 Task: Create a creative business letterhead.
Action: Mouse moved to (545, 46)
Screenshot: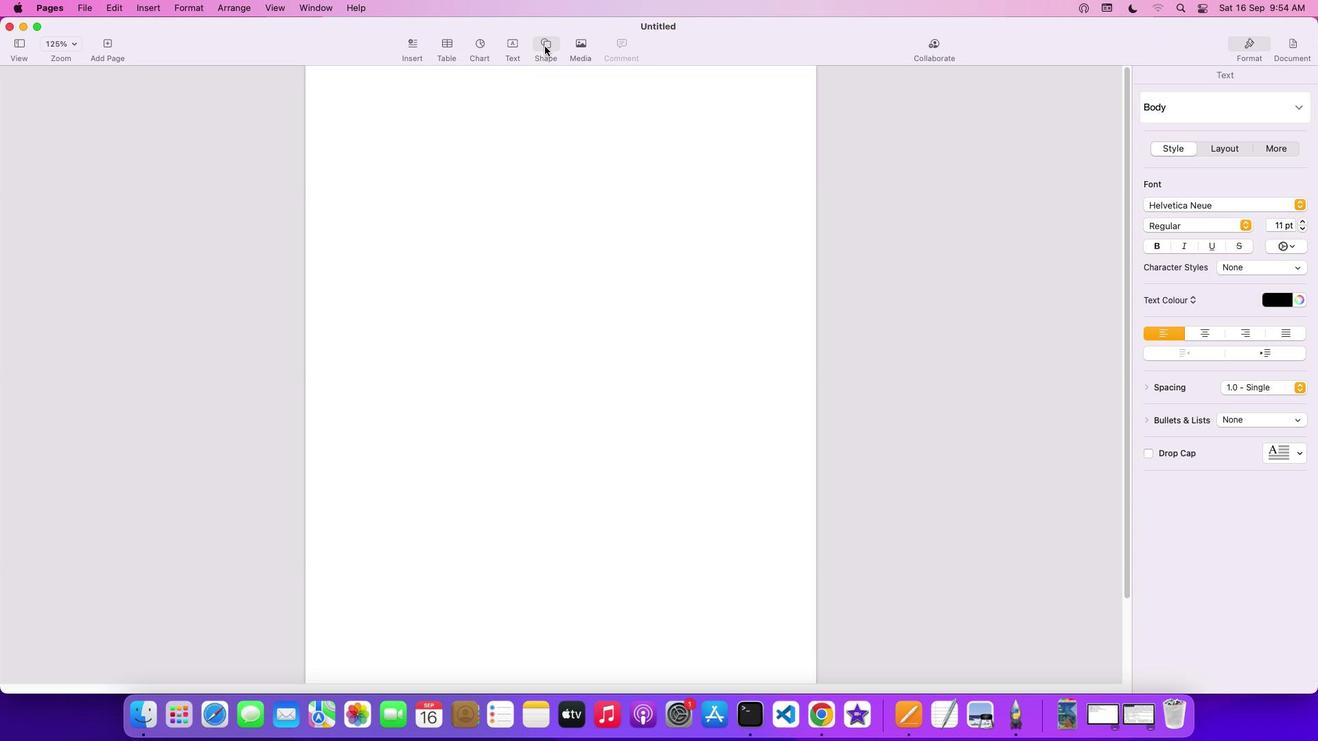 
Action: Mouse pressed left at (545, 46)
Screenshot: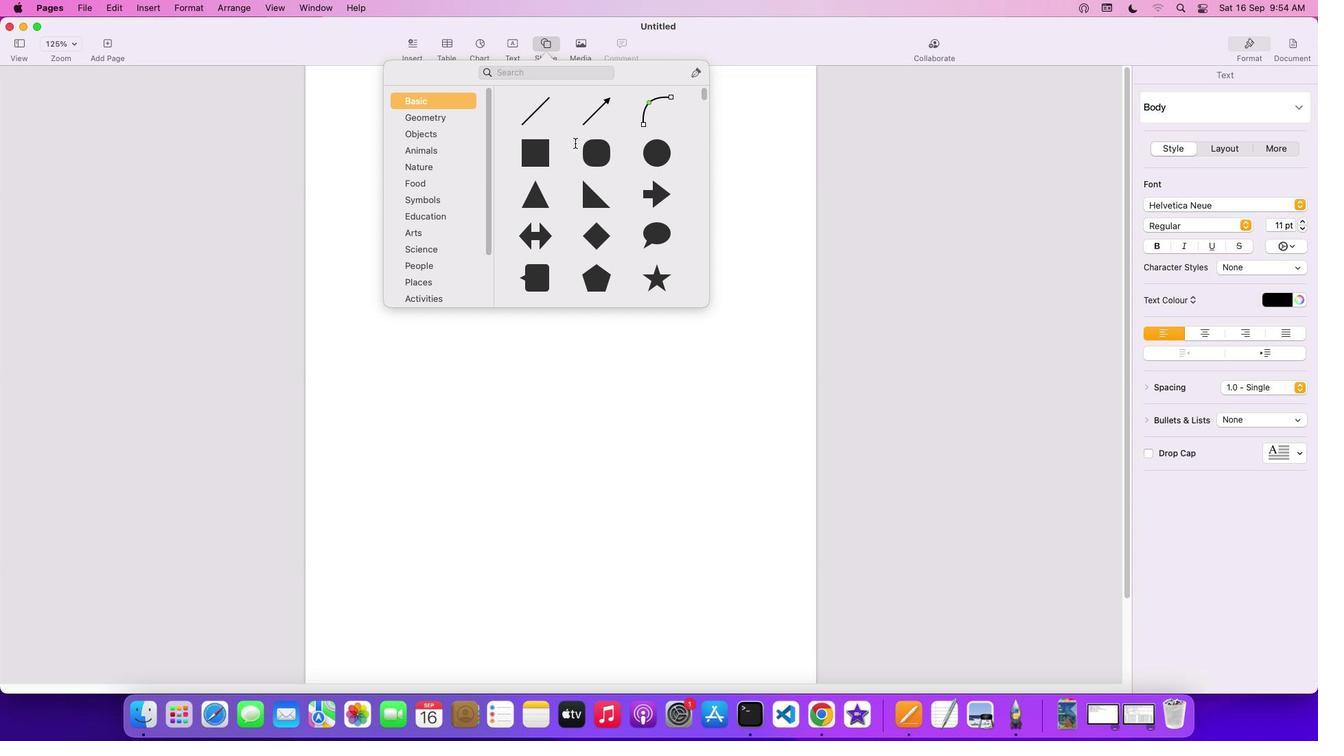 
Action: Mouse moved to (546, 156)
Screenshot: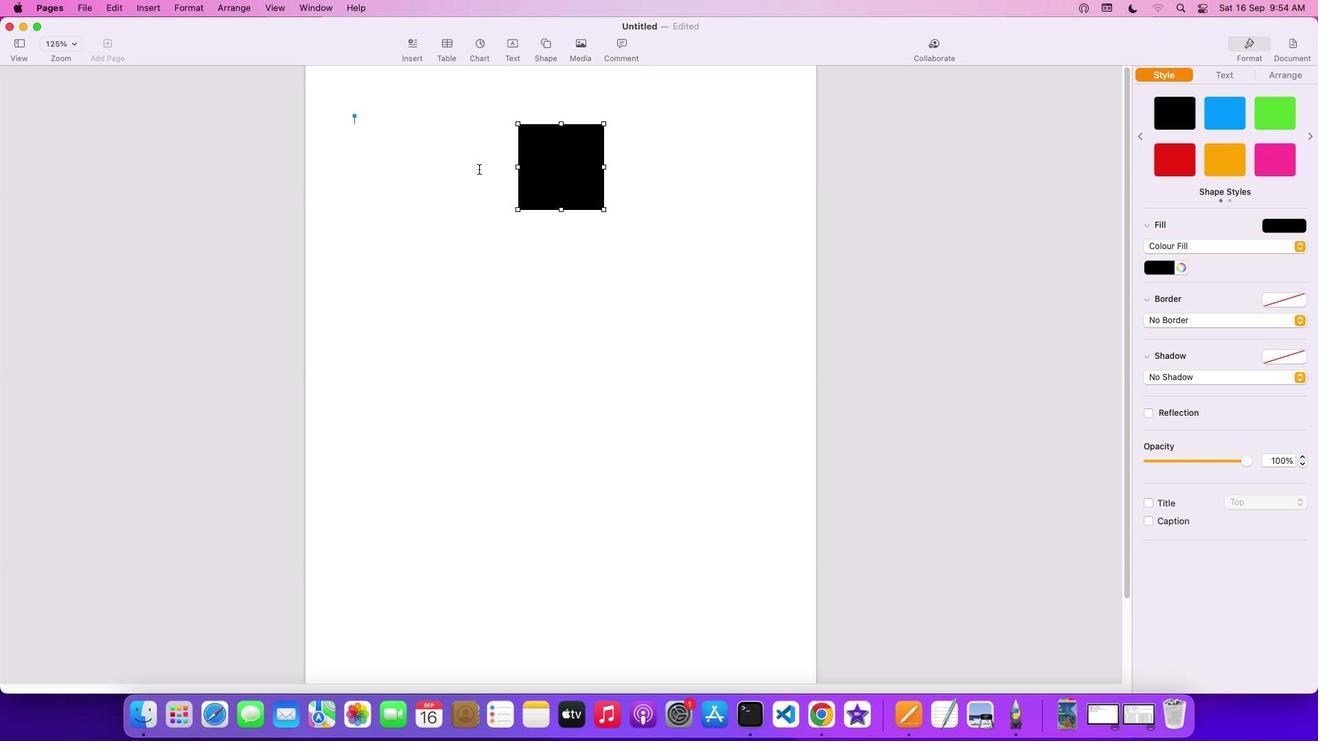 
Action: Mouse pressed left at (546, 156)
Screenshot: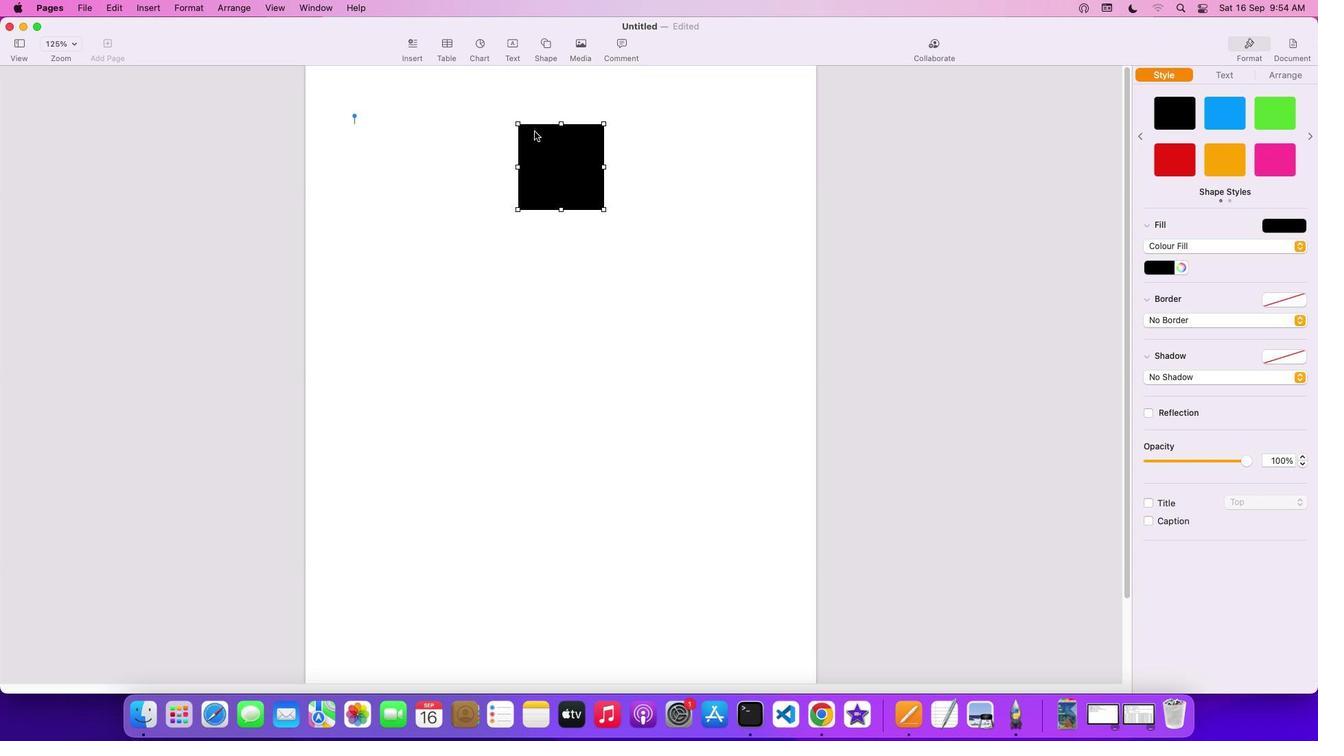 
Action: Mouse moved to (605, 125)
Screenshot: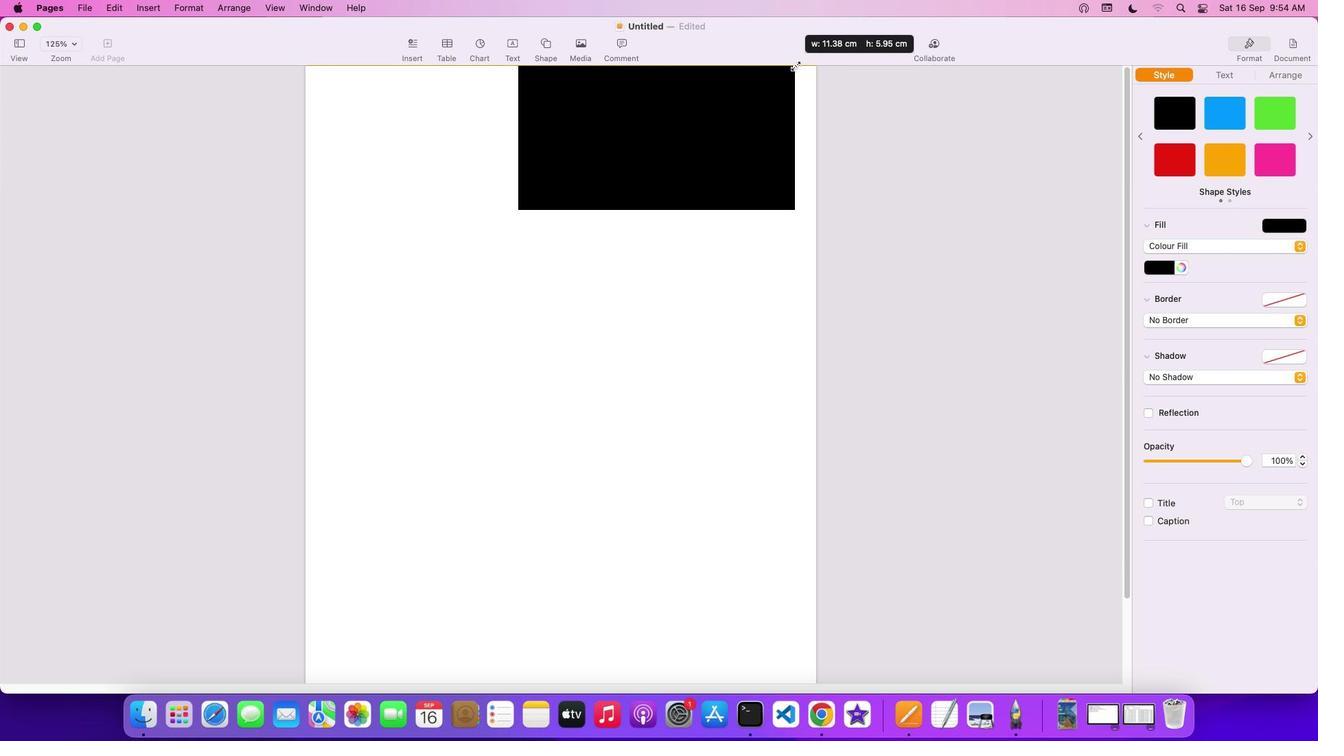 
Action: Mouse pressed left at (605, 125)
Screenshot: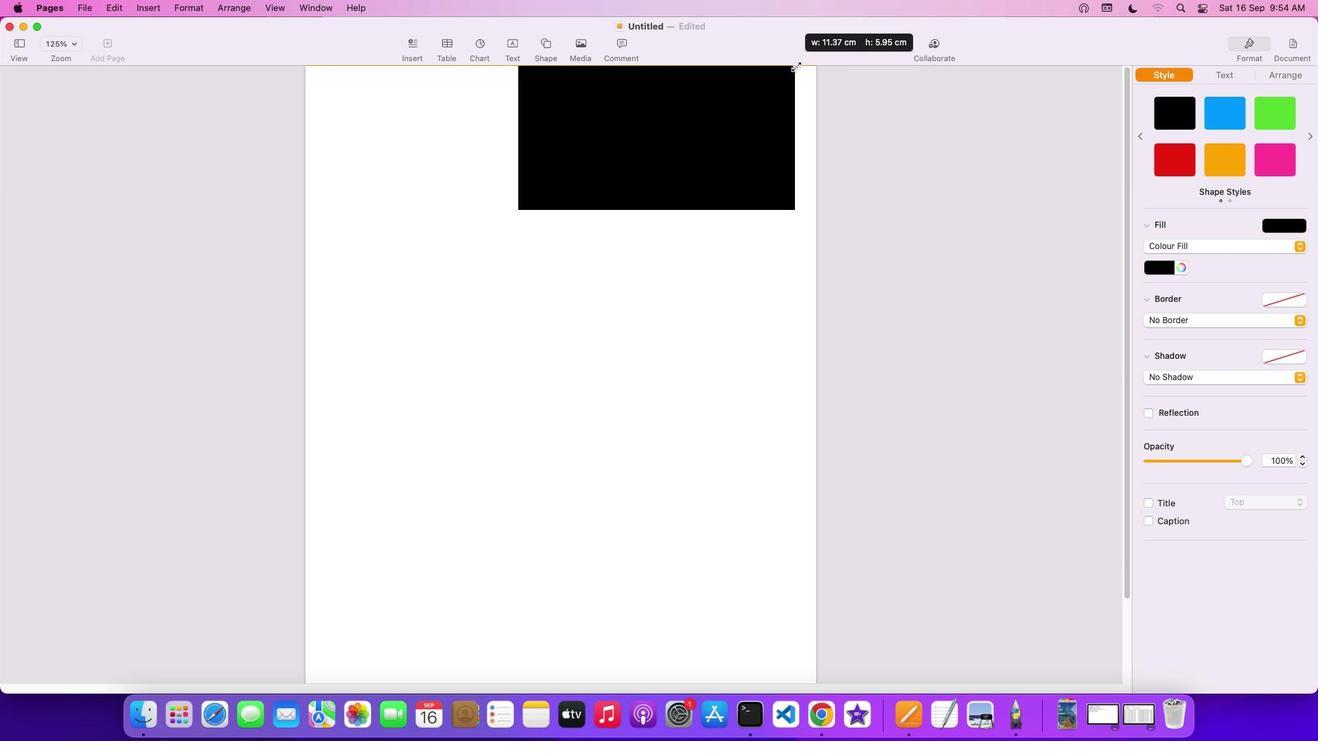 
Action: Mouse moved to (517, 72)
Screenshot: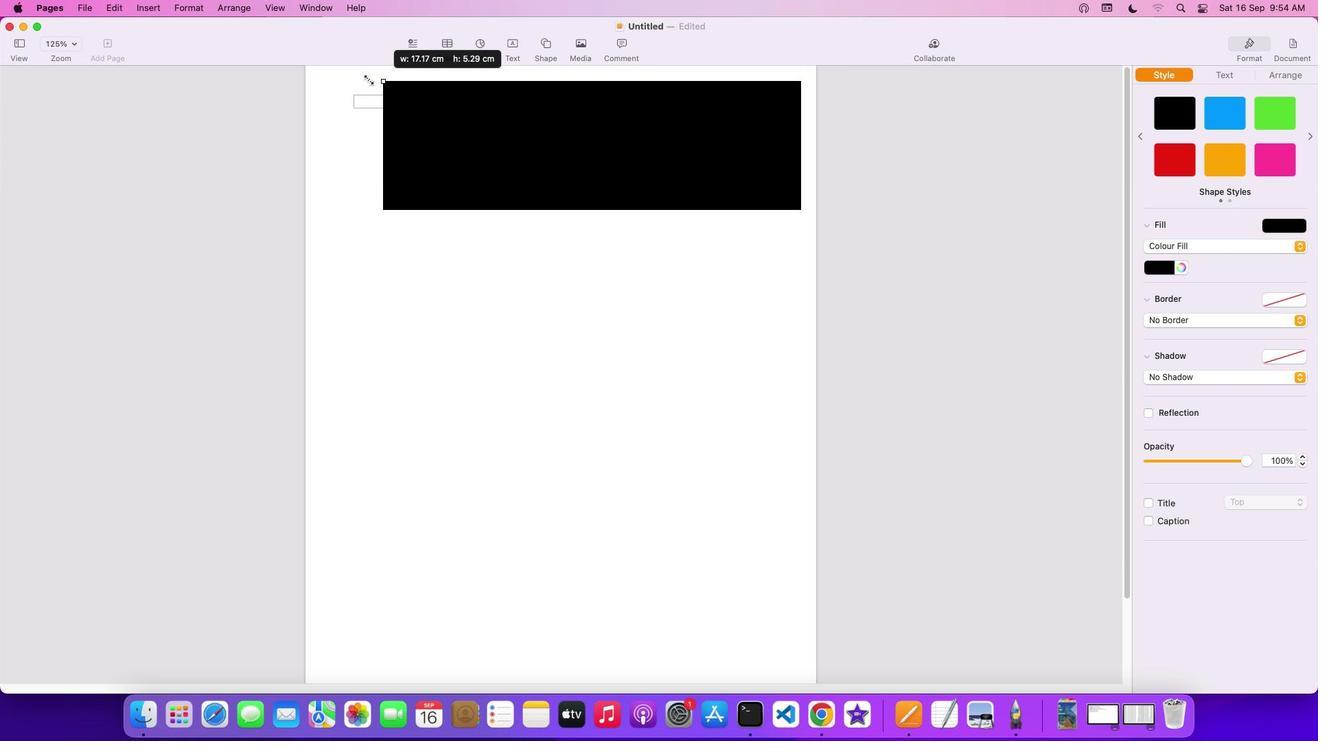 
Action: Mouse pressed left at (517, 72)
Screenshot: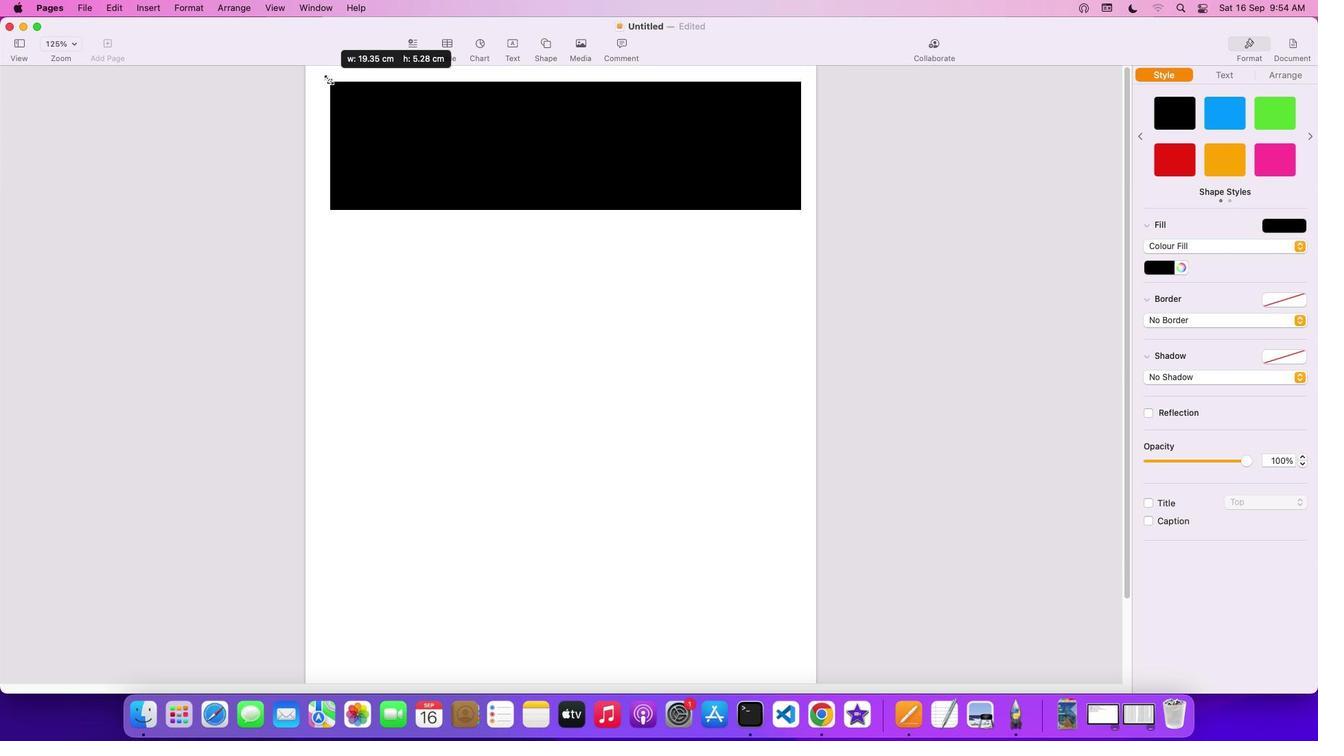 
Action: Mouse moved to (803, 209)
Screenshot: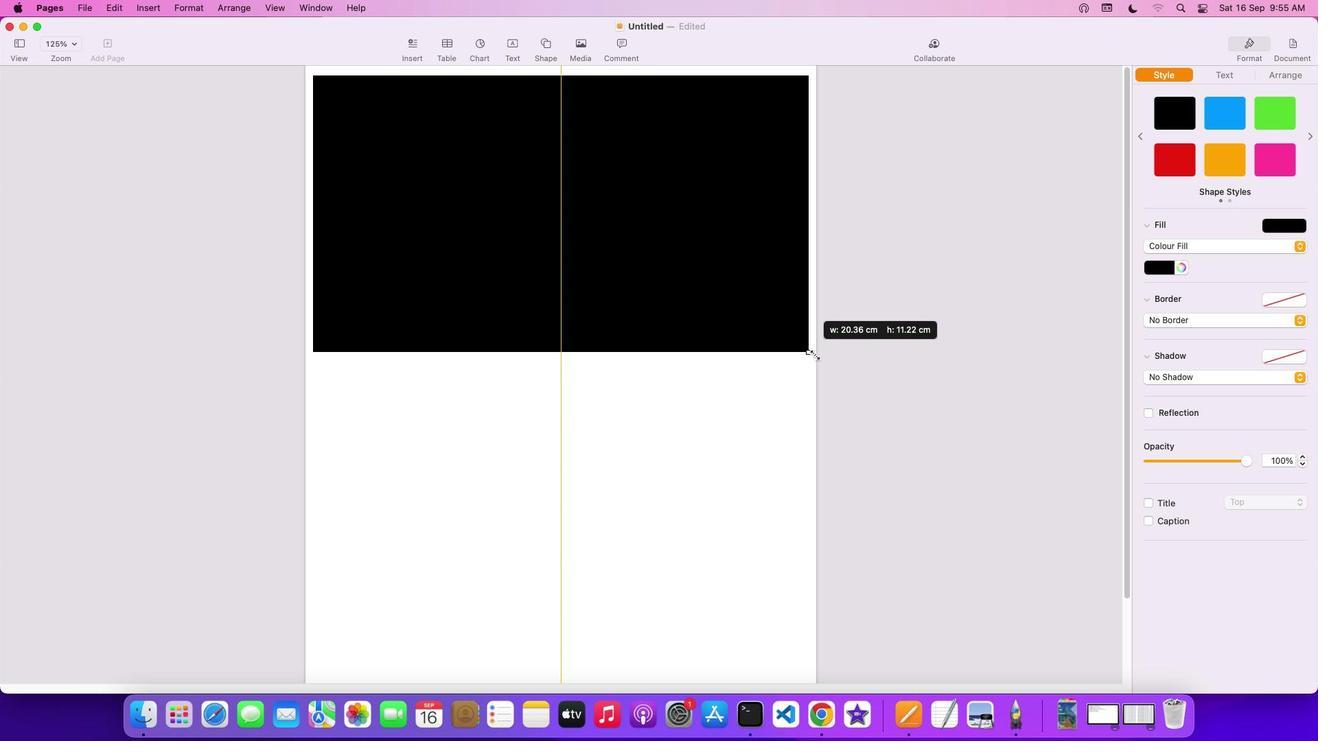 
Action: Mouse pressed left at (803, 209)
Screenshot: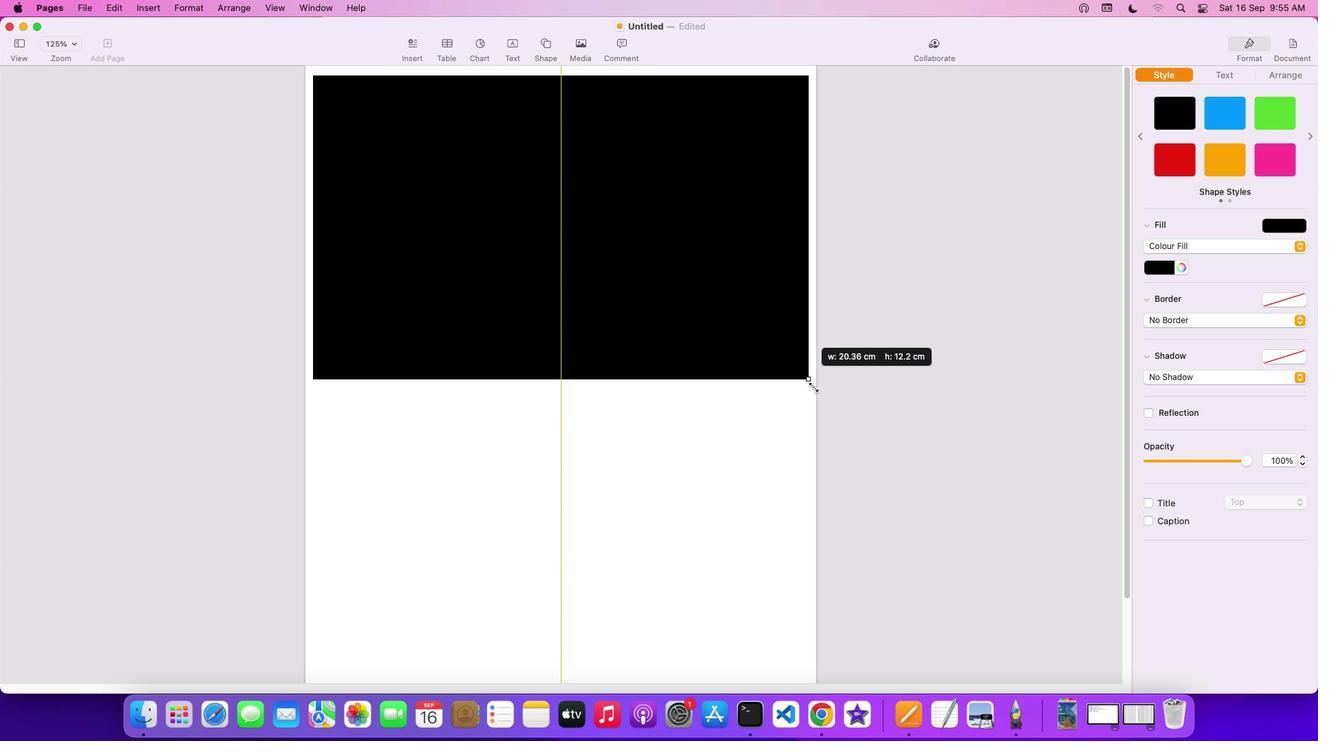 
Action: Mouse moved to (836, 256)
Screenshot: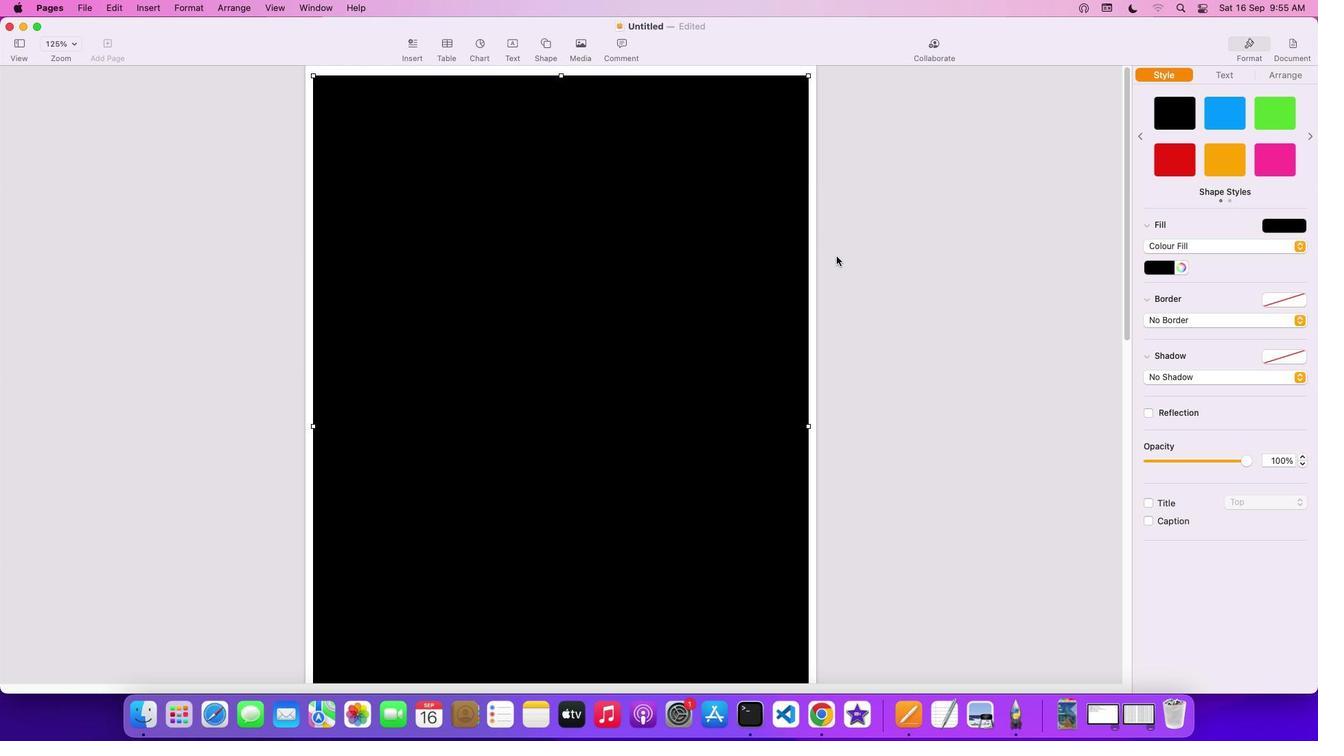 
Action: Mouse scrolled (836, 256) with delta (0, 0)
Screenshot: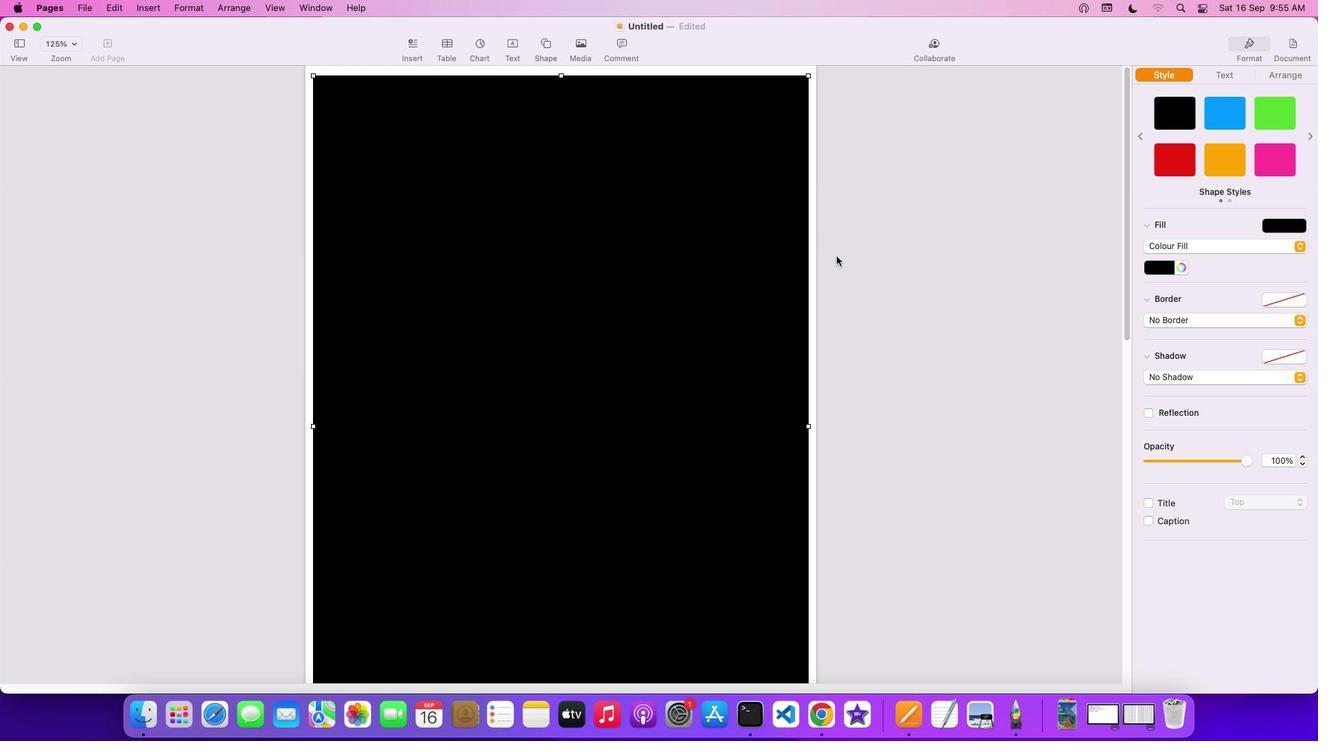 
Action: Mouse scrolled (836, 256) with delta (0, 0)
Screenshot: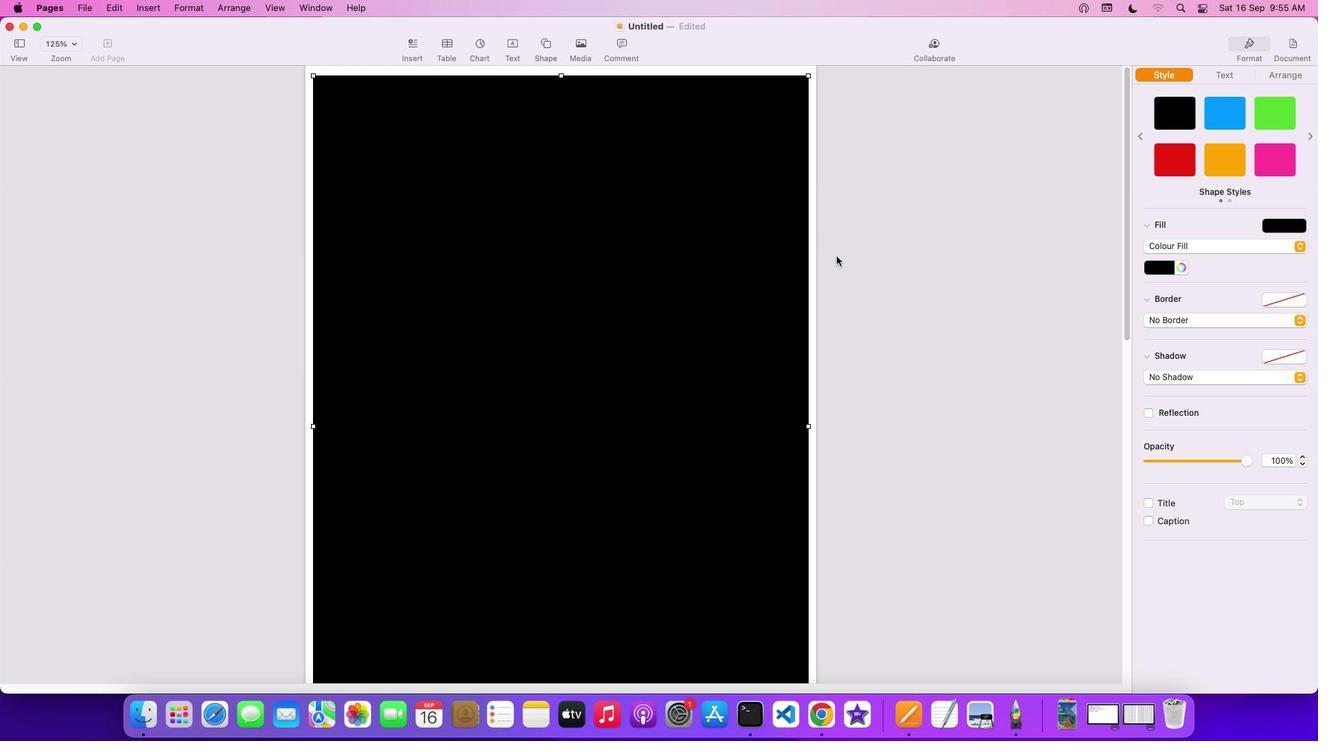 
Action: Mouse scrolled (836, 256) with delta (0, 2)
Screenshot: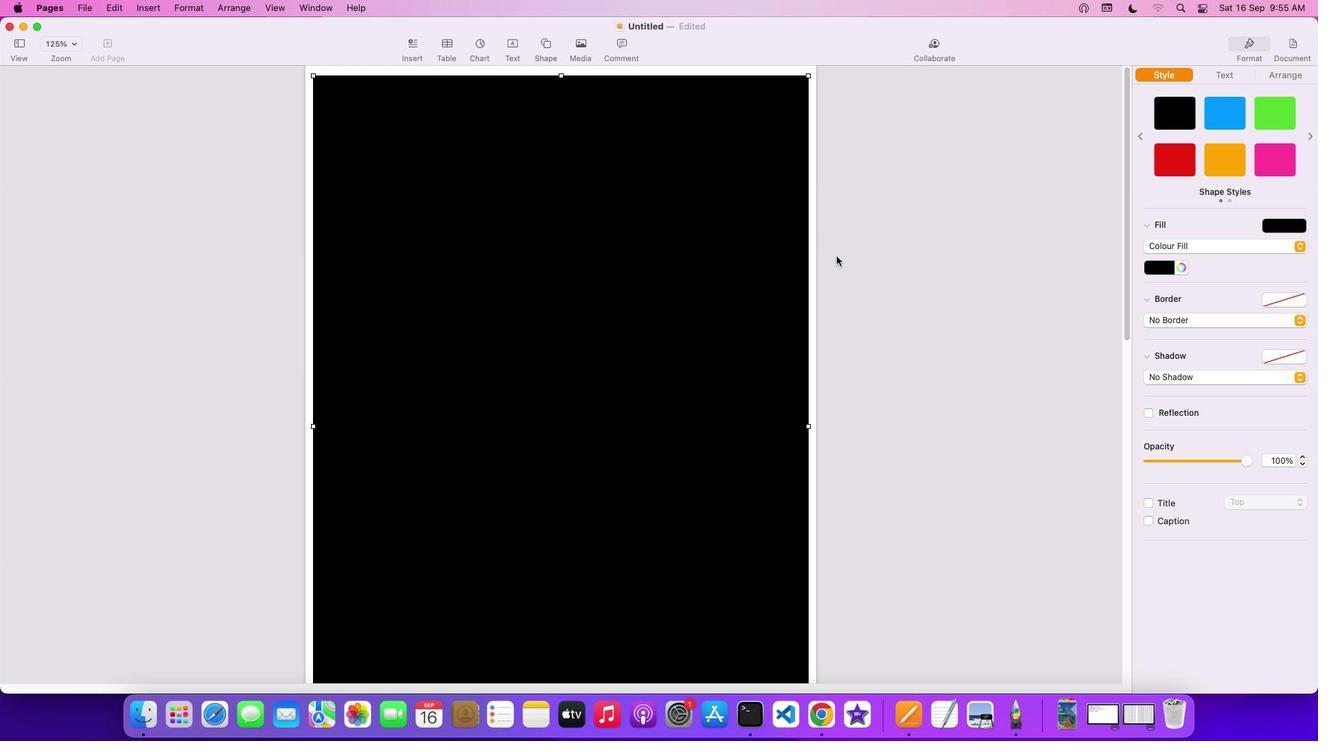 
Action: Mouse scrolled (836, 256) with delta (0, 3)
Screenshot: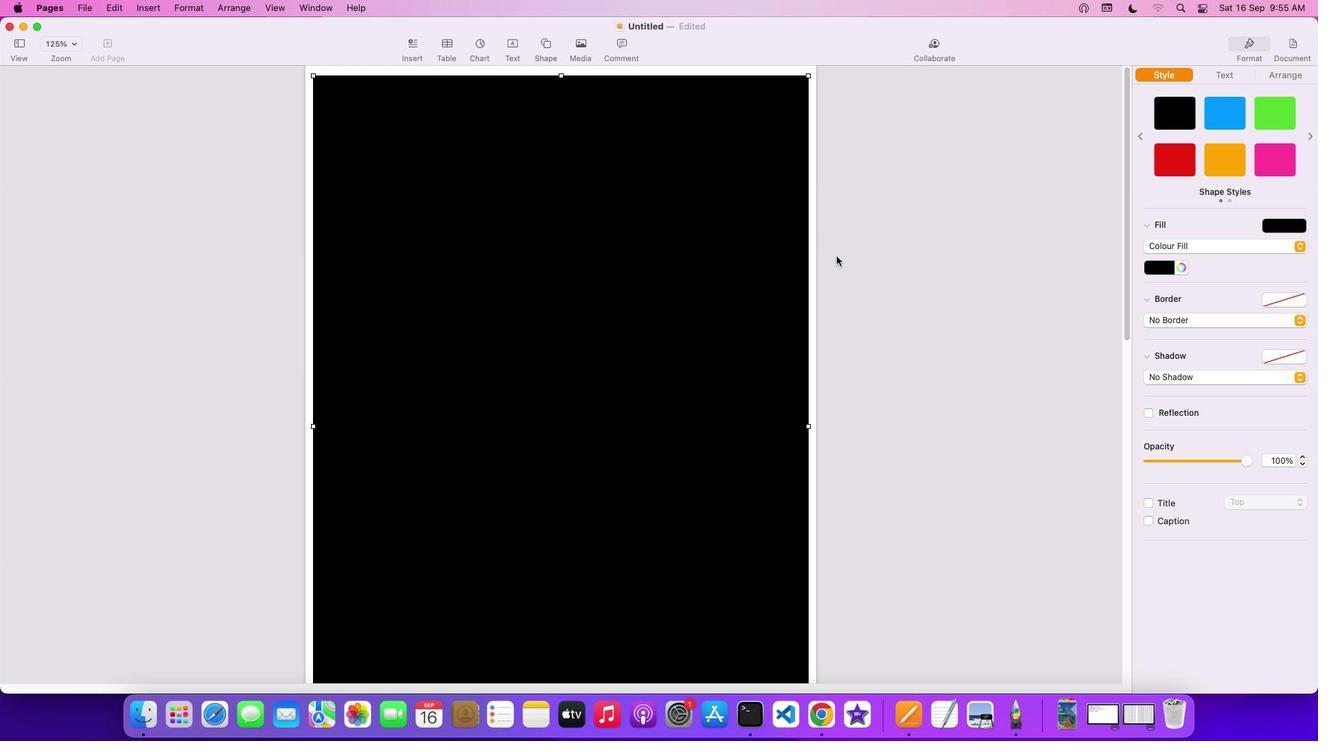 
Action: Mouse scrolled (836, 256) with delta (0, 4)
Screenshot: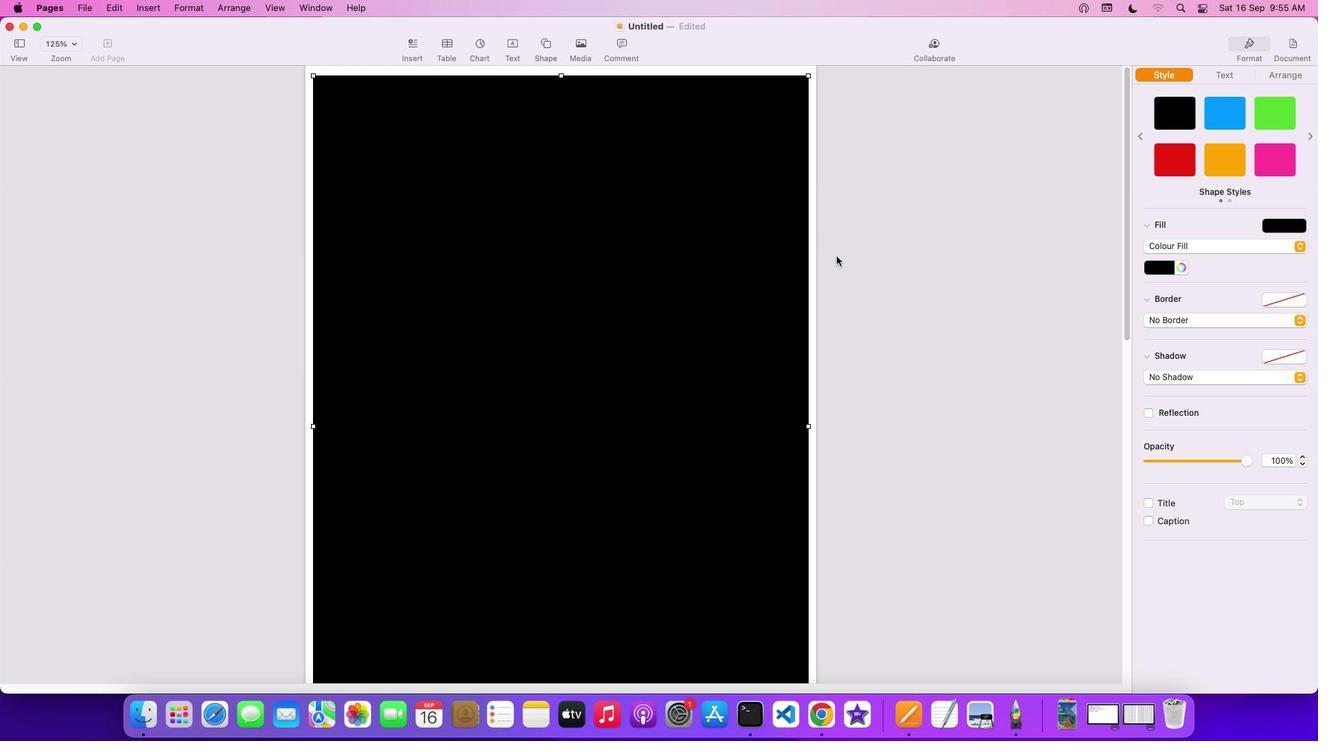 
Action: Mouse scrolled (836, 256) with delta (0, 0)
Screenshot: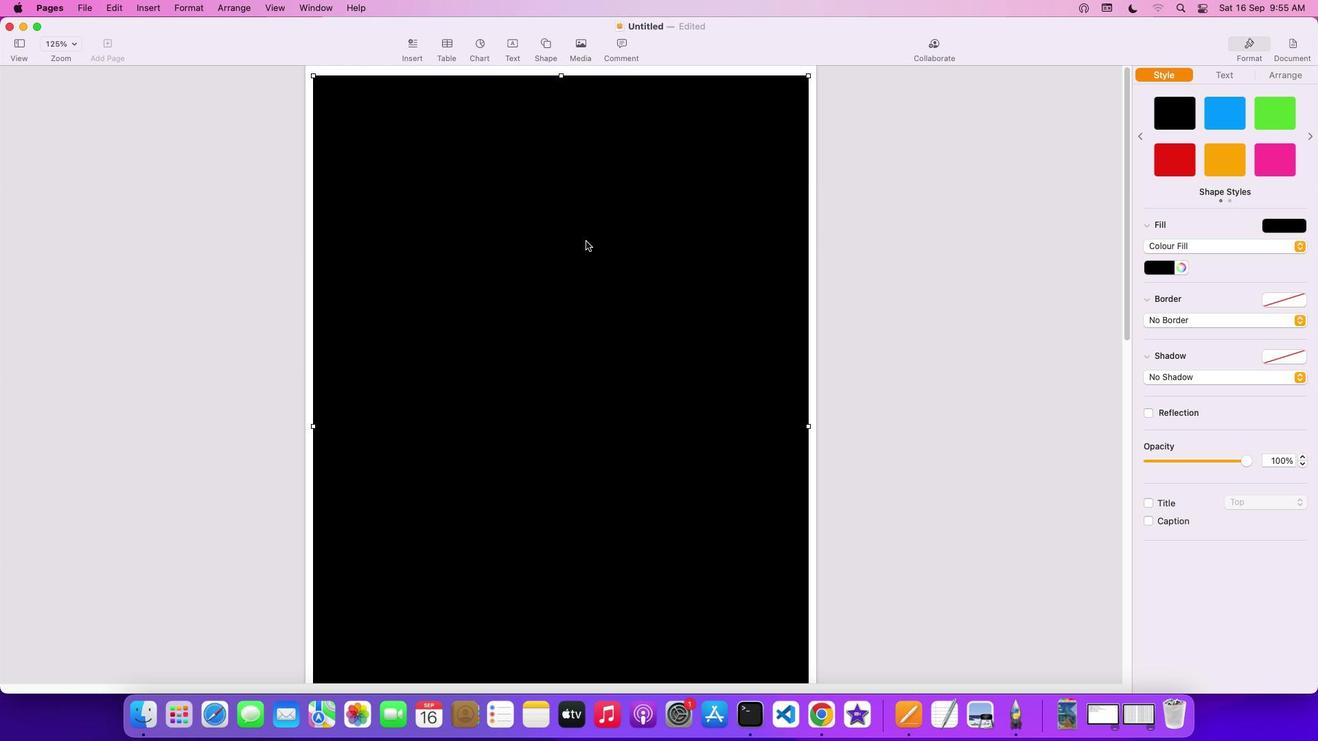 
Action: Mouse scrolled (836, 256) with delta (0, 0)
Screenshot: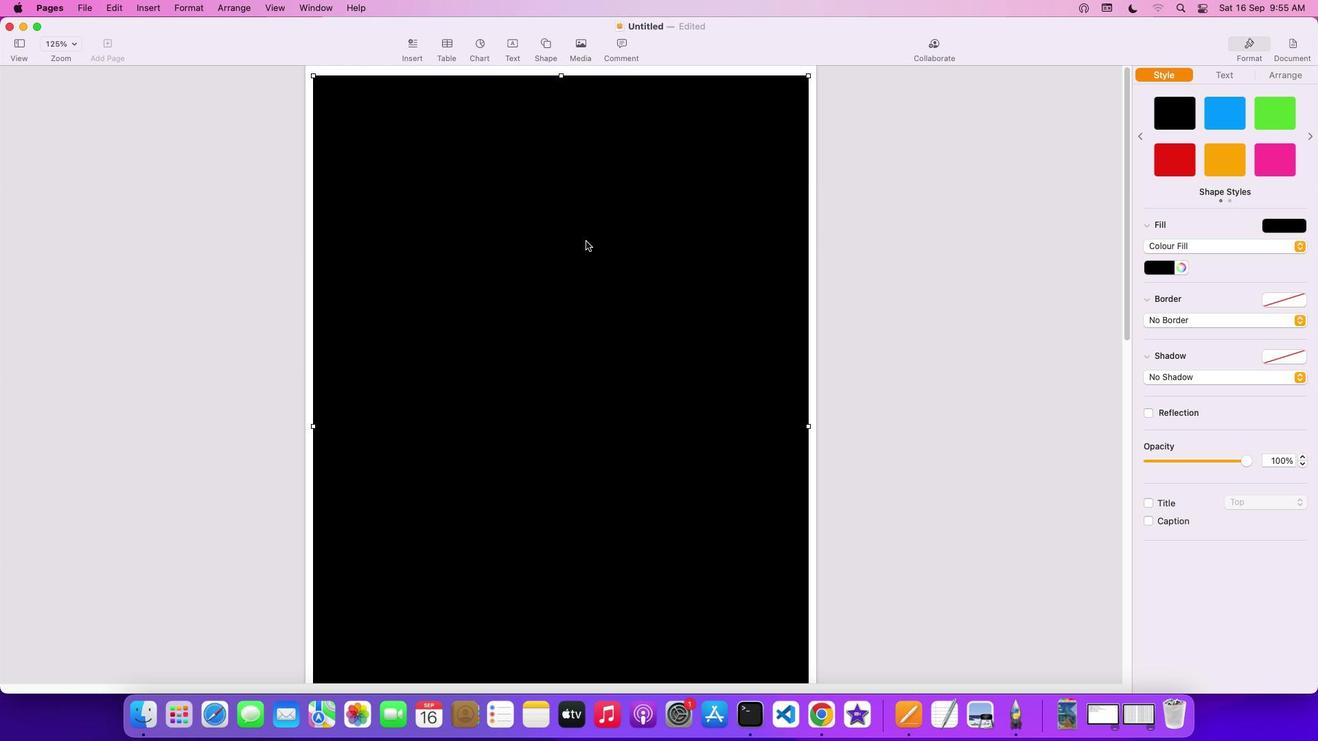 
Action: Mouse scrolled (836, 256) with delta (0, 2)
Screenshot: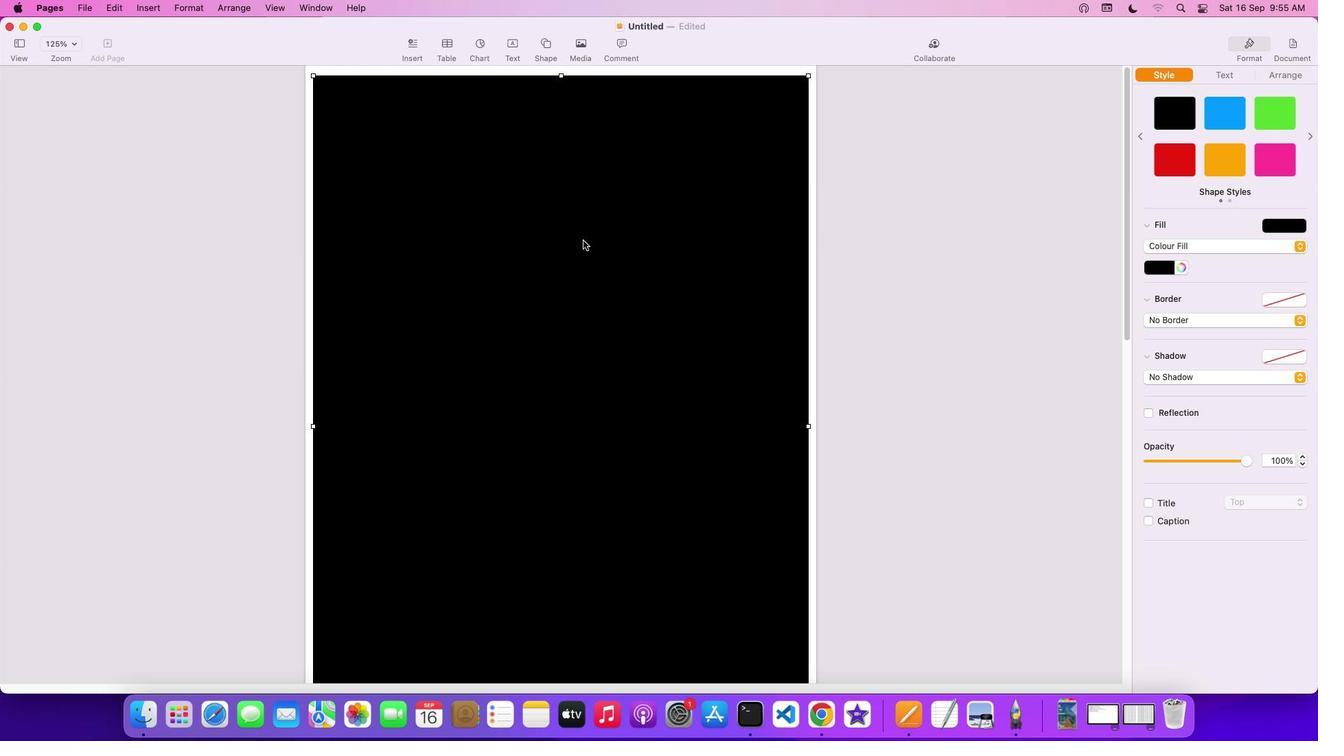 
Action: Mouse scrolled (836, 256) with delta (0, 3)
Screenshot: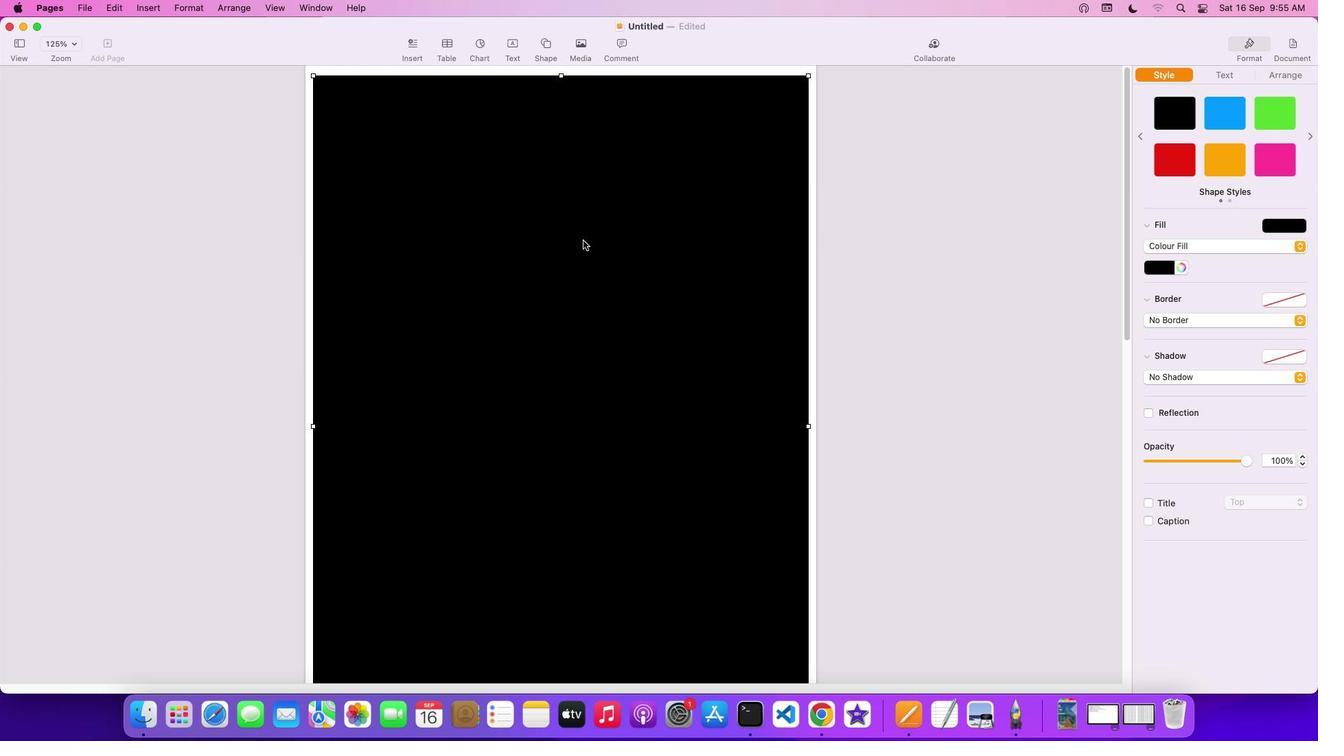 
Action: Mouse scrolled (836, 256) with delta (0, 4)
Screenshot: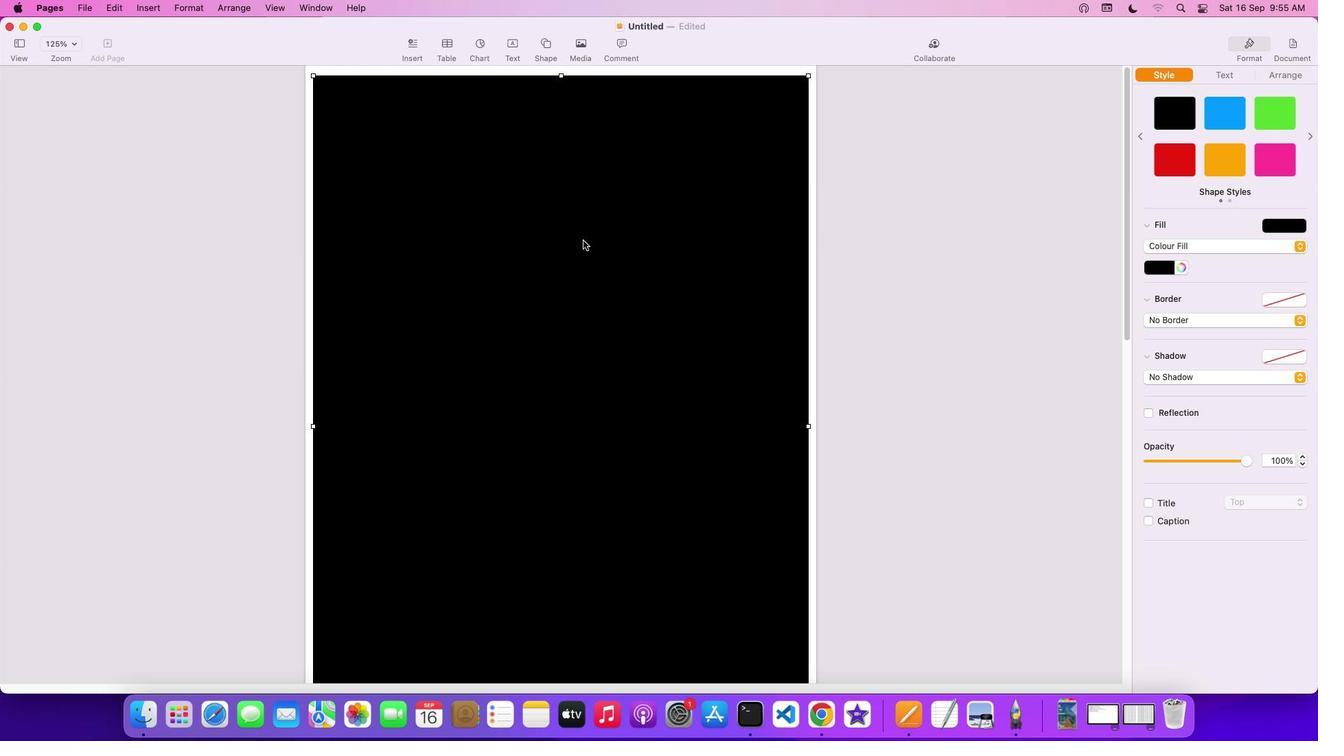 
Action: Mouse scrolled (836, 256) with delta (0, 4)
Screenshot: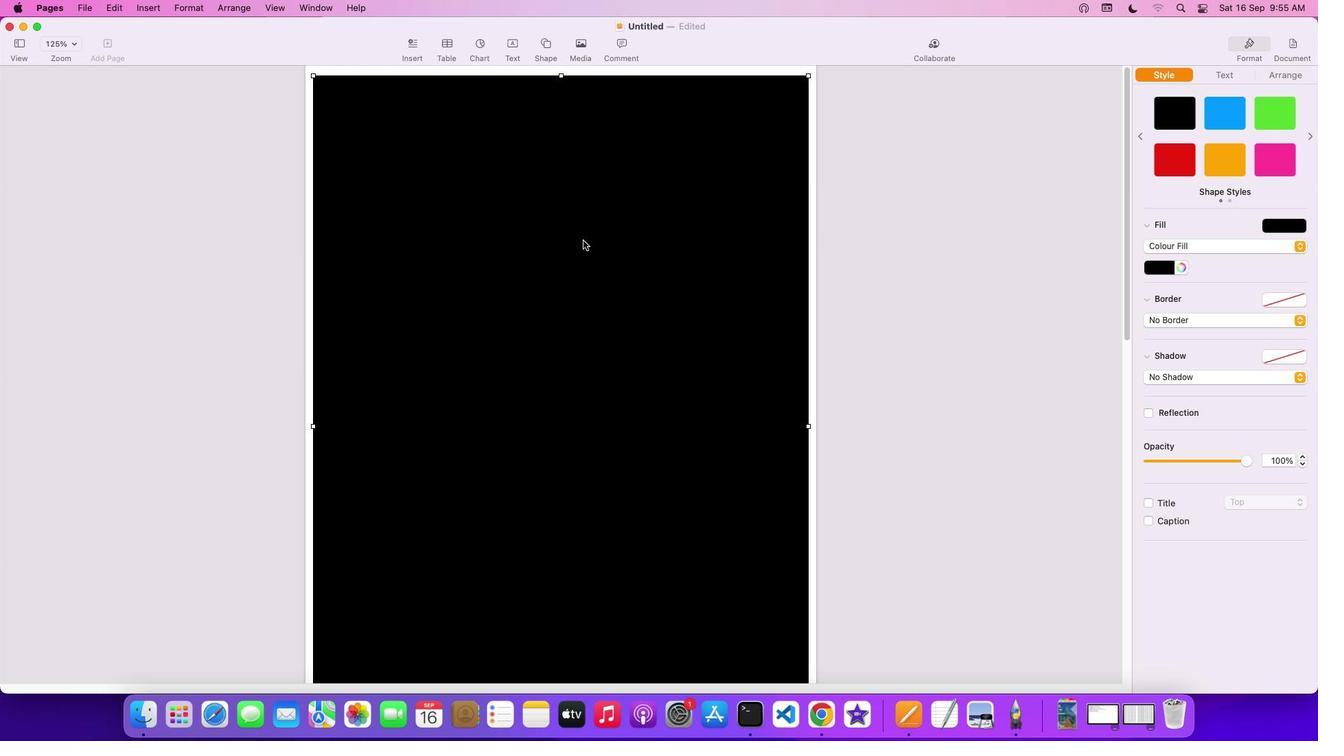 
Action: Mouse scrolled (836, 256) with delta (0, 0)
Screenshot: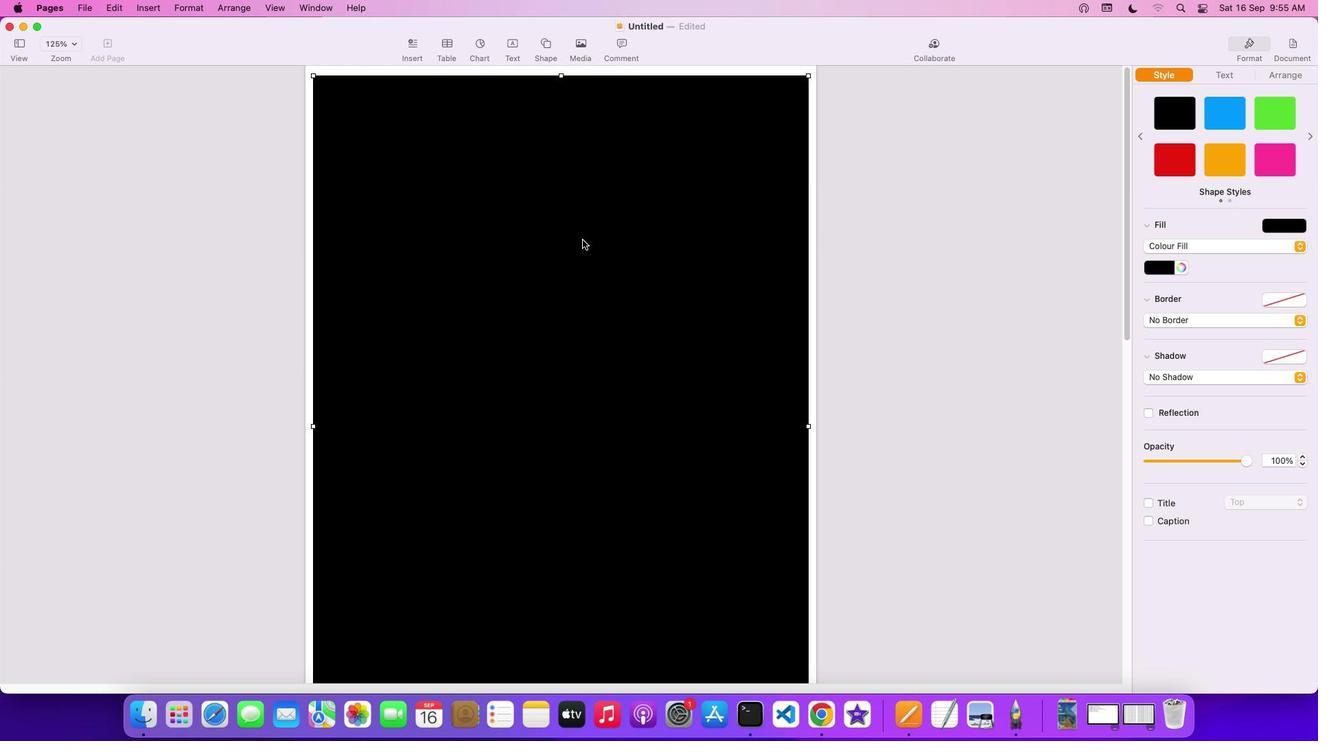 
Action: Mouse scrolled (836, 256) with delta (0, 0)
Screenshot: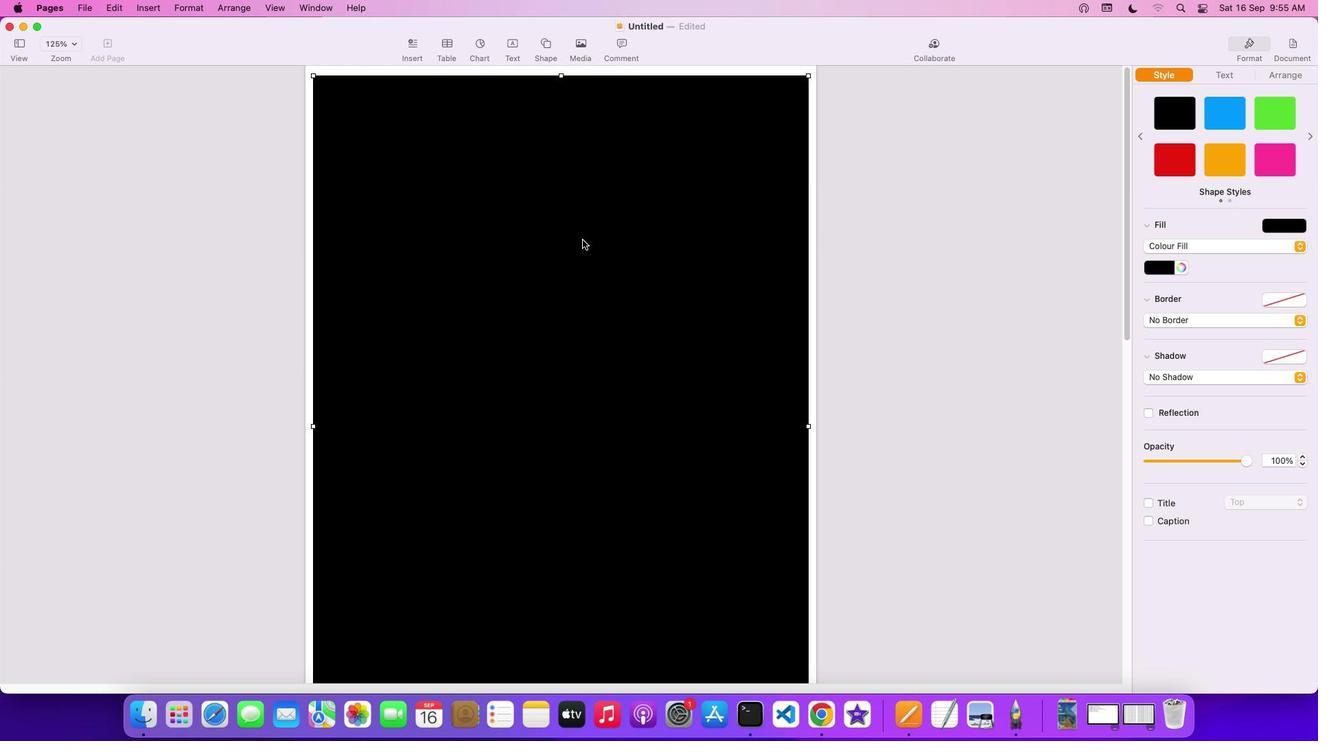 
Action: Mouse scrolled (836, 256) with delta (0, 2)
Screenshot: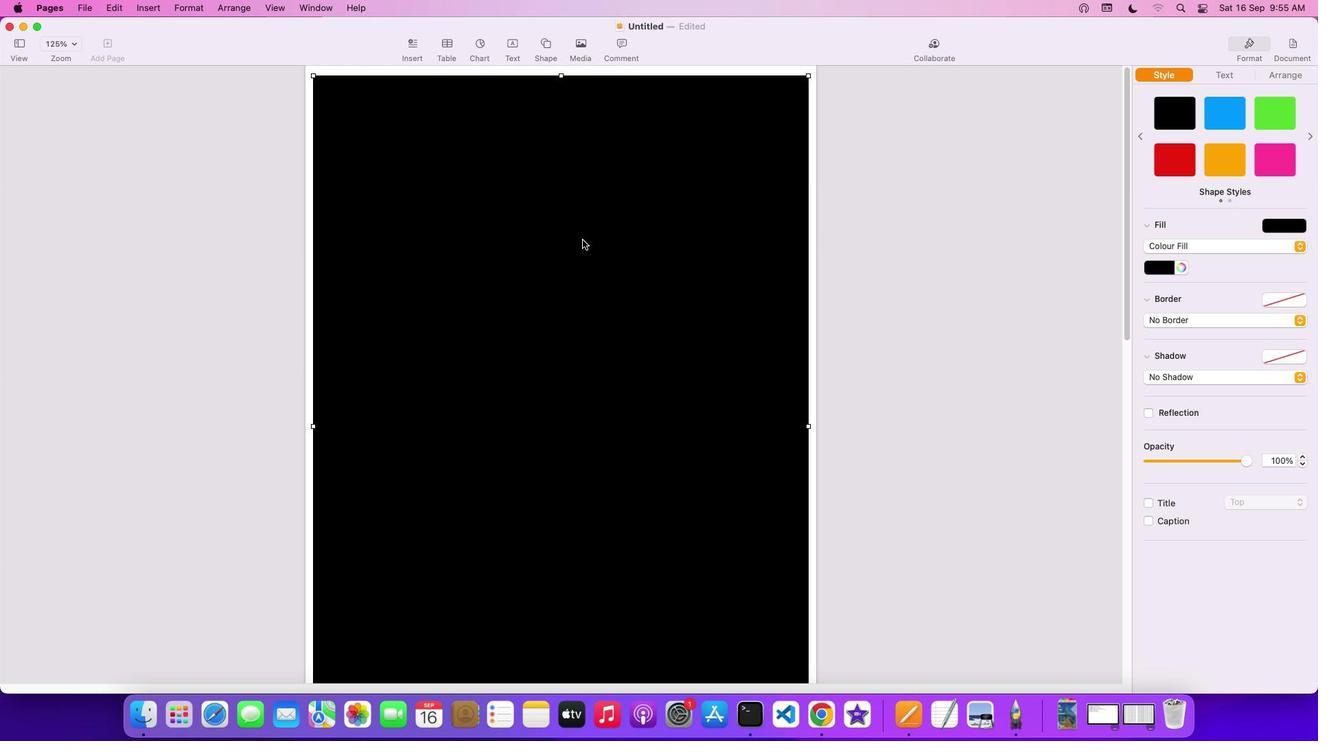 
Action: Mouse scrolled (836, 256) with delta (0, 3)
Screenshot: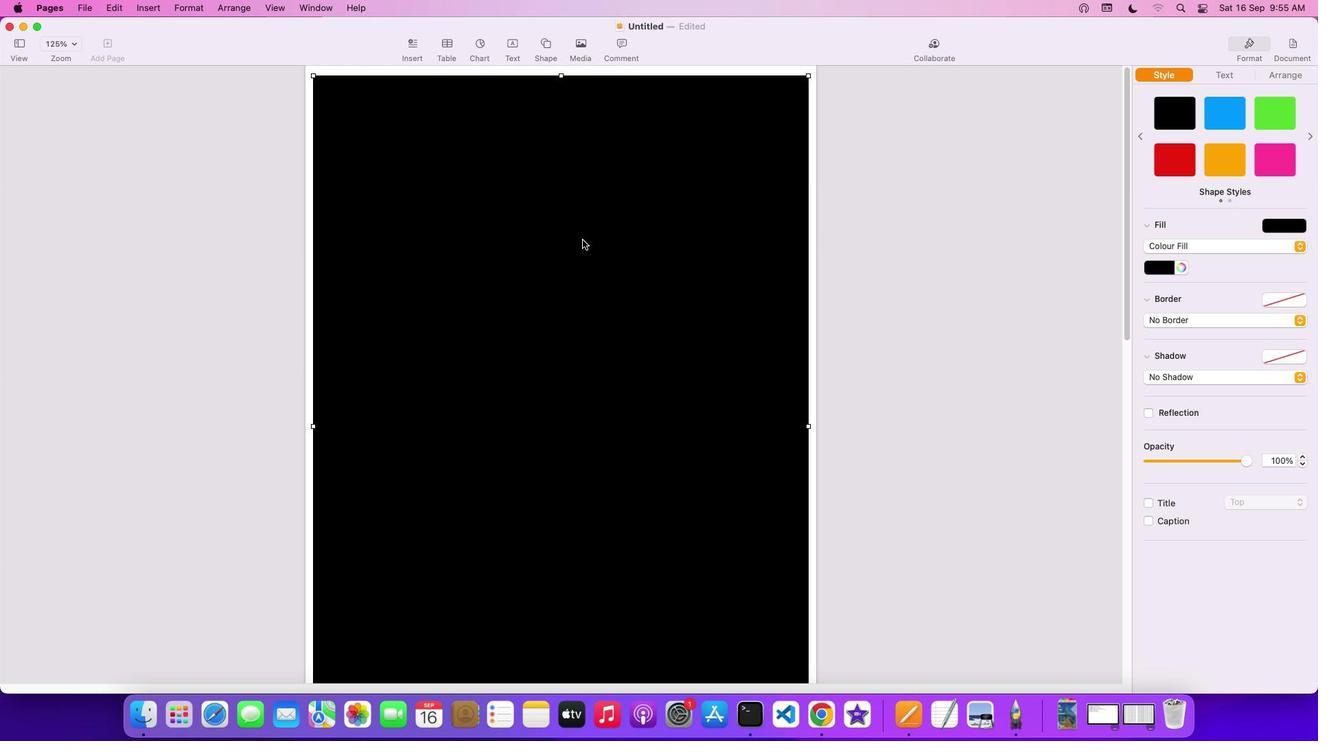 
Action: Mouse scrolled (836, 256) with delta (0, 4)
Screenshot: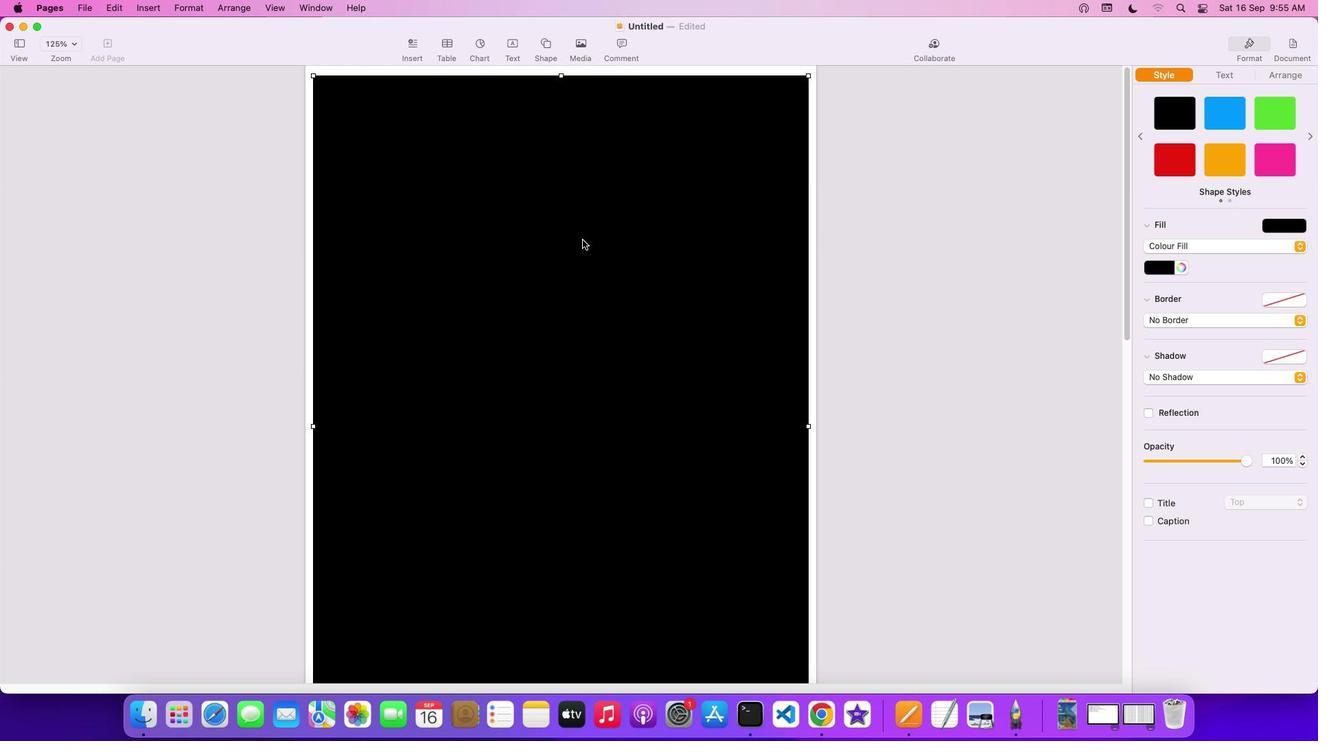 
Action: Mouse scrolled (836, 256) with delta (0, 4)
Screenshot: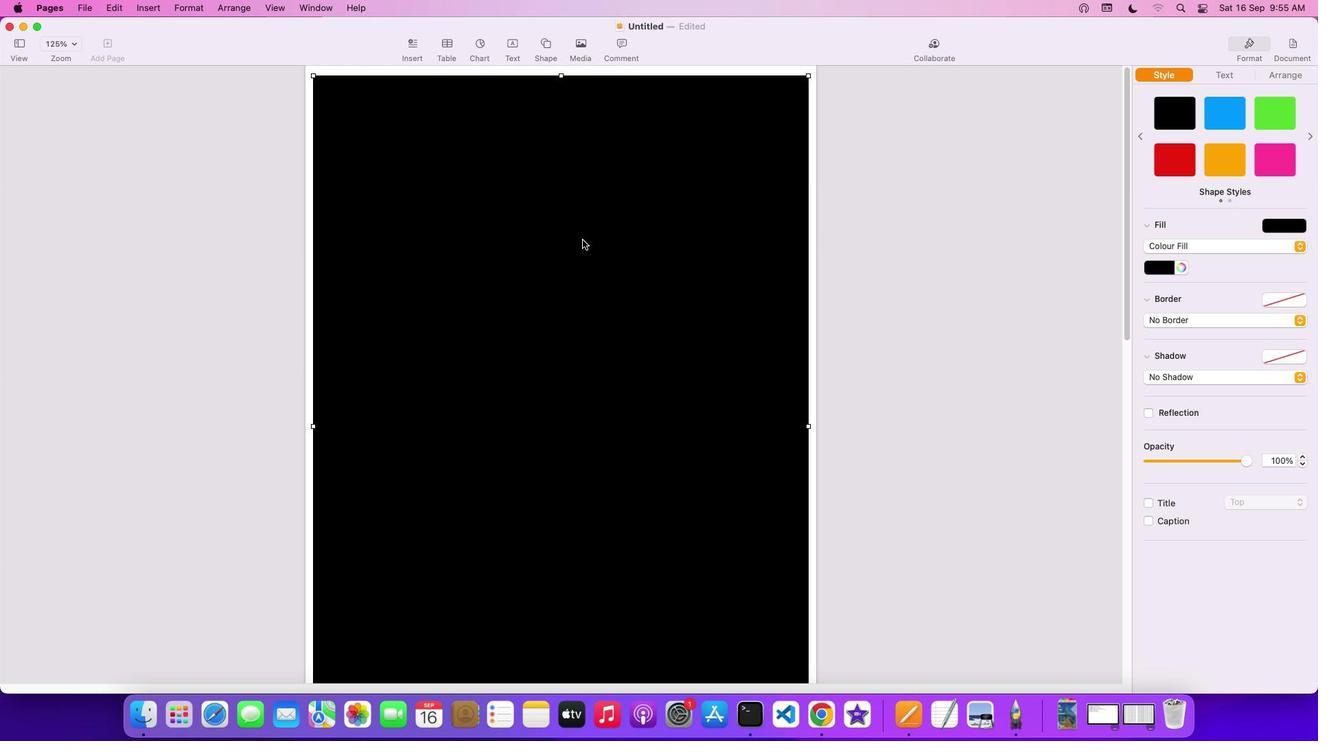 
Action: Mouse scrolled (836, 256) with delta (0, 0)
Screenshot: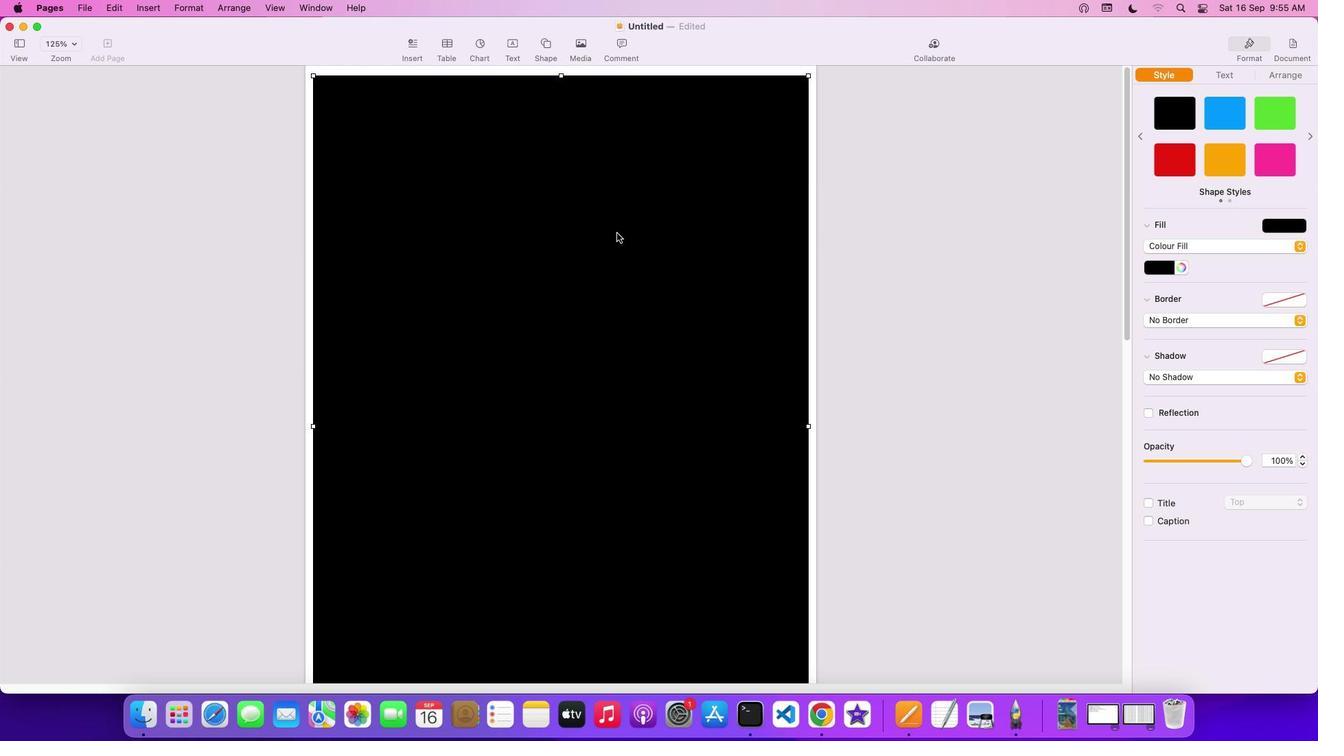 
Action: Mouse scrolled (836, 256) with delta (0, 0)
Screenshot: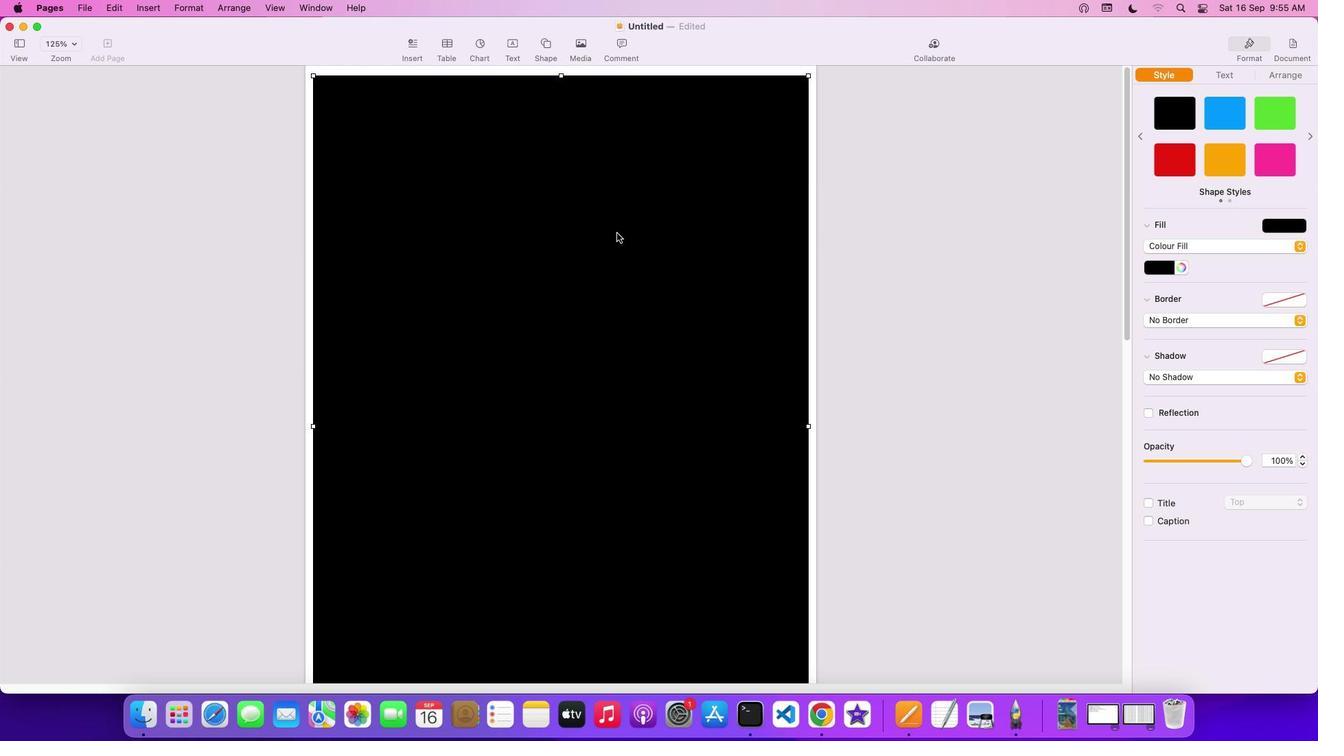 
Action: Mouse scrolled (836, 256) with delta (0, 2)
Screenshot: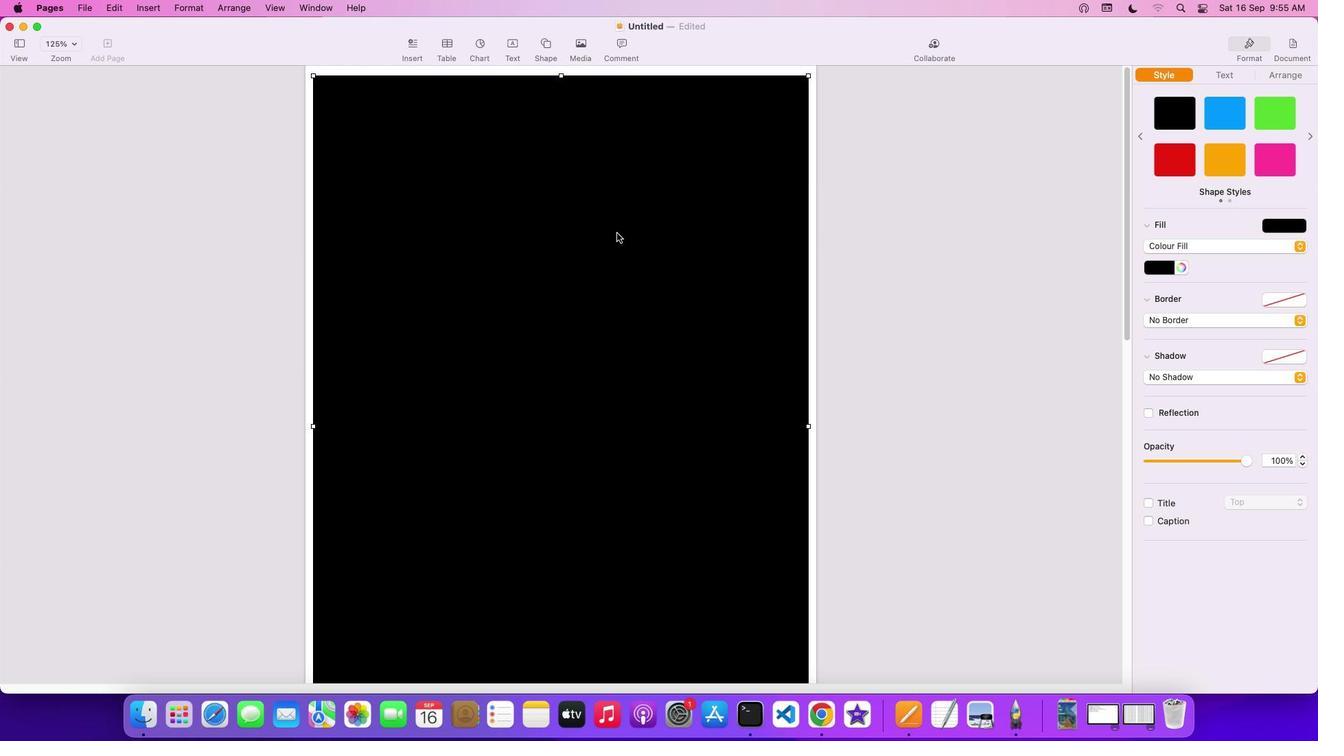 
Action: Mouse scrolled (836, 256) with delta (0, 3)
Screenshot: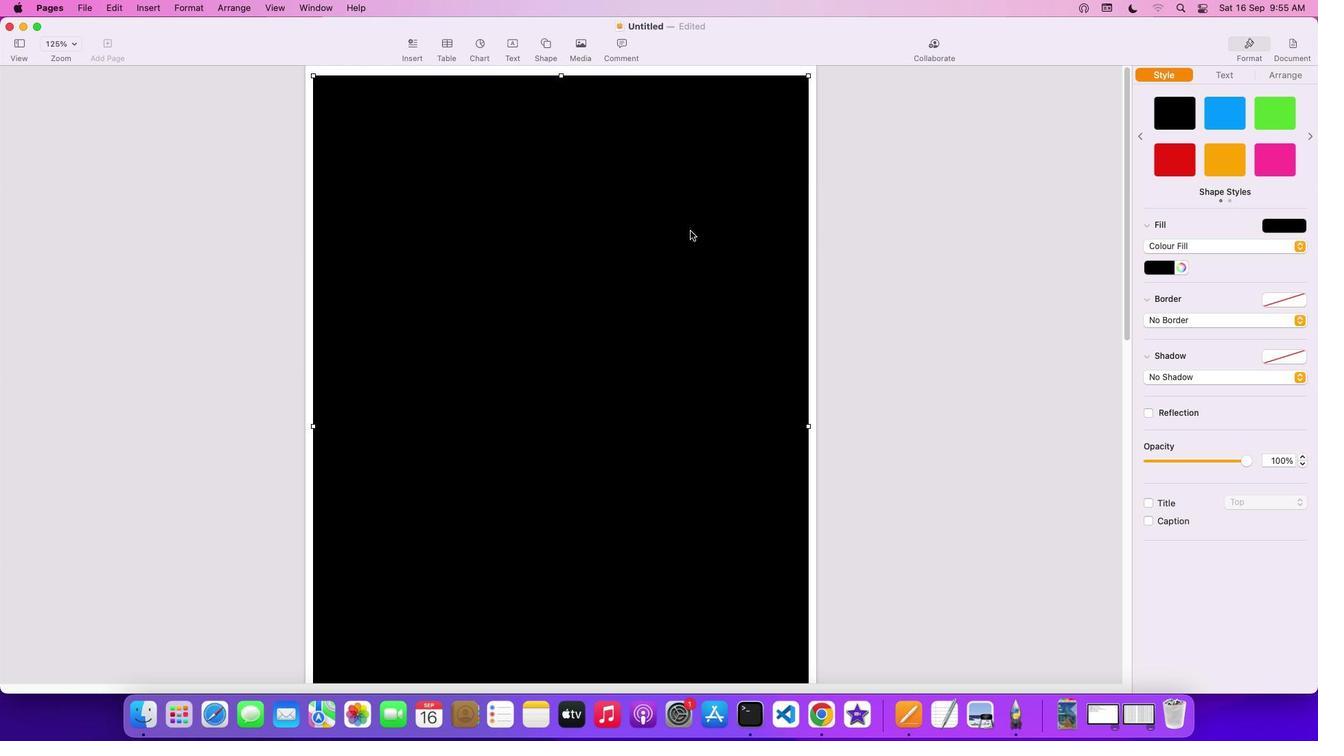 
Action: Mouse scrolled (836, 256) with delta (0, 4)
Screenshot: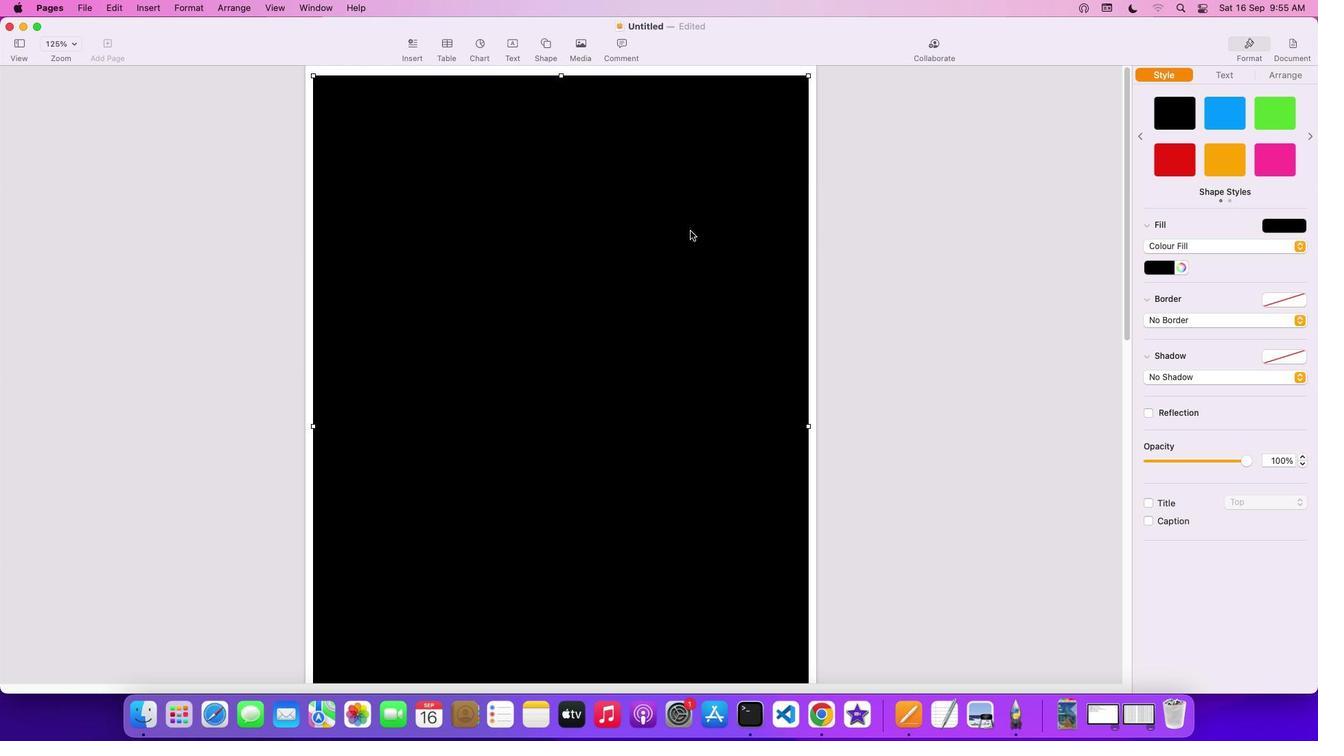 
Action: Mouse scrolled (836, 256) with delta (0, 4)
Screenshot: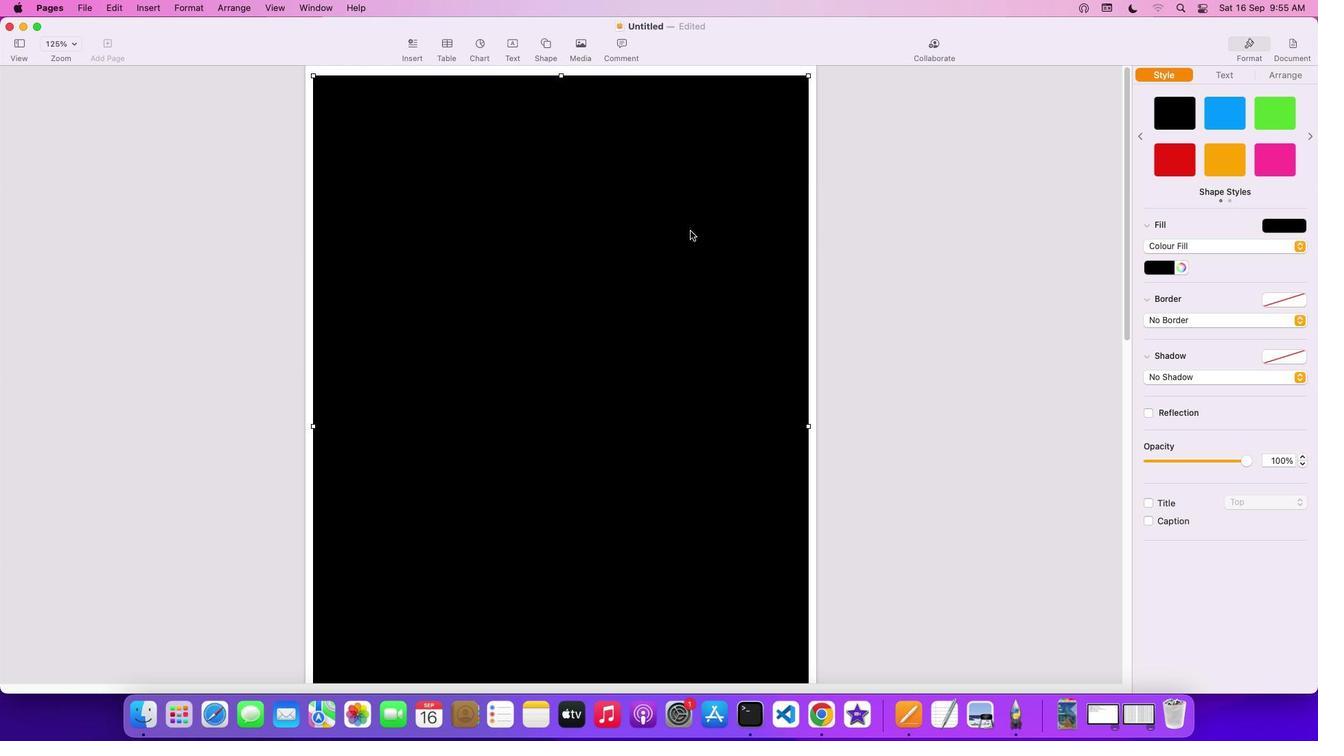 
Action: Mouse scrolled (836, 256) with delta (0, 5)
Screenshot: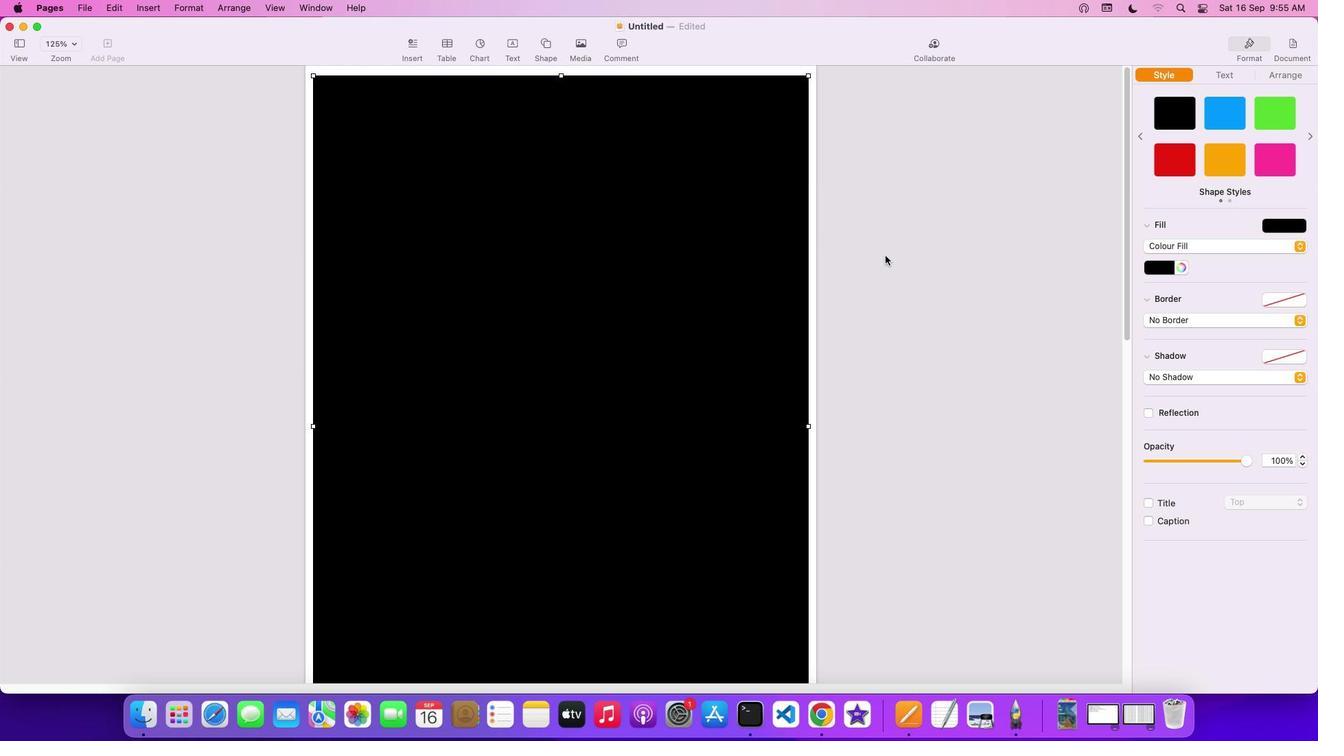 
Action: Mouse scrolled (836, 256) with delta (0, 0)
Screenshot: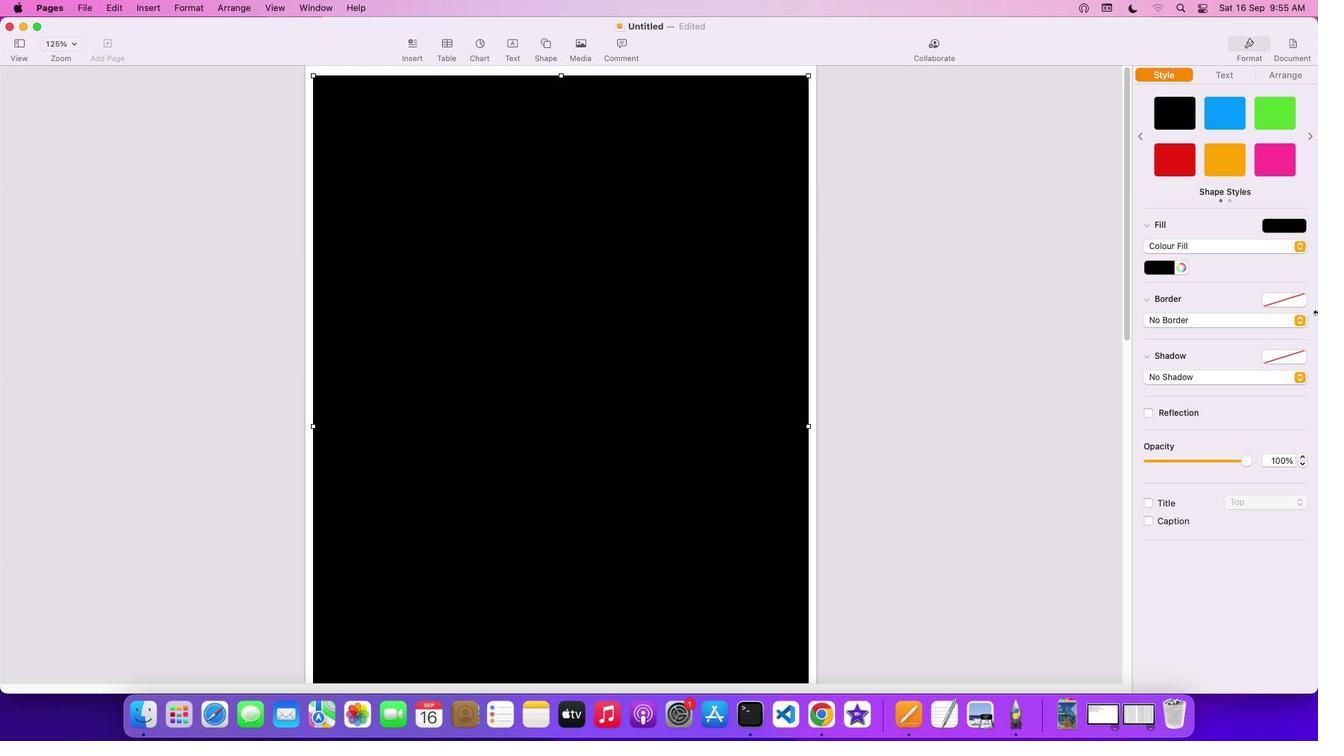 
Action: Mouse scrolled (836, 256) with delta (0, 0)
Screenshot: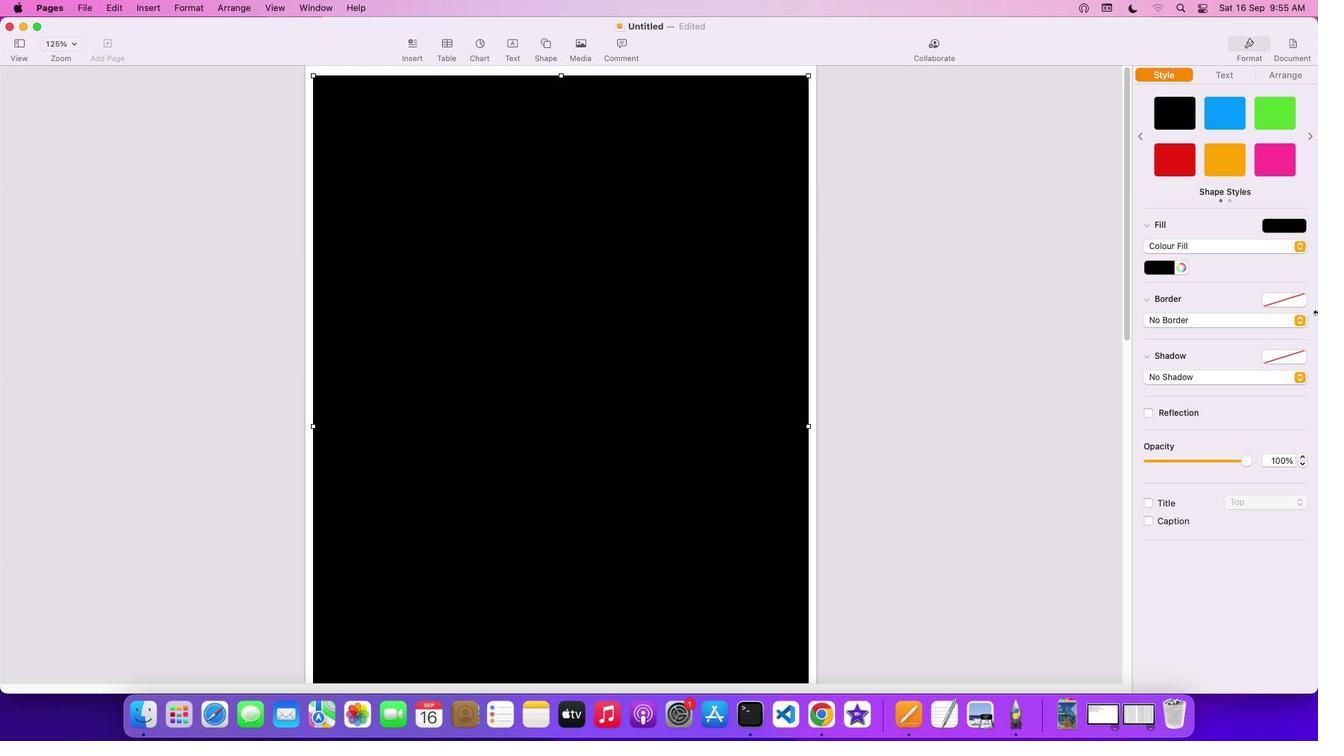 
Action: Mouse scrolled (836, 256) with delta (0, 2)
Screenshot: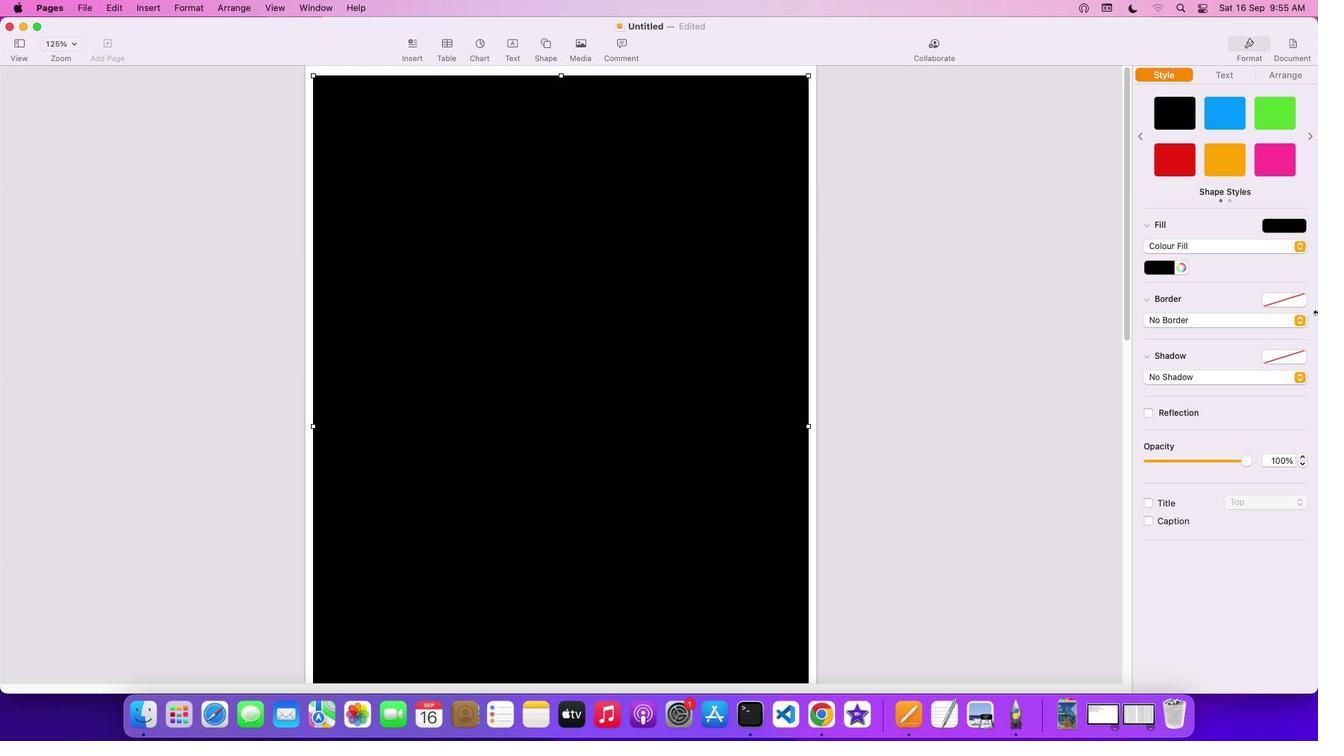 
Action: Mouse scrolled (836, 256) with delta (0, 3)
Screenshot: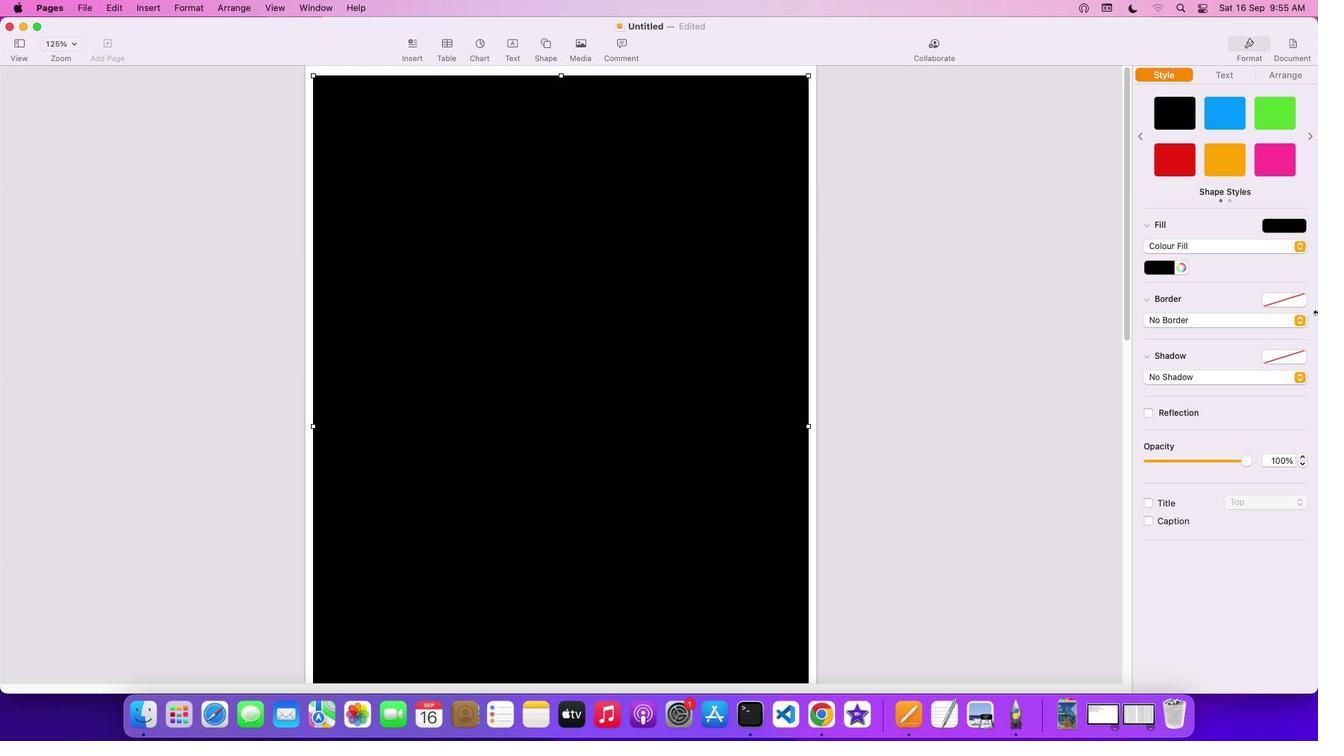 
Action: Mouse scrolled (836, 256) with delta (0, 4)
Screenshot: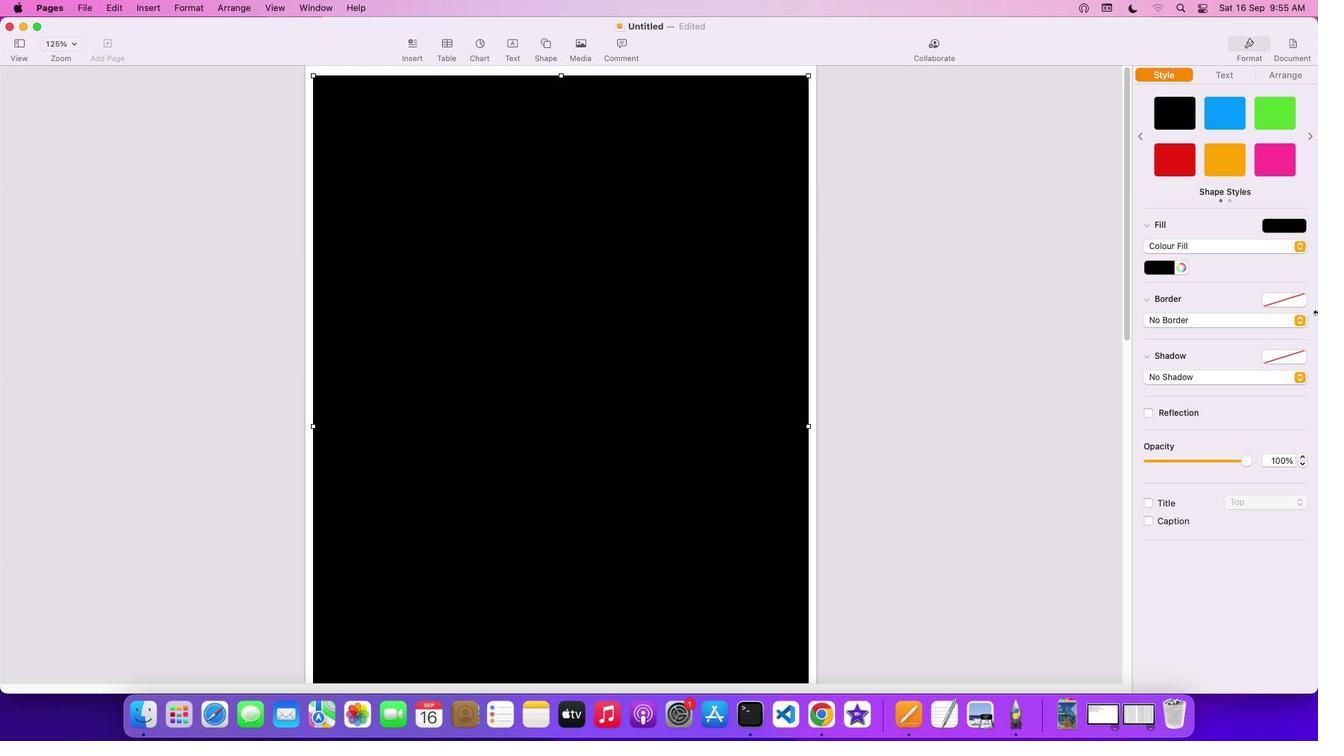 
Action: Mouse moved to (583, 240)
Screenshot: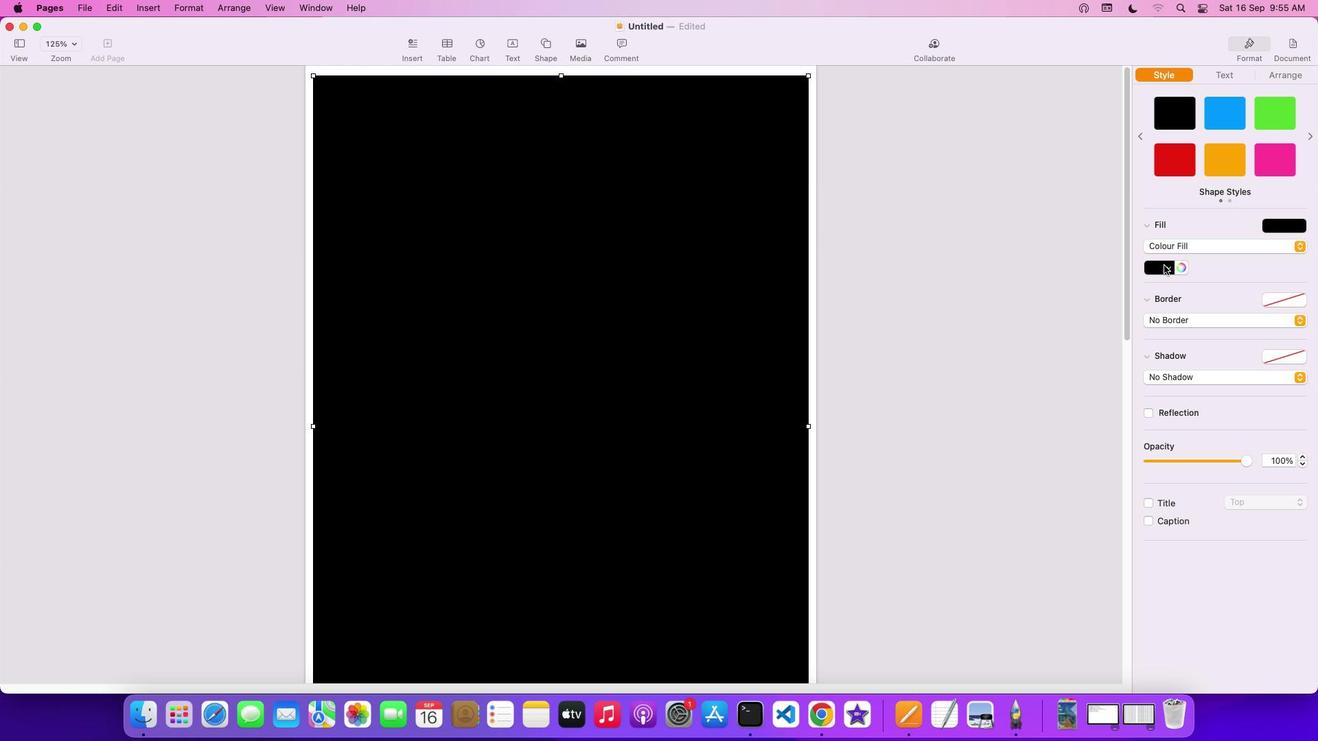 
Action: Mouse pressed left at (583, 240)
Screenshot: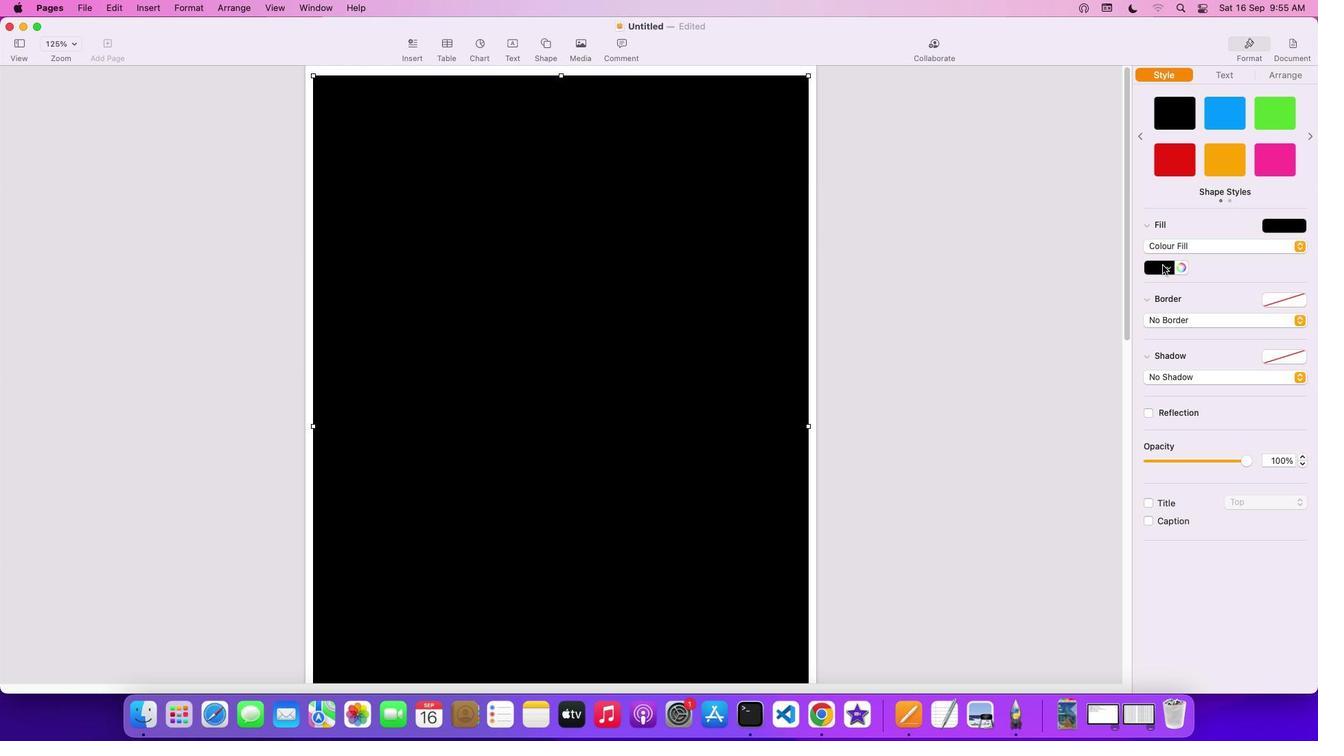 
Action: Mouse moved to (1163, 265)
Screenshot: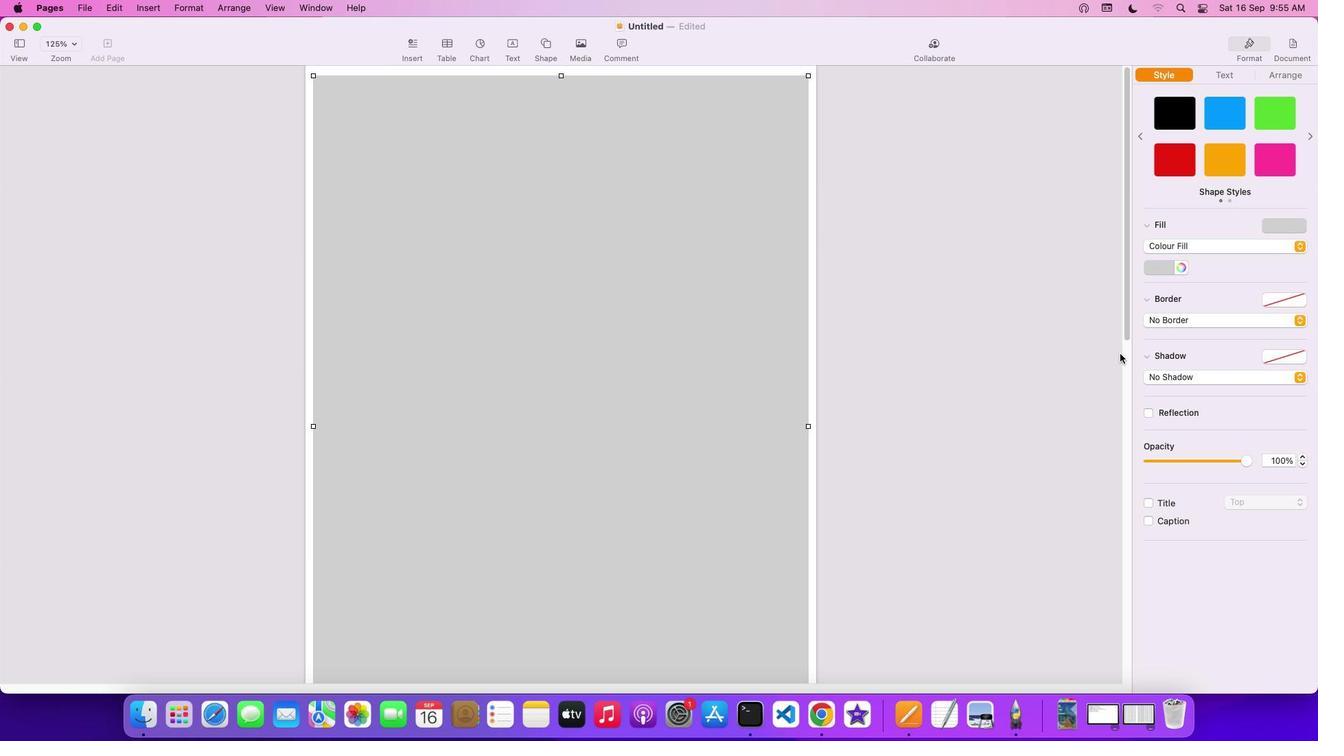 
Action: Mouse pressed left at (1163, 265)
Screenshot: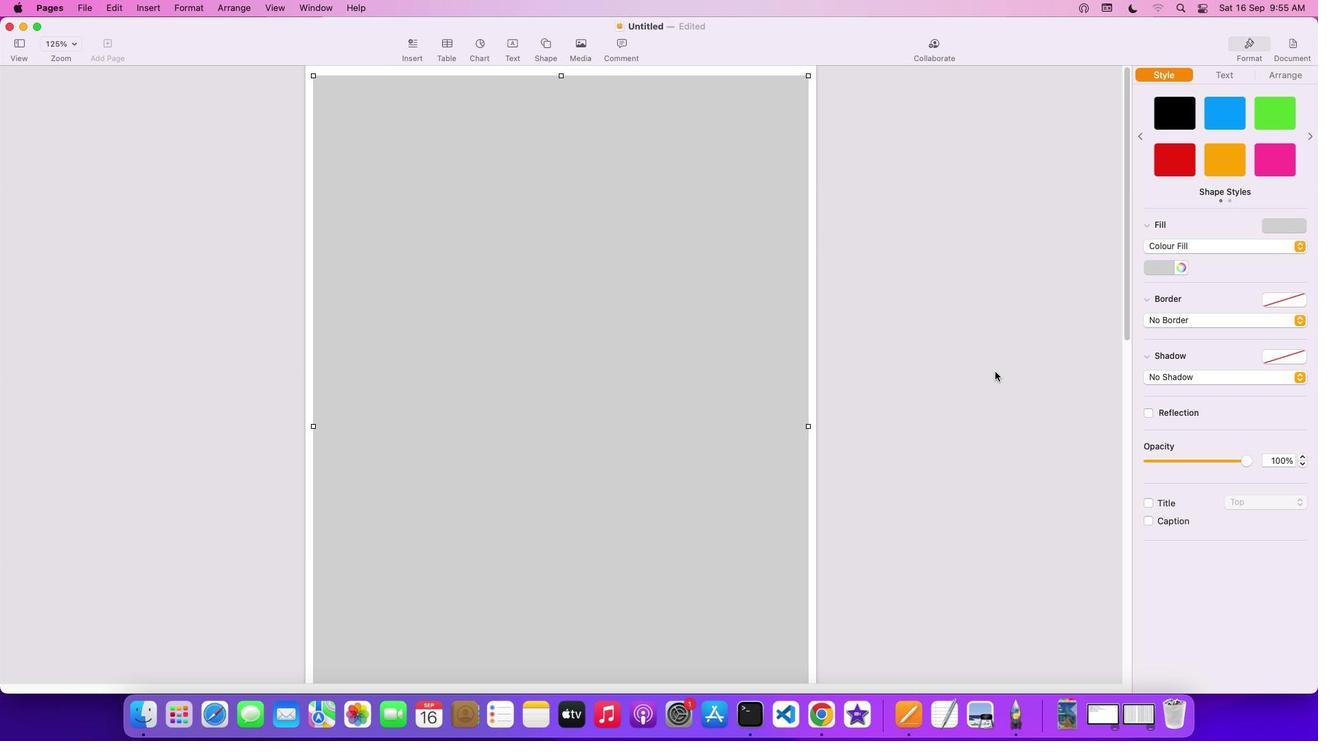 
Action: Mouse moved to (1121, 353)
Screenshot: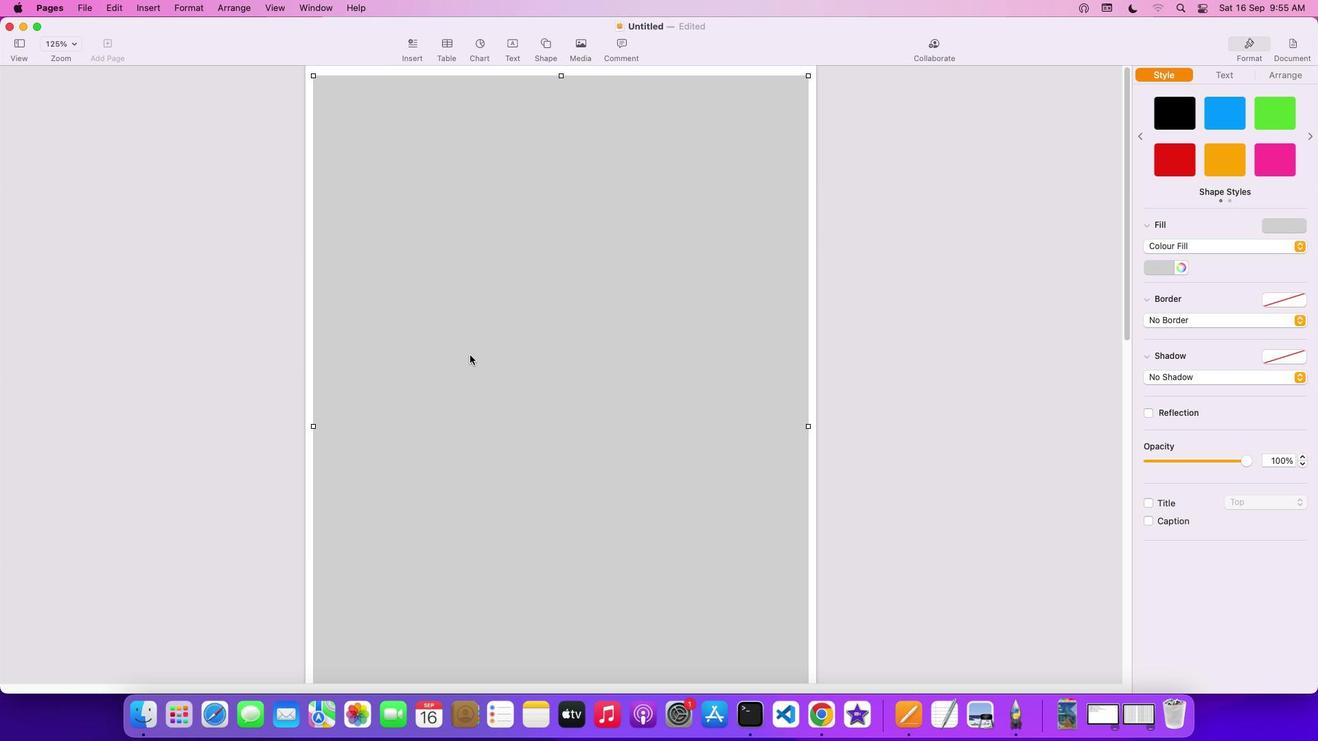 
Action: Mouse pressed left at (1121, 353)
Screenshot: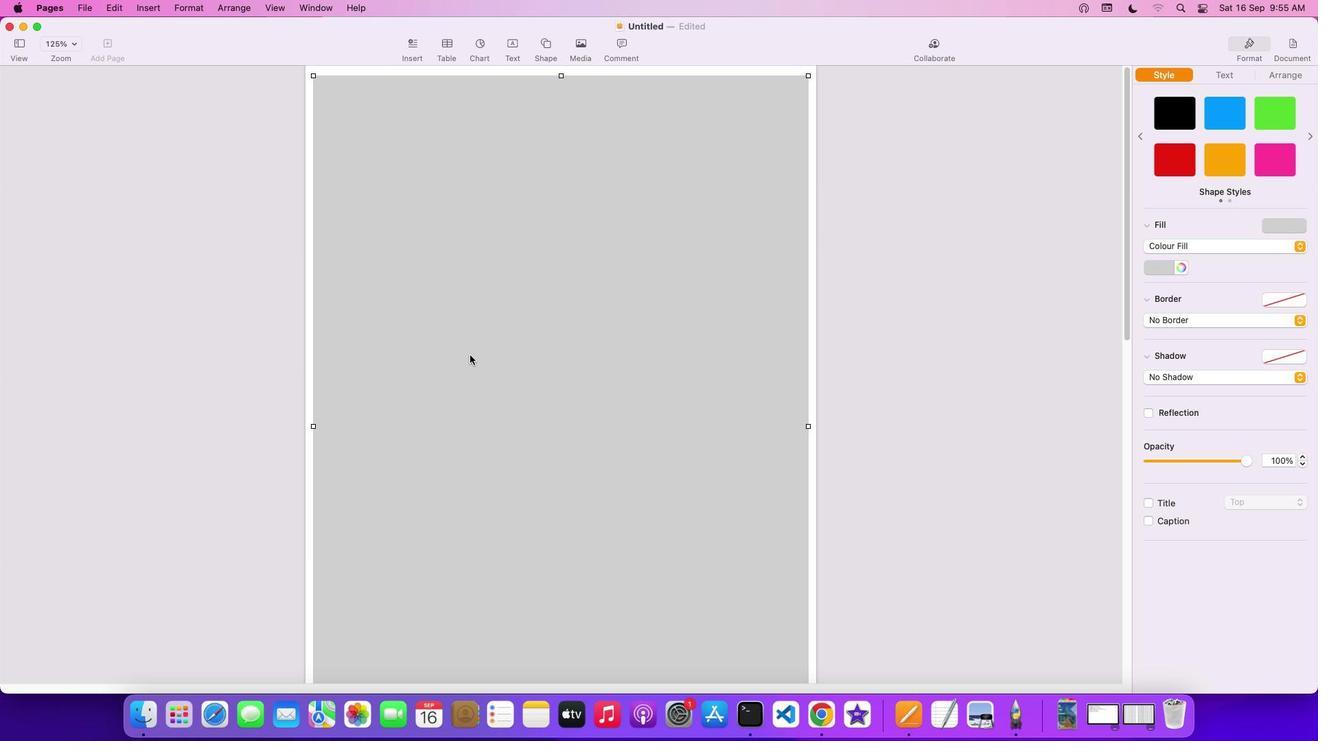 
Action: Mouse moved to (469, 355)
Screenshot: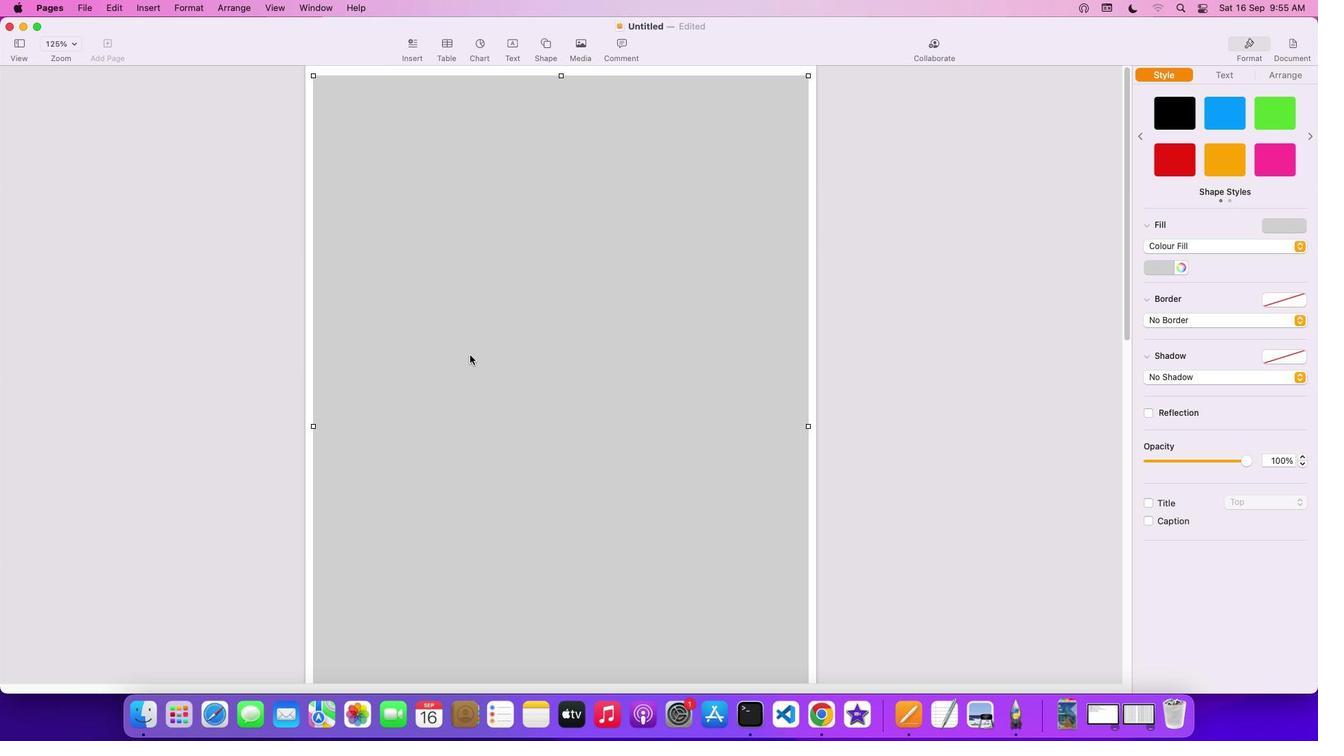 
Action: Mouse pressed left at (469, 355)
Screenshot: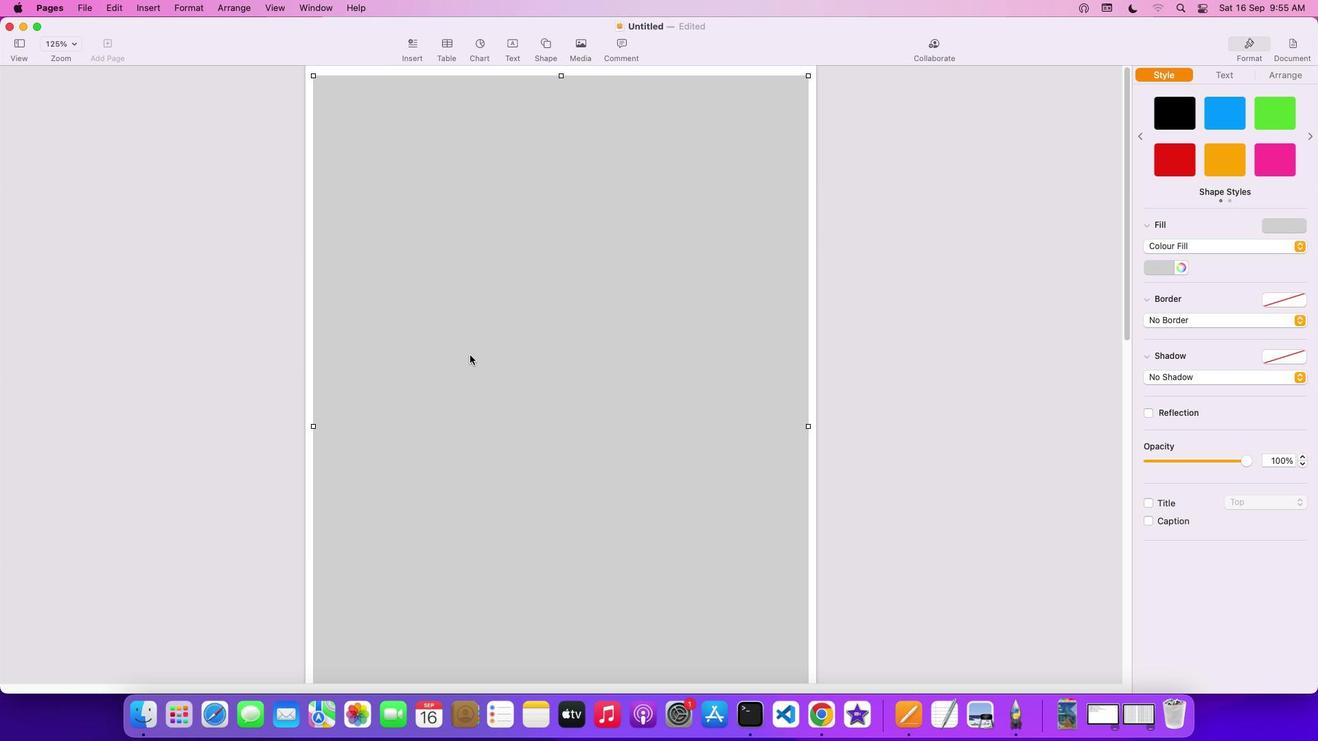 
Action: Mouse moved to (547, 41)
Screenshot: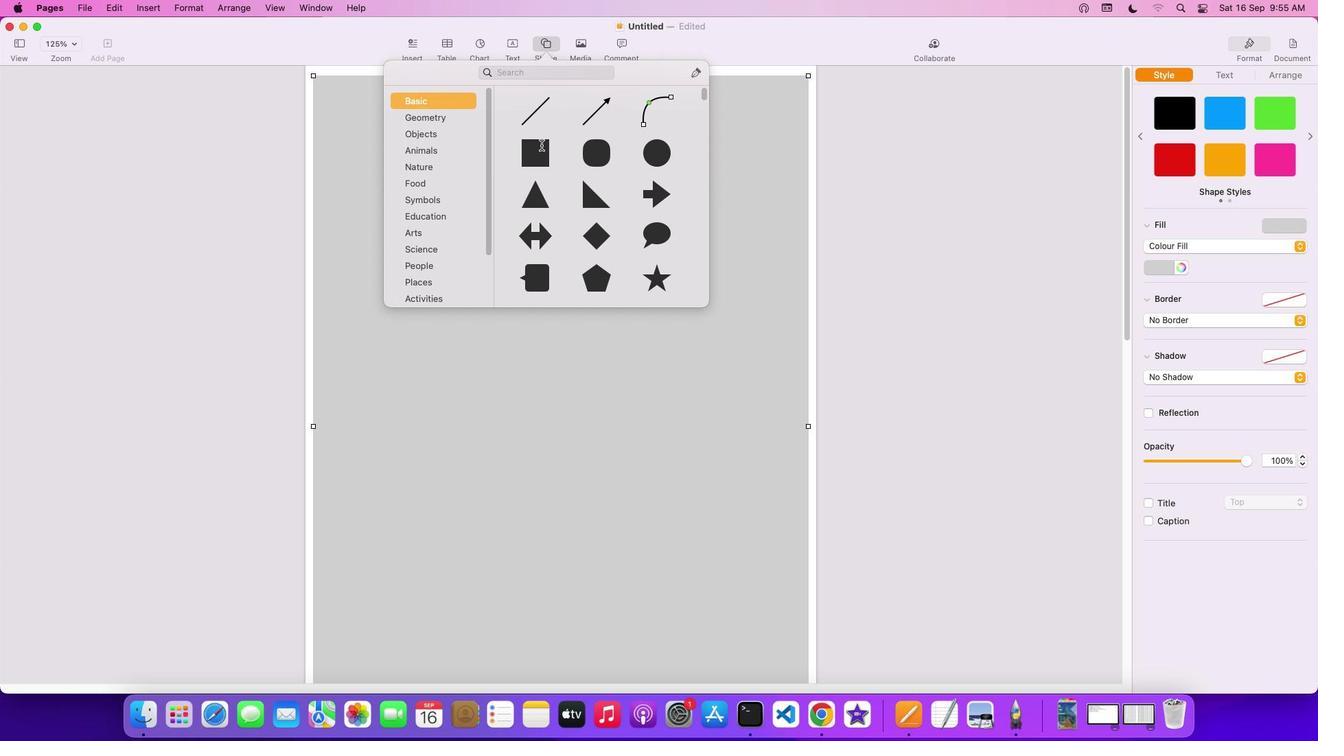 
Action: Mouse pressed left at (547, 41)
Screenshot: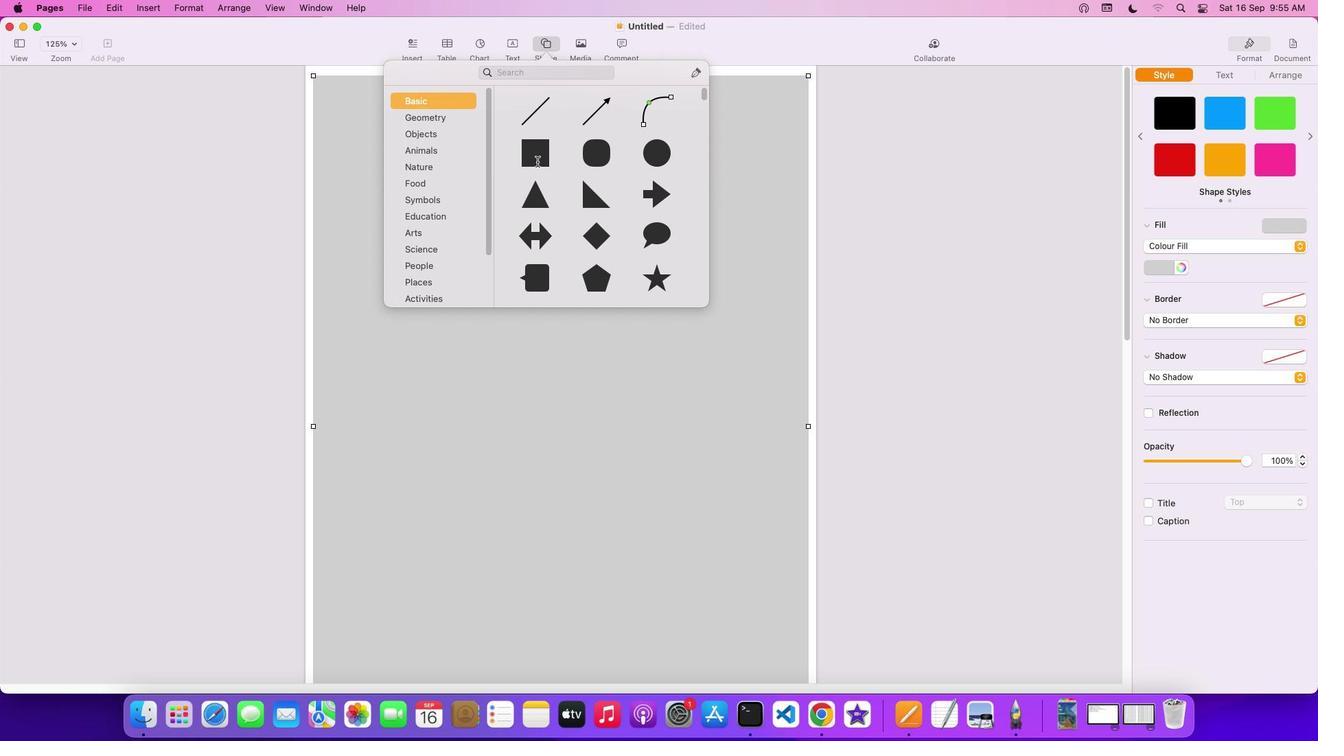 
Action: Mouse moved to (542, 155)
Screenshot: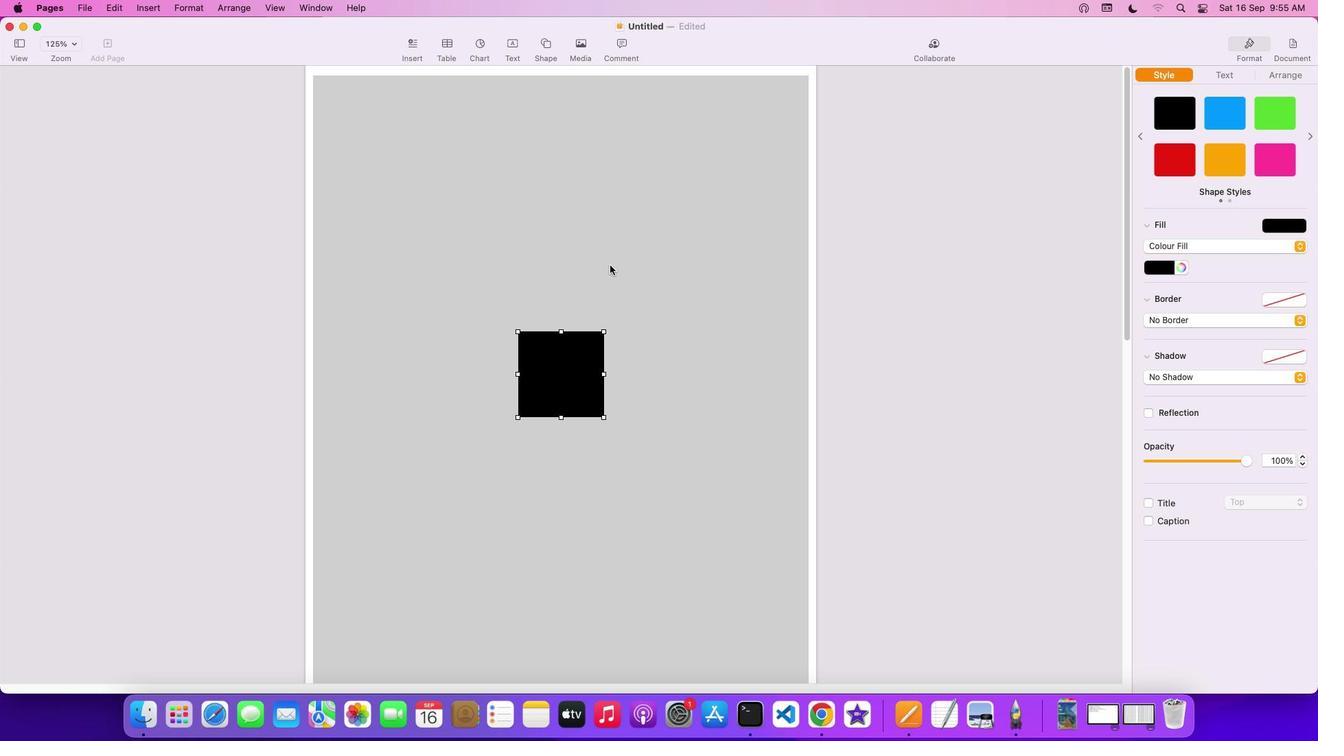
Action: Mouse pressed left at (542, 155)
Screenshot: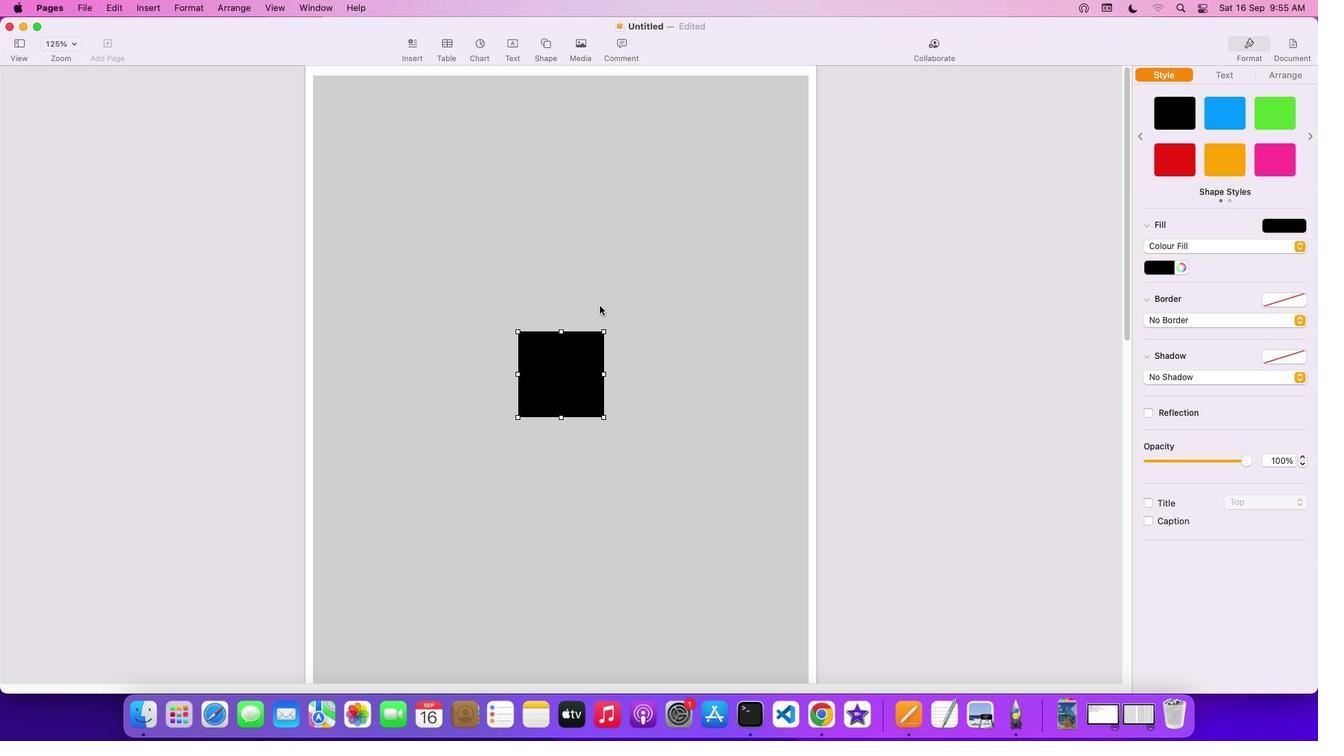 
Action: Mouse moved to (604, 374)
Screenshot: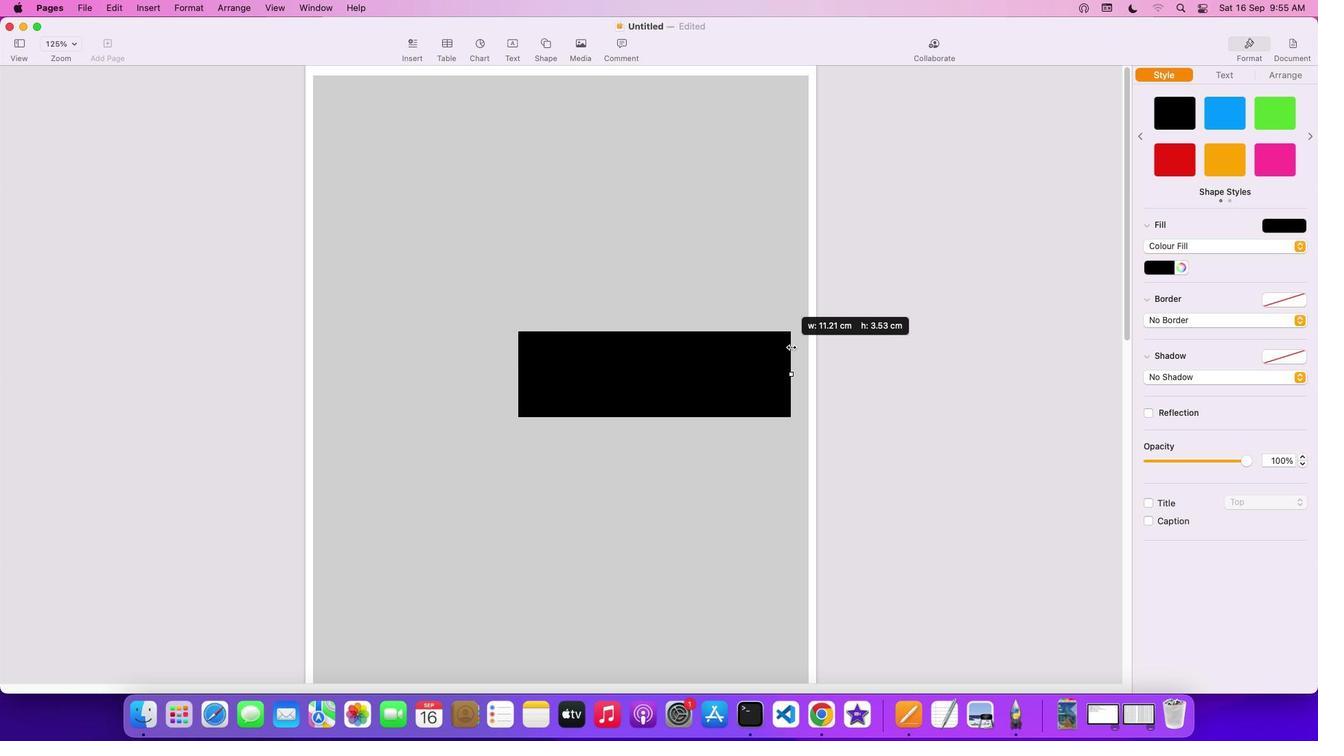 
Action: Mouse pressed left at (604, 374)
Screenshot: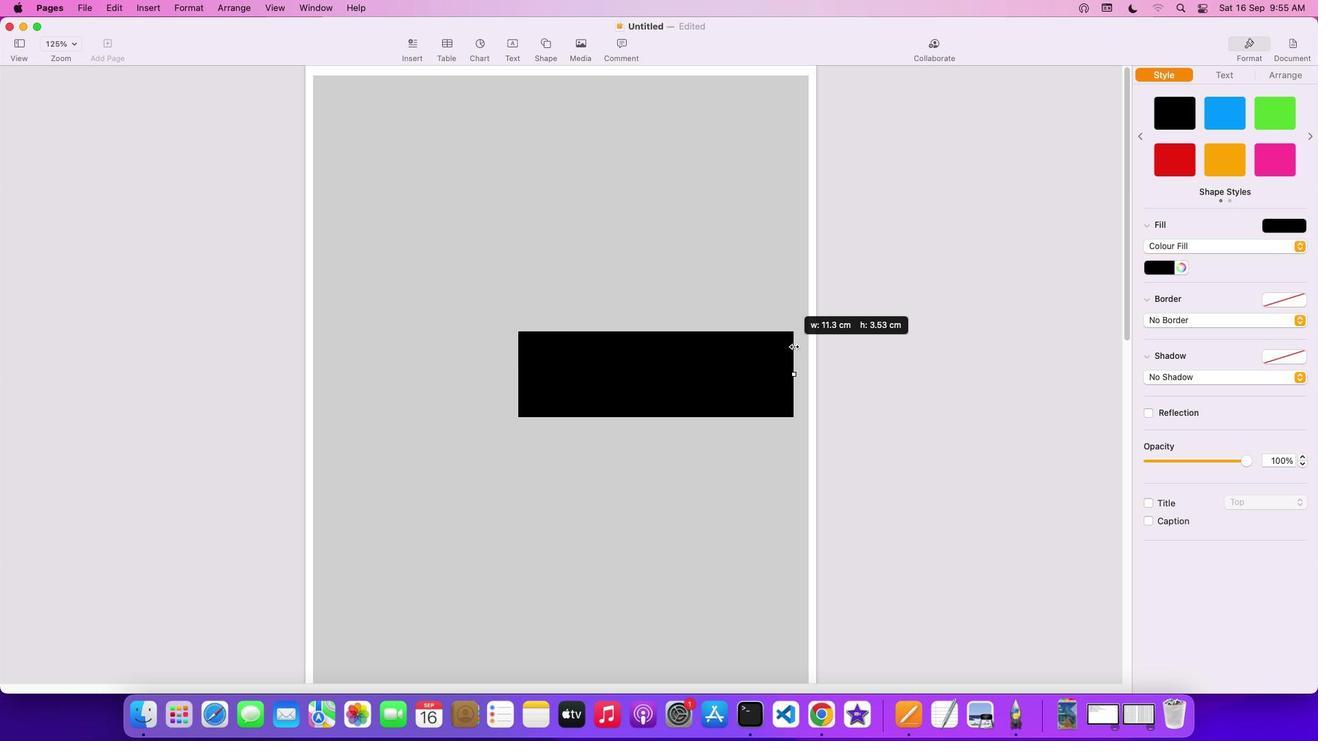 
Action: Mouse moved to (662, 416)
Screenshot: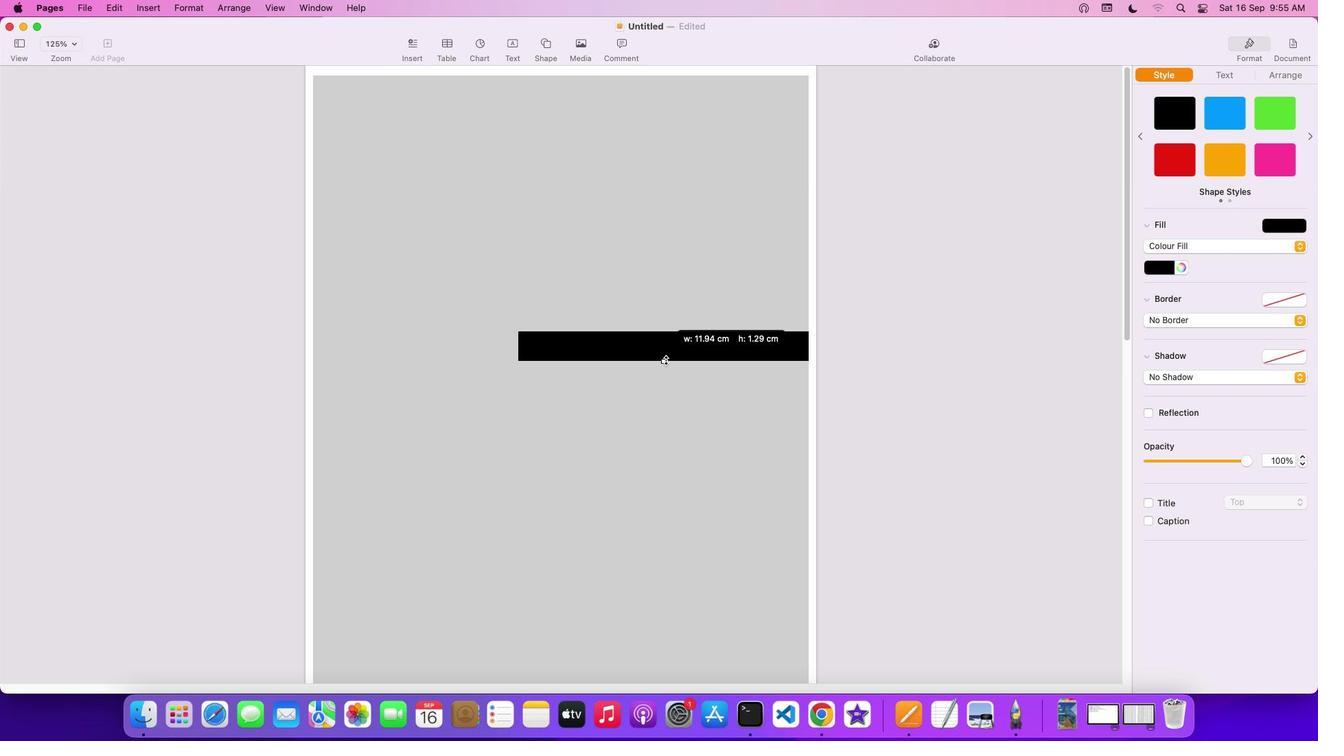 
Action: Mouse pressed left at (662, 416)
Screenshot: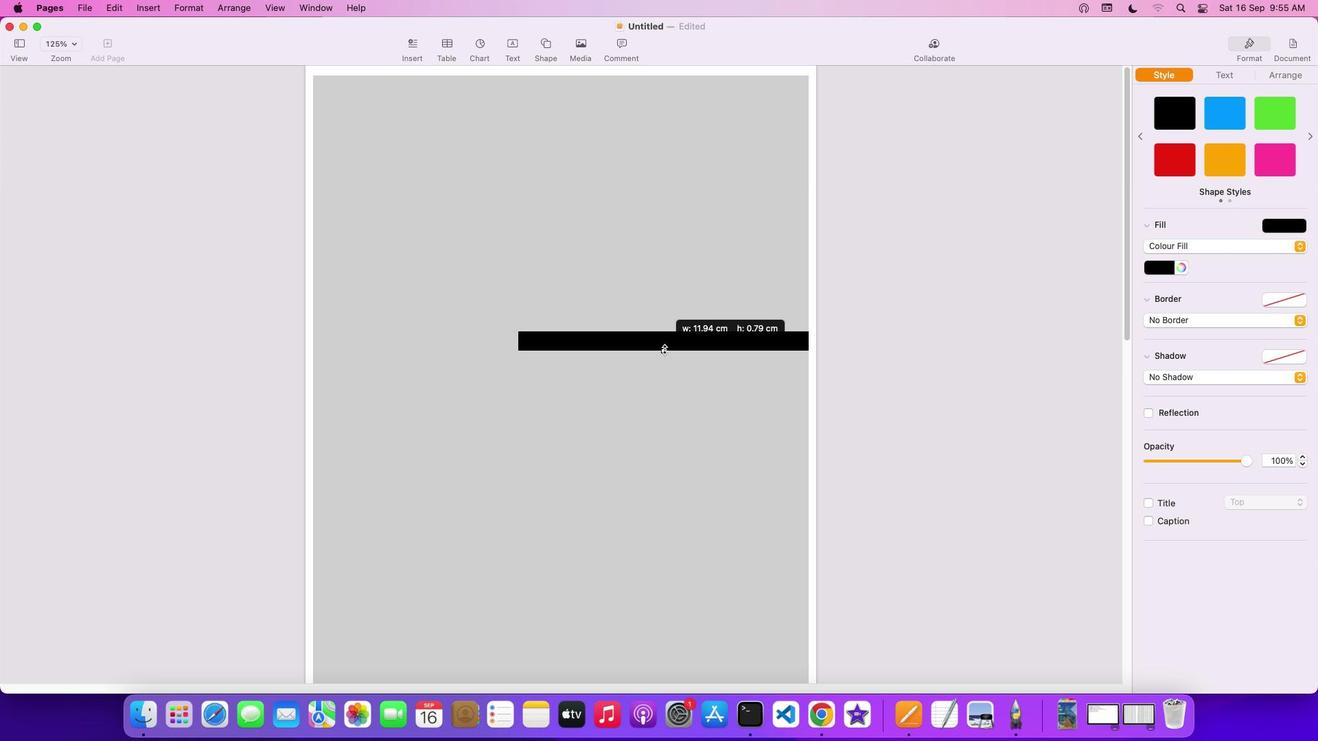 
Action: Mouse moved to (711, 334)
Screenshot: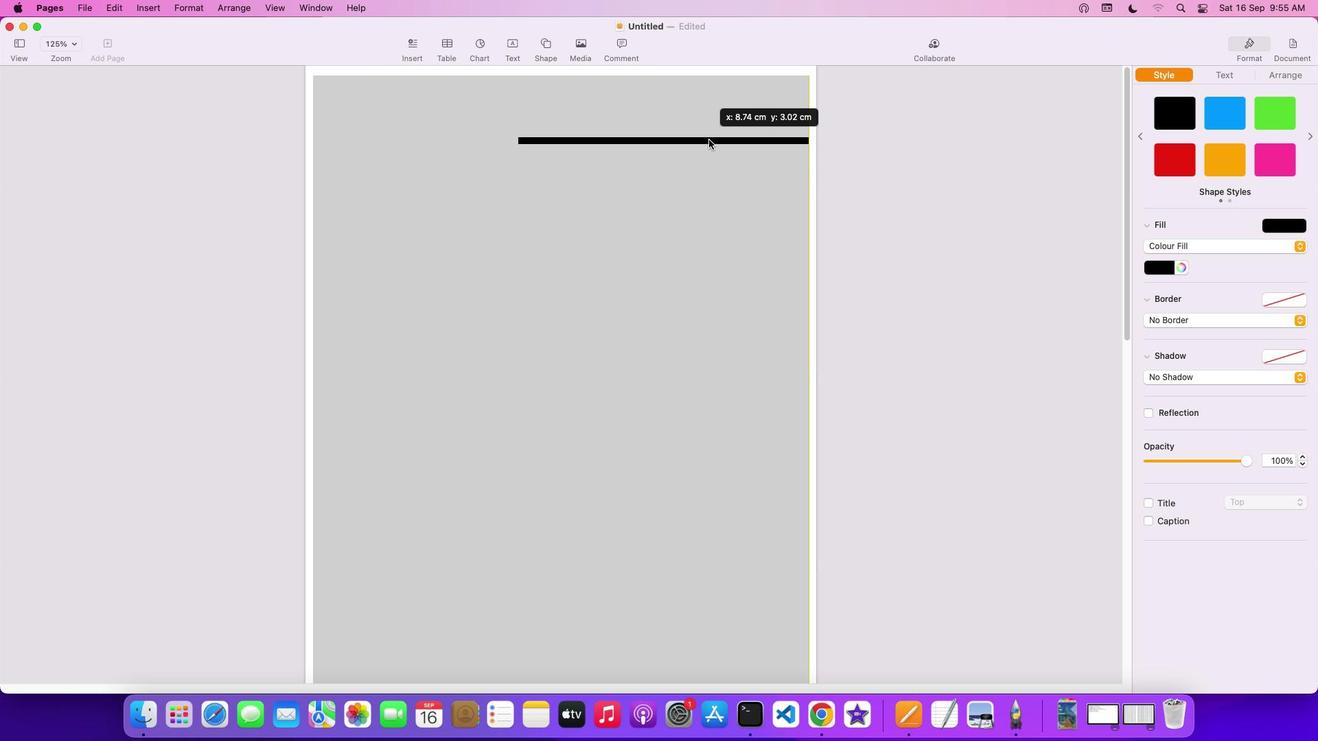 
Action: Mouse pressed left at (711, 334)
Screenshot: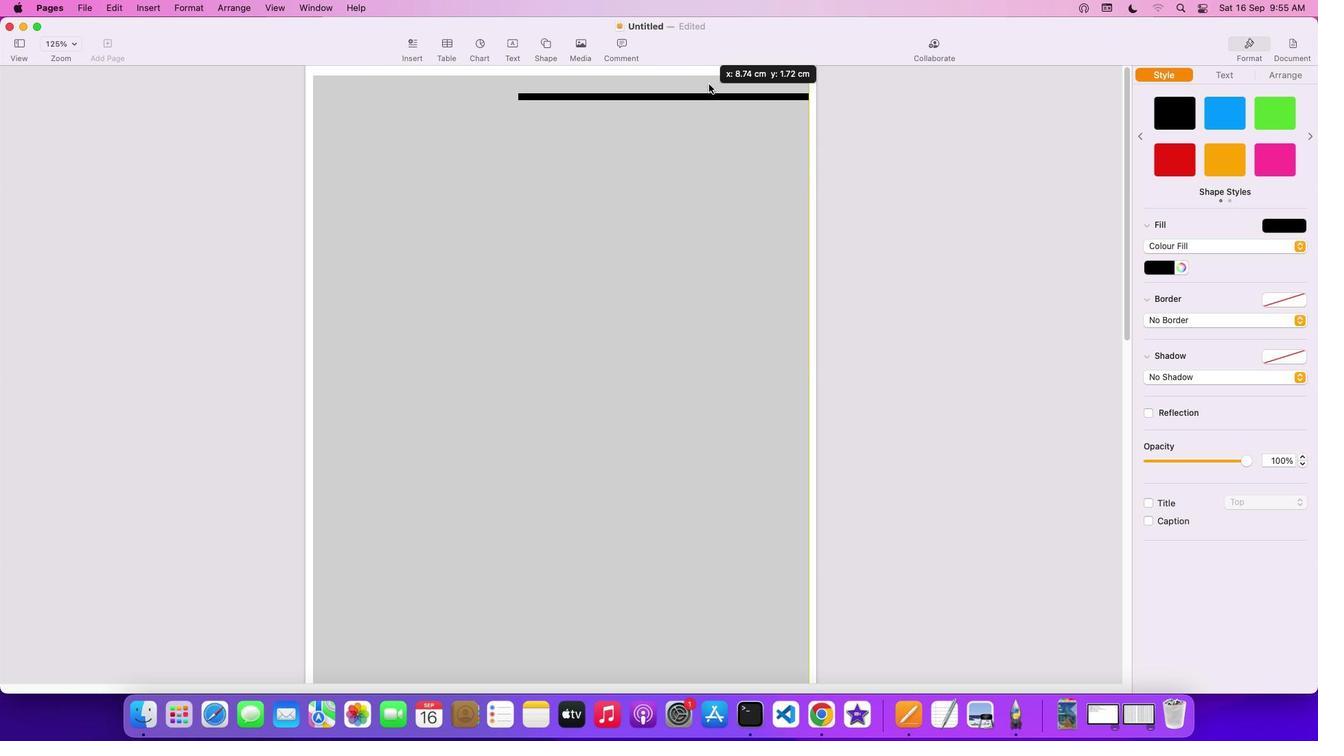 
Action: Mouse moved to (517, 82)
Screenshot: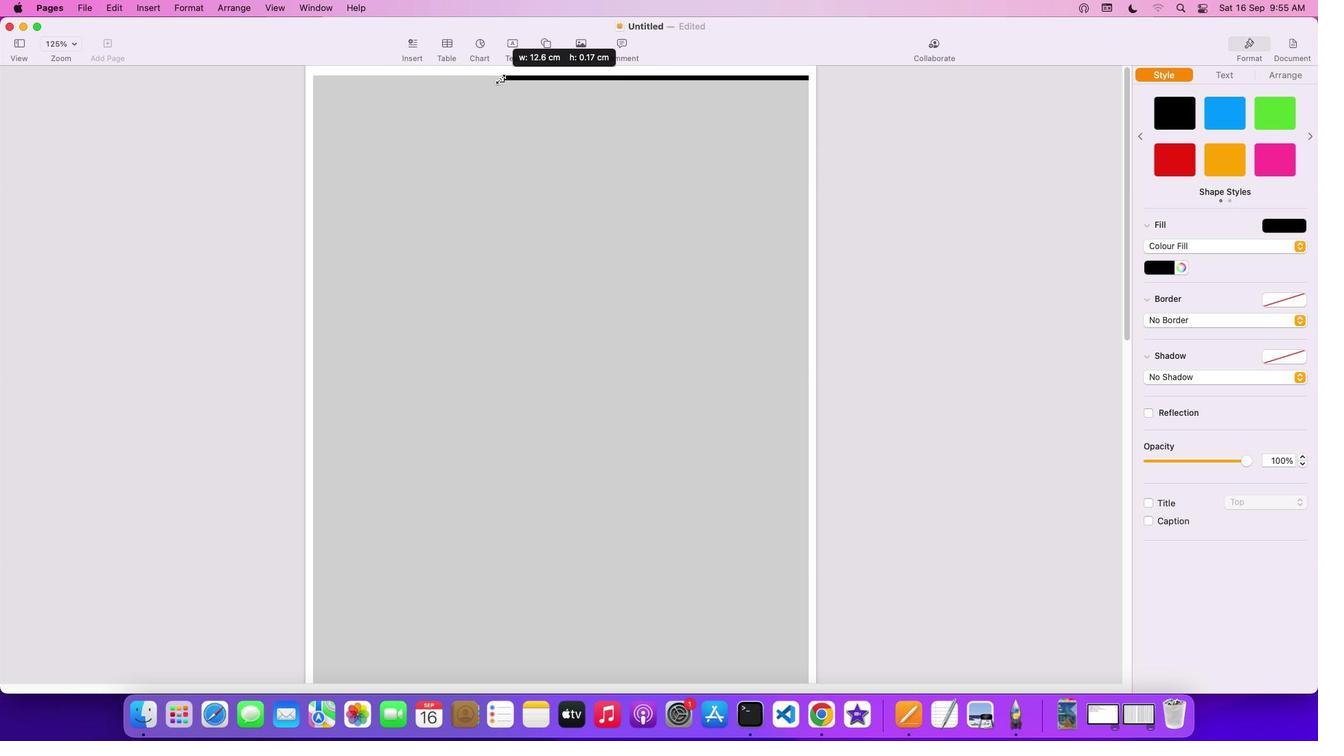 
Action: Mouse pressed left at (517, 82)
Screenshot: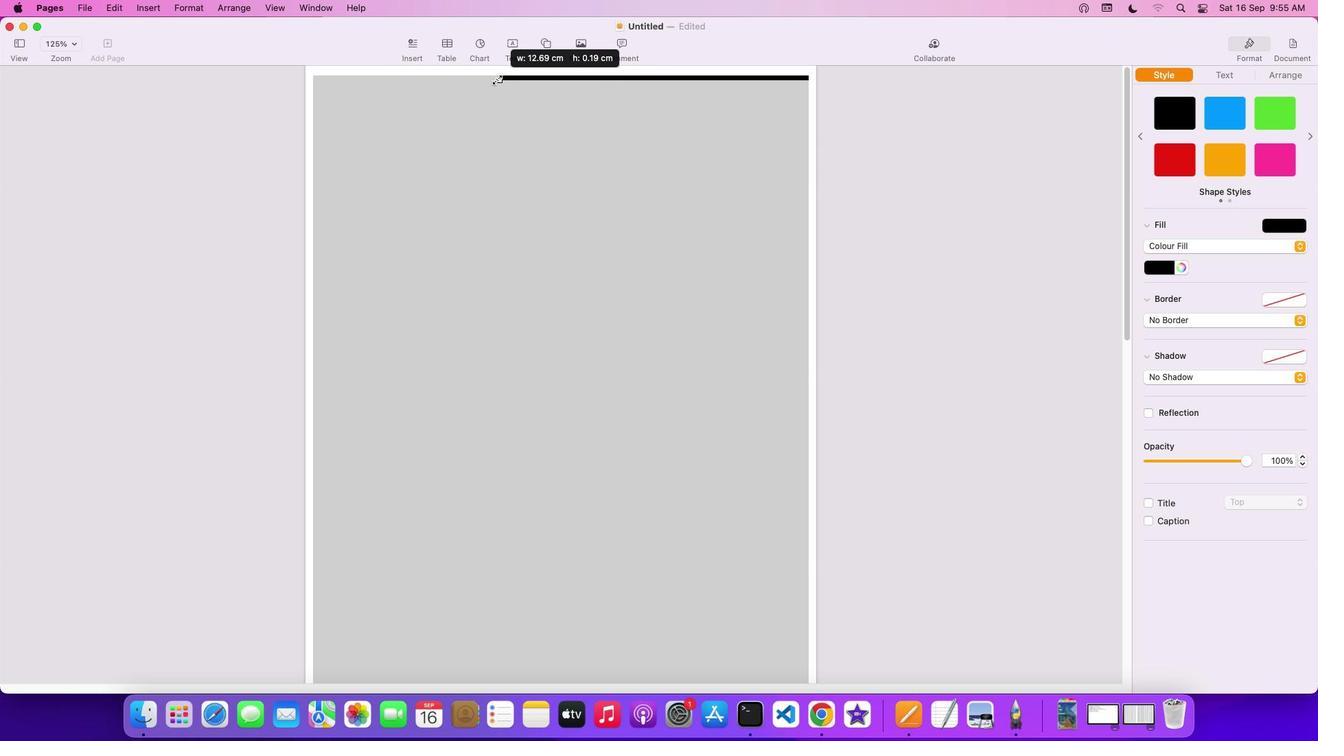 
Action: Mouse moved to (620, 116)
Screenshot: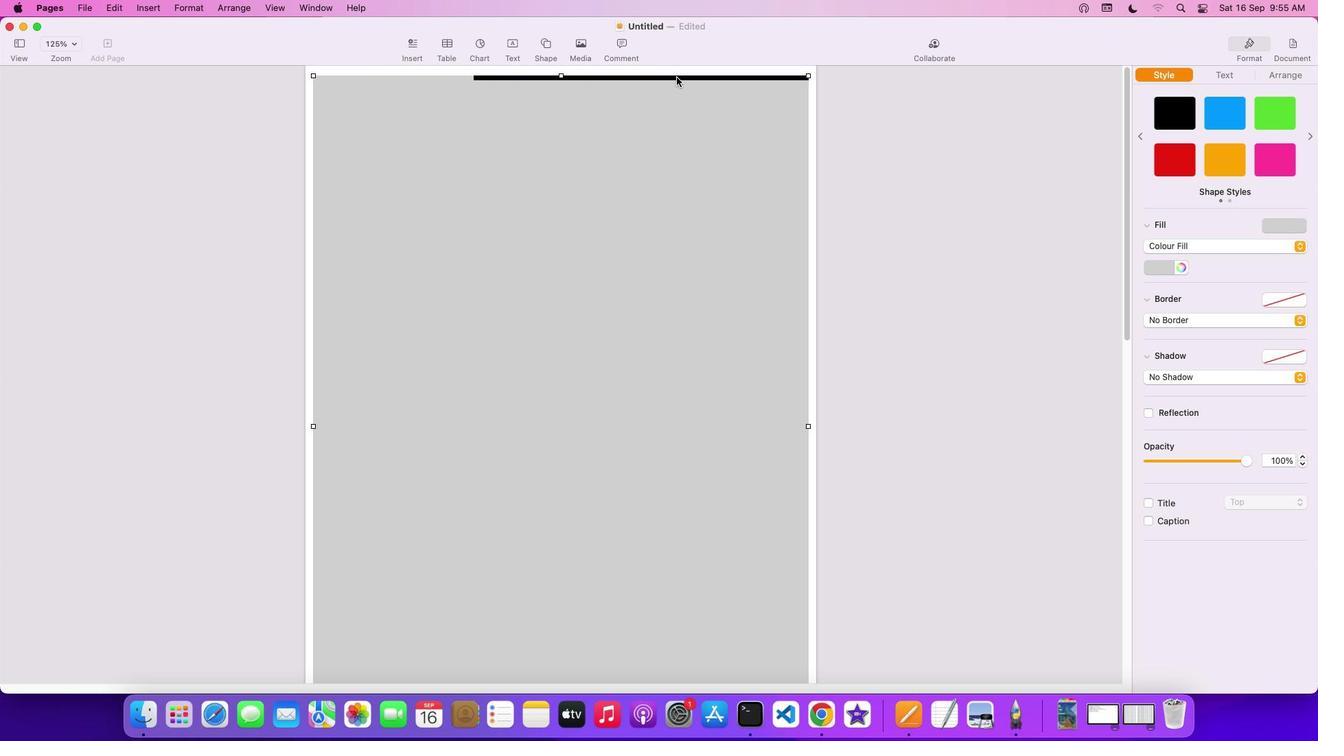
Action: Mouse pressed left at (620, 116)
Screenshot: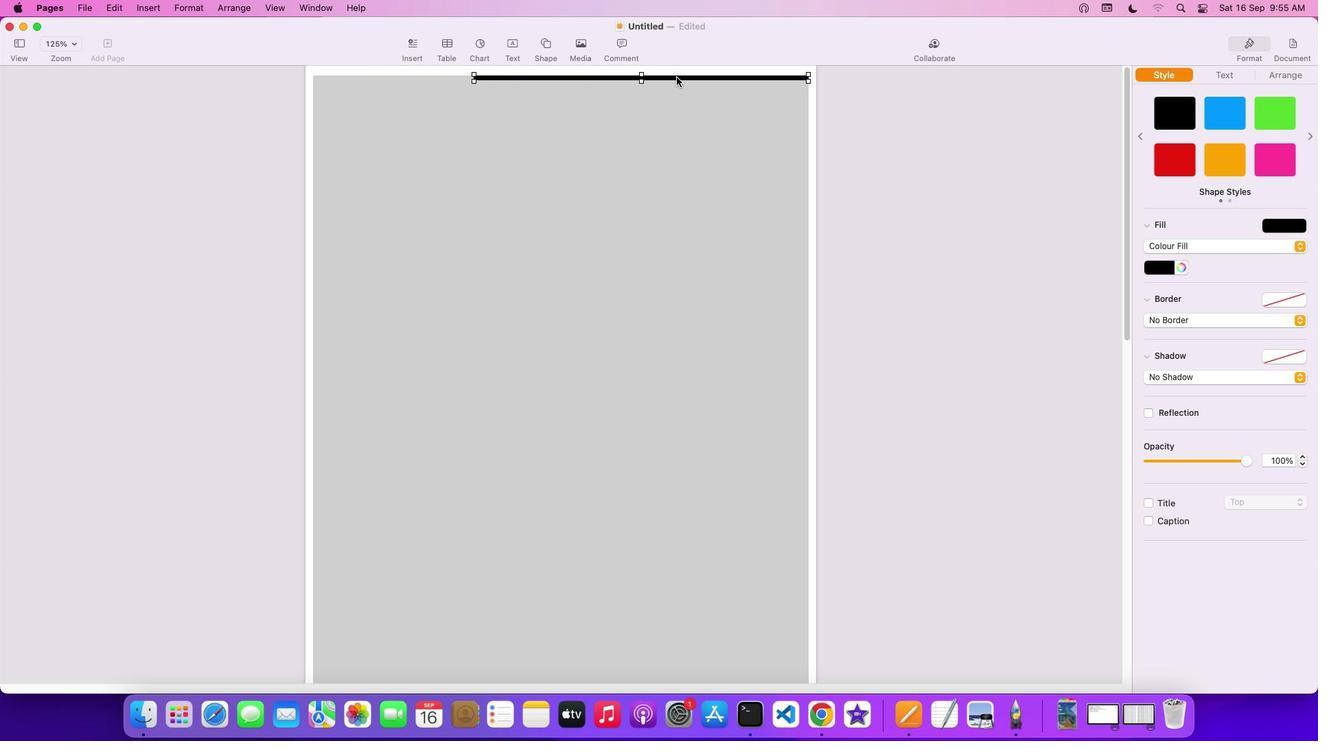 
Action: Mouse moved to (677, 77)
Screenshot: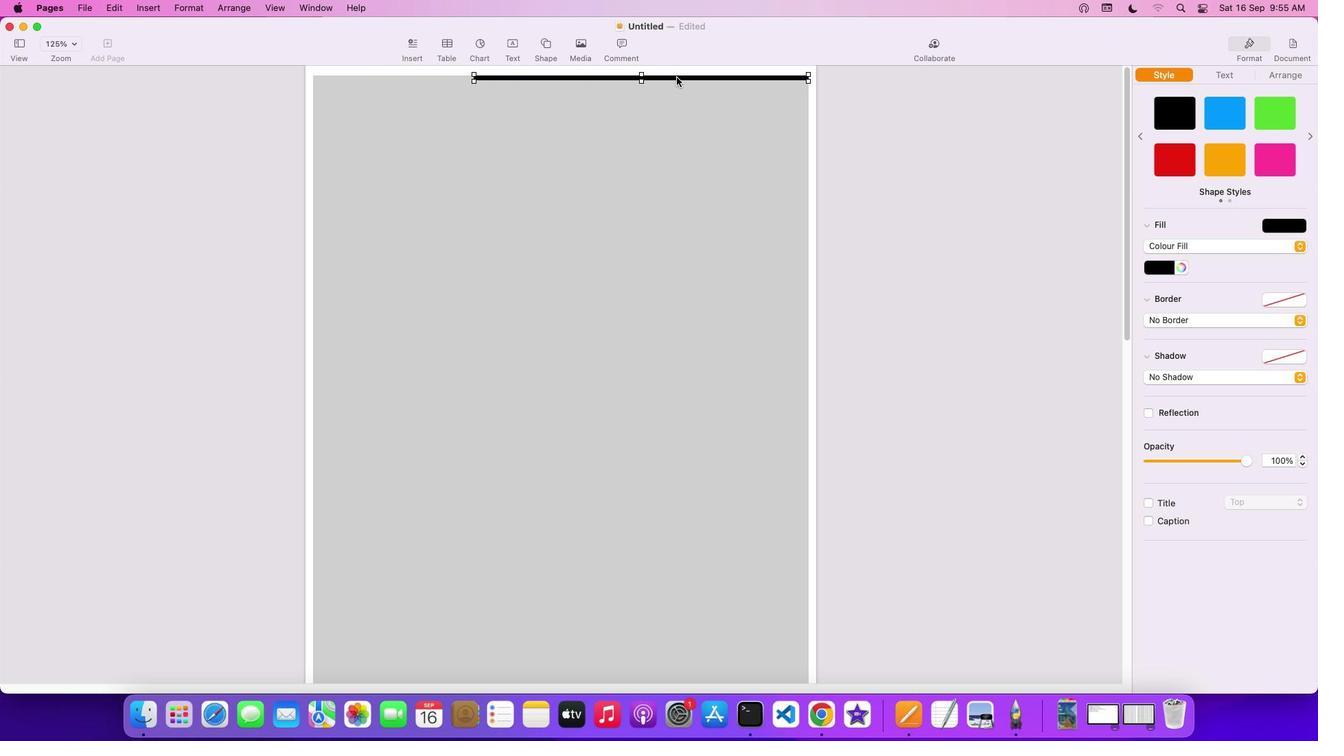 
Action: Mouse pressed left at (677, 77)
Screenshot: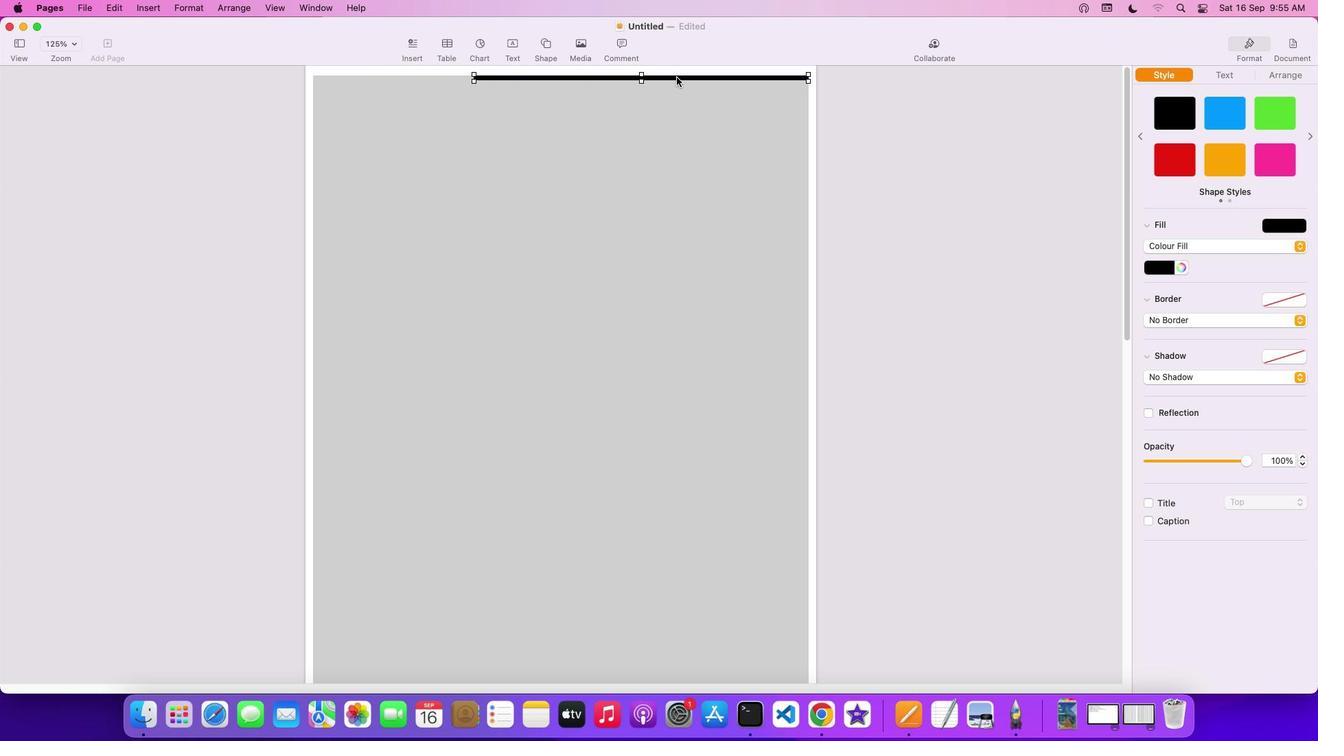 
Action: Key pressed Key.cmd
Screenshot: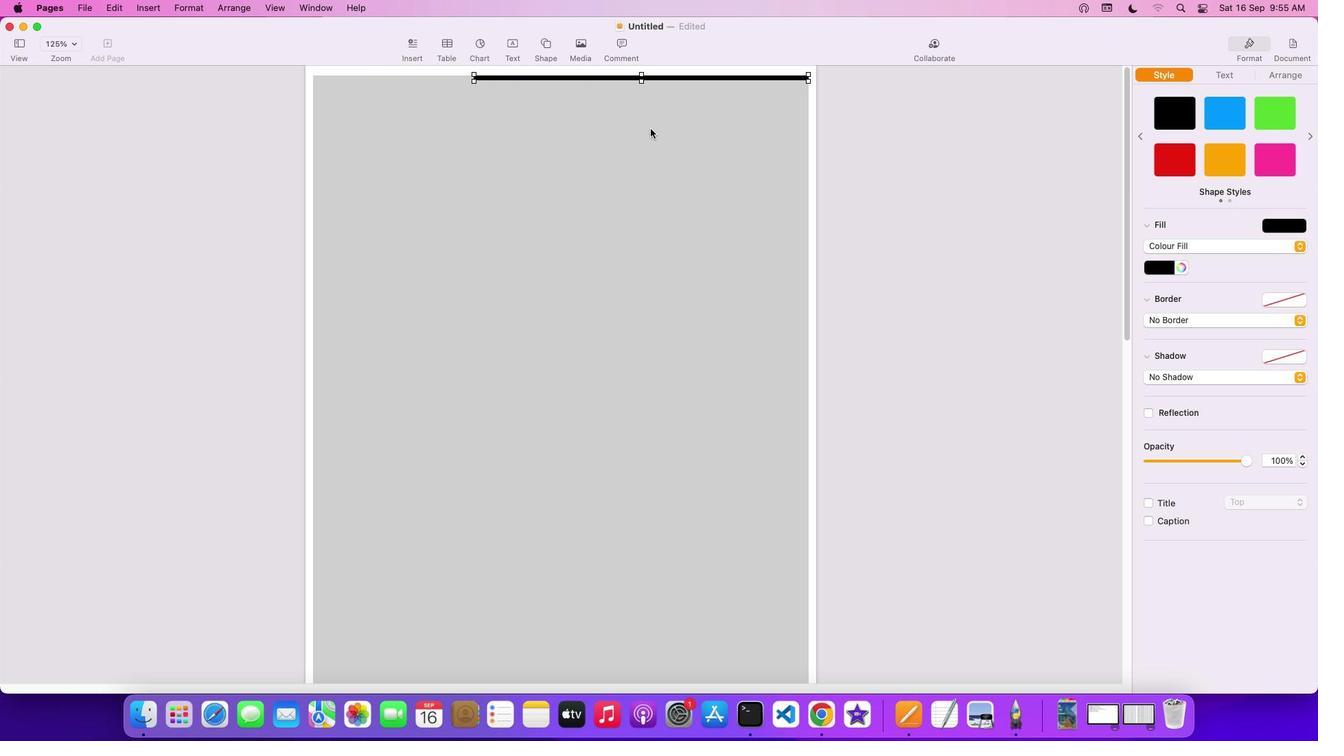 
Action: Mouse moved to (676, 77)
Screenshot: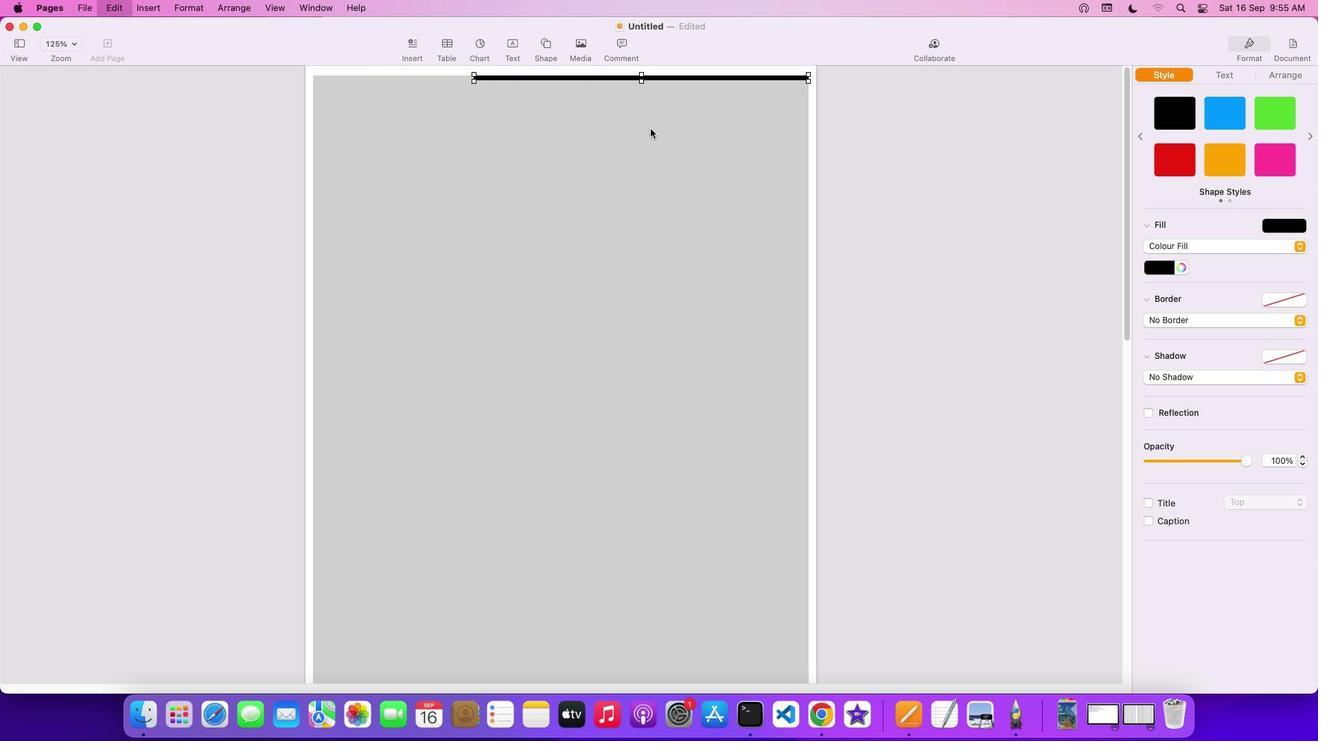 
Action: Key pressed 'c'
Screenshot: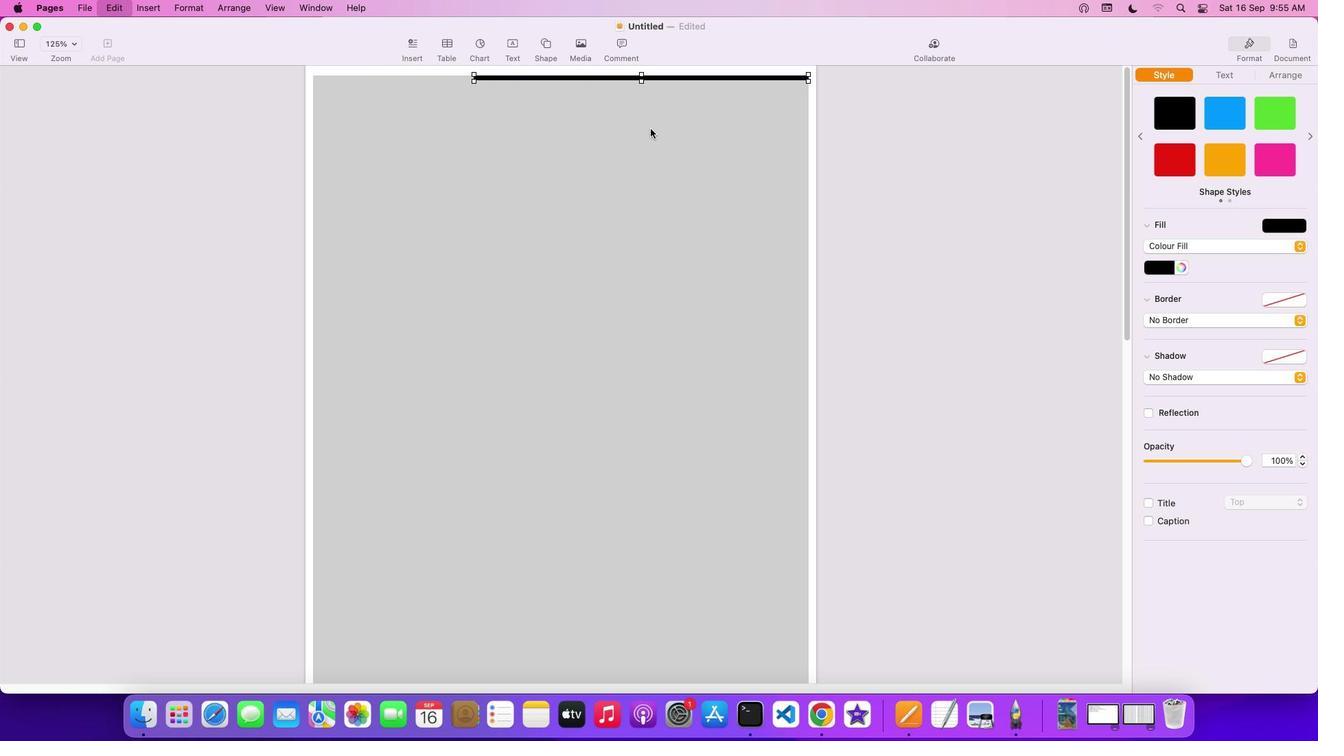 
Action: Mouse moved to (650, 129)
Screenshot: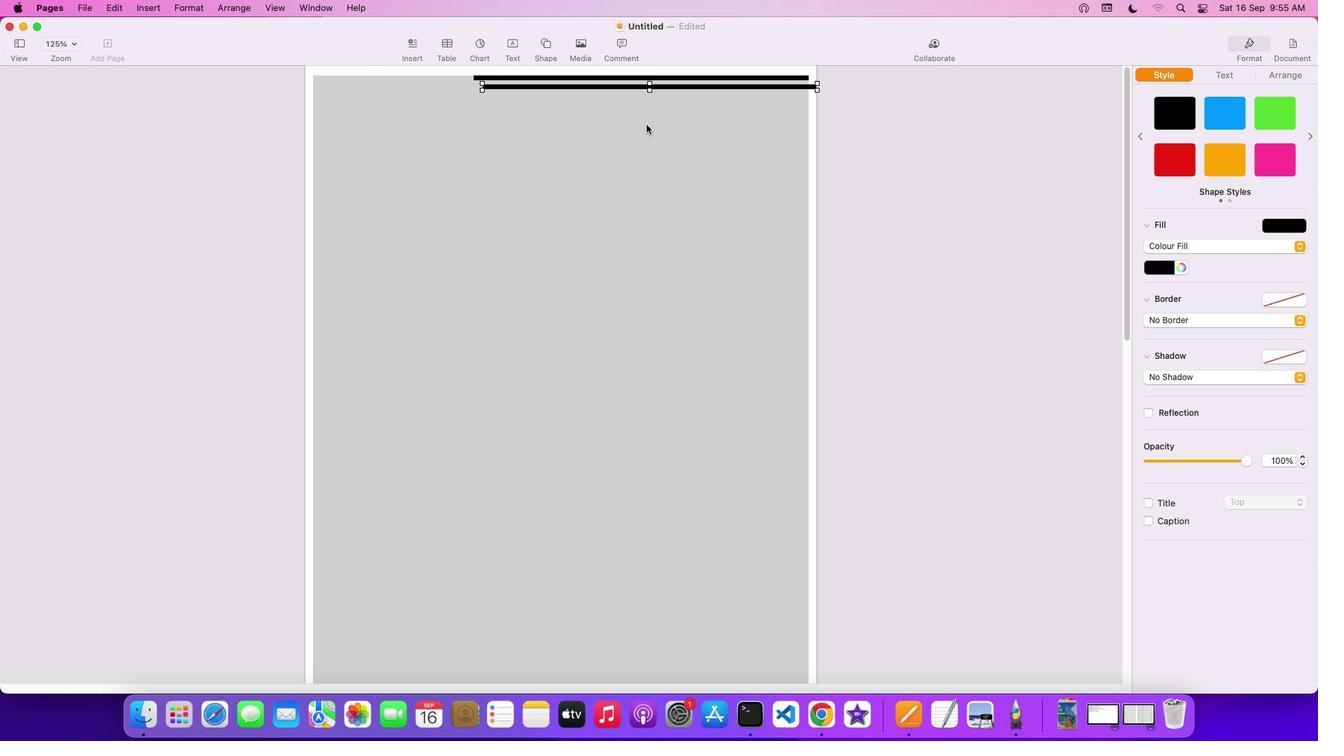 
Action: Key pressed Key.cmd'v'
Screenshot: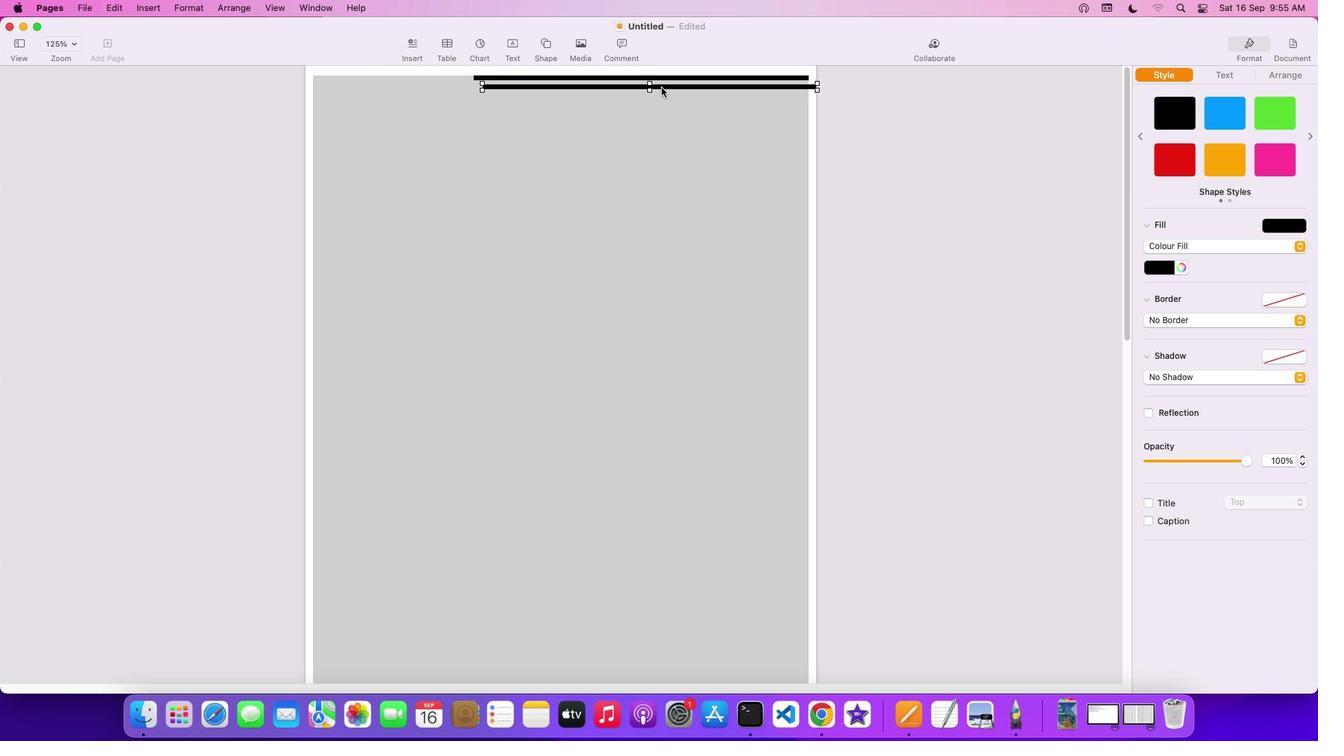 
Action: Mouse moved to (677, 88)
Screenshot: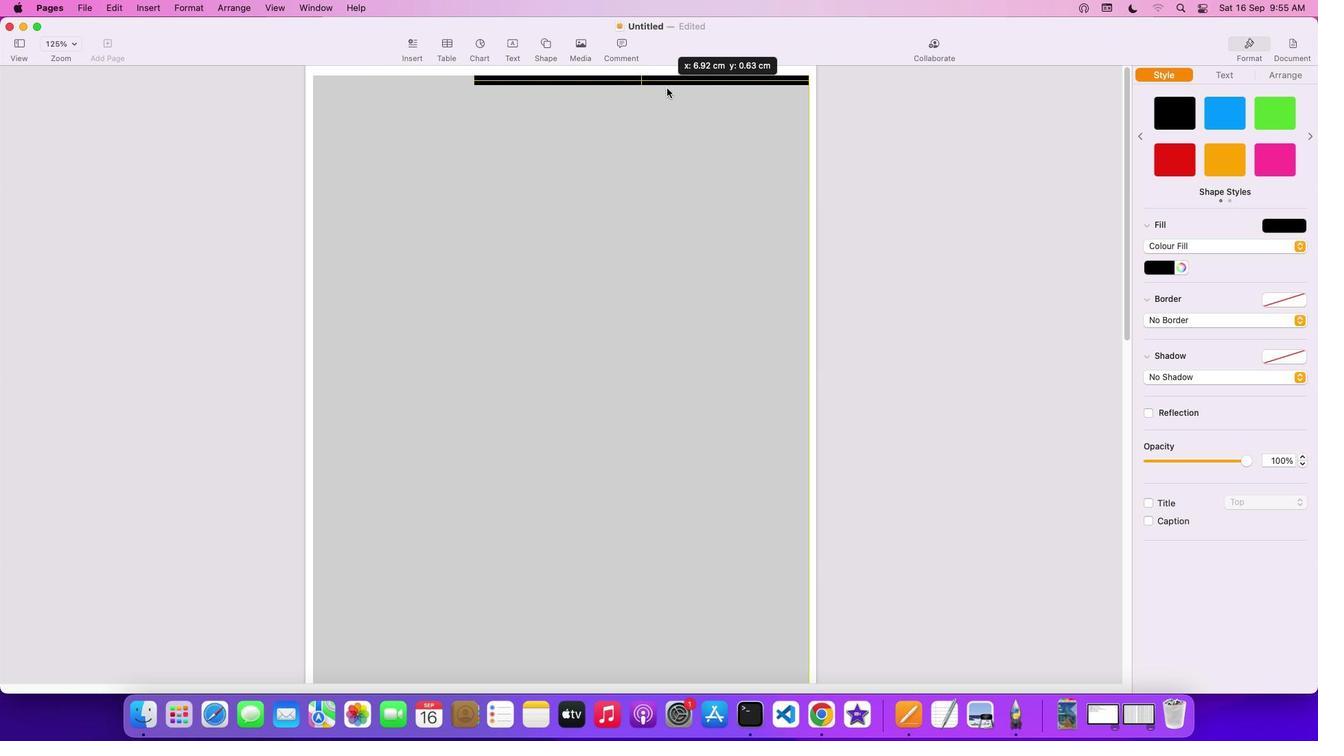 
Action: Mouse pressed left at (677, 88)
Screenshot: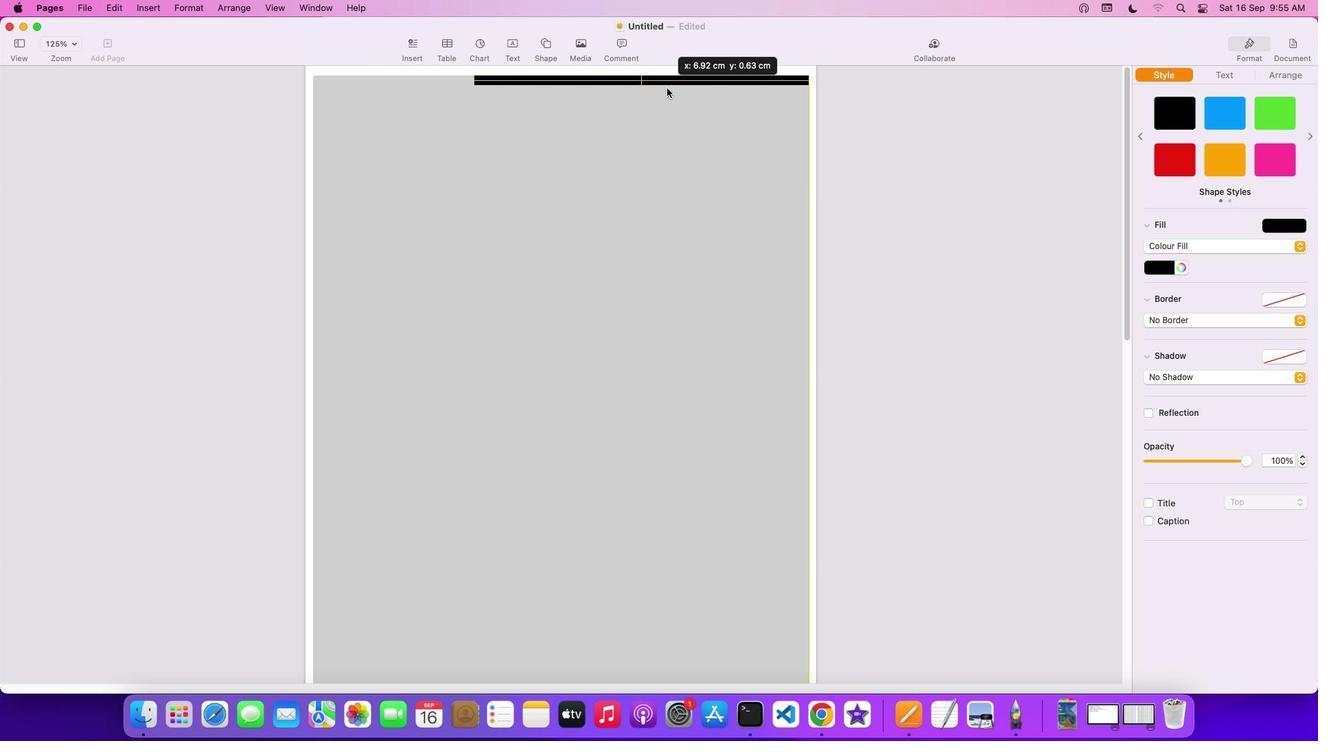 
Action: Mouse moved to (1173, 267)
Screenshot: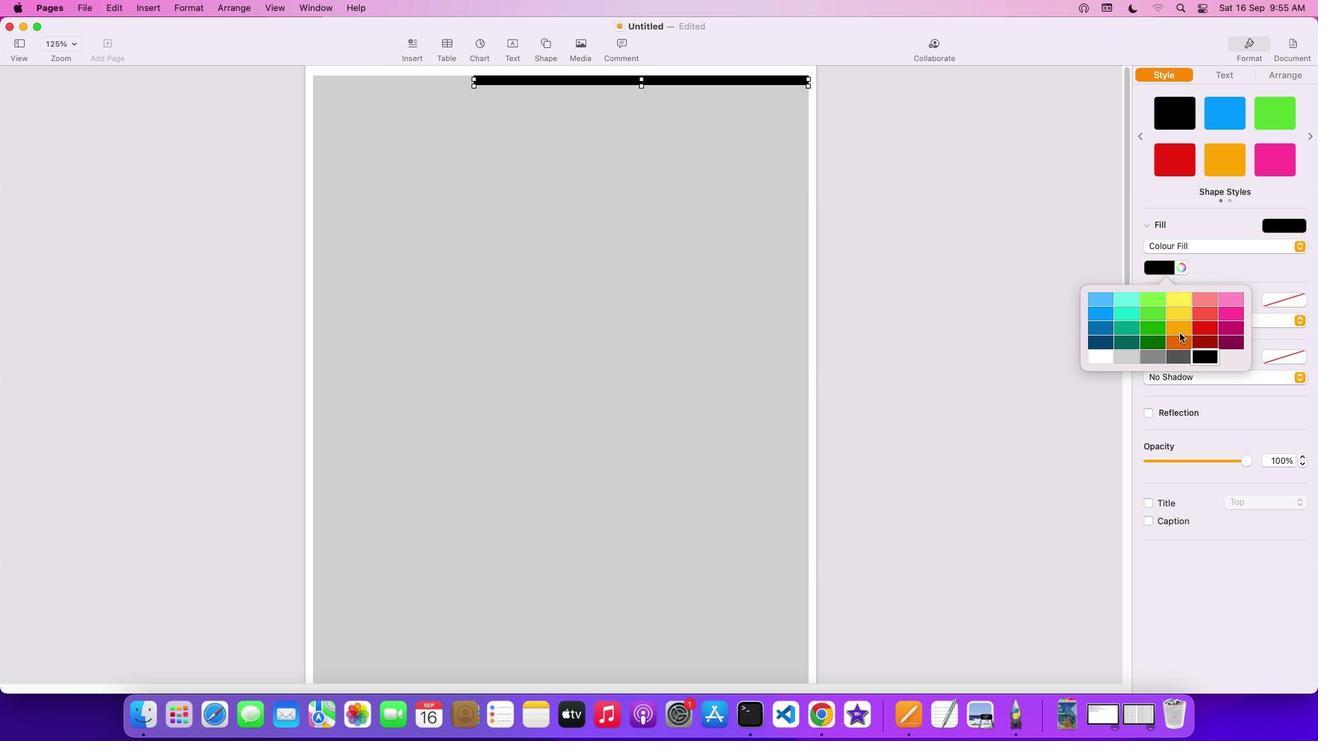 
Action: Mouse pressed left at (1173, 267)
Screenshot: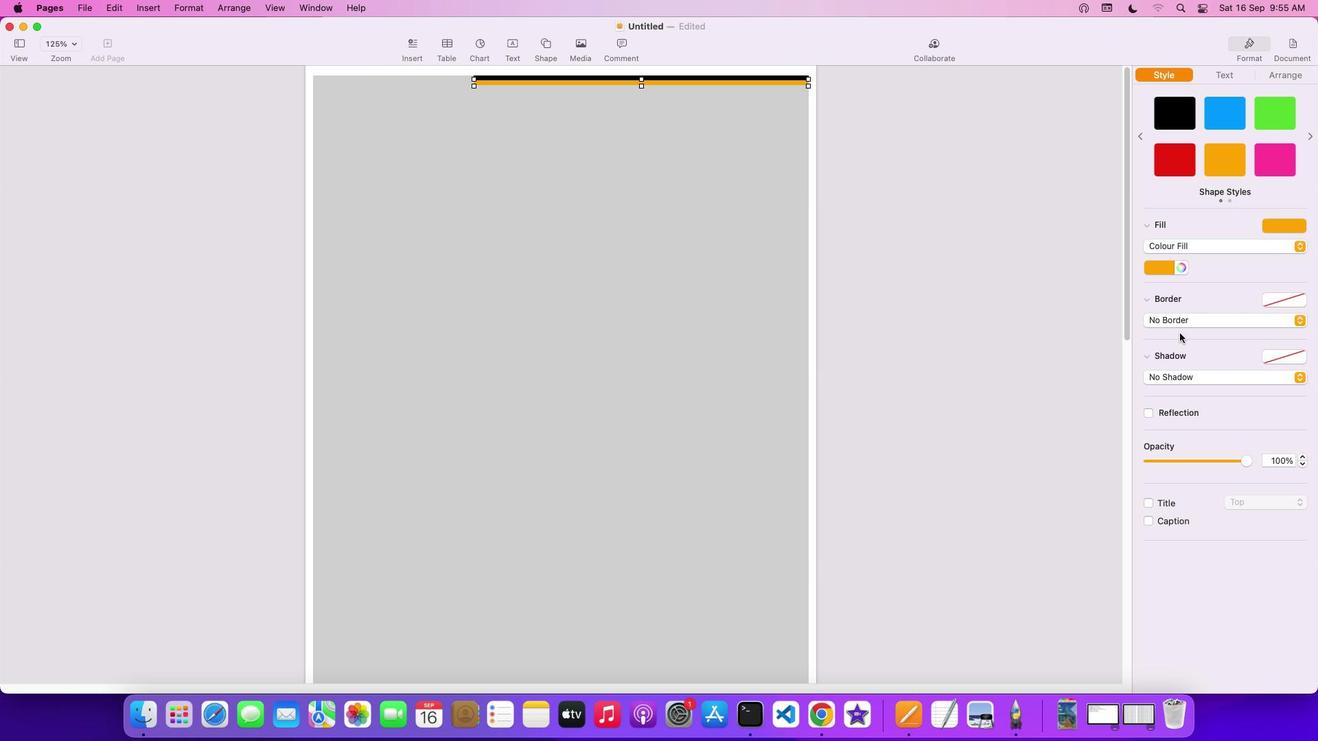
Action: Mouse moved to (1180, 333)
Screenshot: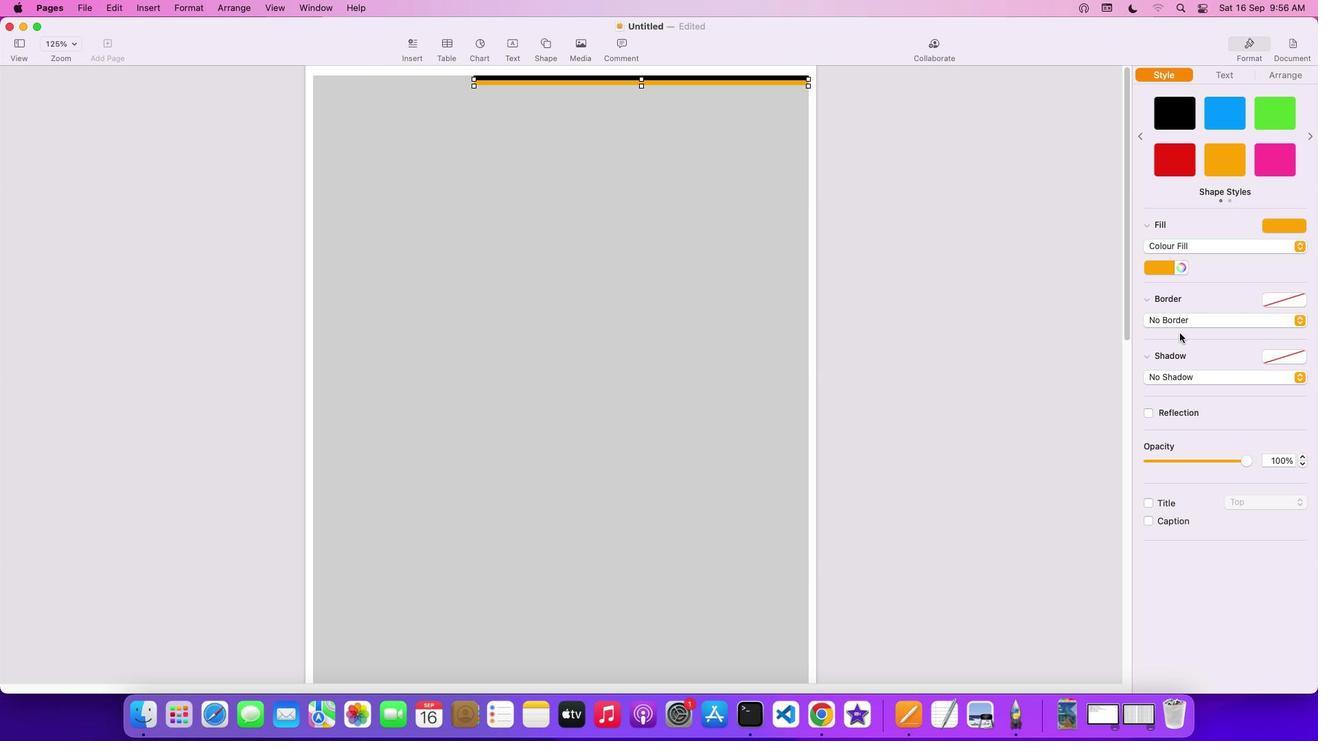 
Action: Mouse pressed left at (1180, 333)
Screenshot: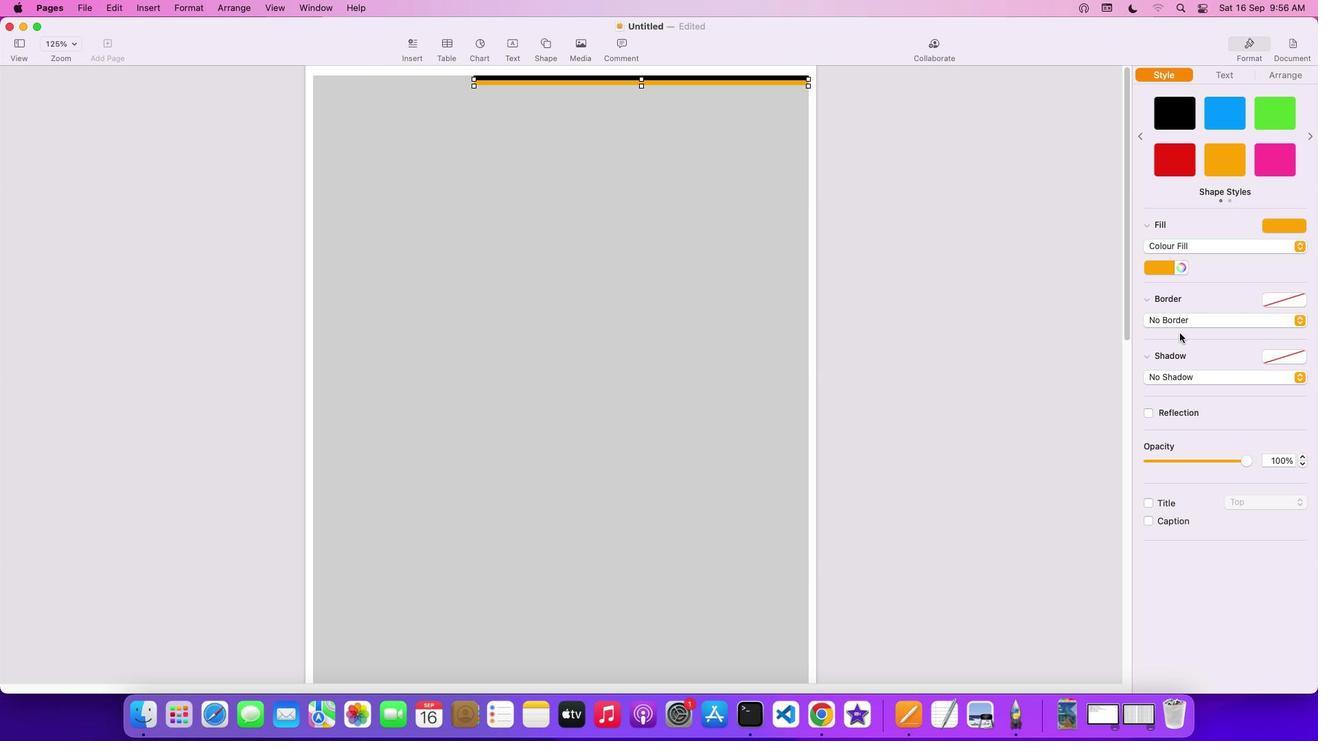 
Action: Mouse moved to (1165, 270)
Screenshot: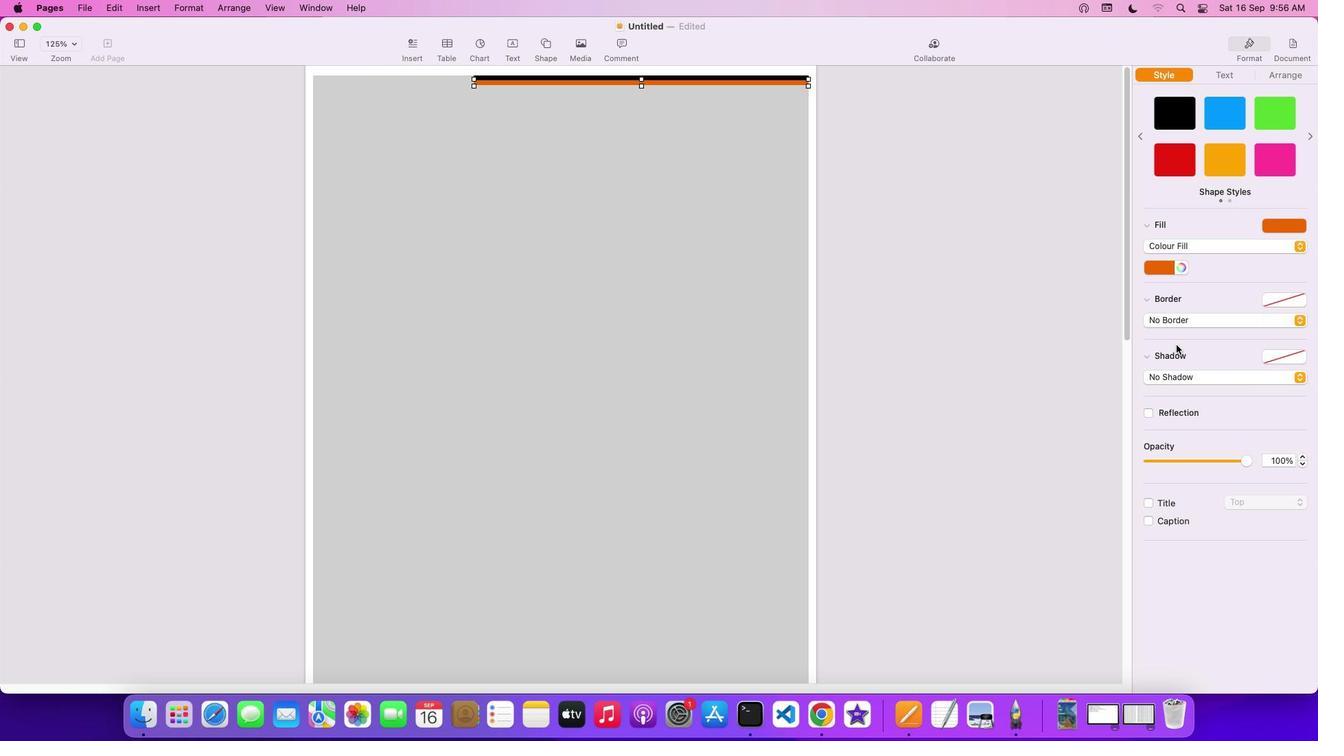 
Action: Mouse pressed left at (1165, 270)
Screenshot: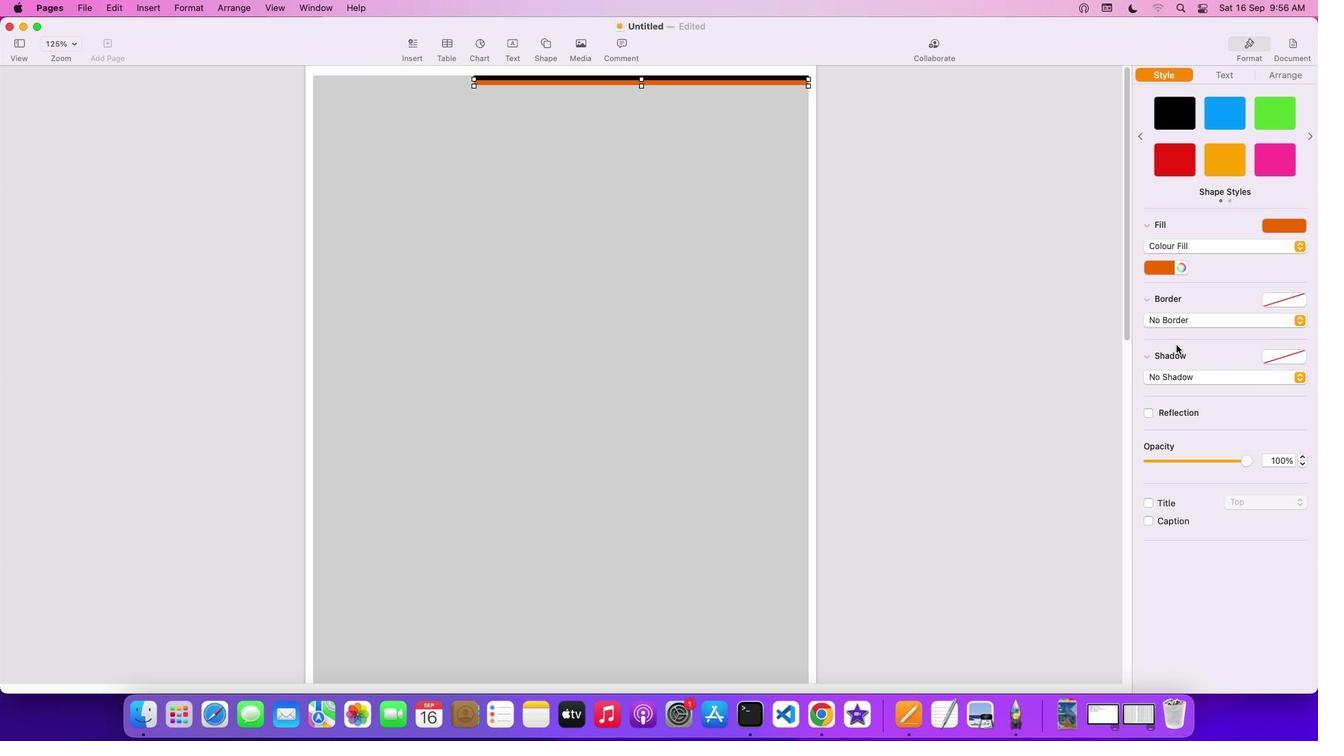 
Action: Mouse moved to (1176, 344)
Screenshot: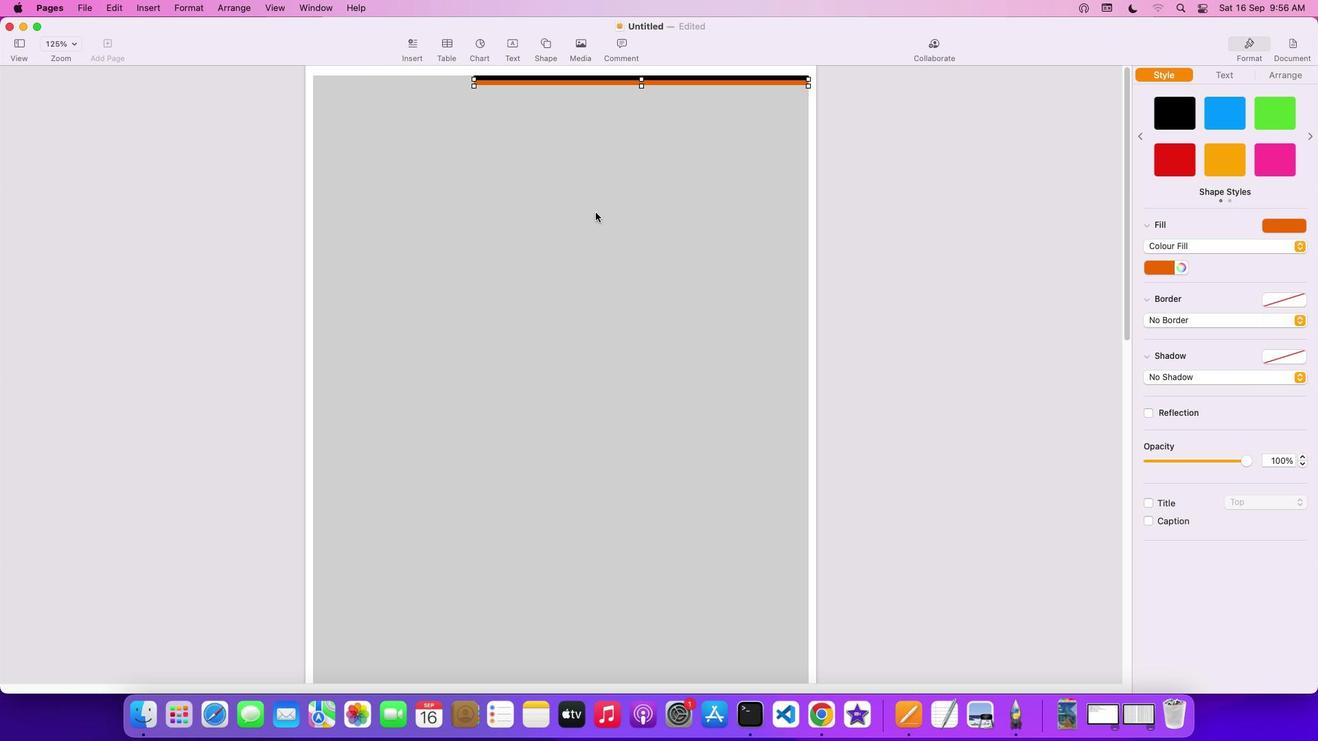 
Action: Mouse pressed left at (1176, 344)
Screenshot: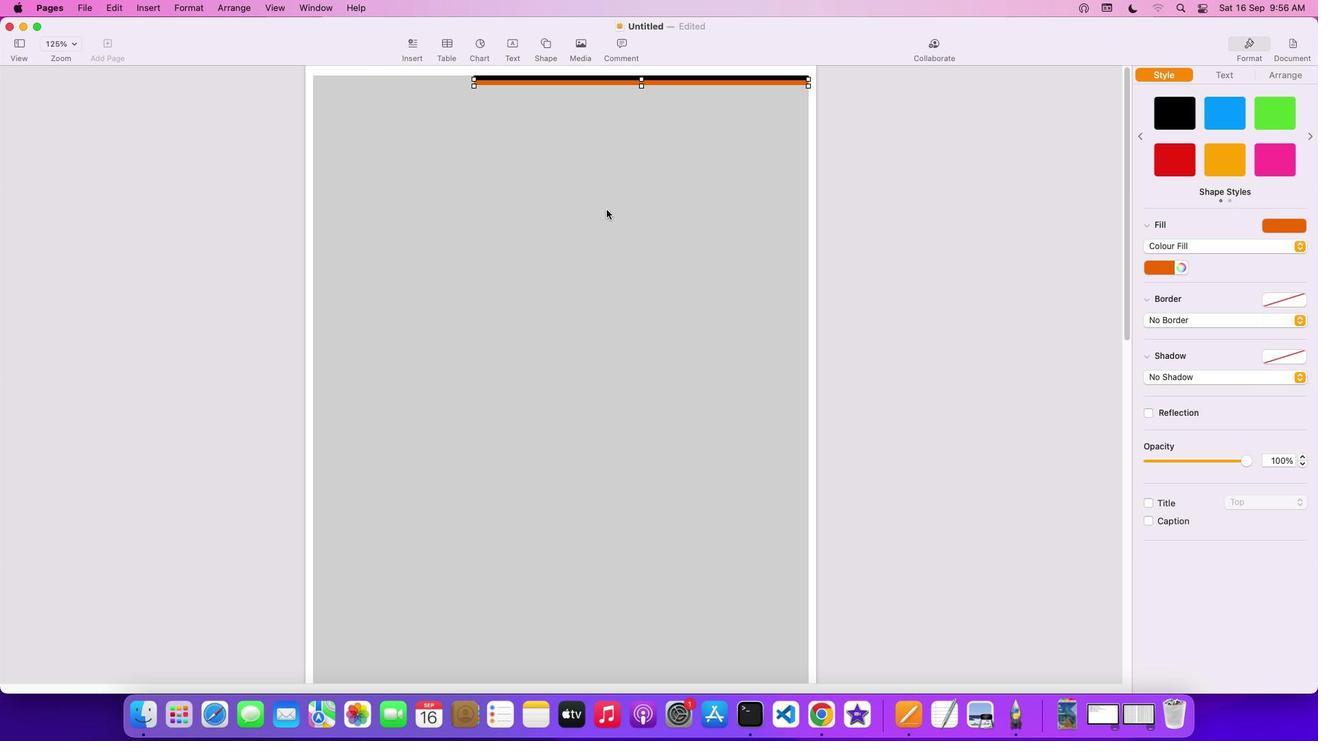 
Action: Mouse moved to (625, 206)
Screenshot: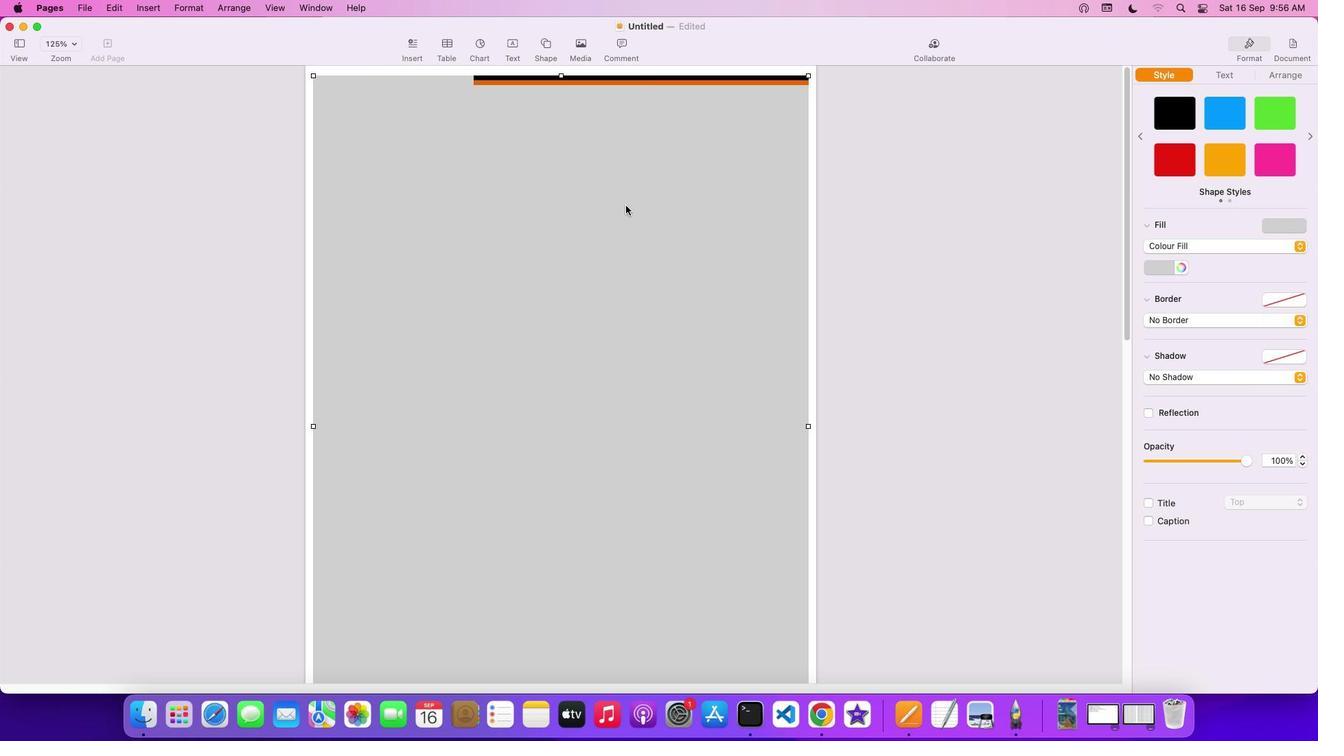 
Action: Mouse pressed left at (625, 206)
Screenshot: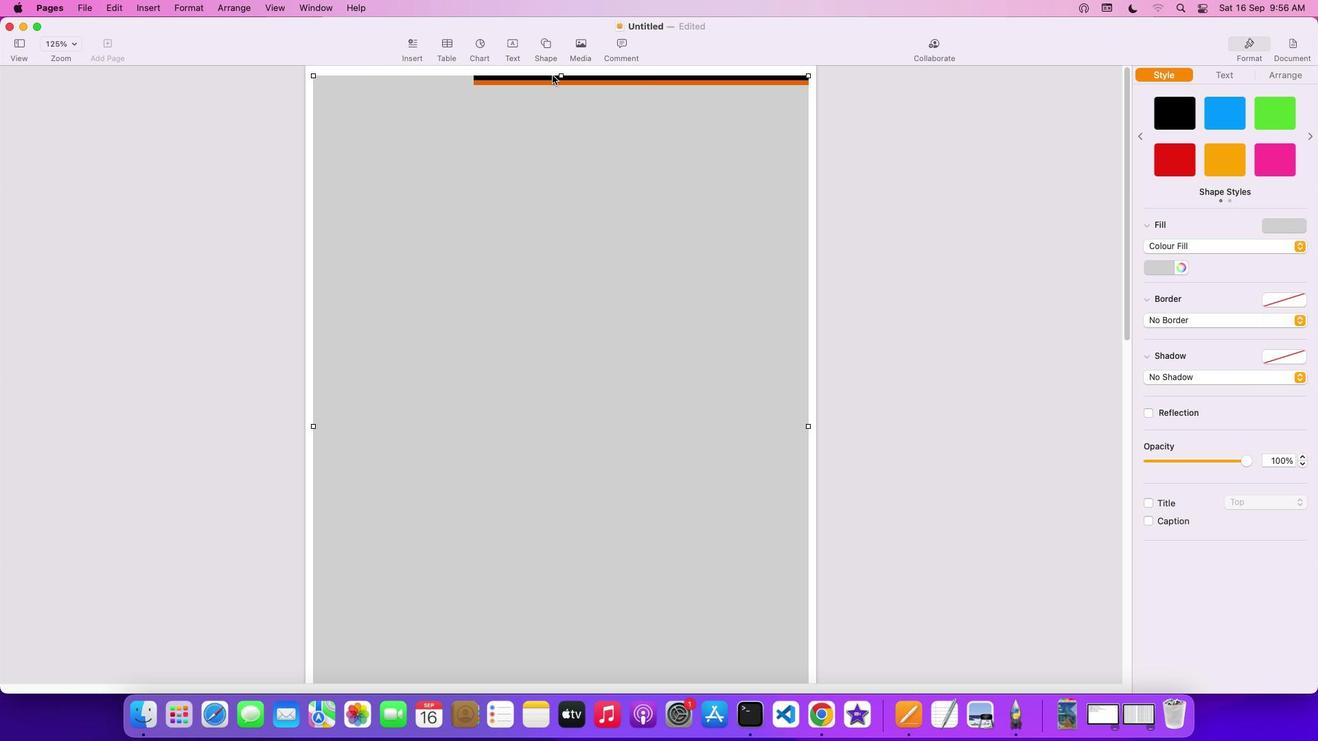 
Action: Mouse moved to (702, 82)
Screenshot: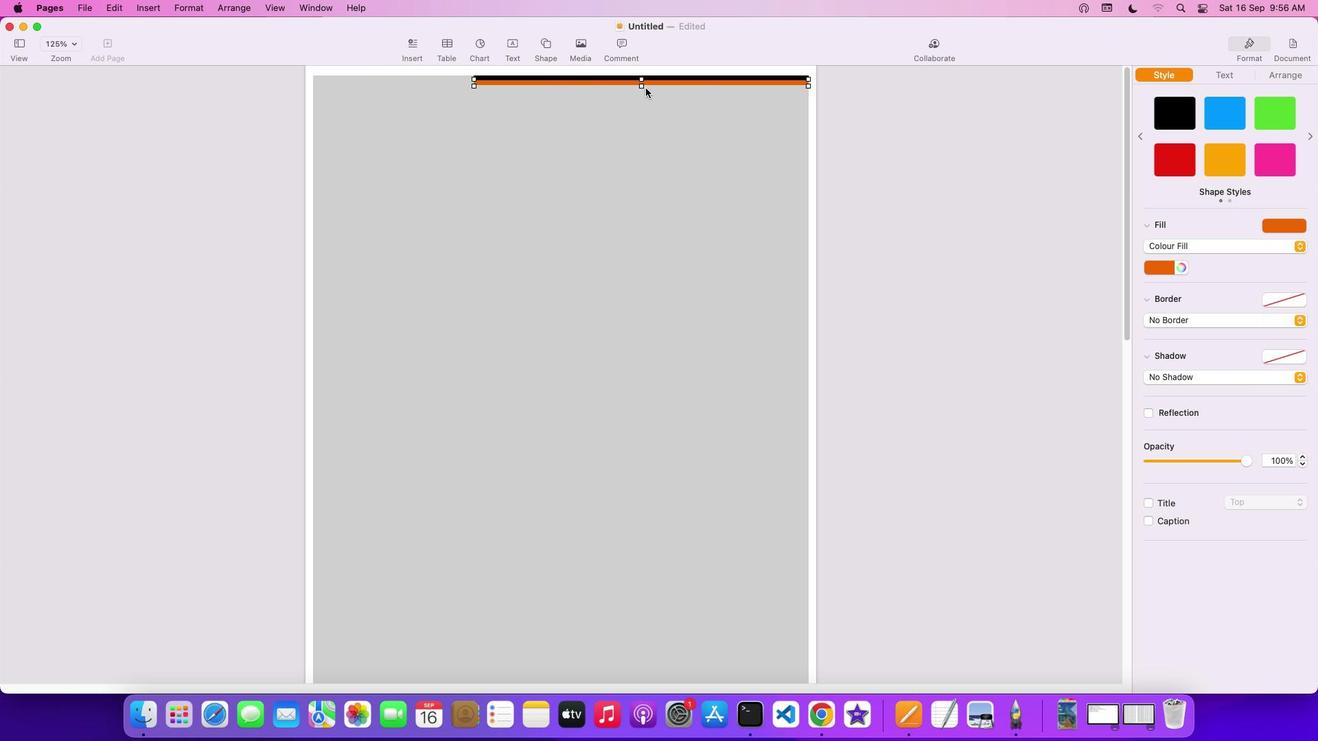 
Action: Mouse pressed left at (702, 82)
Screenshot: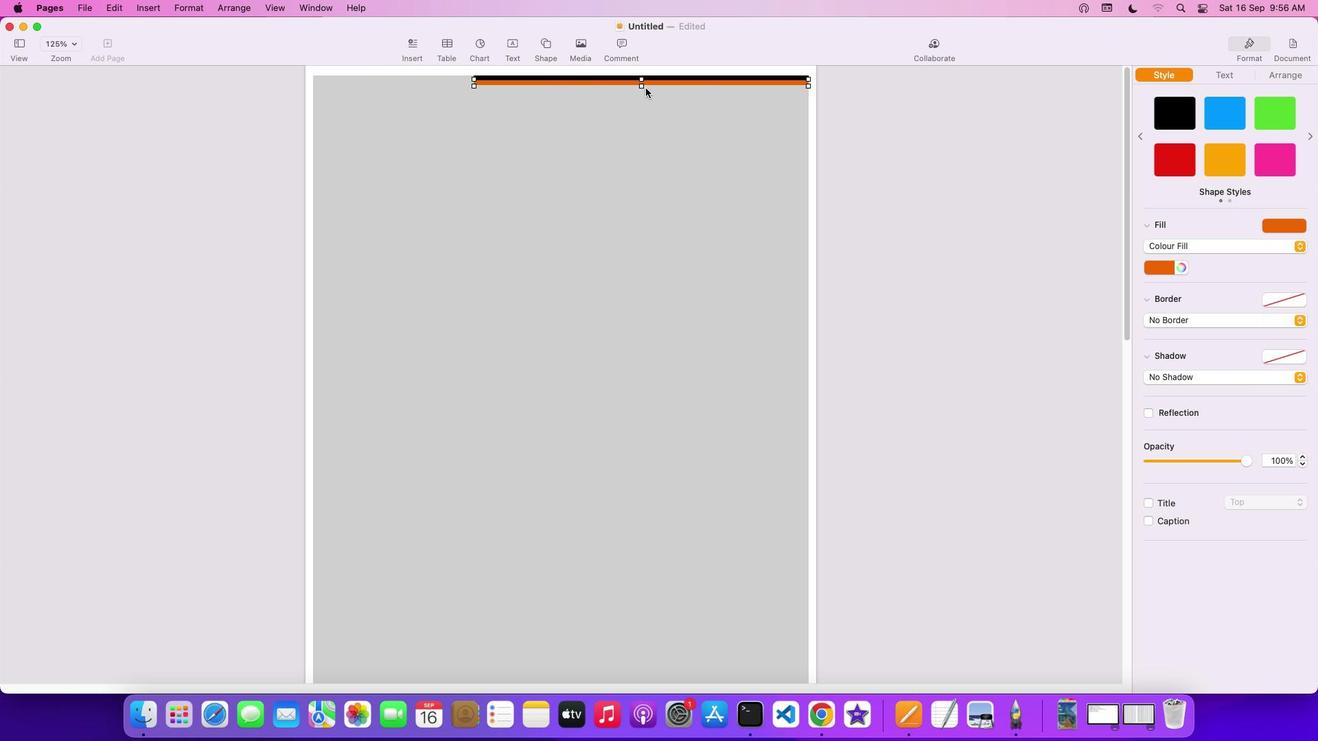
Action: Mouse moved to (669, 83)
Screenshot: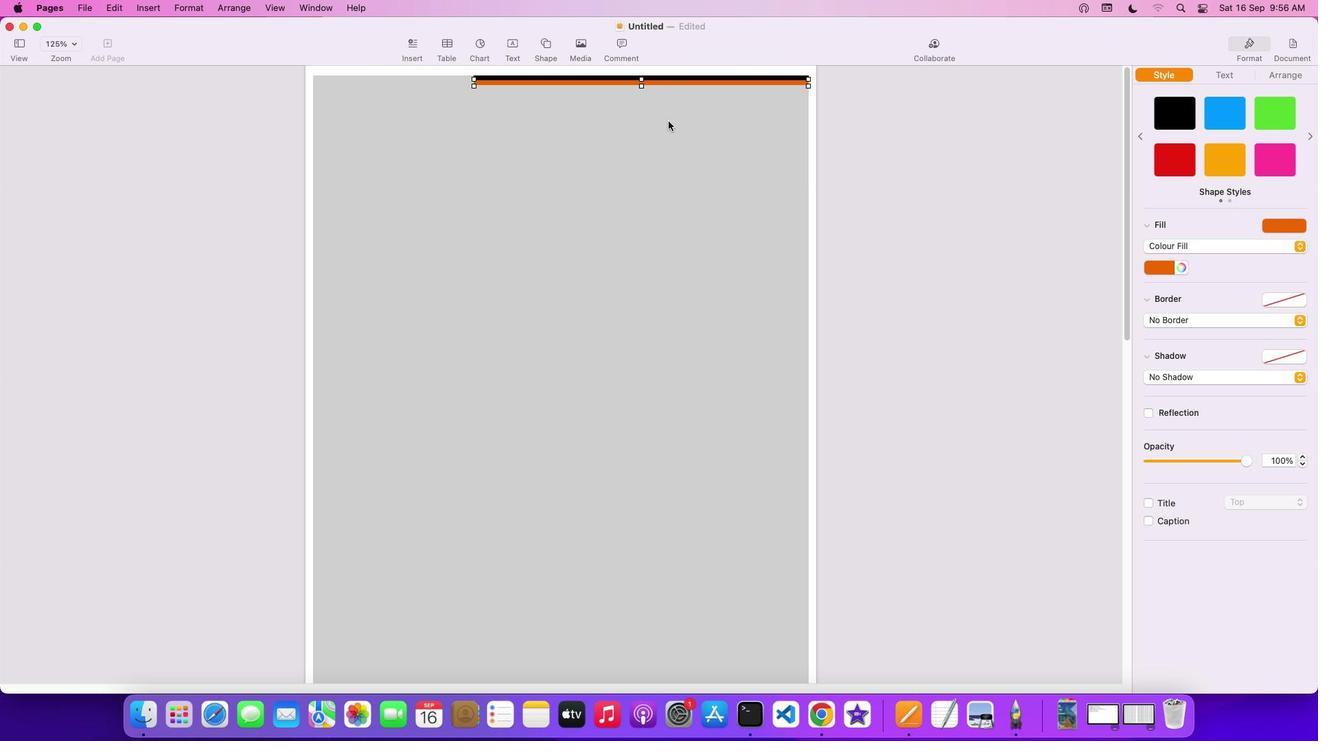 
Action: Mouse pressed left at (669, 83)
Screenshot: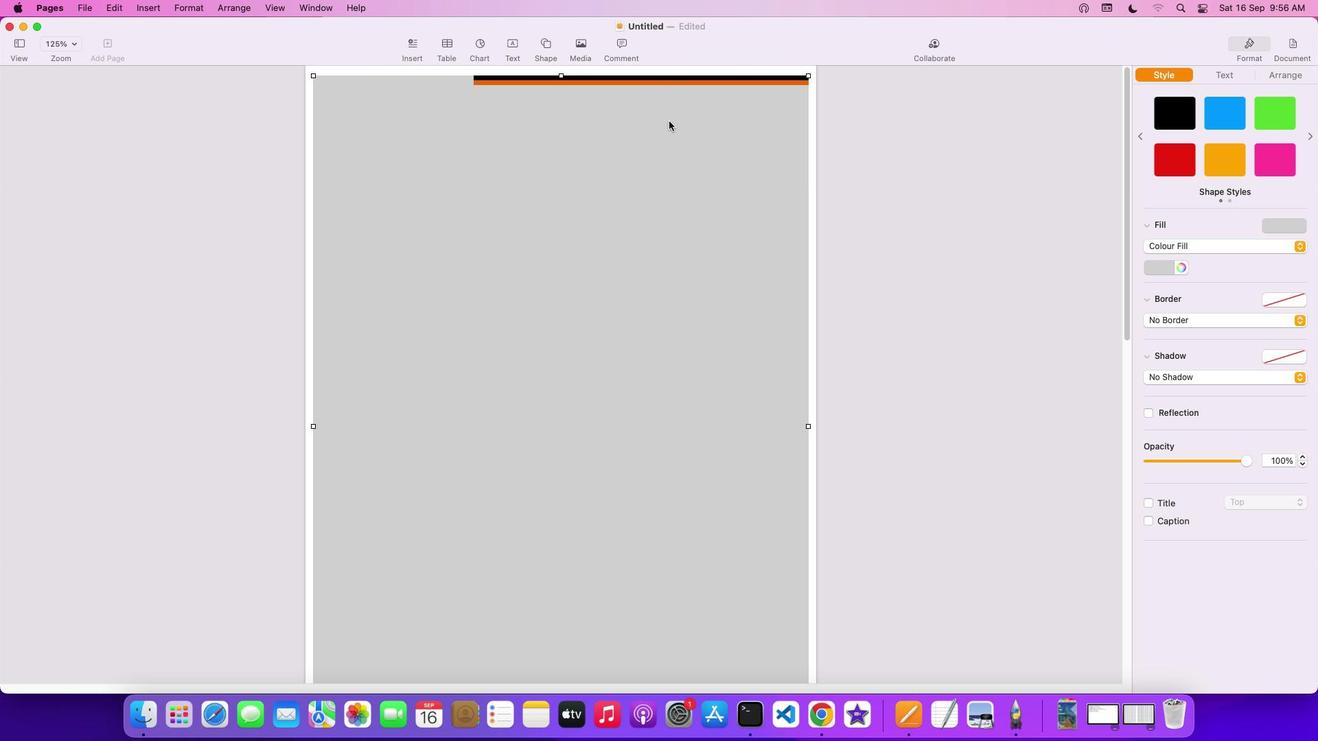 
Action: Mouse moved to (669, 121)
Screenshot: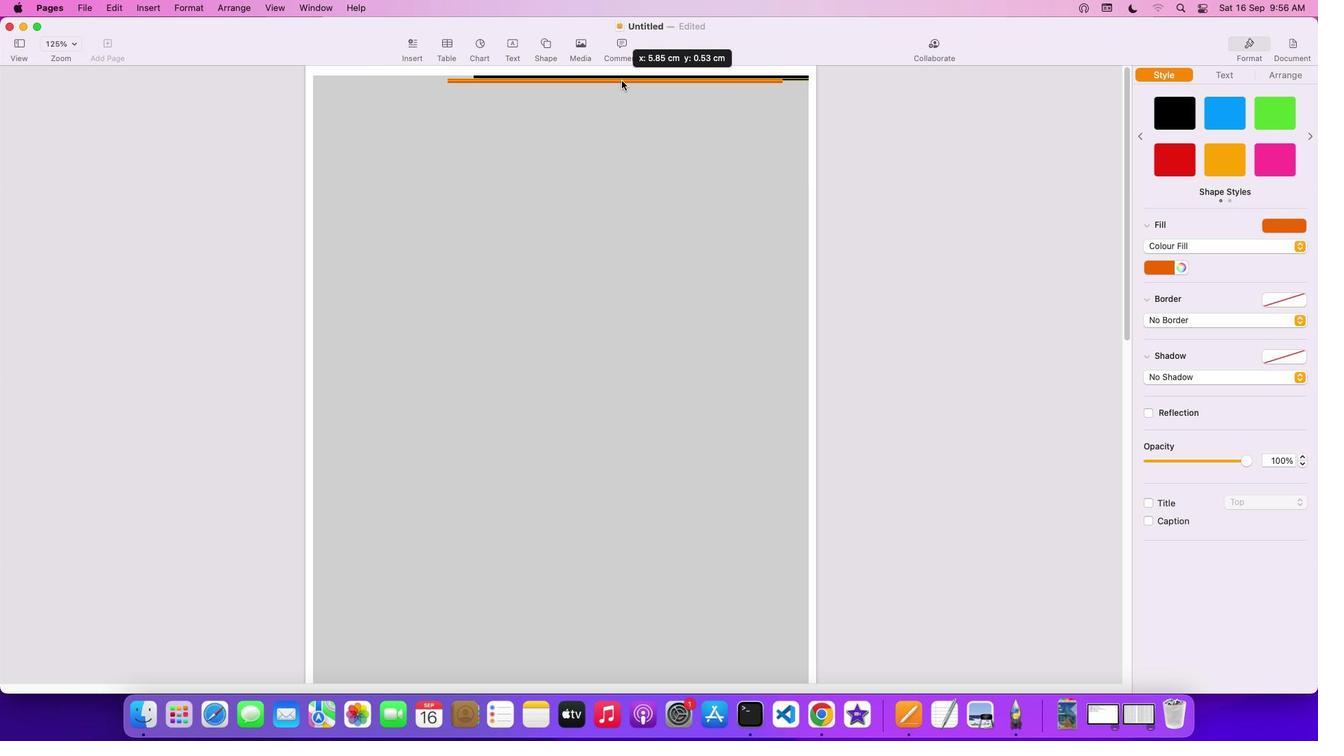 
Action: Mouse pressed left at (669, 121)
Screenshot: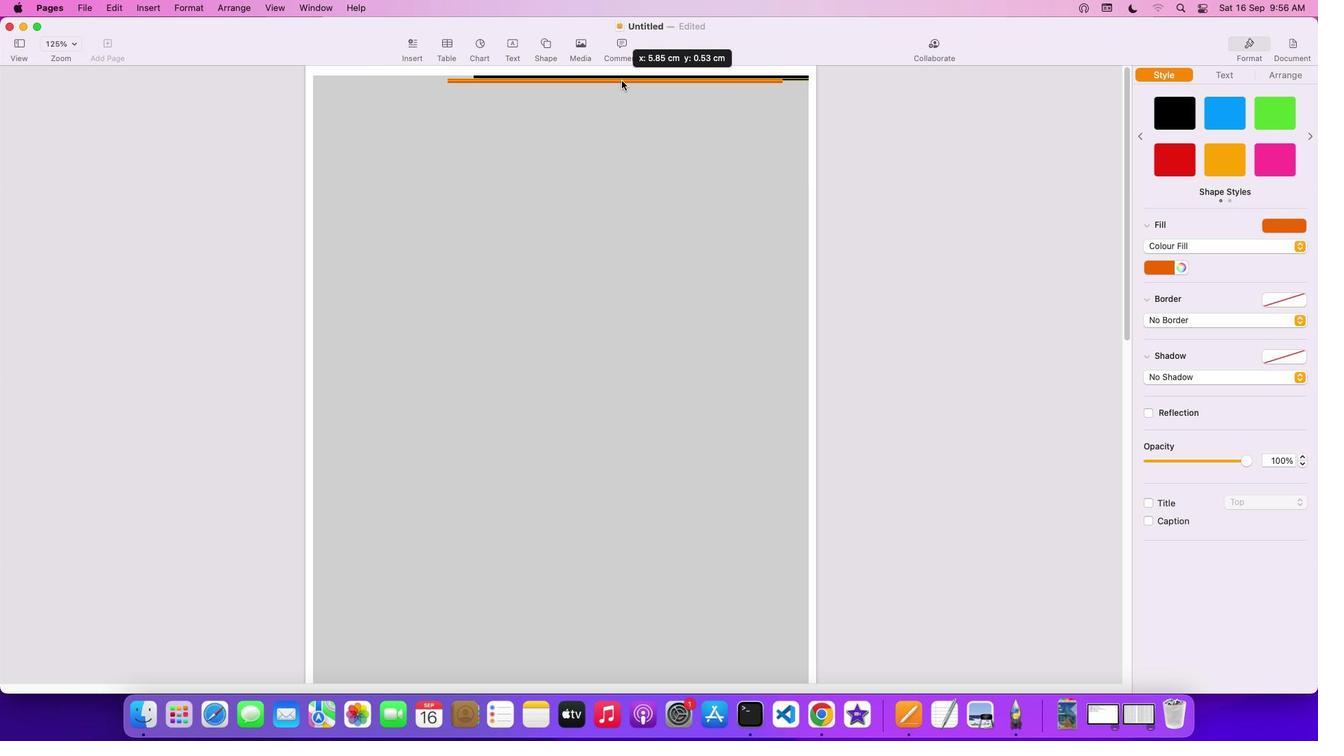 
Action: Mouse moved to (647, 82)
Screenshot: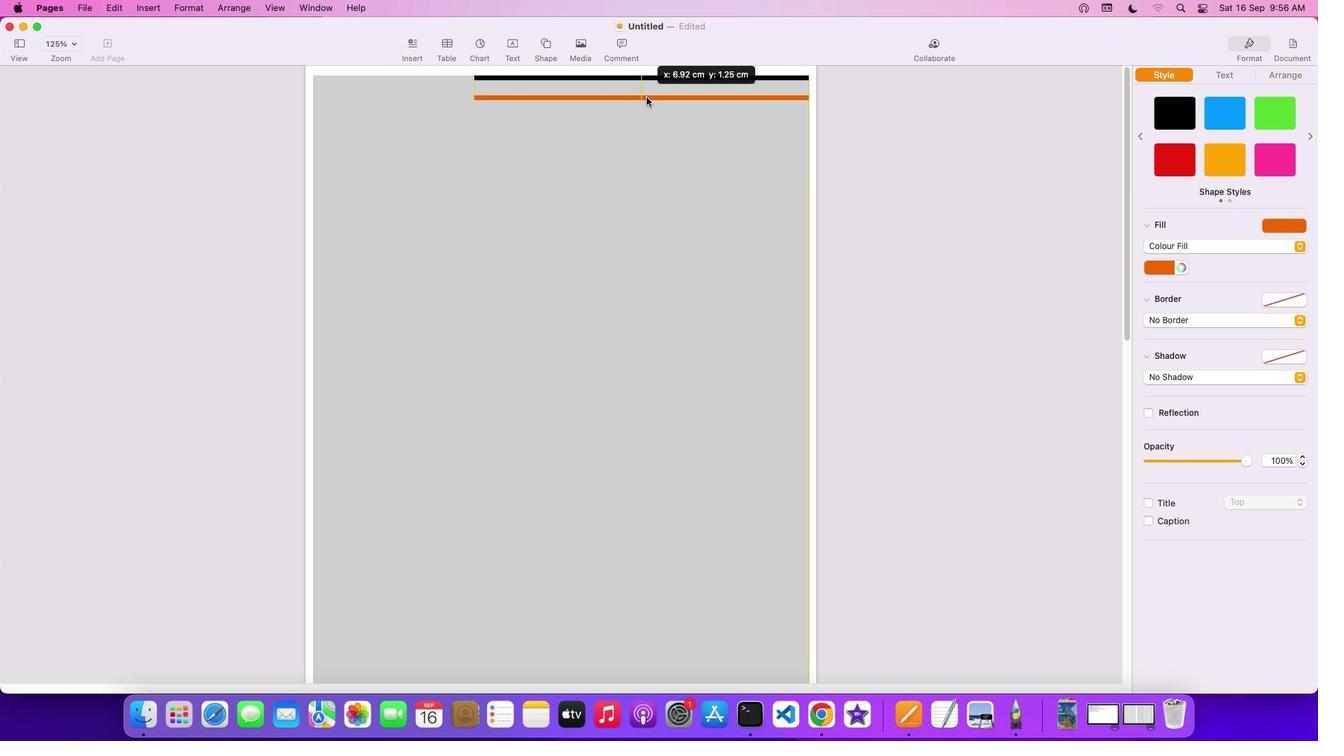 
Action: Mouse pressed left at (647, 82)
Screenshot: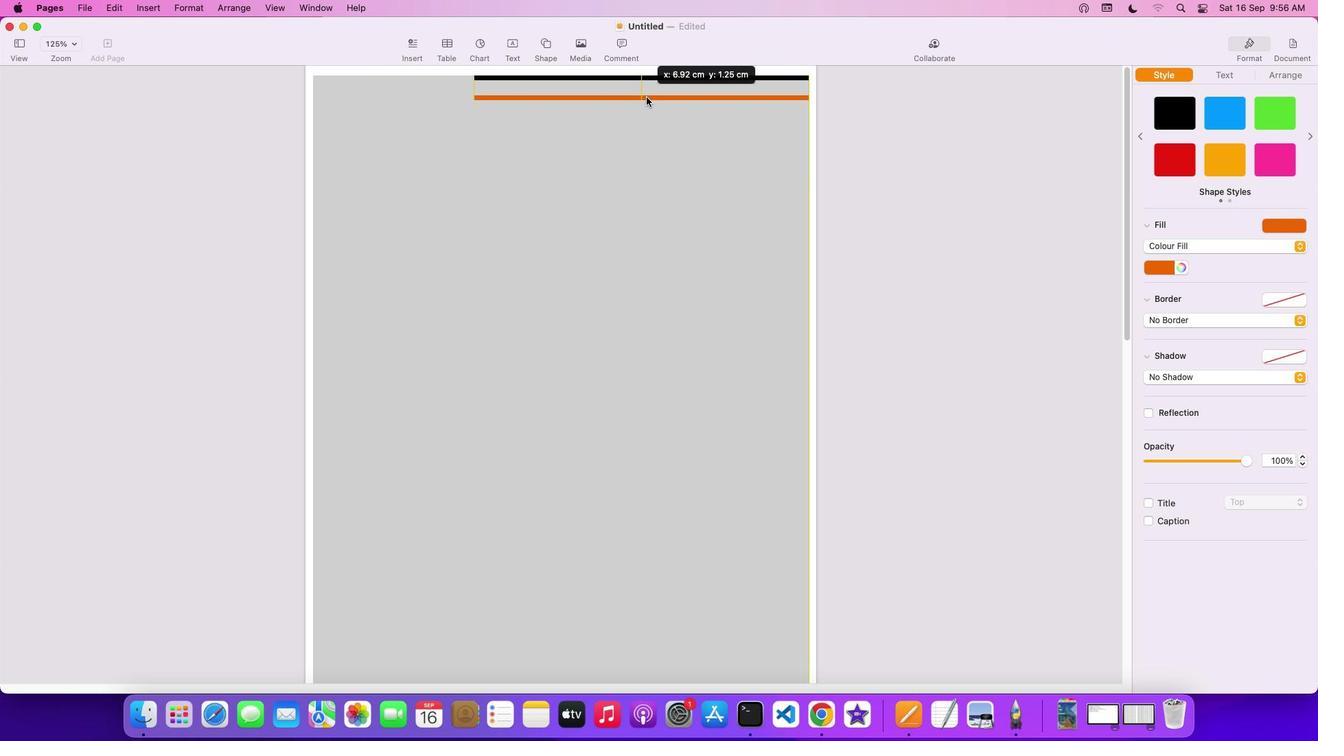 
Action: Mouse moved to (656, 78)
Screenshot: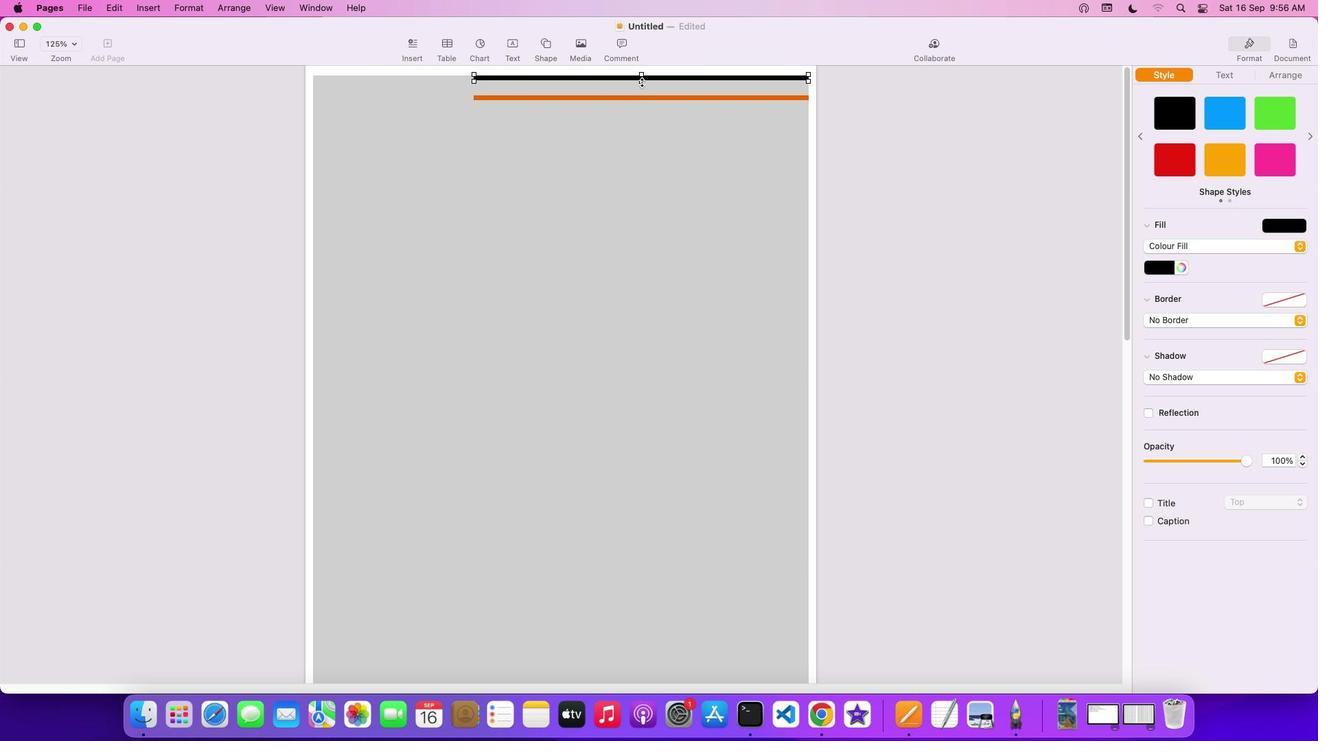 
Action: Mouse pressed left at (656, 78)
Screenshot: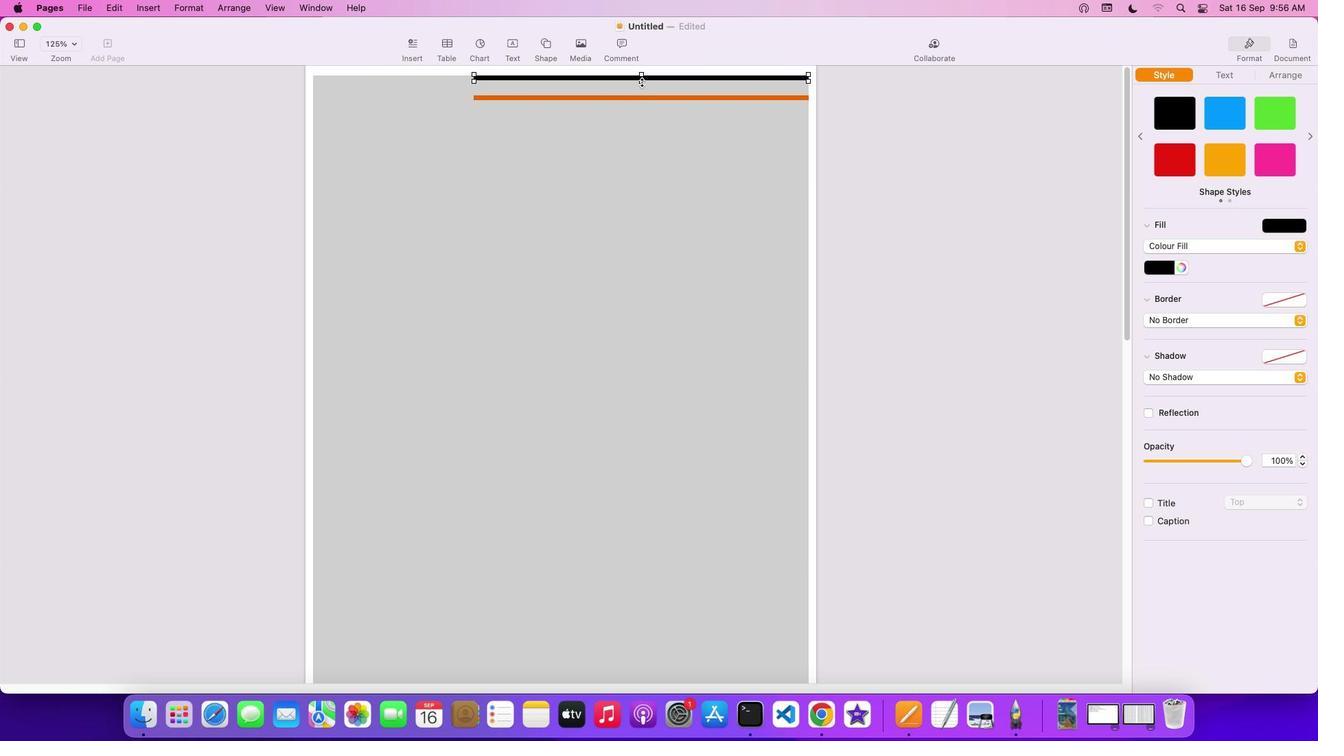 
Action: Mouse moved to (643, 82)
Screenshot: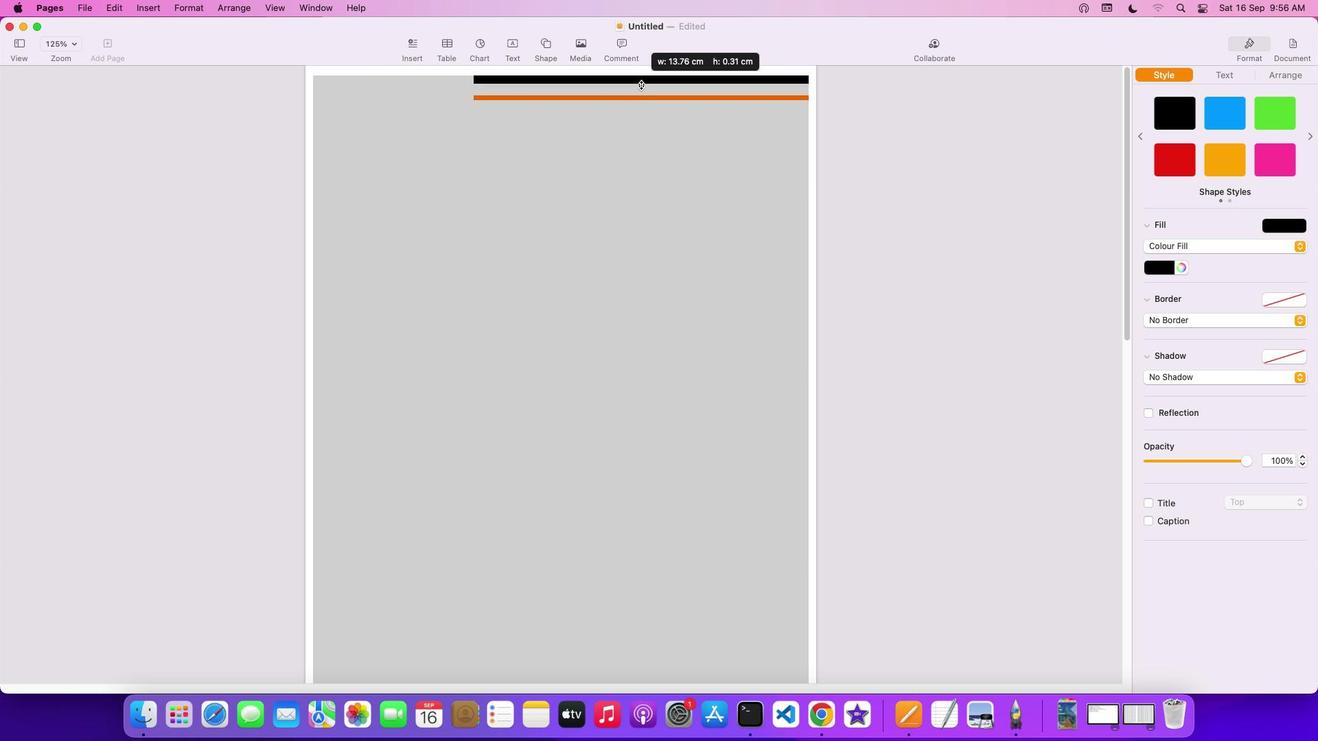 
Action: Mouse pressed left at (643, 82)
Screenshot: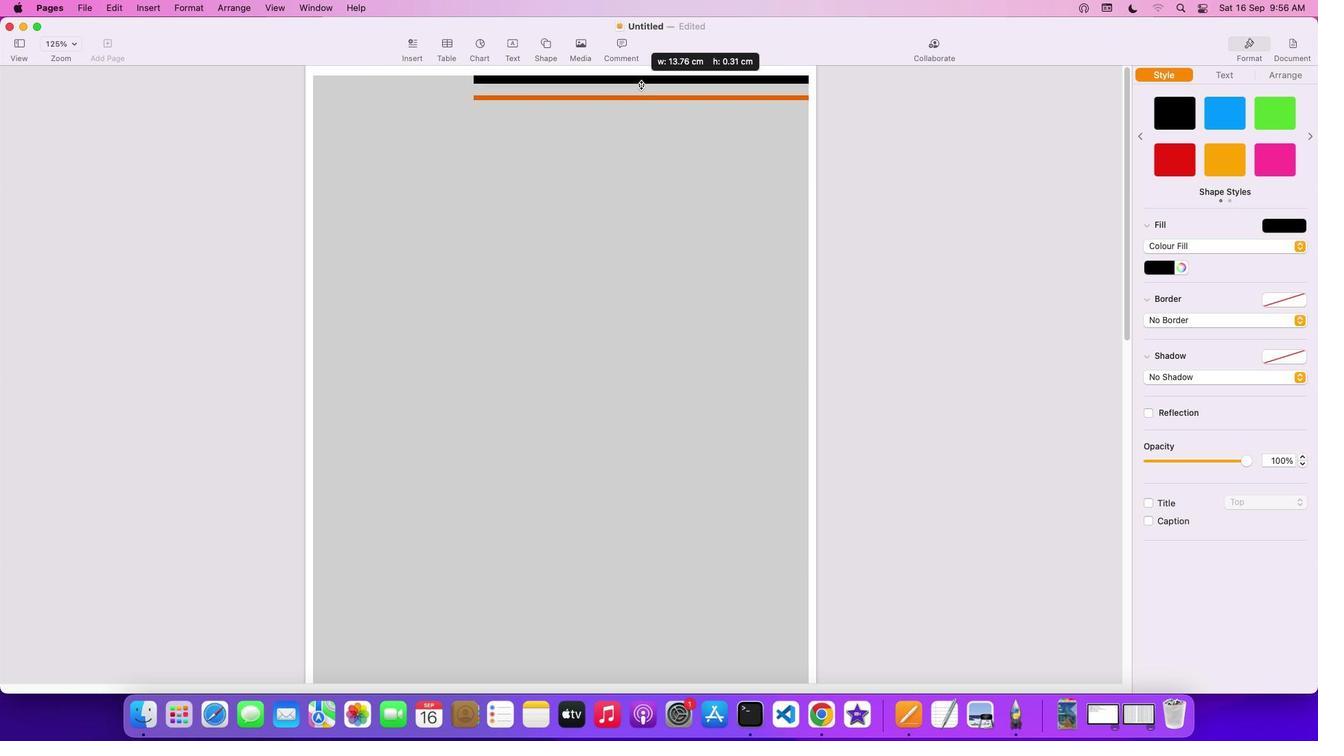 
Action: Mouse moved to (632, 96)
Screenshot: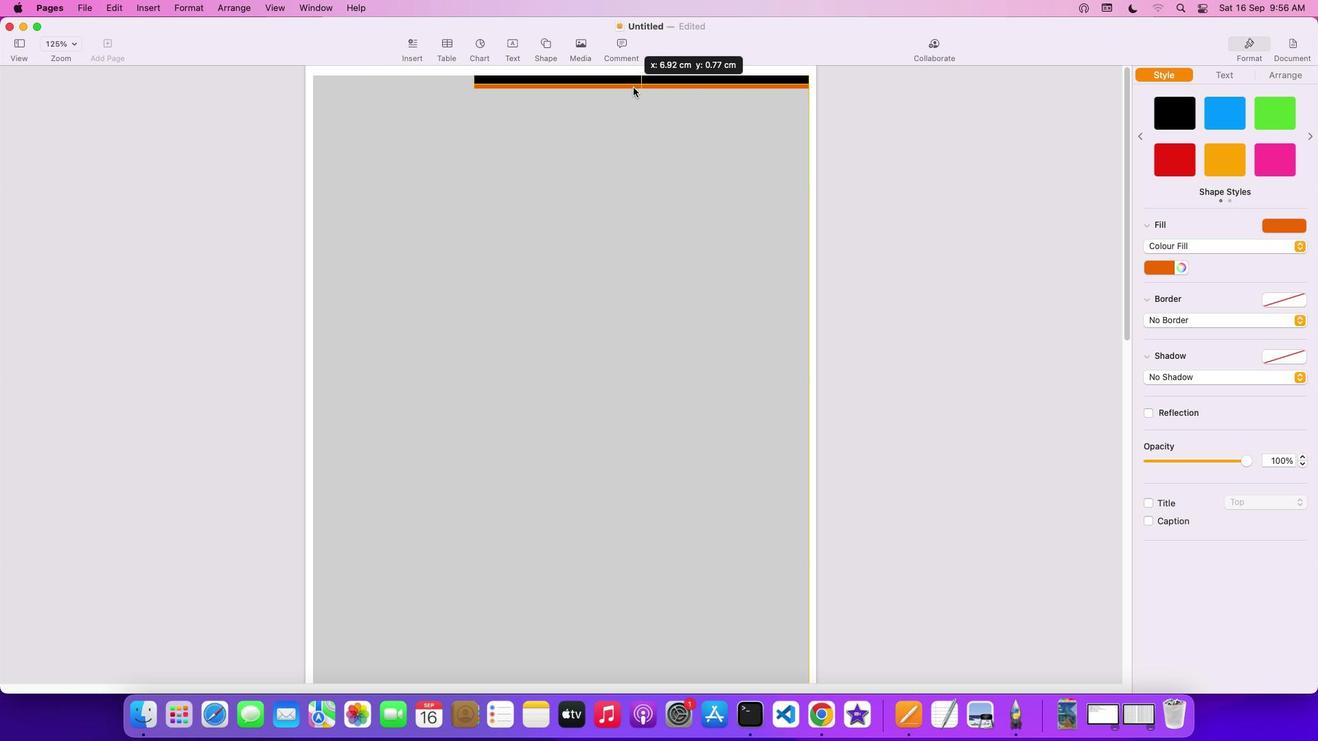 
Action: Mouse pressed left at (632, 96)
Screenshot: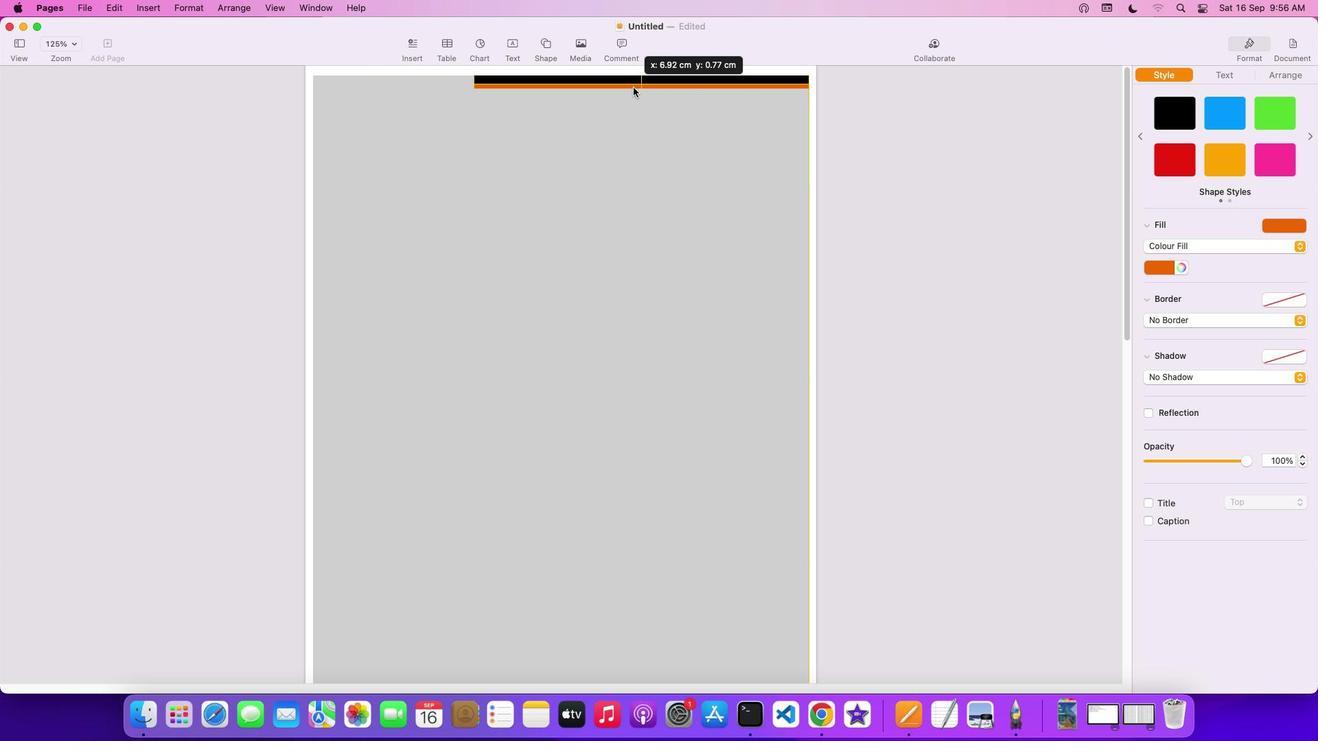 
Action: Mouse moved to (642, 88)
Screenshot: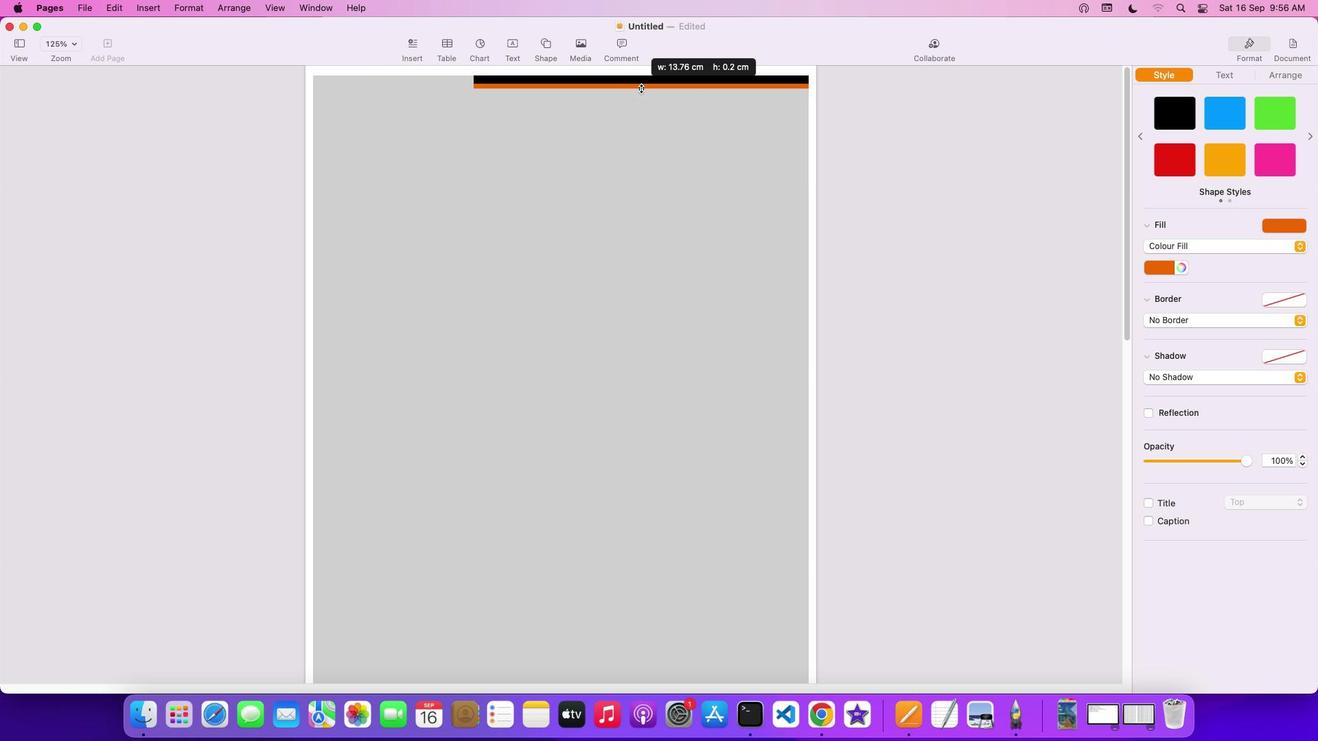 
Action: Mouse pressed left at (642, 88)
Screenshot: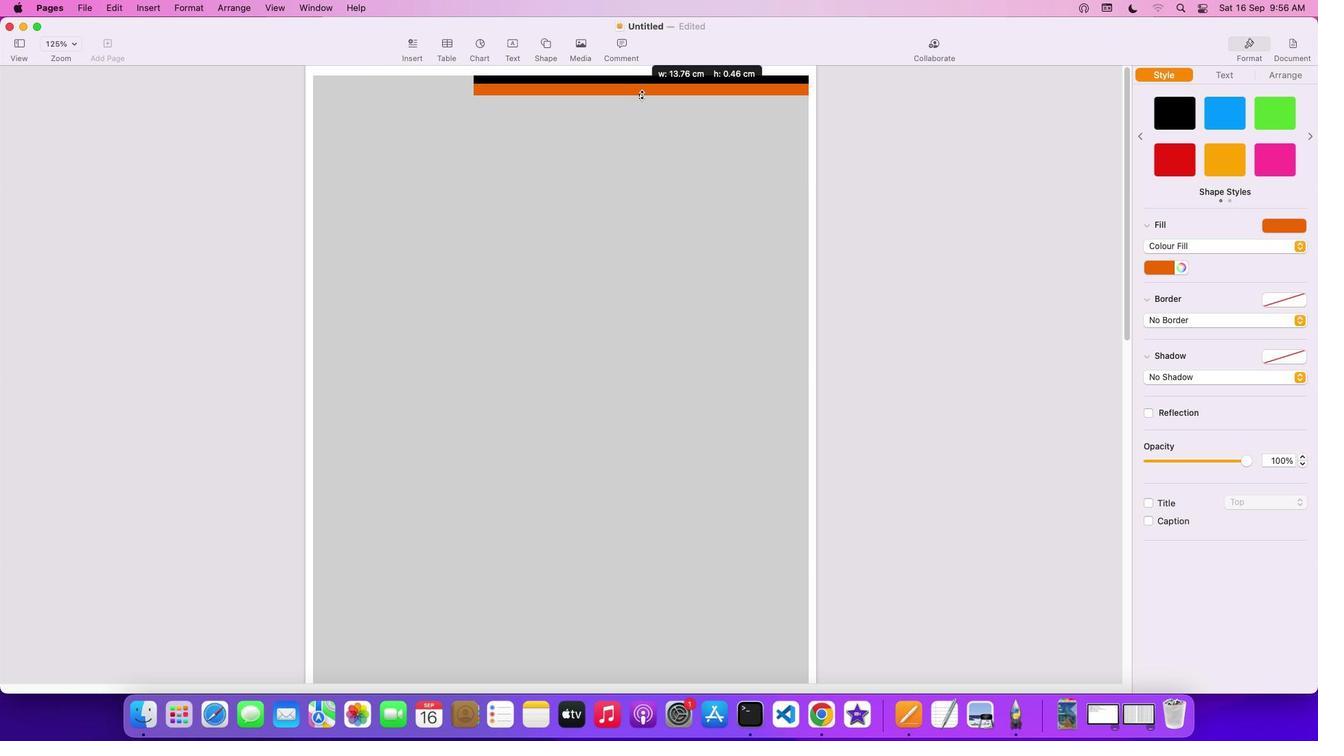 
Action: Mouse moved to (641, 94)
Screenshot: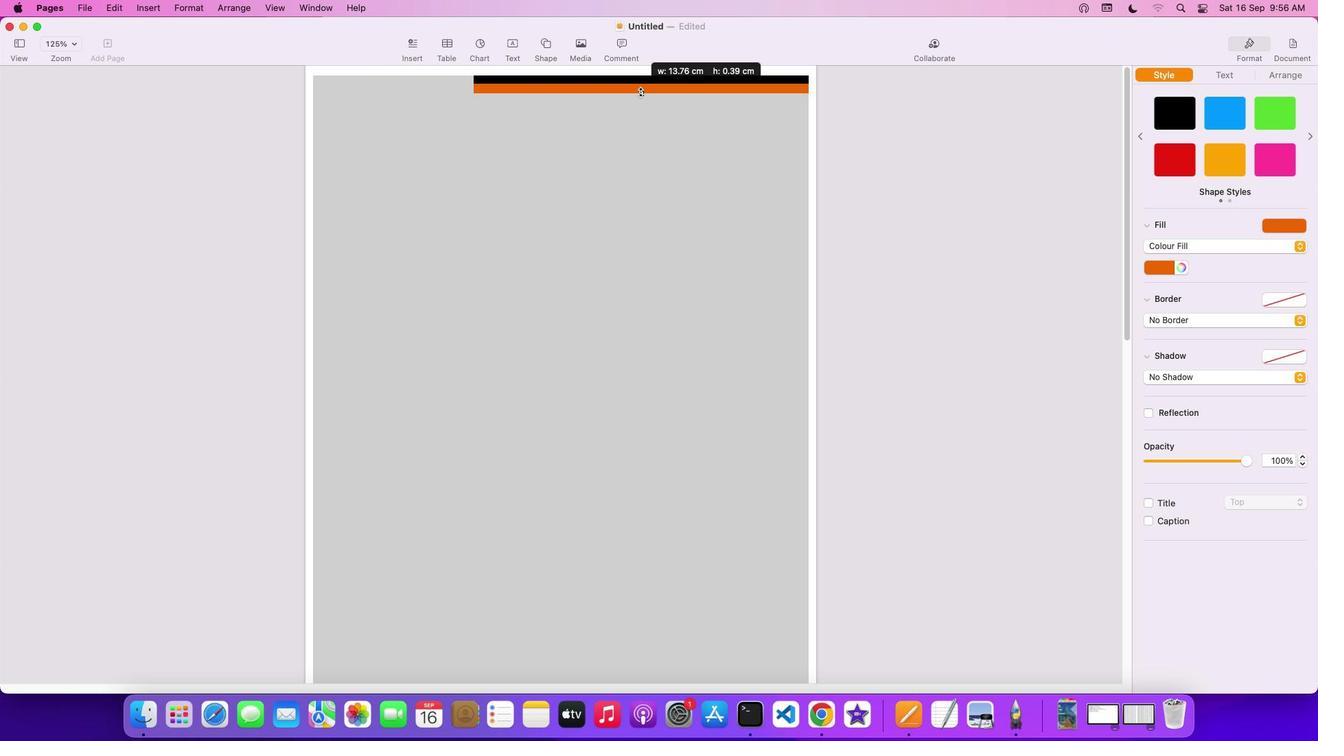 
Action: Mouse pressed left at (641, 94)
Screenshot: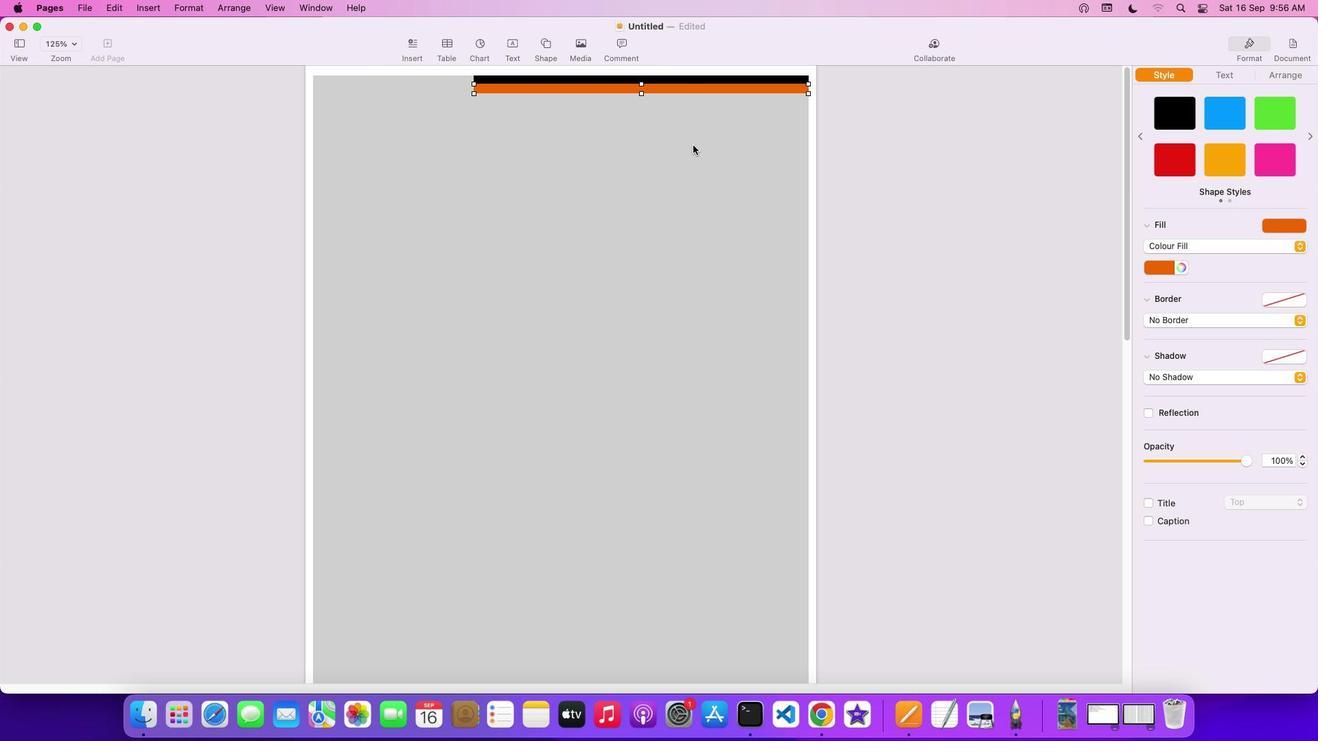 
Action: Mouse moved to (693, 145)
Screenshot: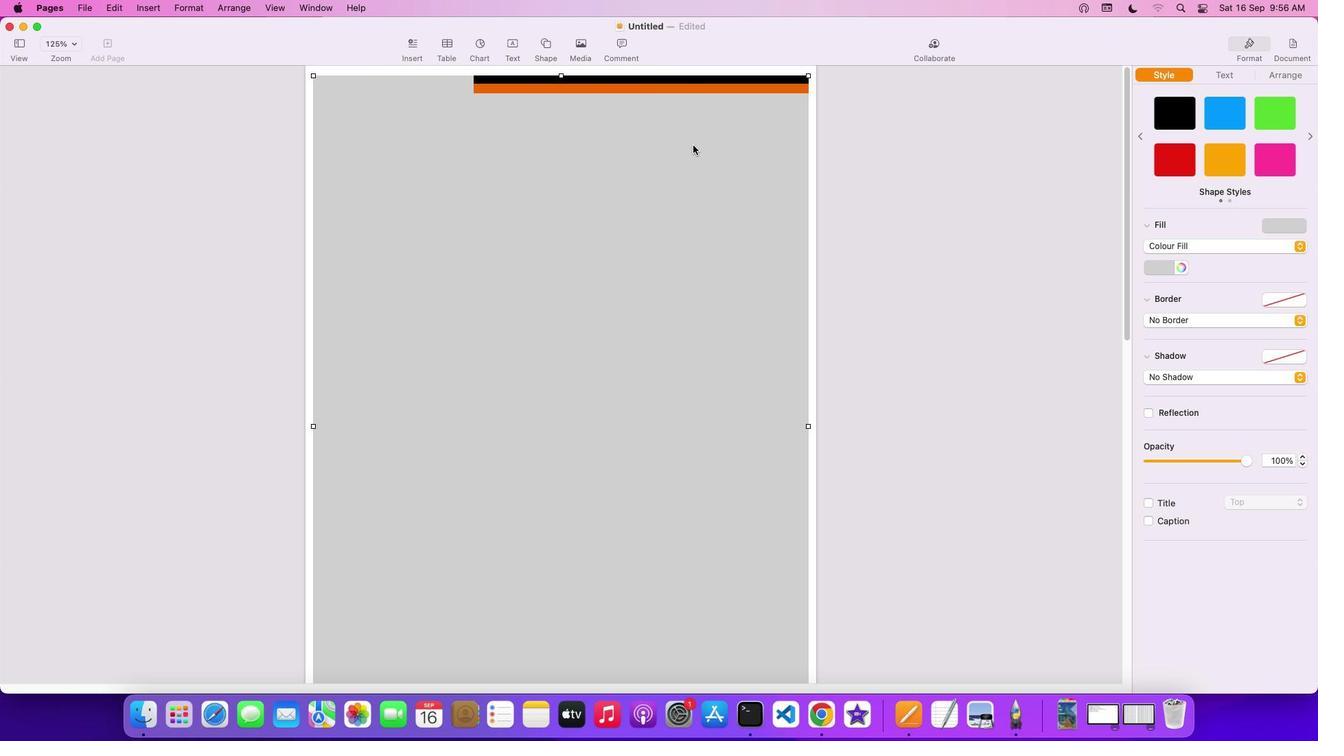 
Action: Mouse pressed left at (693, 145)
Screenshot: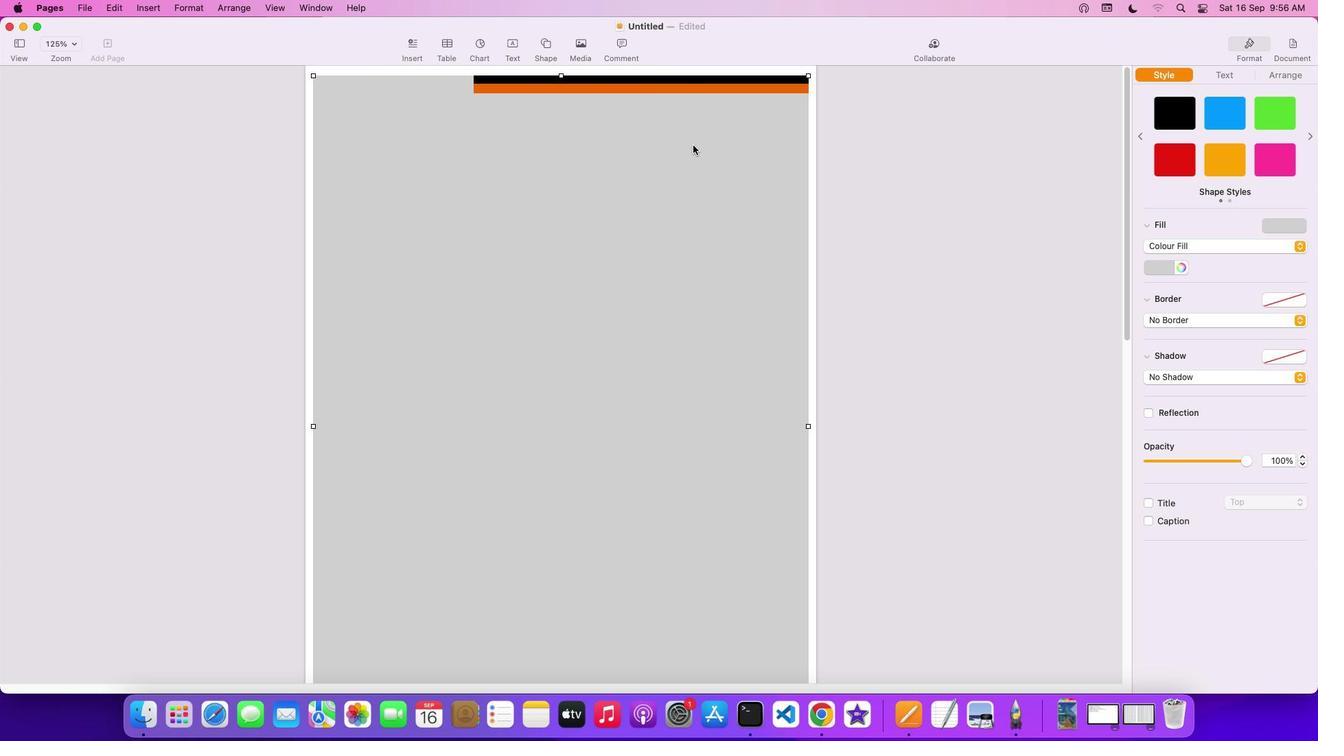 
Action: Mouse moved to (510, 45)
Screenshot: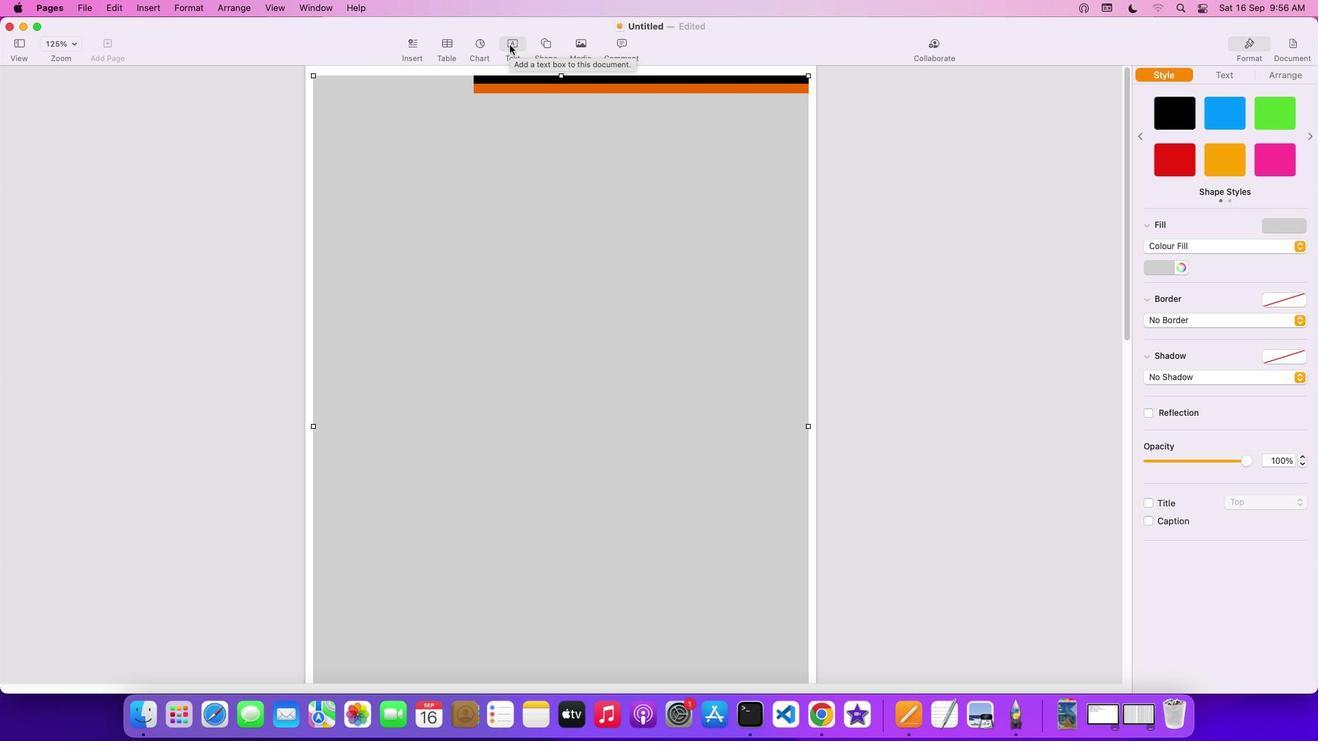 
Action: Mouse pressed left at (510, 45)
Screenshot: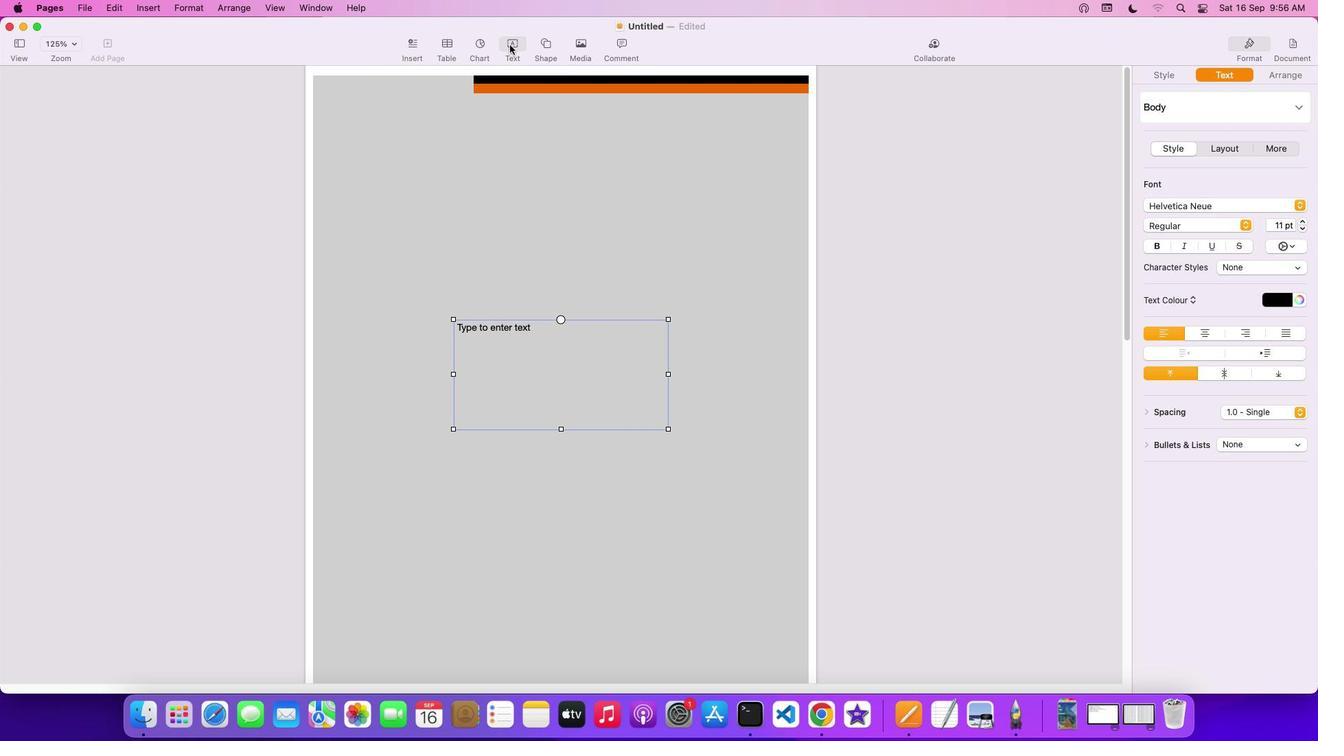 
Action: Mouse moved to (561, 321)
Screenshot: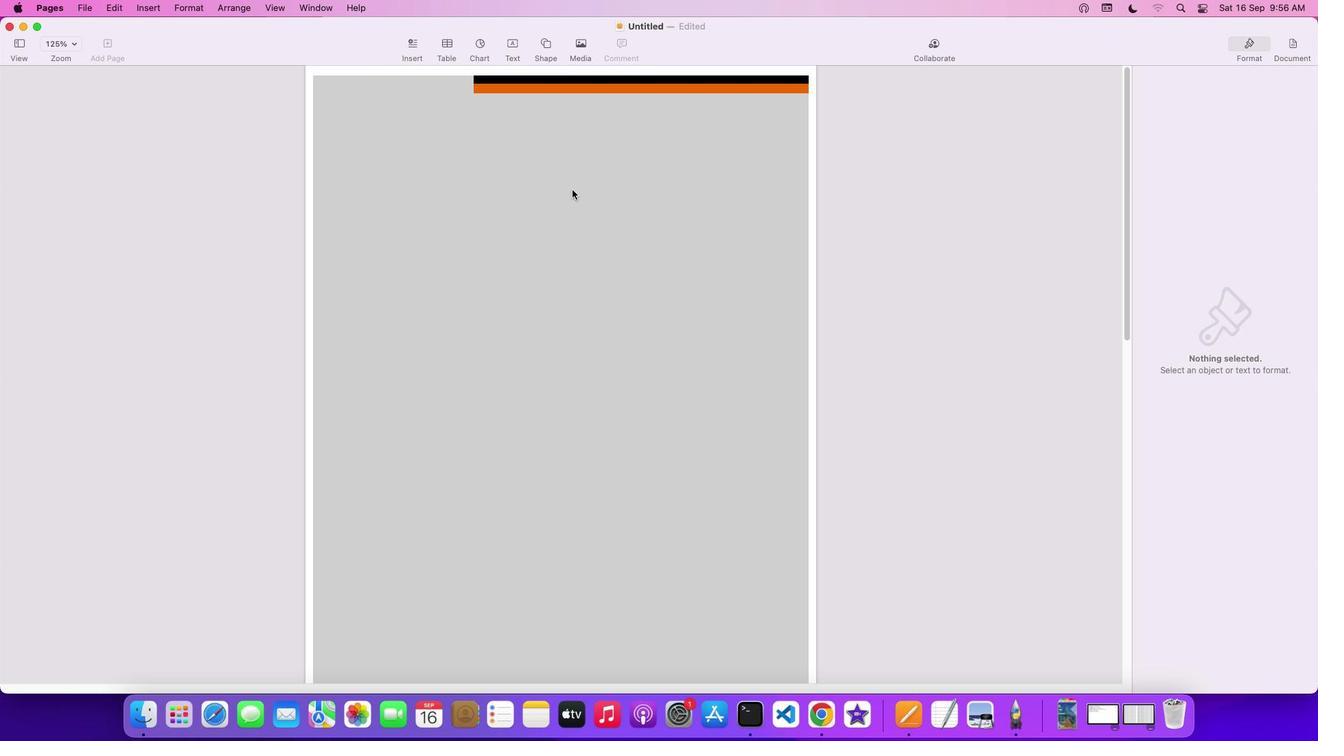 
Action: Key pressed Key.backspace
Screenshot: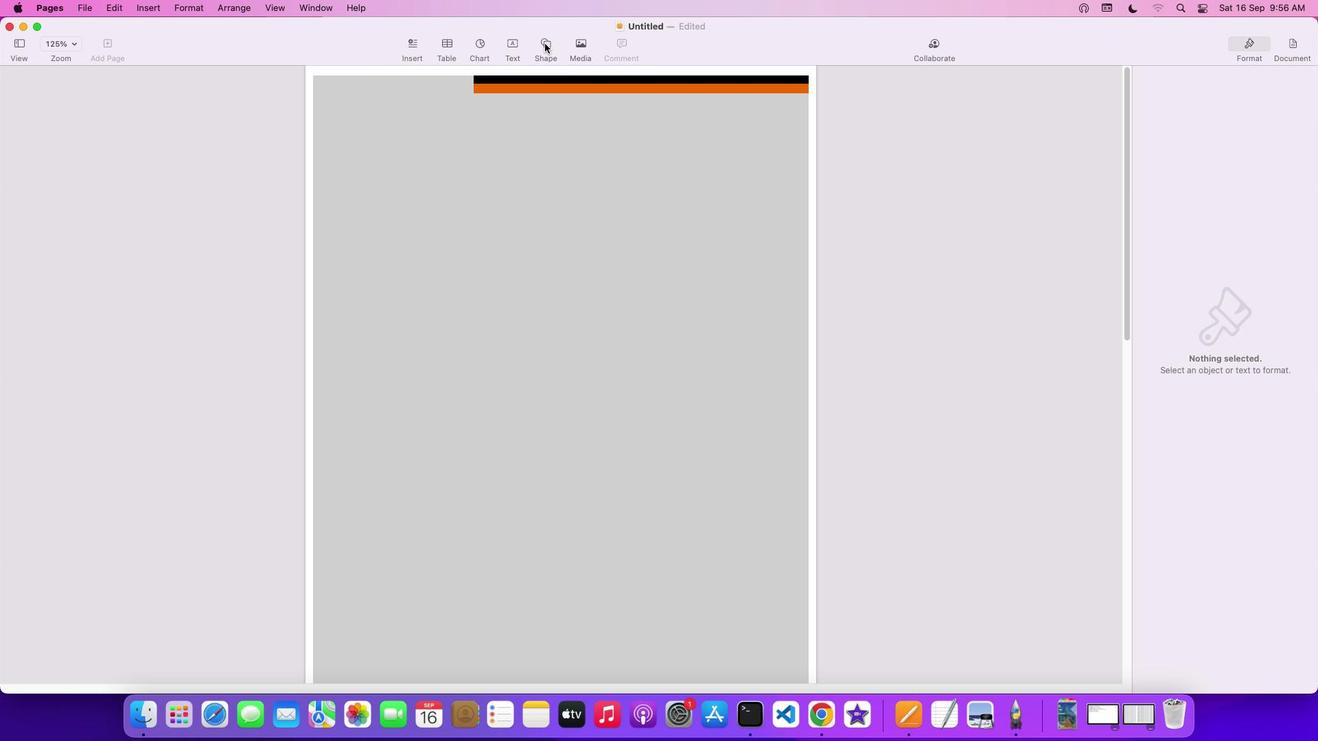 
Action: Mouse moved to (544, 43)
Screenshot: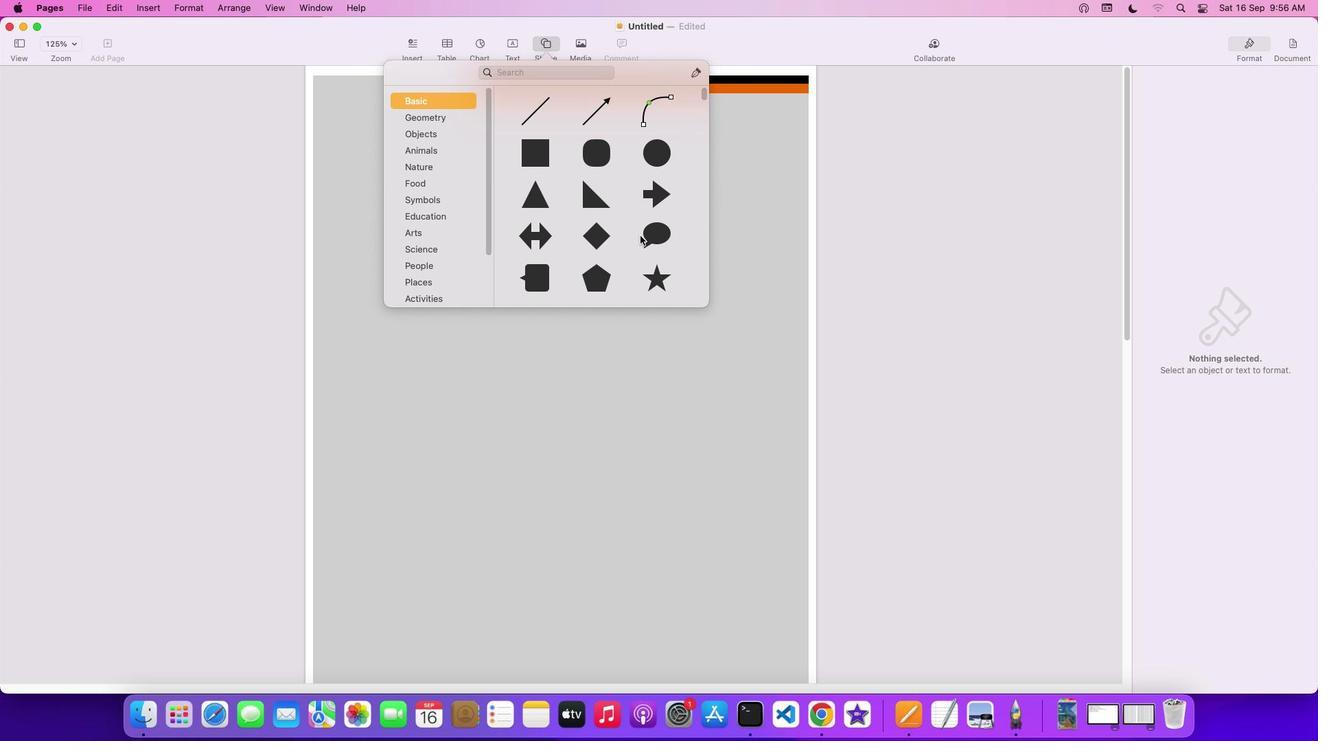 
Action: Mouse pressed left at (544, 43)
Screenshot: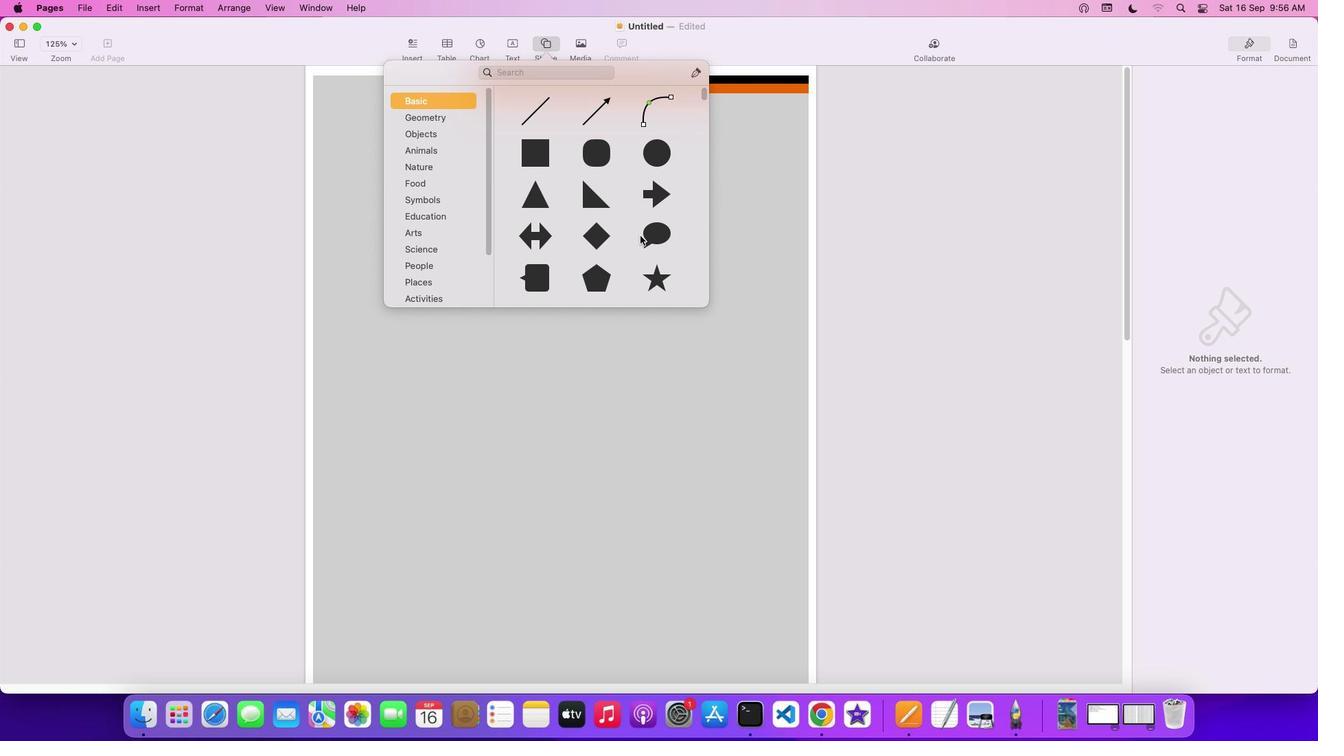 
Action: Mouse moved to (640, 236)
Screenshot: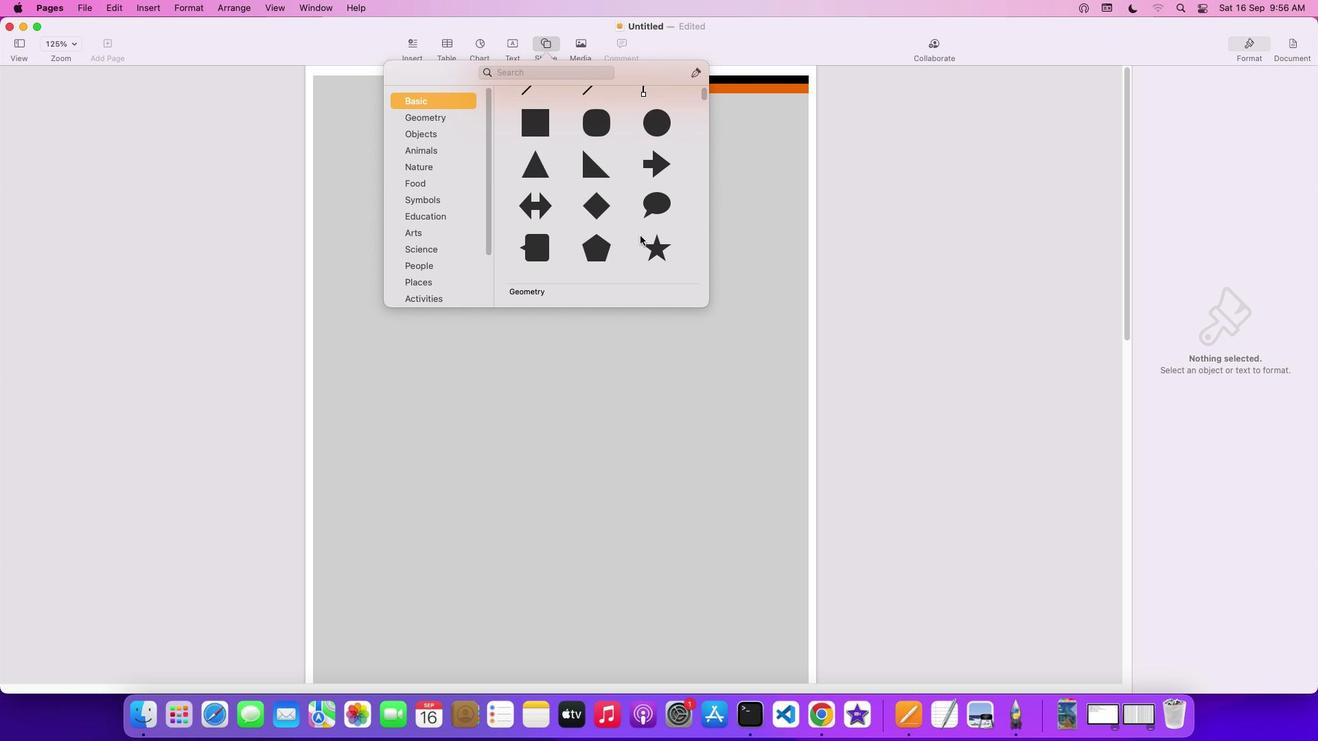 
Action: Mouse scrolled (640, 236) with delta (0, 0)
Screenshot: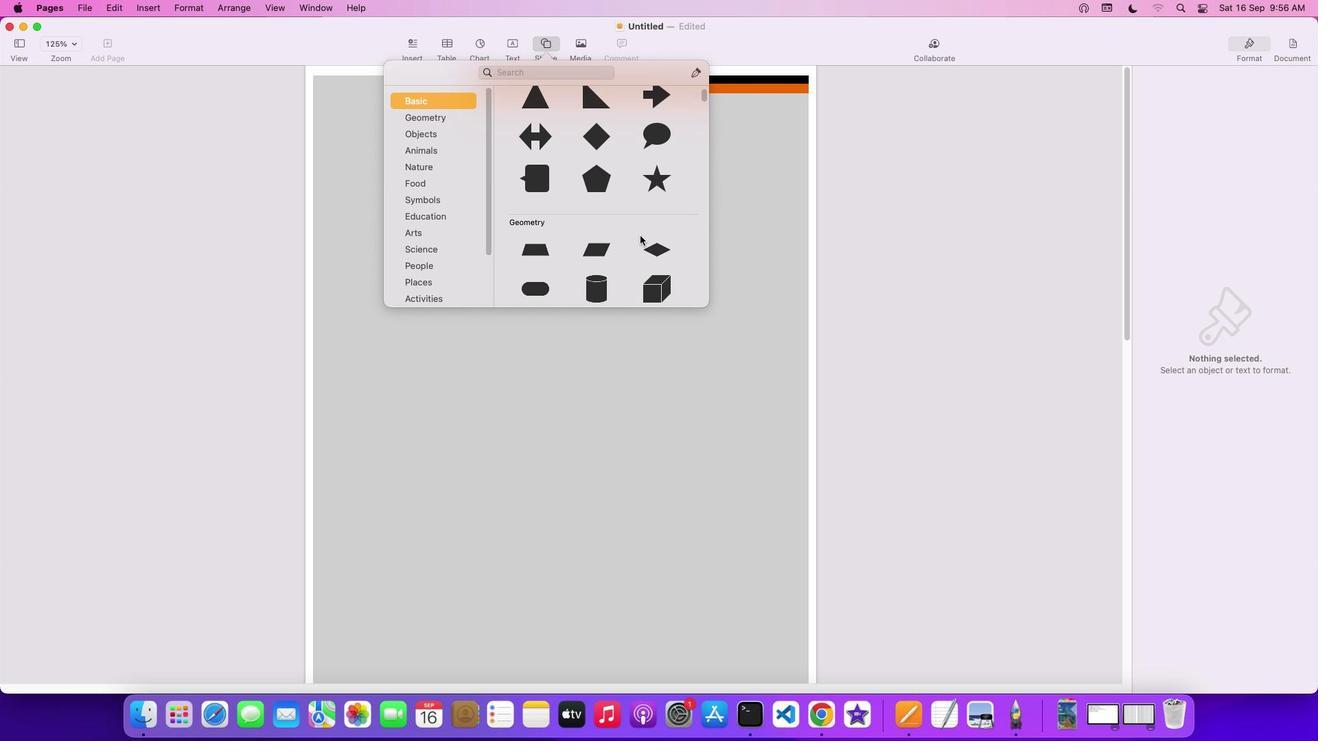 
Action: Mouse scrolled (640, 236) with delta (0, 0)
Screenshot: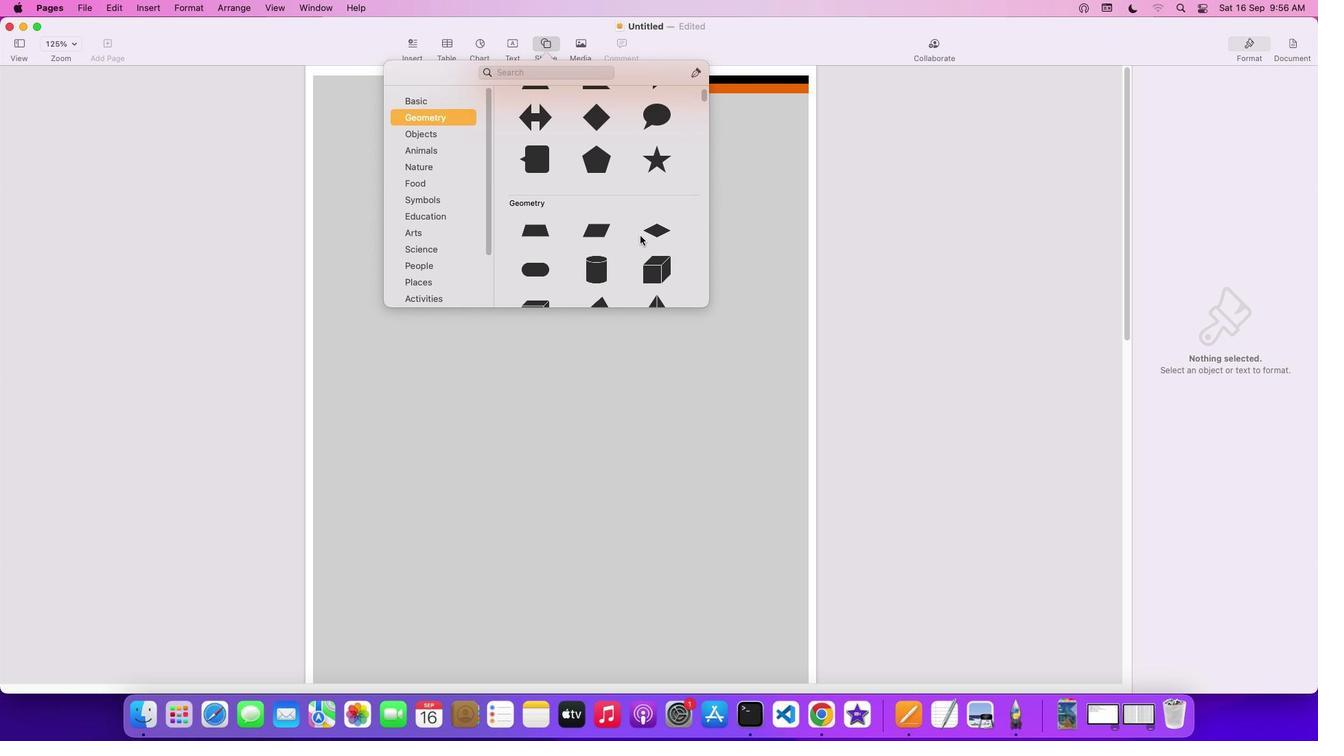 
Action: Mouse scrolled (640, 236) with delta (0, 0)
Screenshot: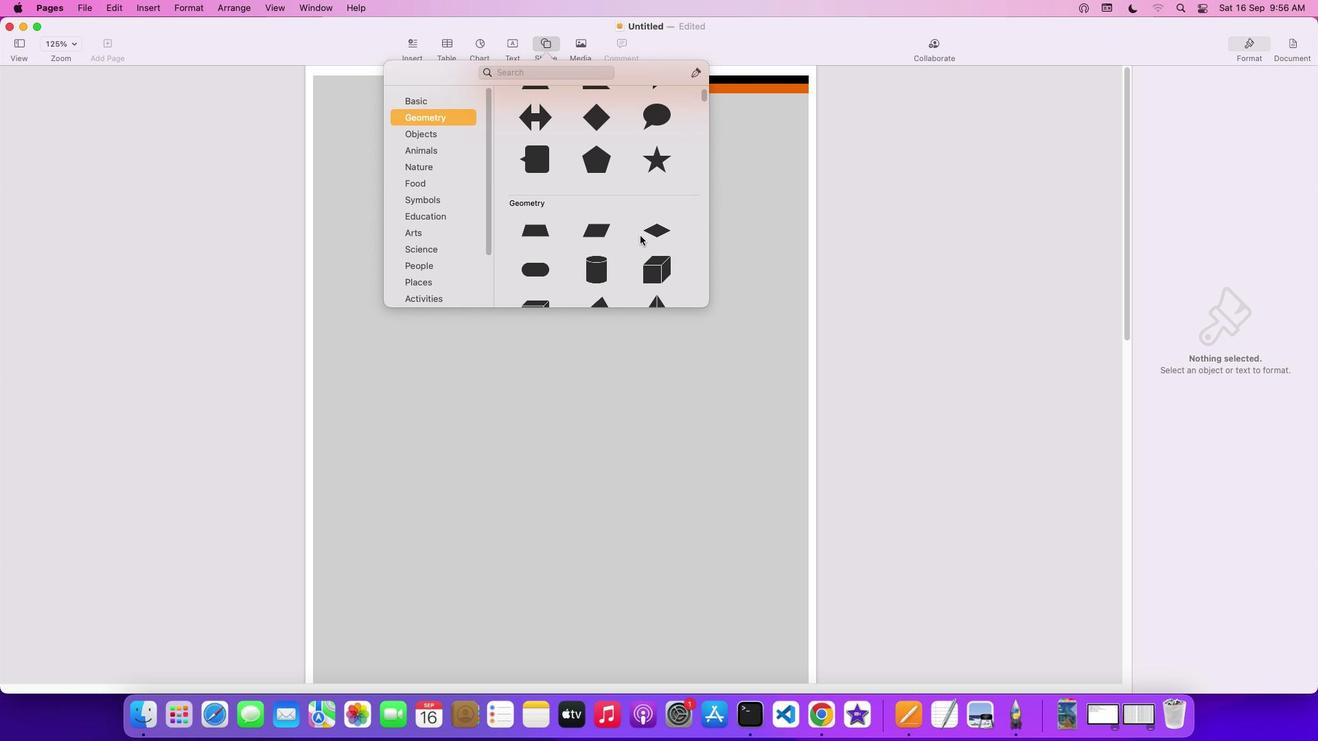 
Action: Mouse scrolled (640, 236) with delta (0, 0)
Screenshot: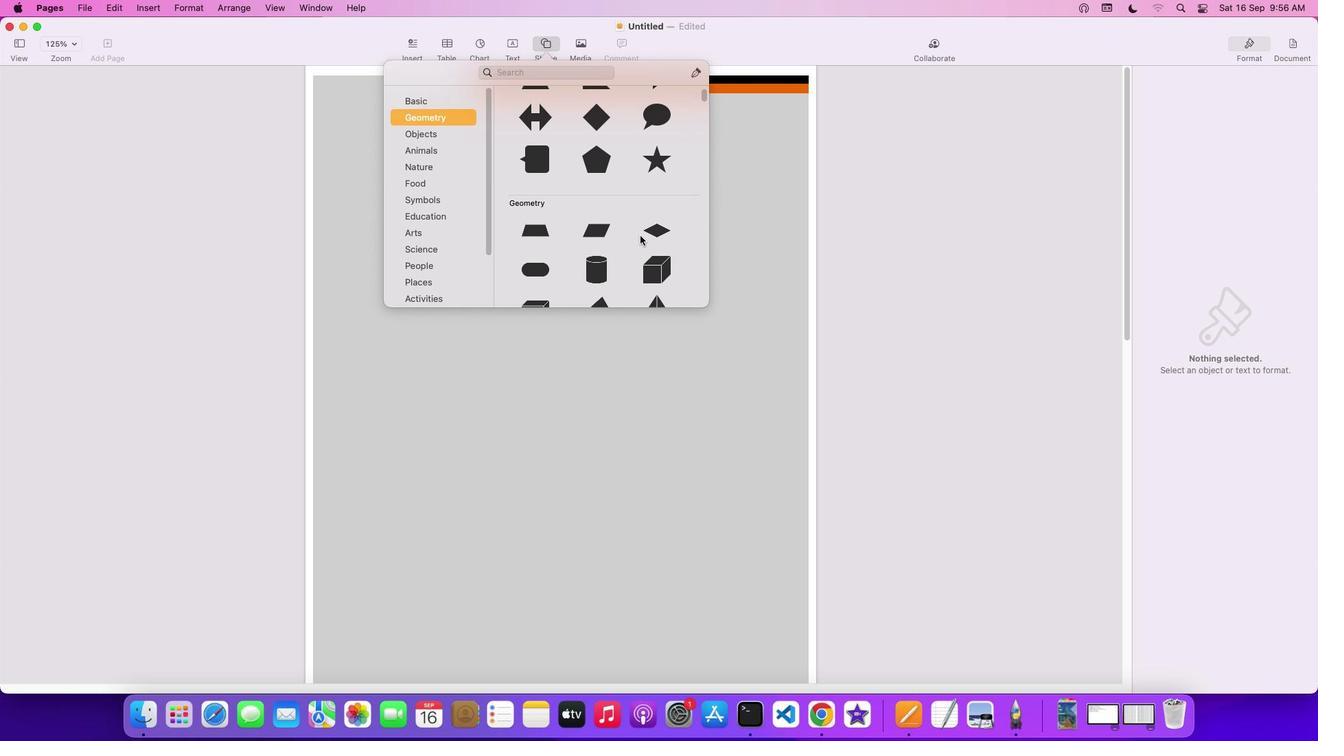 
Action: Mouse scrolled (640, 236) with delta (0, 0)
Screenshot: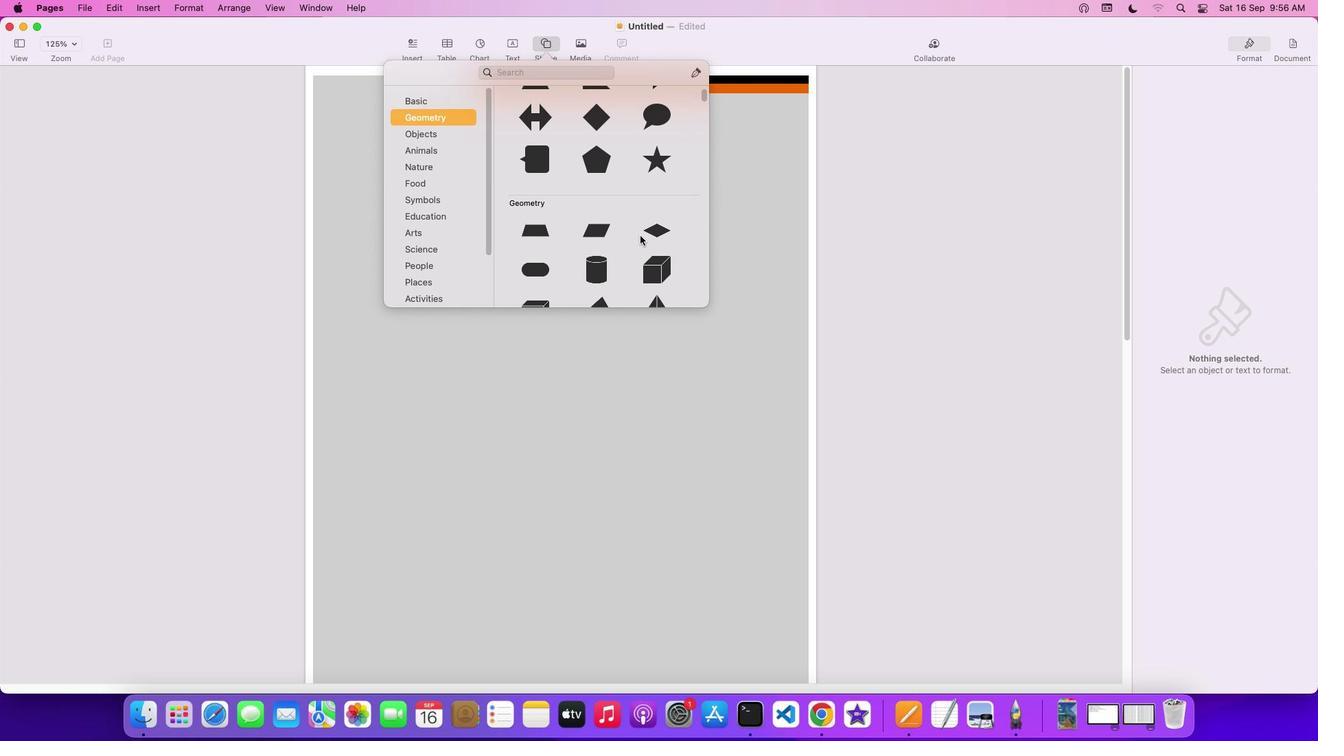 
Action: Mouse scrolled (640, 236) with delta (0, 0)
Screenshot: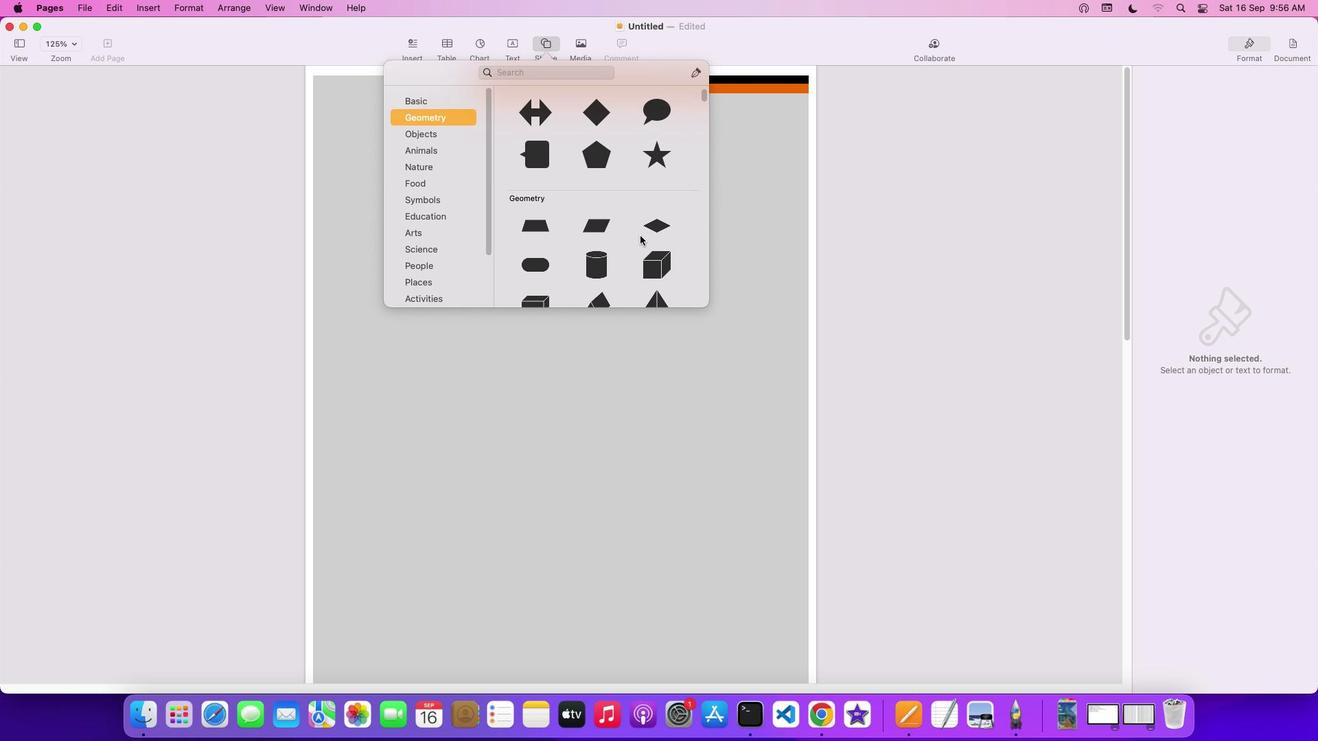 
Action: Mouse scrolled (640, 236) with delta (0, 0)
Screenshot: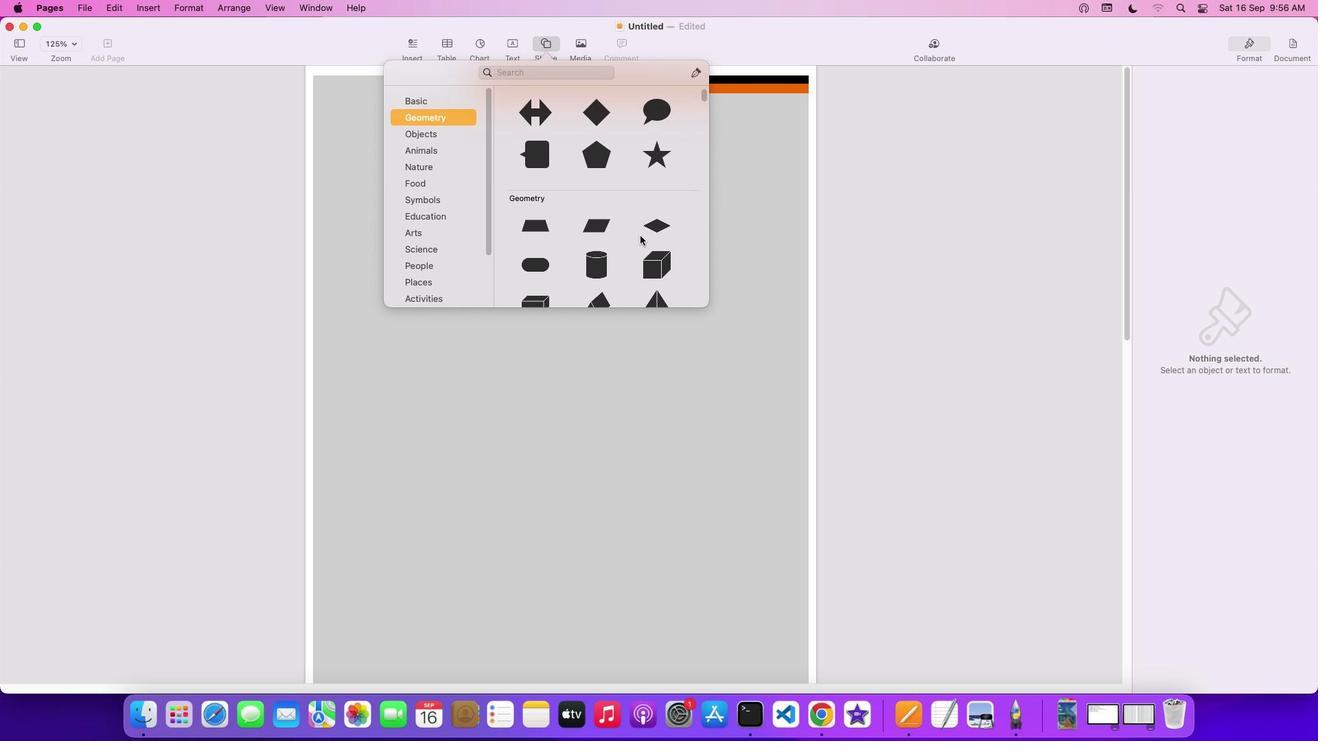 
Action: Mouse scrolled (640, 236) with delta (0, -2)
Screenshot: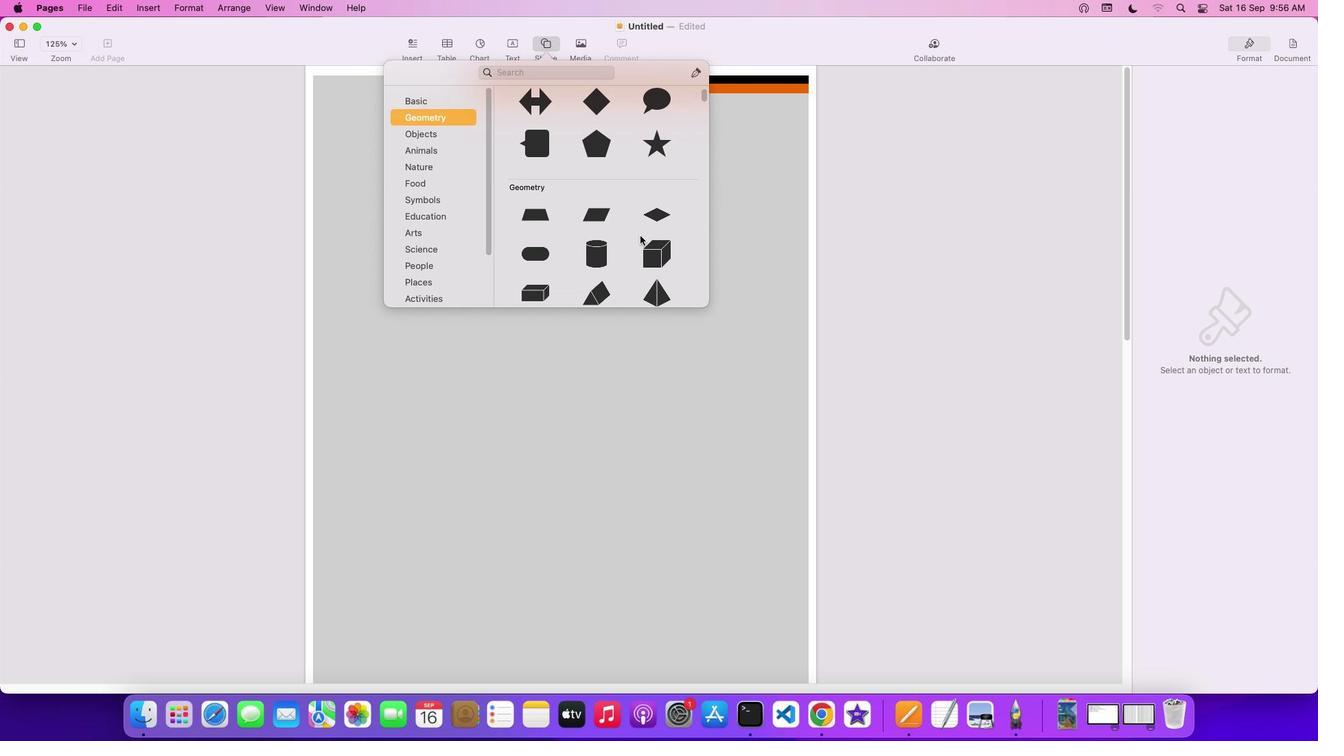 
Action: Mouse scrolled (640, 236) with delta (0, -2)
Screenshot: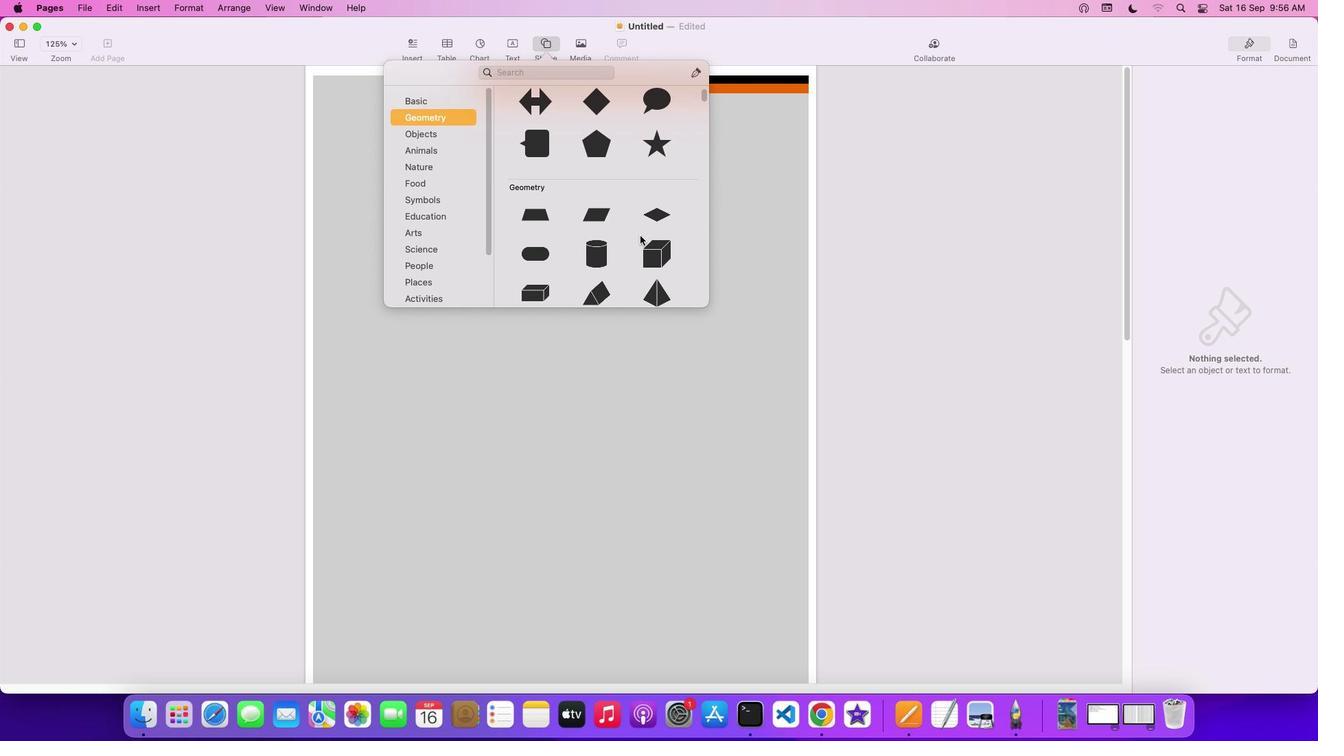 
Action: Mouse scrolled (640, 236) with delta (0, 0)
Screenshot: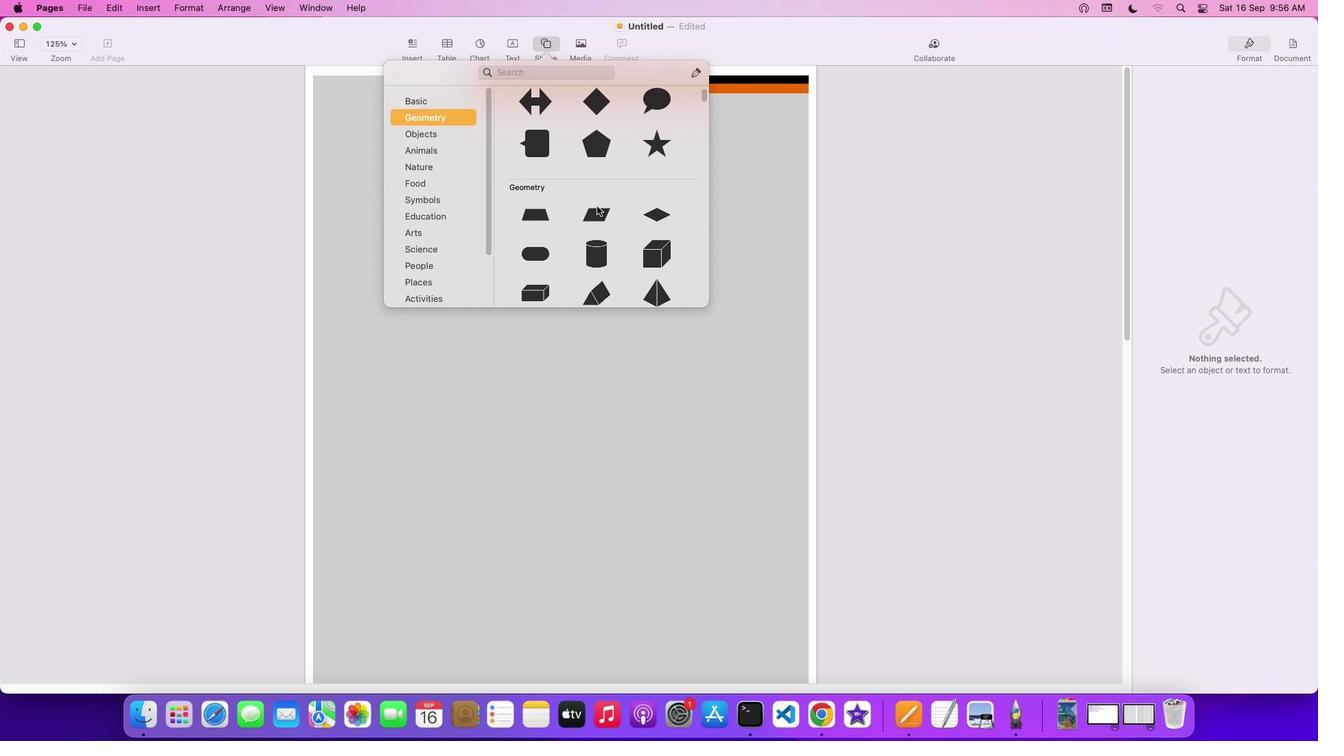 
Action: Mouse scrolled (640, 236) with delta (0, 0)
Screenshot: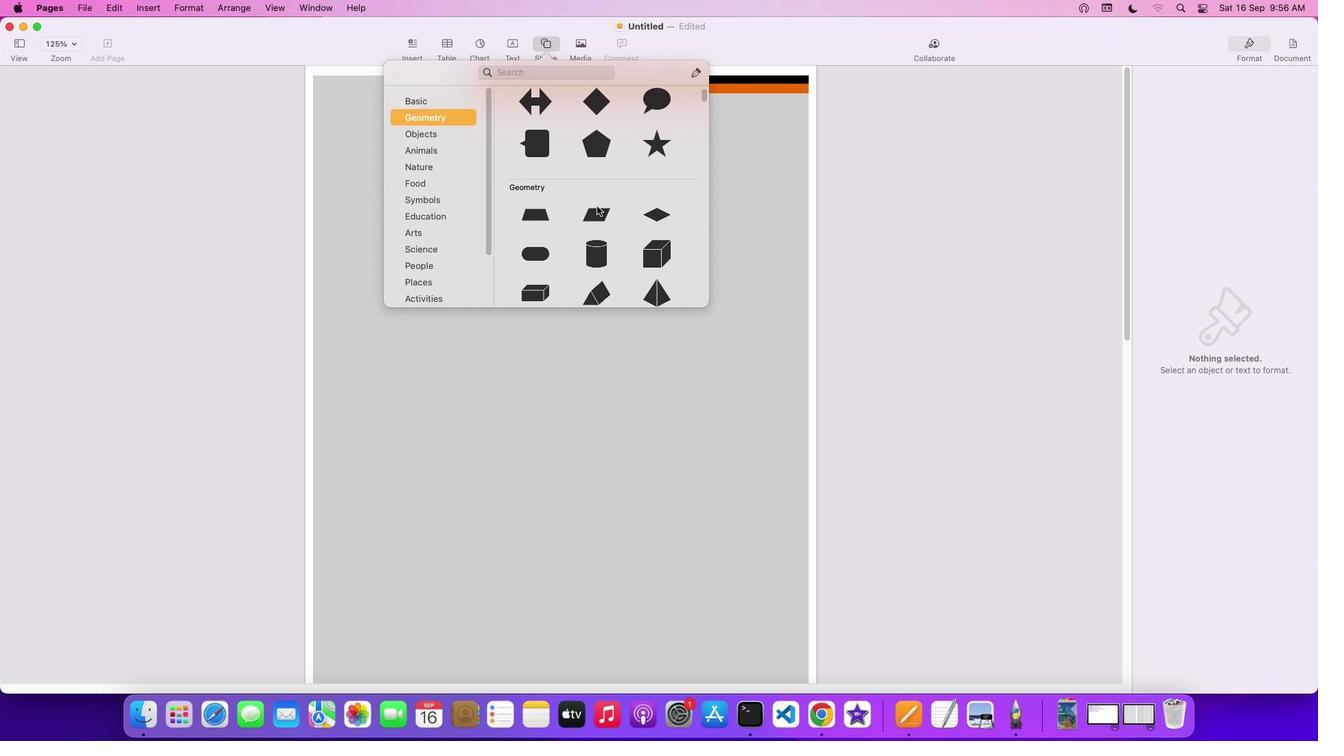 
Action: Mouse scrolled (640, 236) with delta (0, -1)
Screenshot: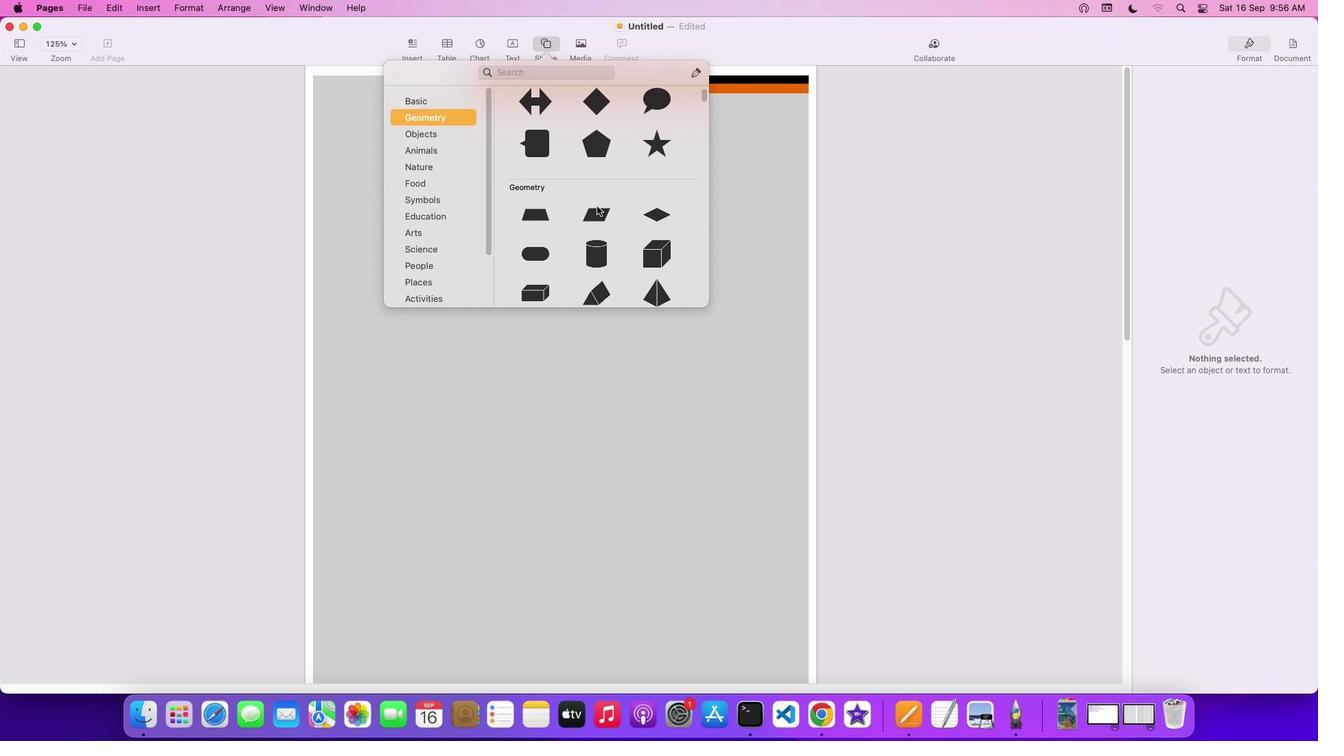 
Action: Mouse scrolled (640, 236) with delta (0, 0)
Screenshot: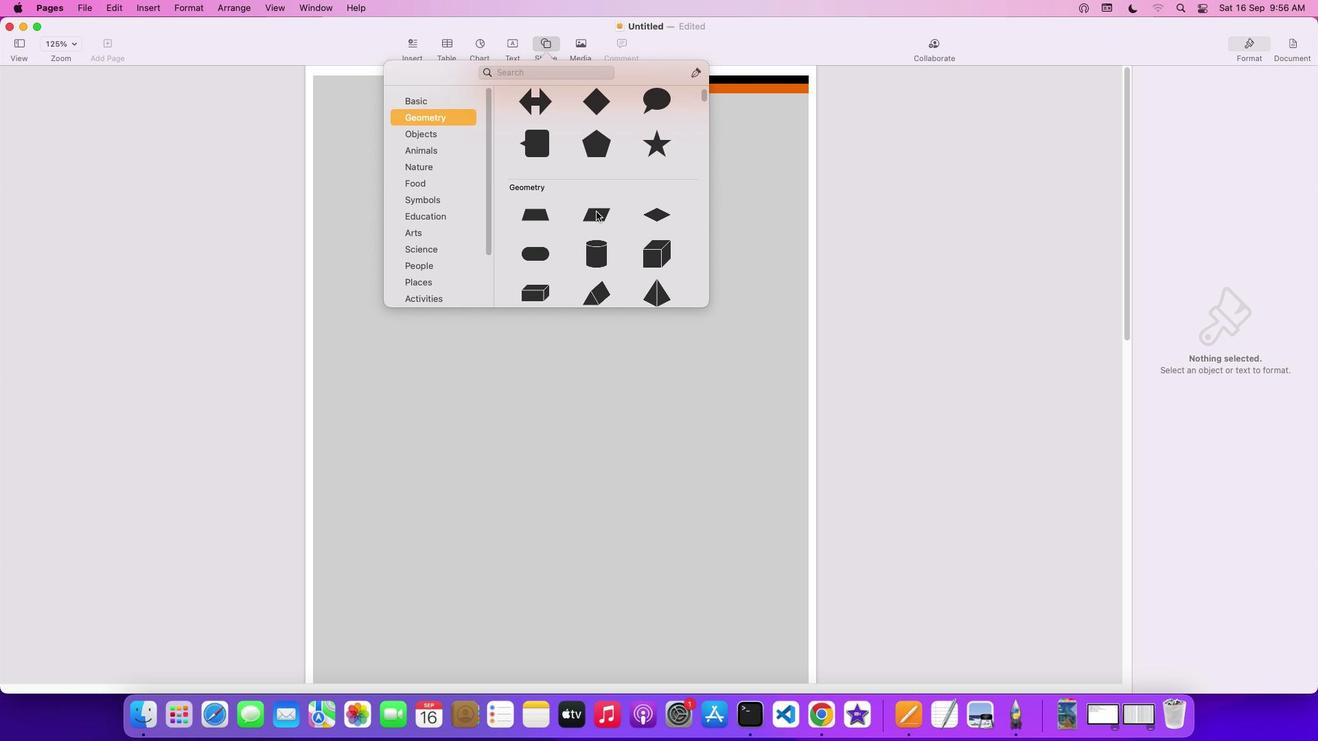 
Action: Mouse scrolled (640, 236) with delta (0, 0)
Screenshot: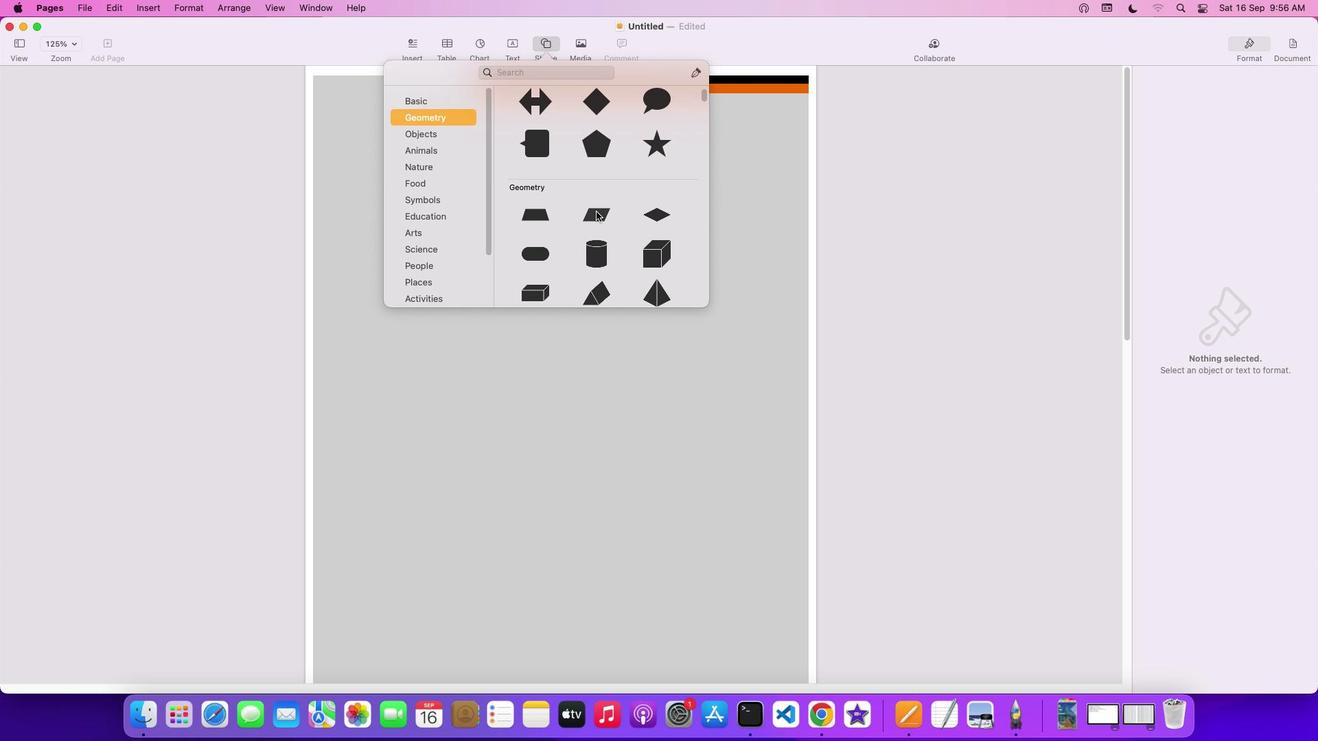 
Action: Mouse scrolled (640, 236) with delta (0, 0)
Screenshot: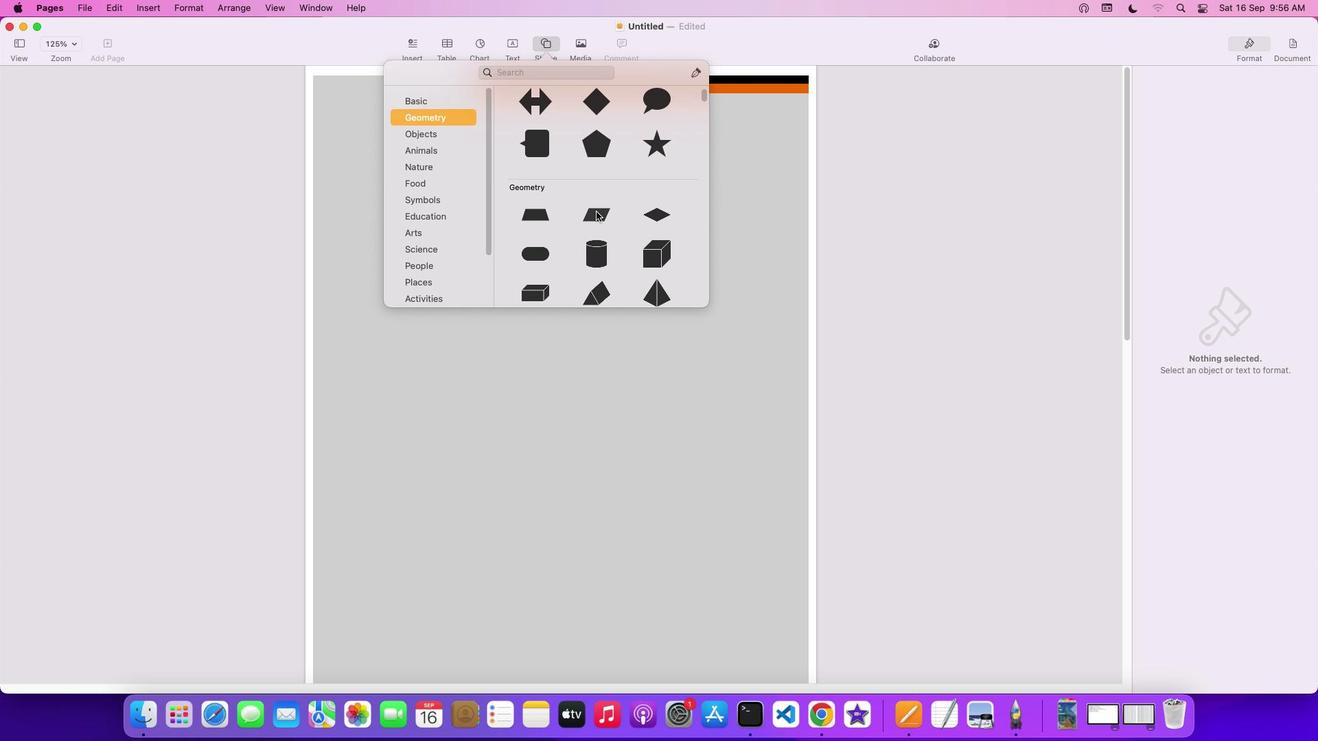 
Action: Mouse moved to (596, 212)
Screenshot: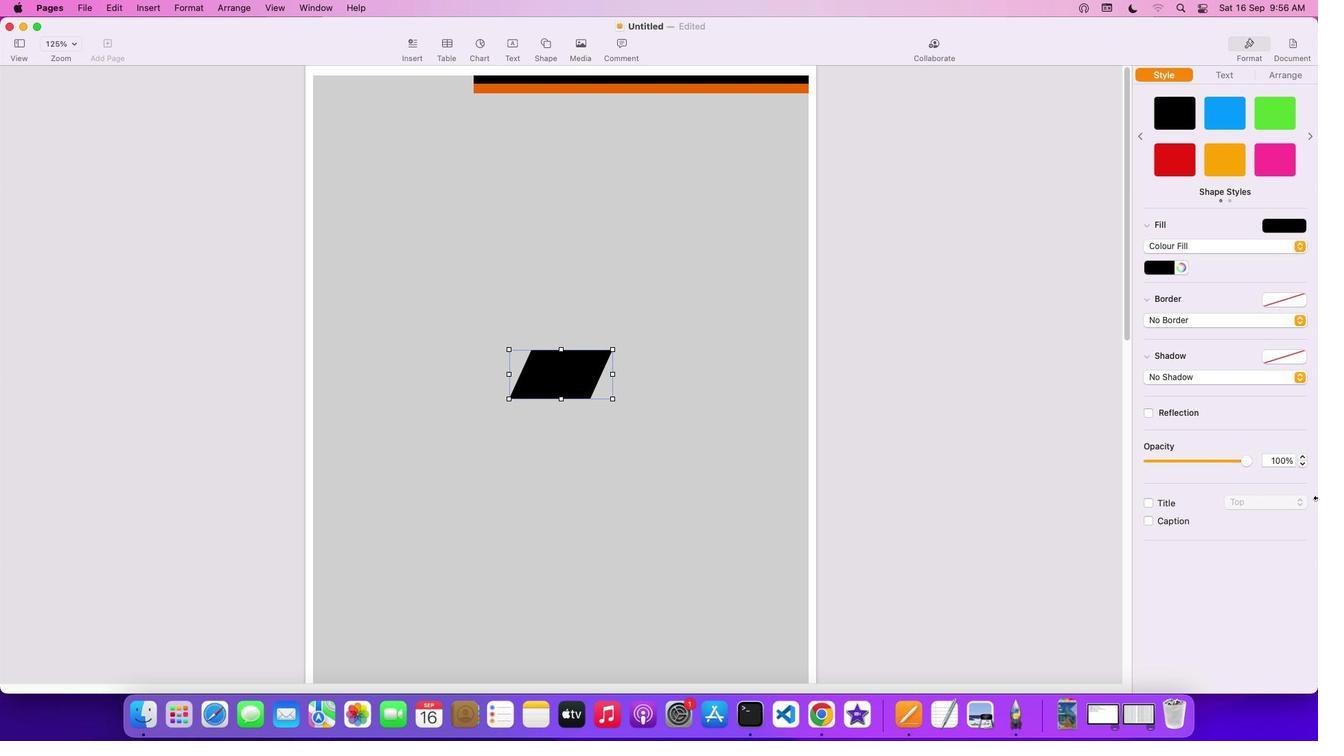 
Action: Mouse pressed left at (596, 212)
Screenshot: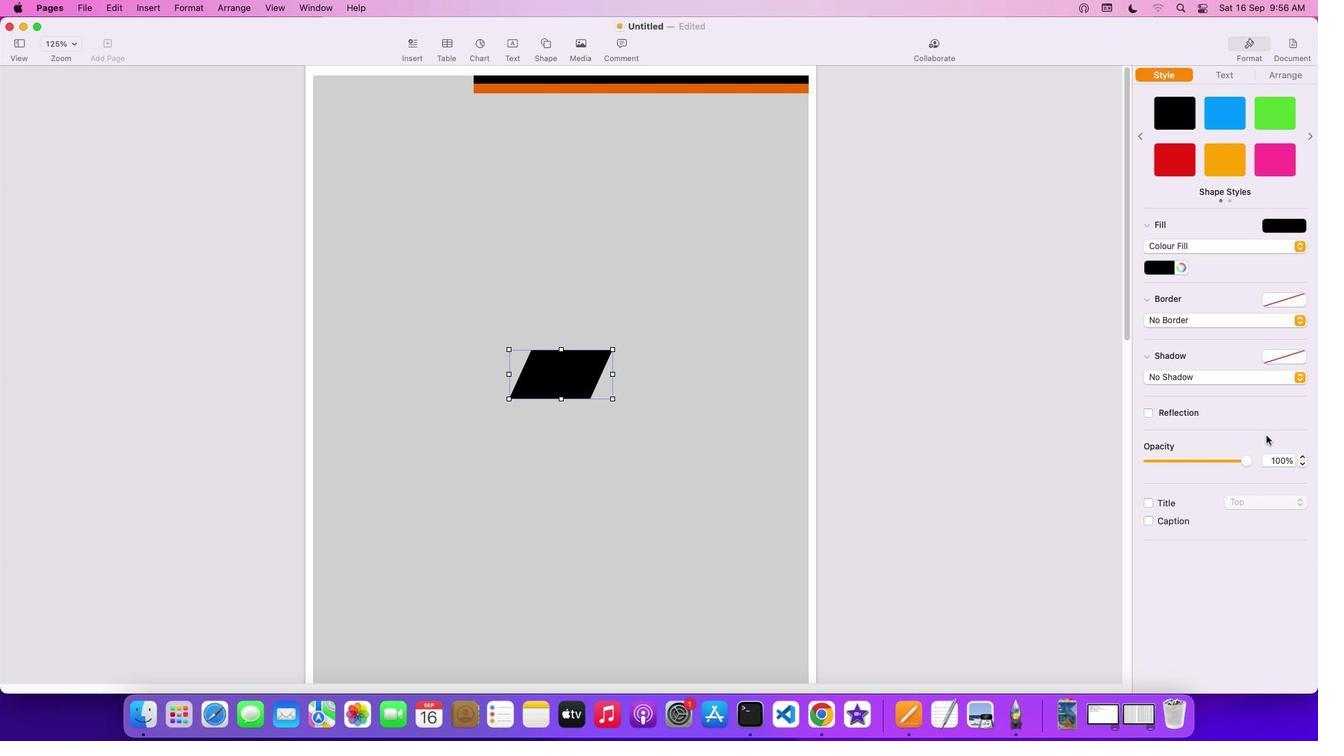 
Action: Mouse moved to (1288, 74)
Screenshot: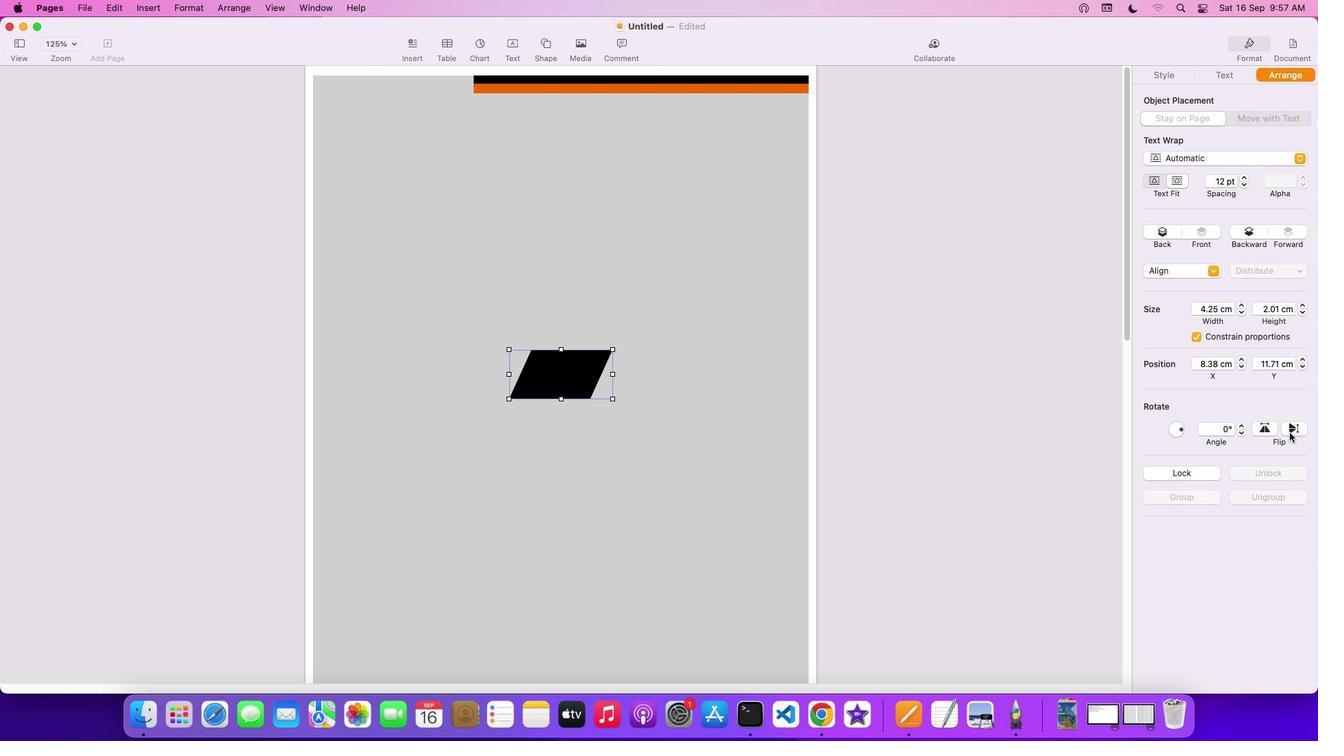 
Action: Mouse pressed left at (1288, 74)
Screenshot: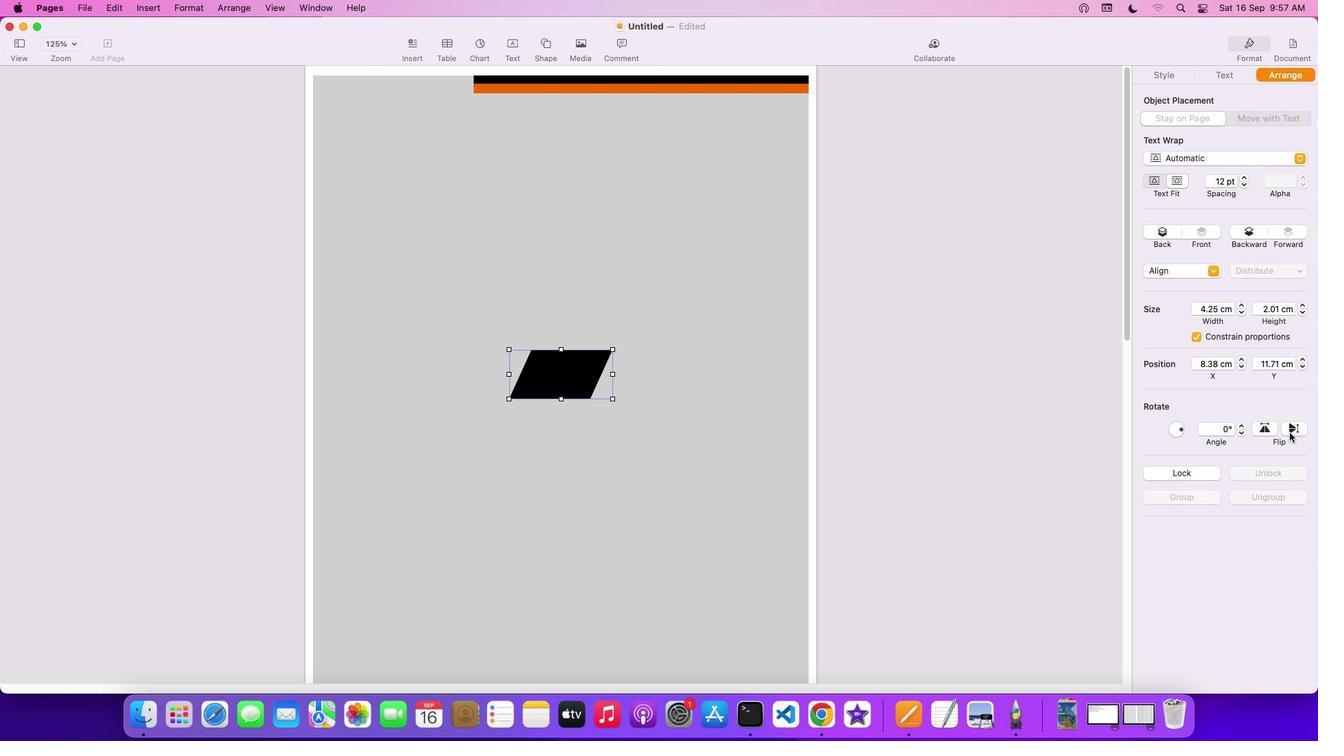 
Action: Mouse moved to (1270, 427)
Screenshot: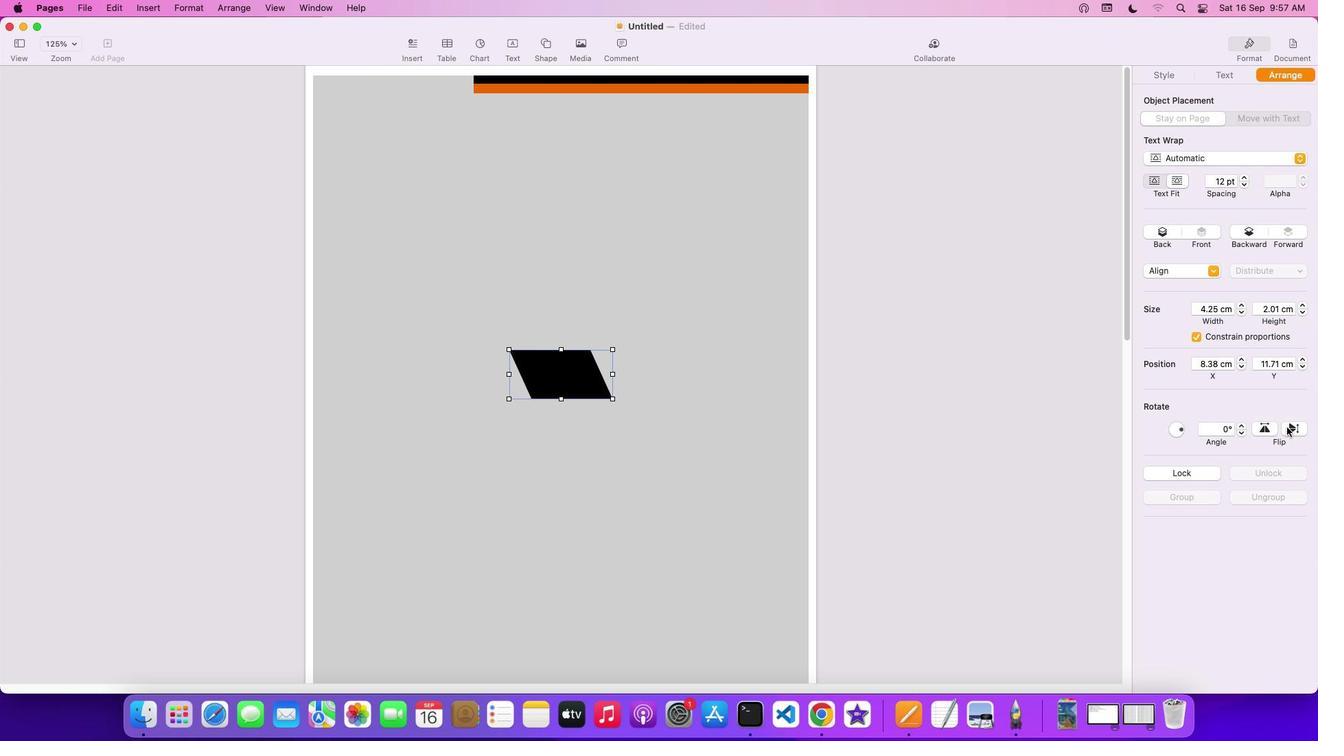 
Action: Mouse pressed left at (1270, 427)
Screenshot: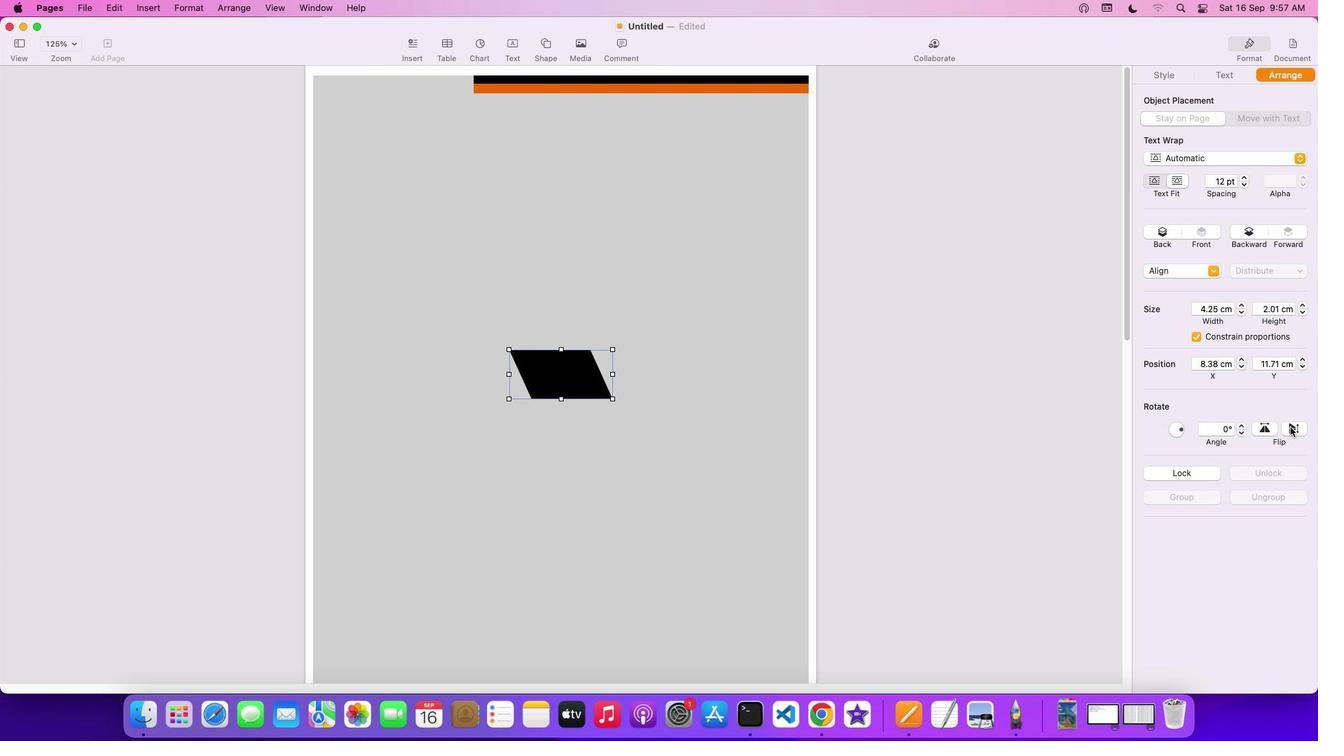 
Action: Mouse moved to (1297, 427)
Screenshot: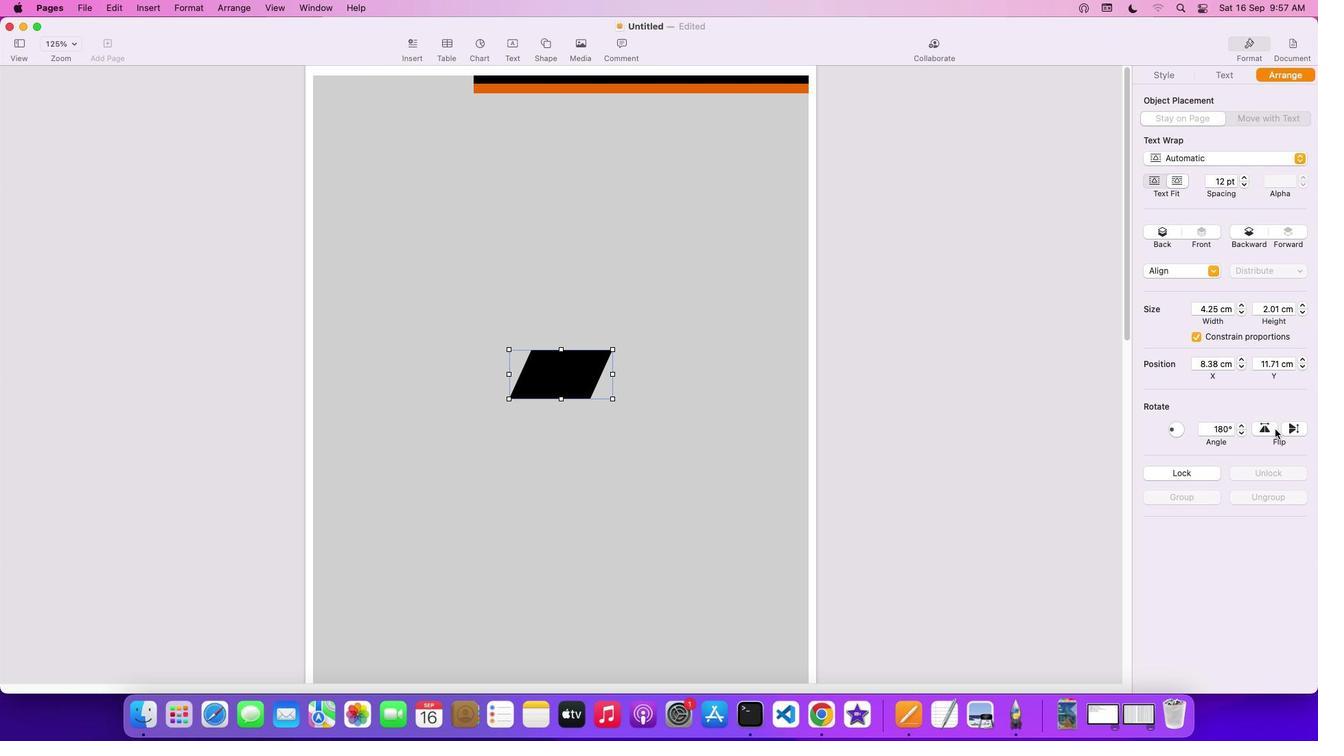 
Action: Mouse pressed left at (1297, 427)
Screenshot: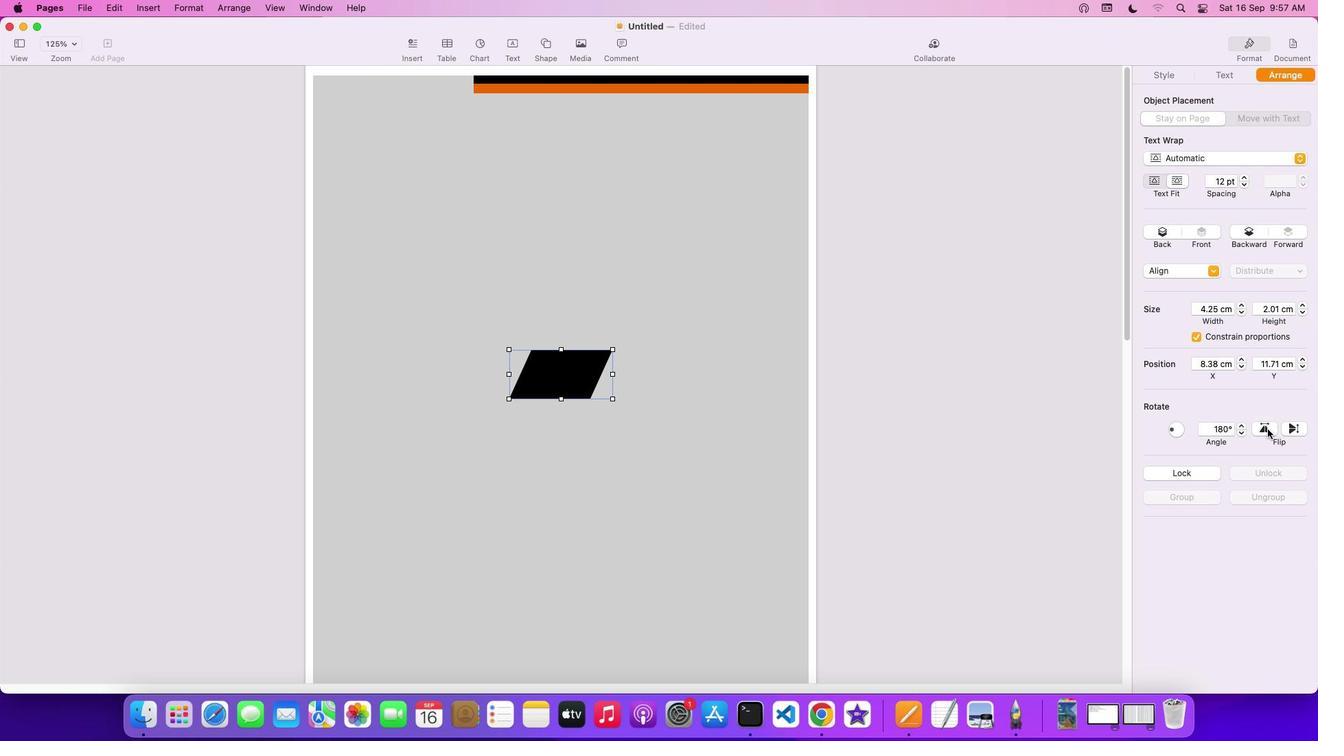 
Action: Mouse moved to (1268, 430)
Screenshot: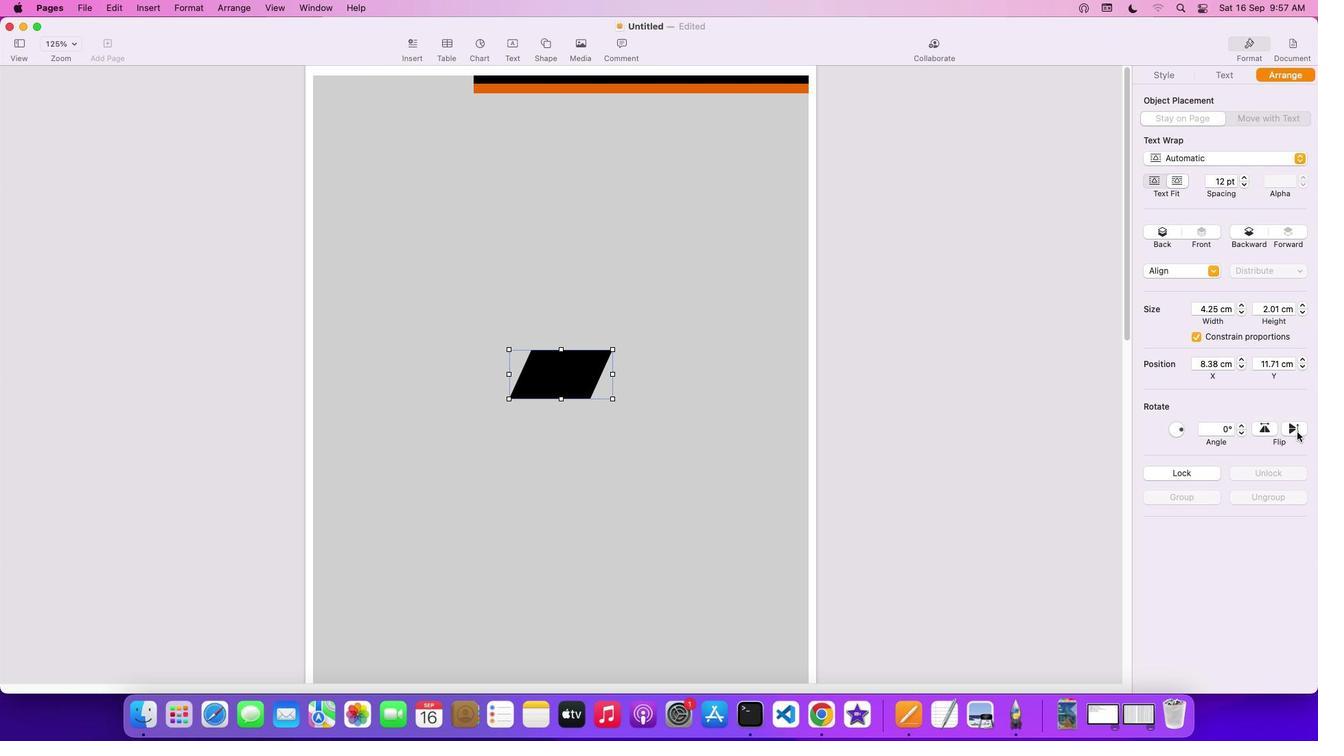 
Action: Mouse pressed left at (1268, 430)
Screenshot: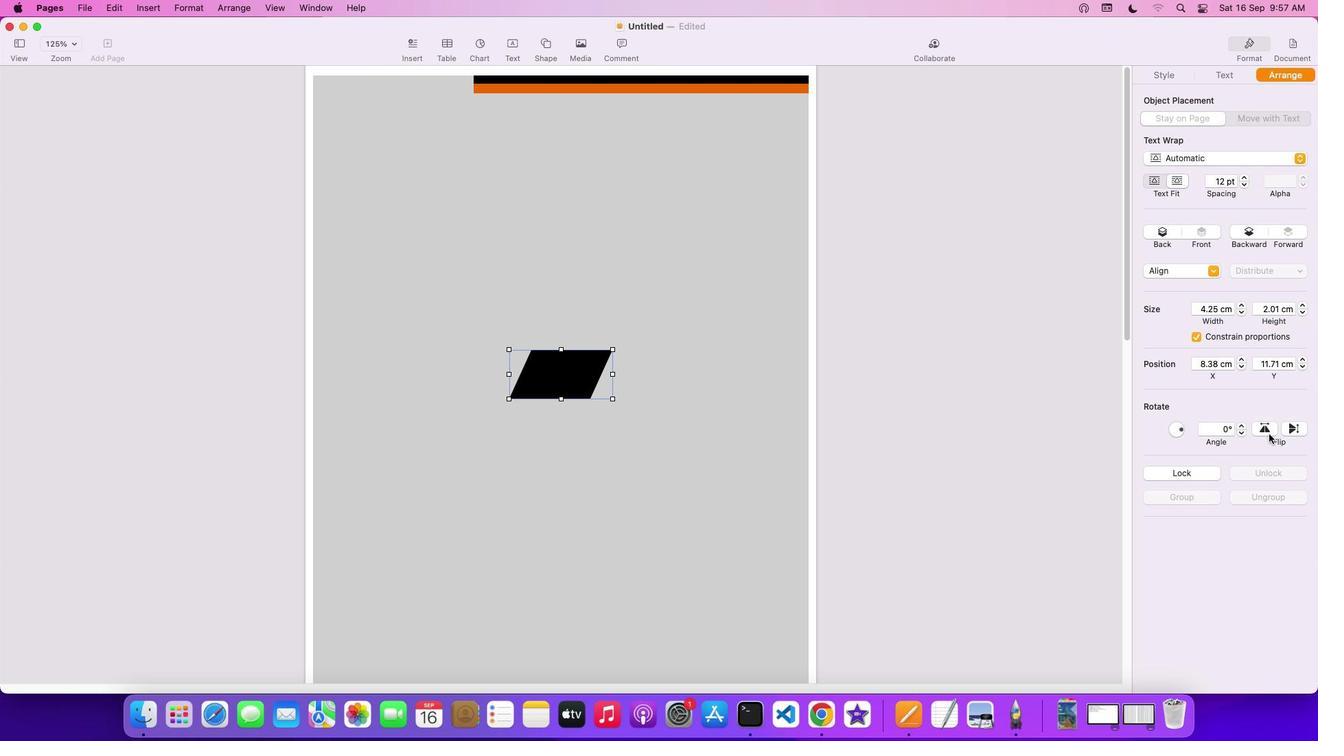 
Action: Mouse moved to (1297, 432)
Screenshot: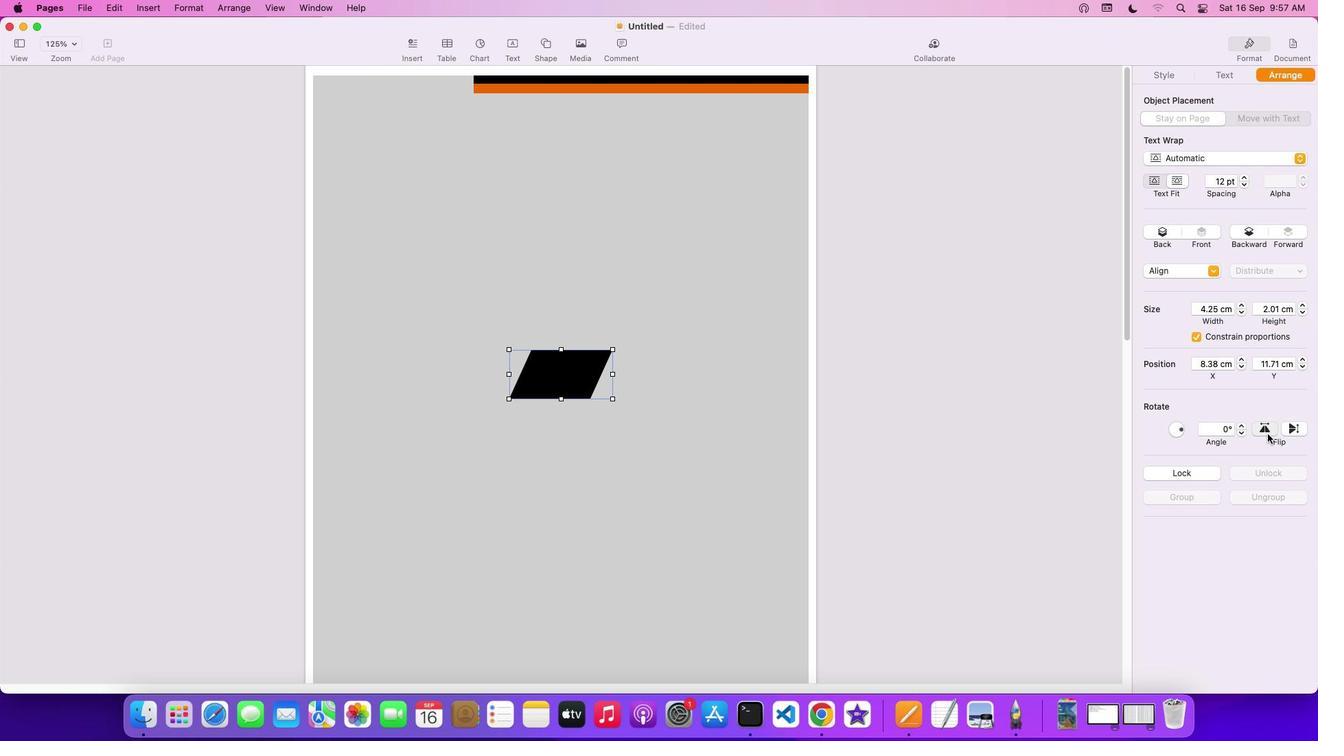 
Action: Mouse pressed left at (1297, 432)
Screenshot: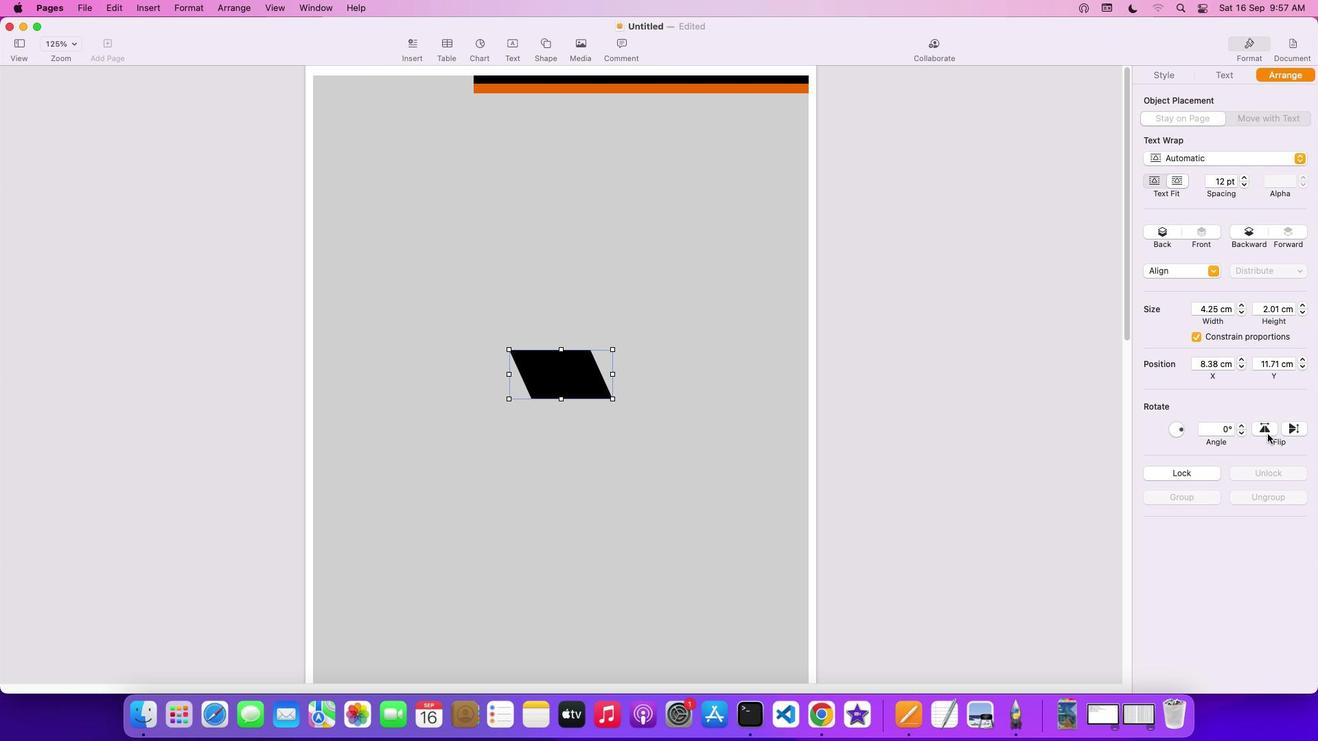 
Action: Mouse moved to (1268, 434)
Screenshot: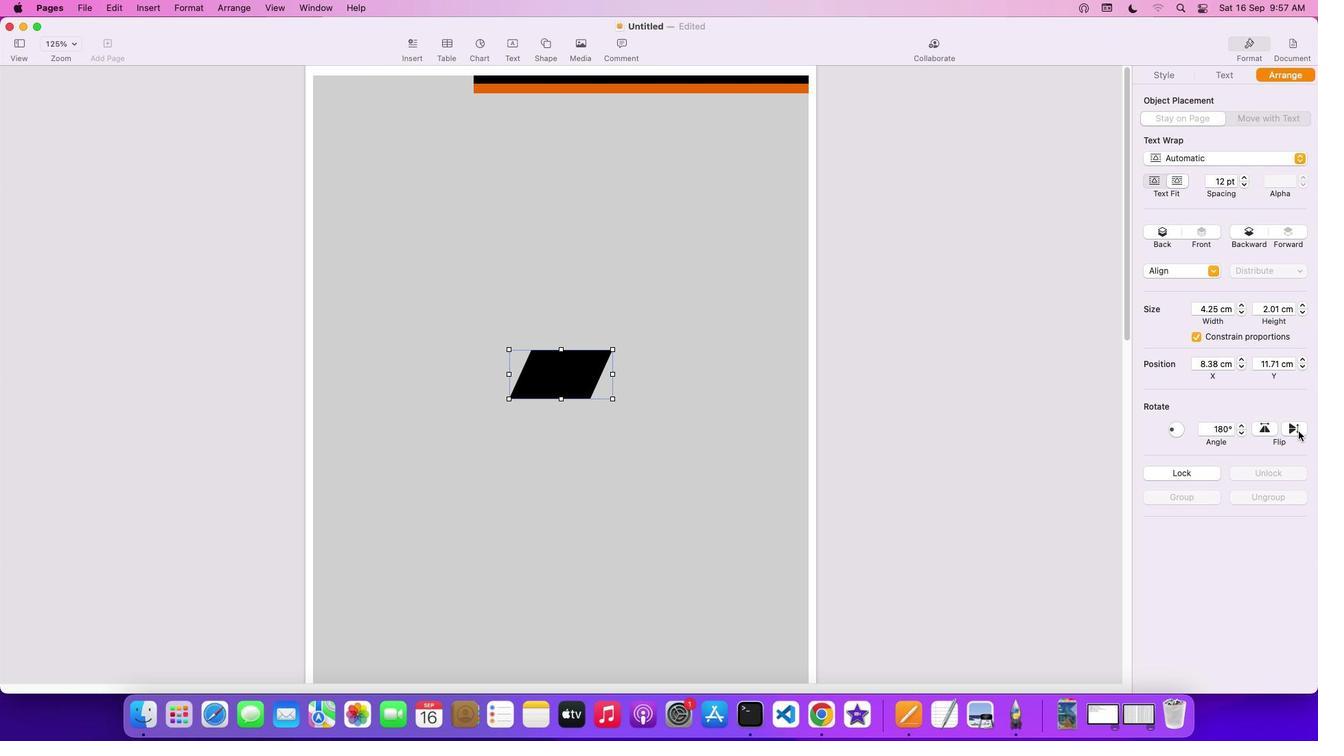 
Action: Mouse pressed left at (1268, 434)
Screenshot: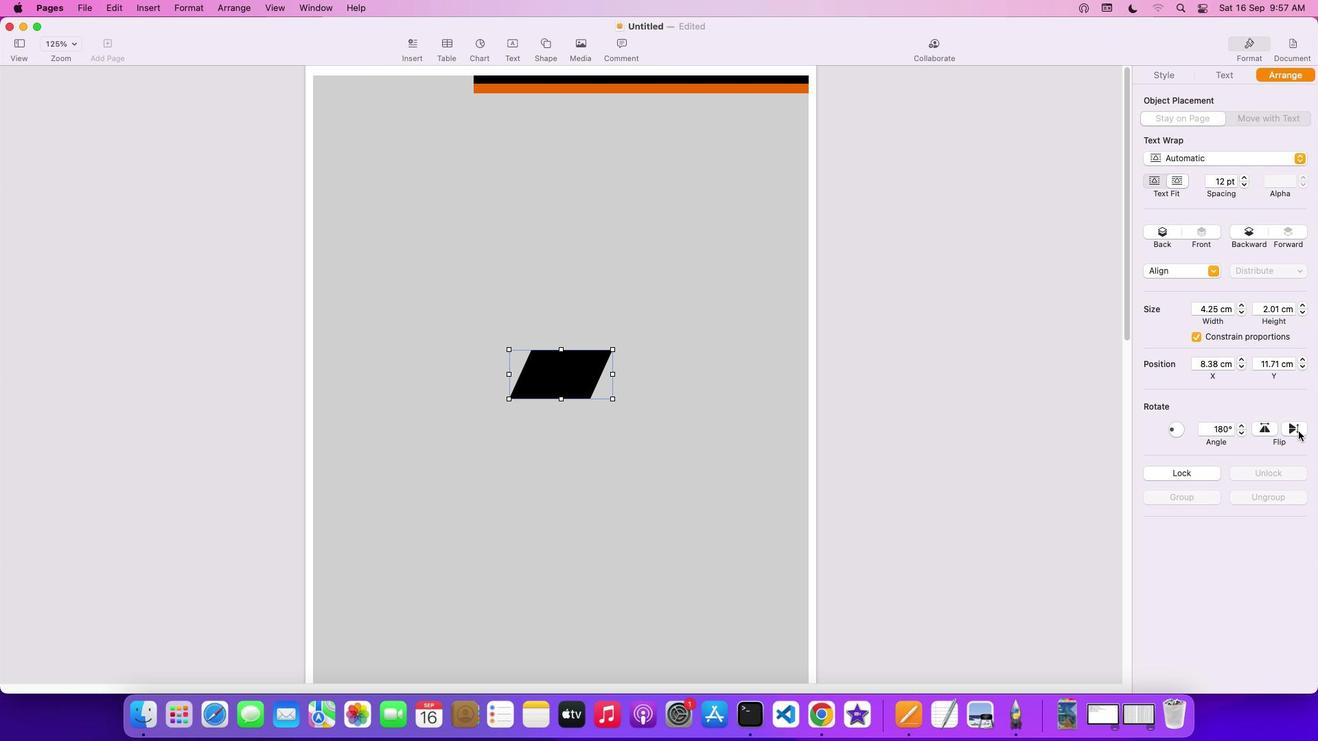 
Action: Mouse moved to (1299, 431)
Screenshot: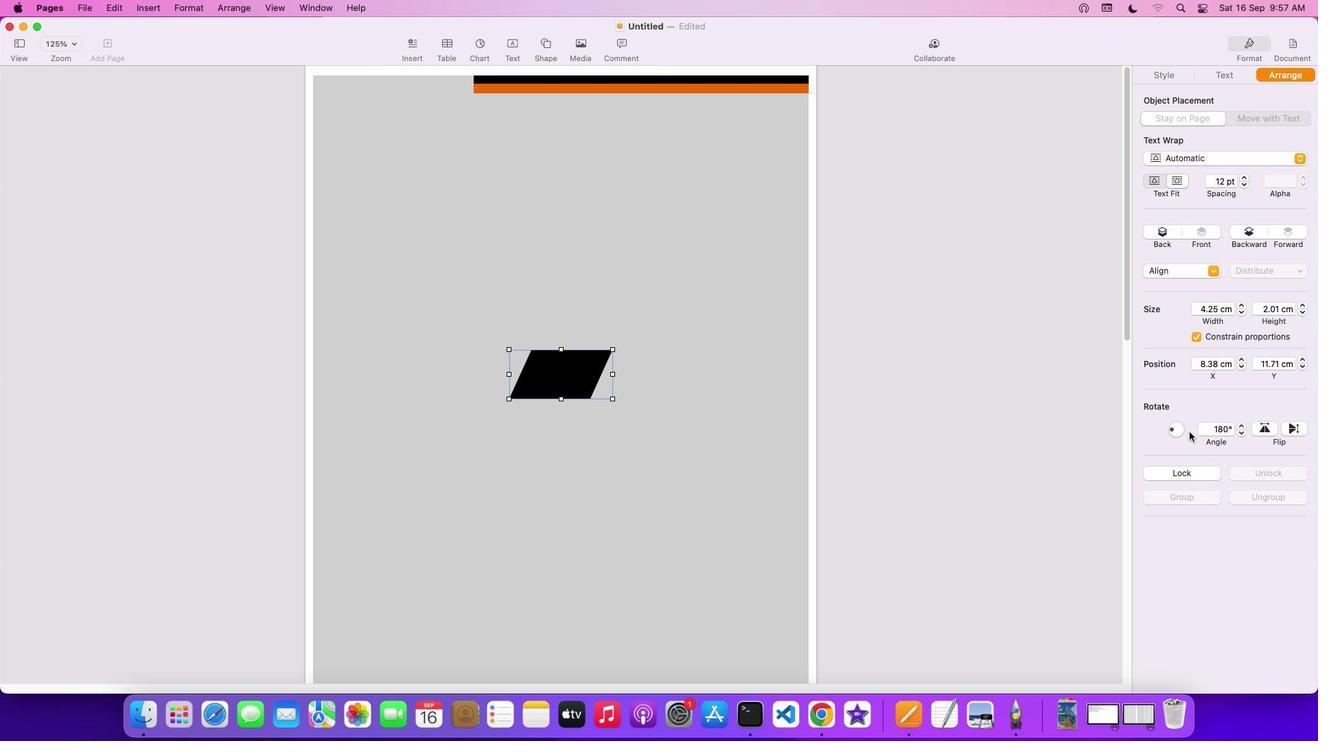 
Action: Mouse pressed left at (1299, 431)
Screenshot: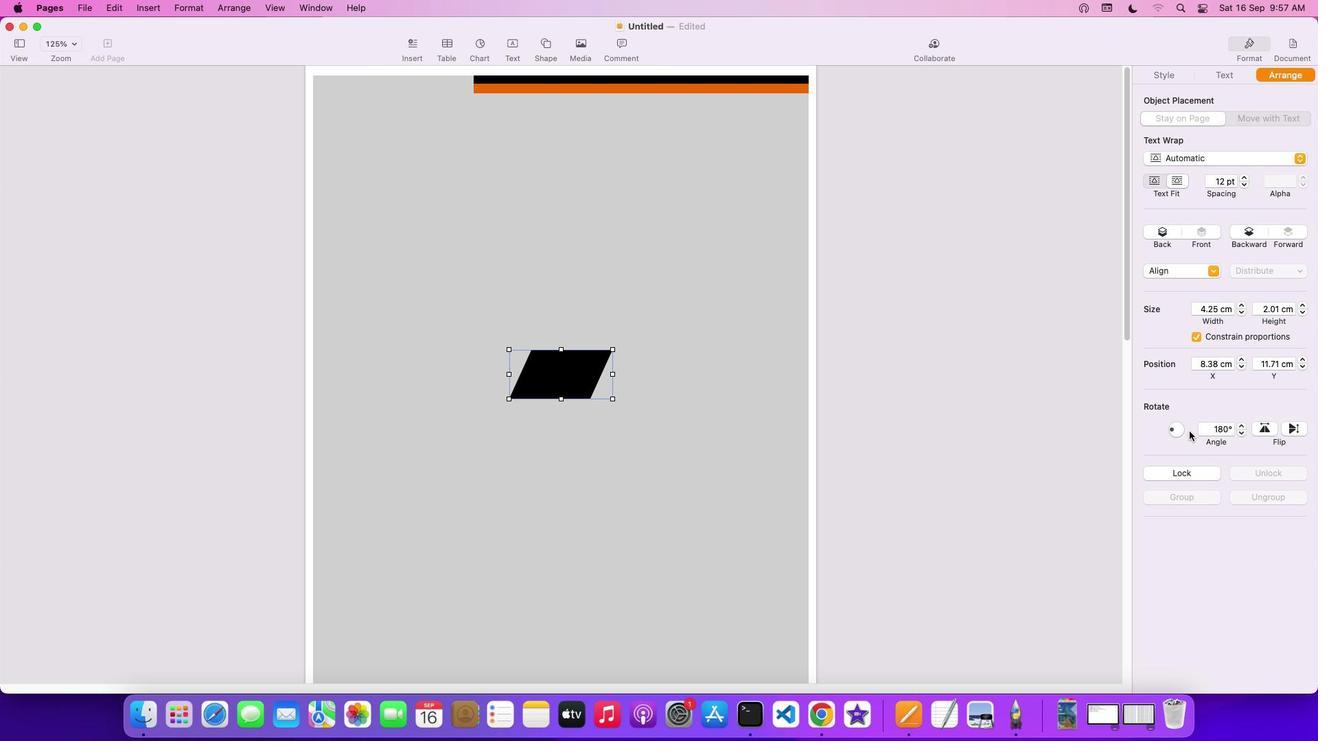 
Action: Mouse moved to (1171, 429)
Screenshot: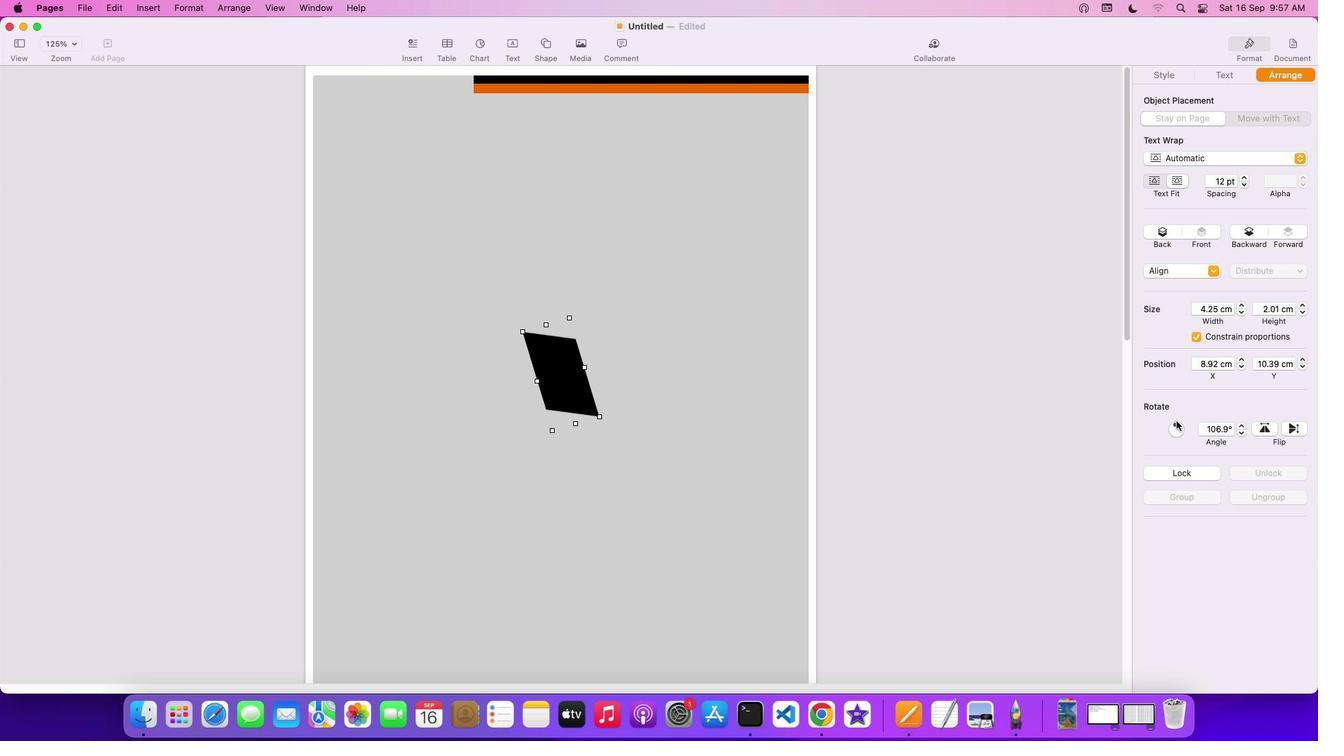 
Action: Mouse pressed left at (1171, 429)
Screenshot: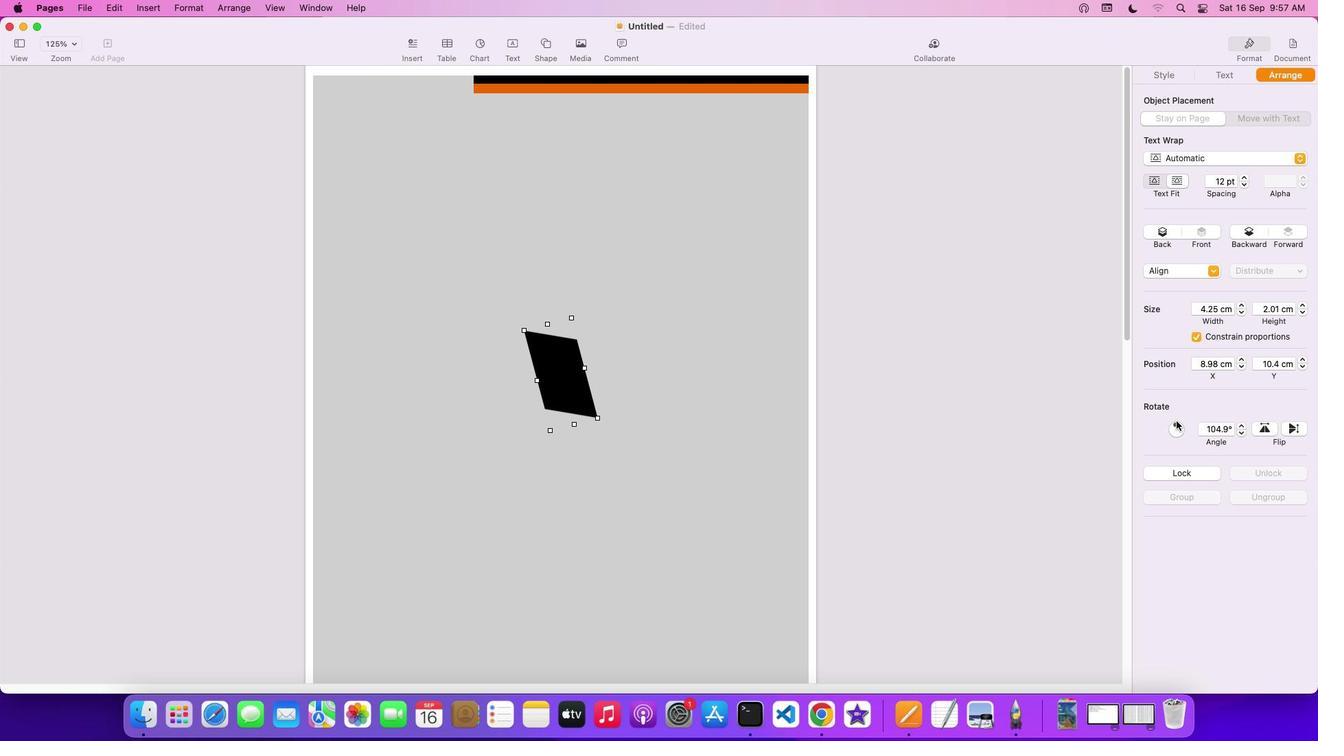 
Action: Mouse moved to (572, 432)
Screenshot: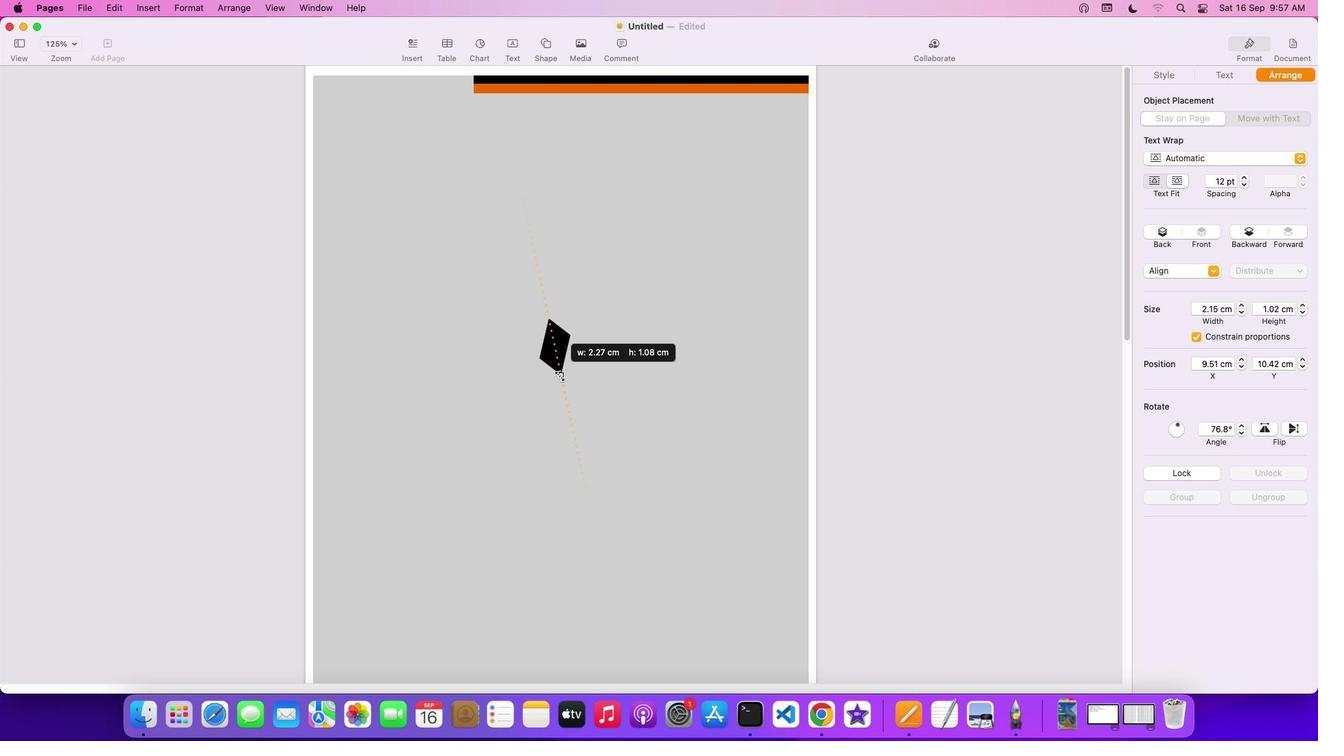 
Action: Mouse pressed left at (572, 432)
Screenshot: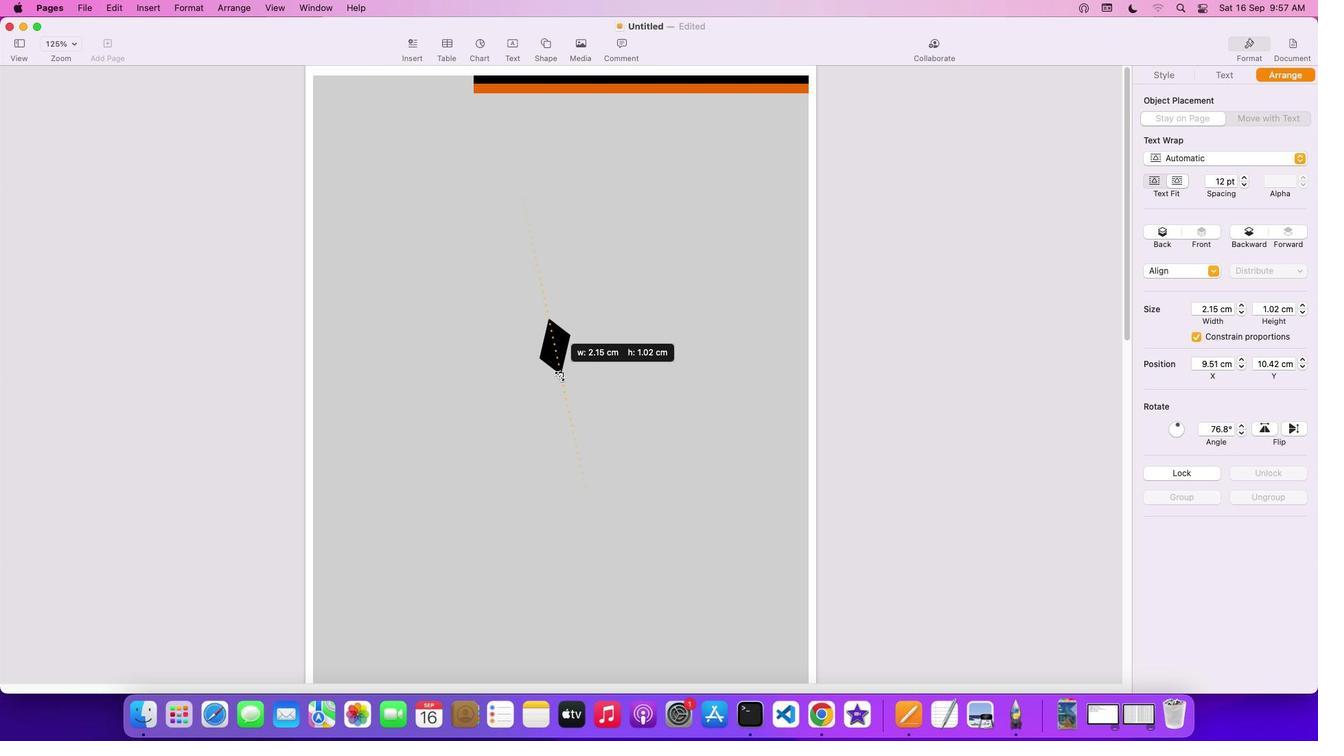 
Action: Mouse moved to (1269, 428)
Screenshot: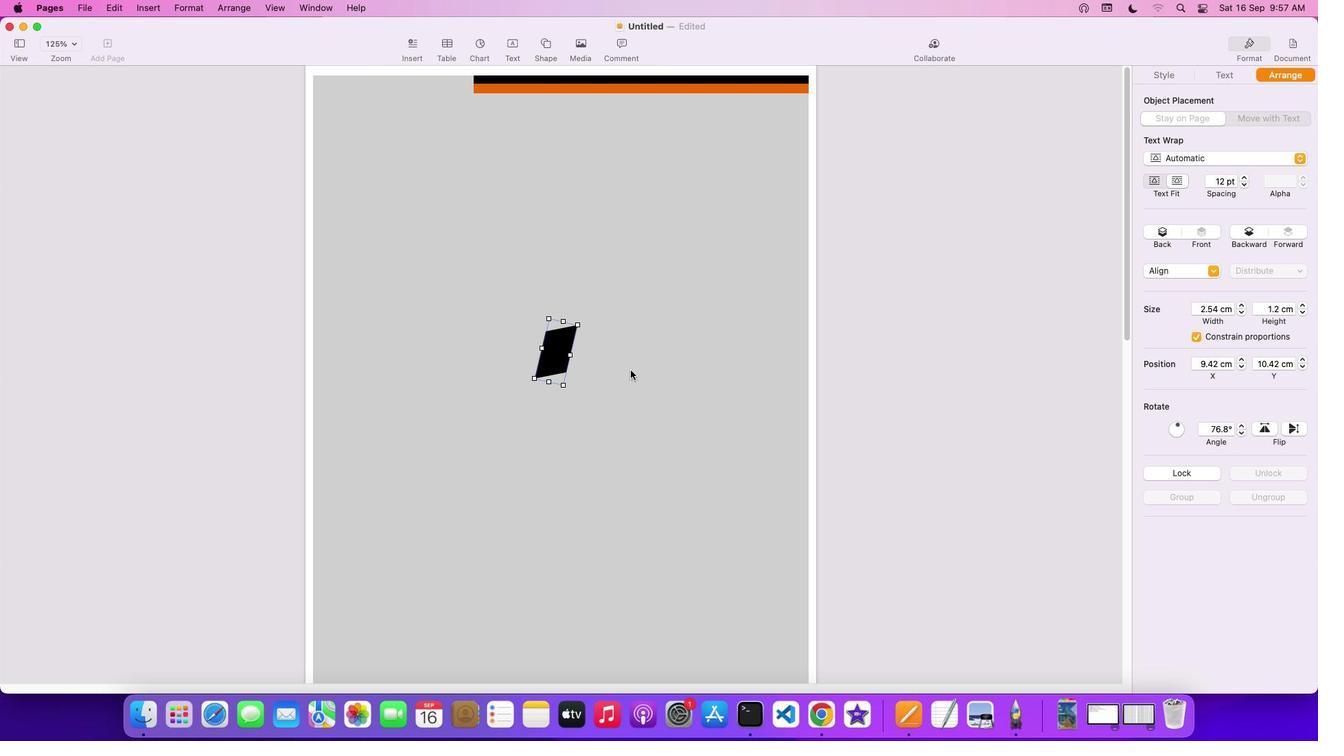 
Action: Mouse pressed left at (1269, 428)
Screenshot: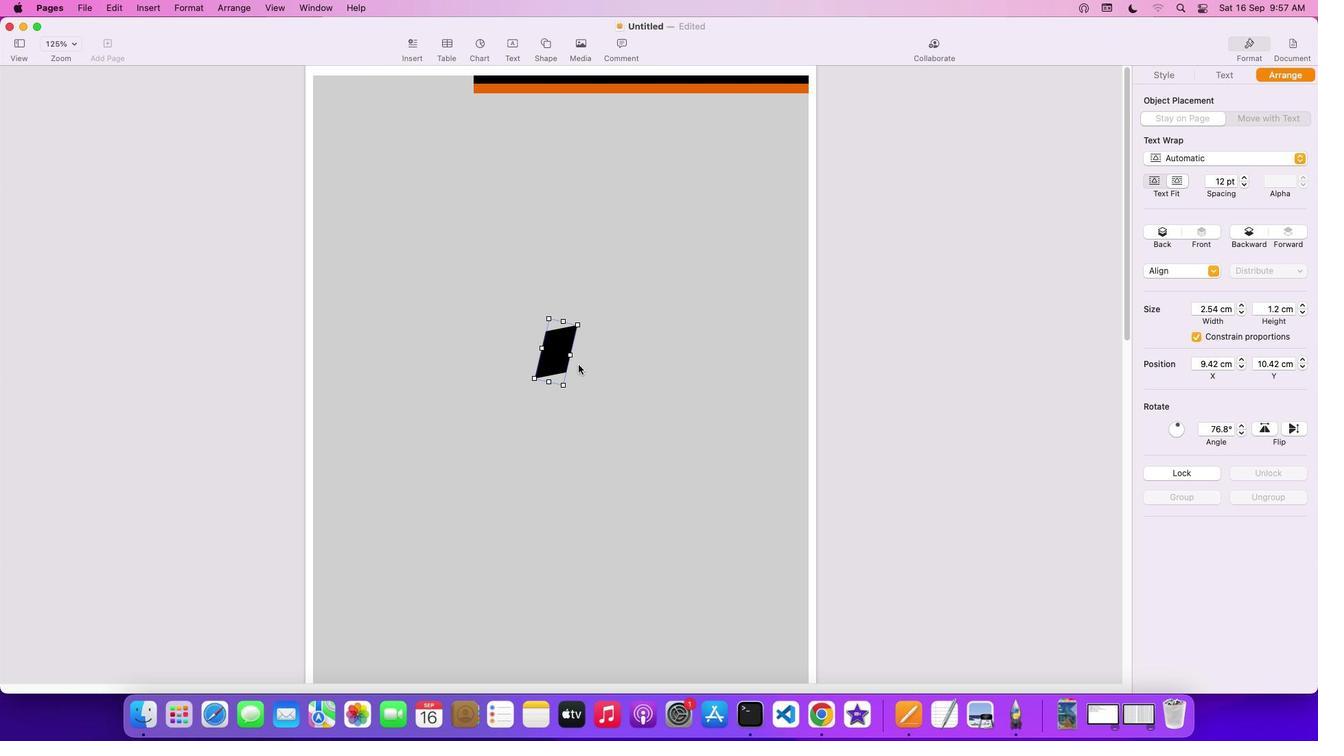
Action: Mouse moved to (572, 355)
Screenshot: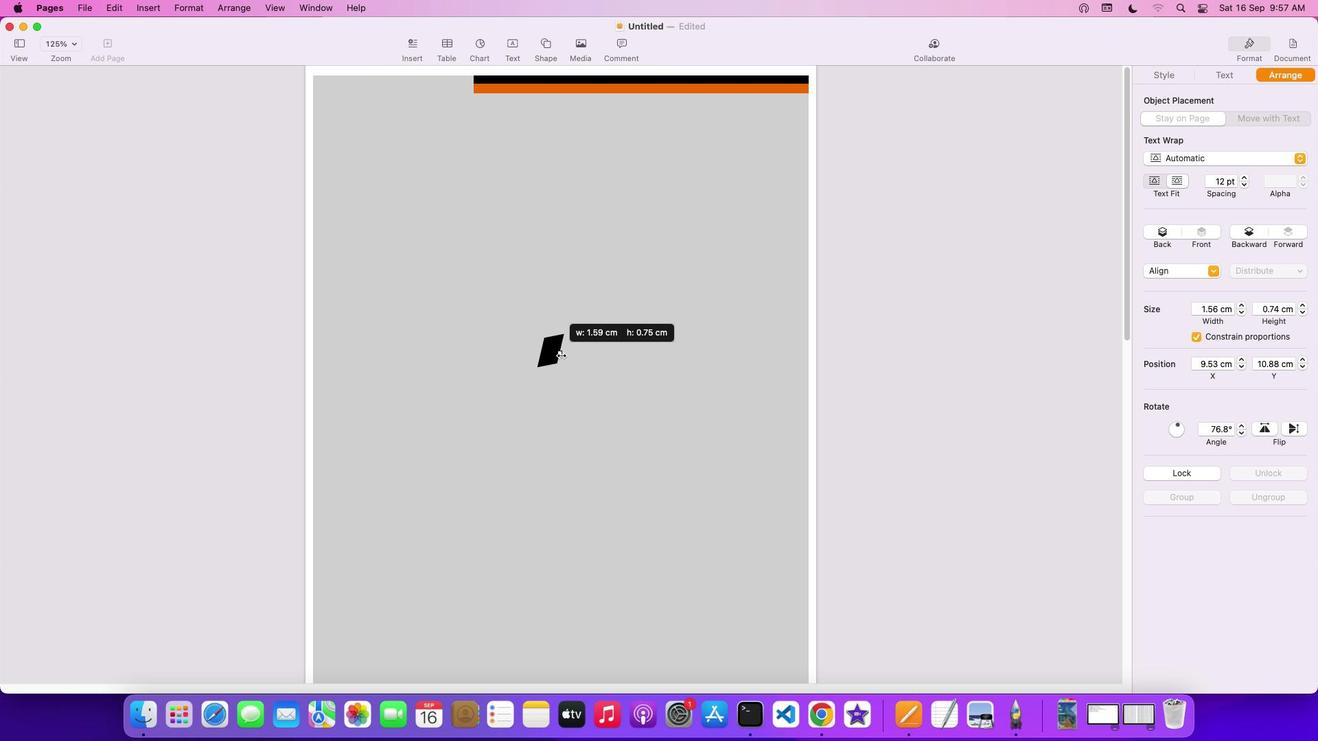 
Action: Mouse pressed left at (572, 355)
Screenshot: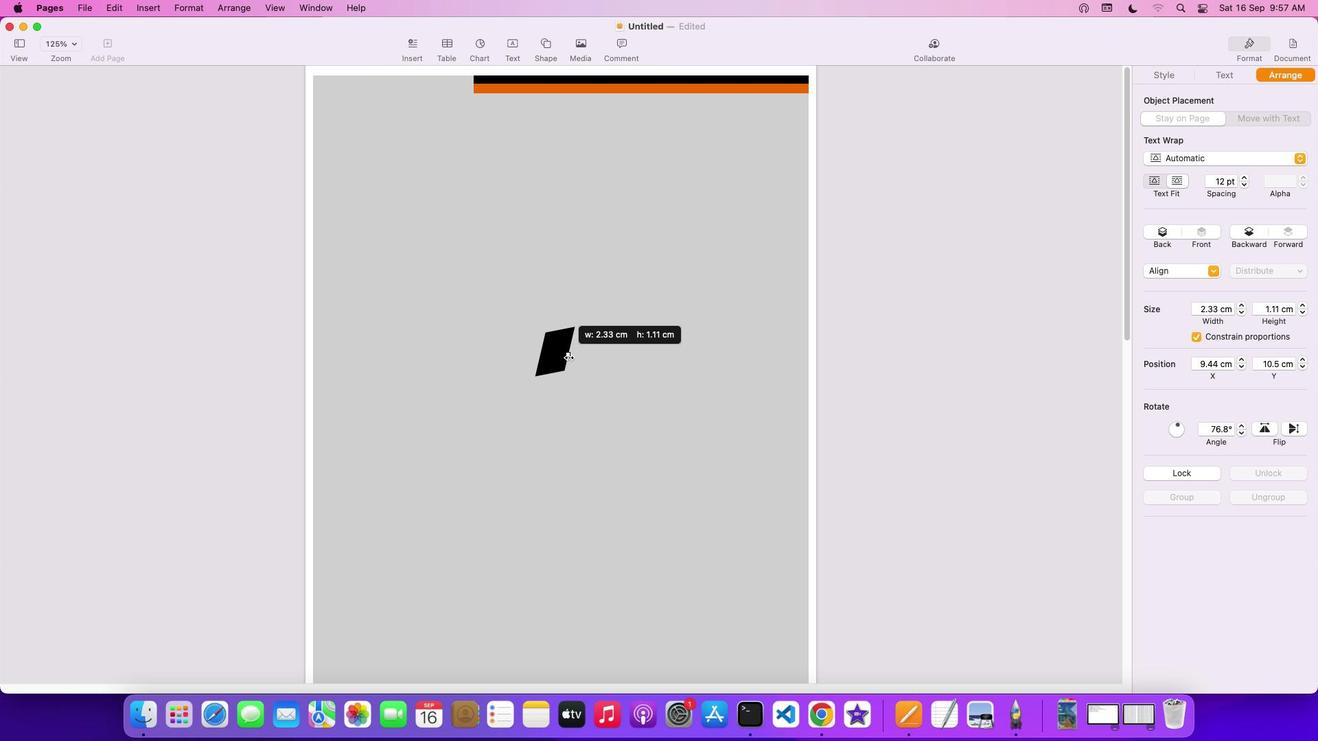 
Action: Mouse moved to (575, 328)
Screenshot: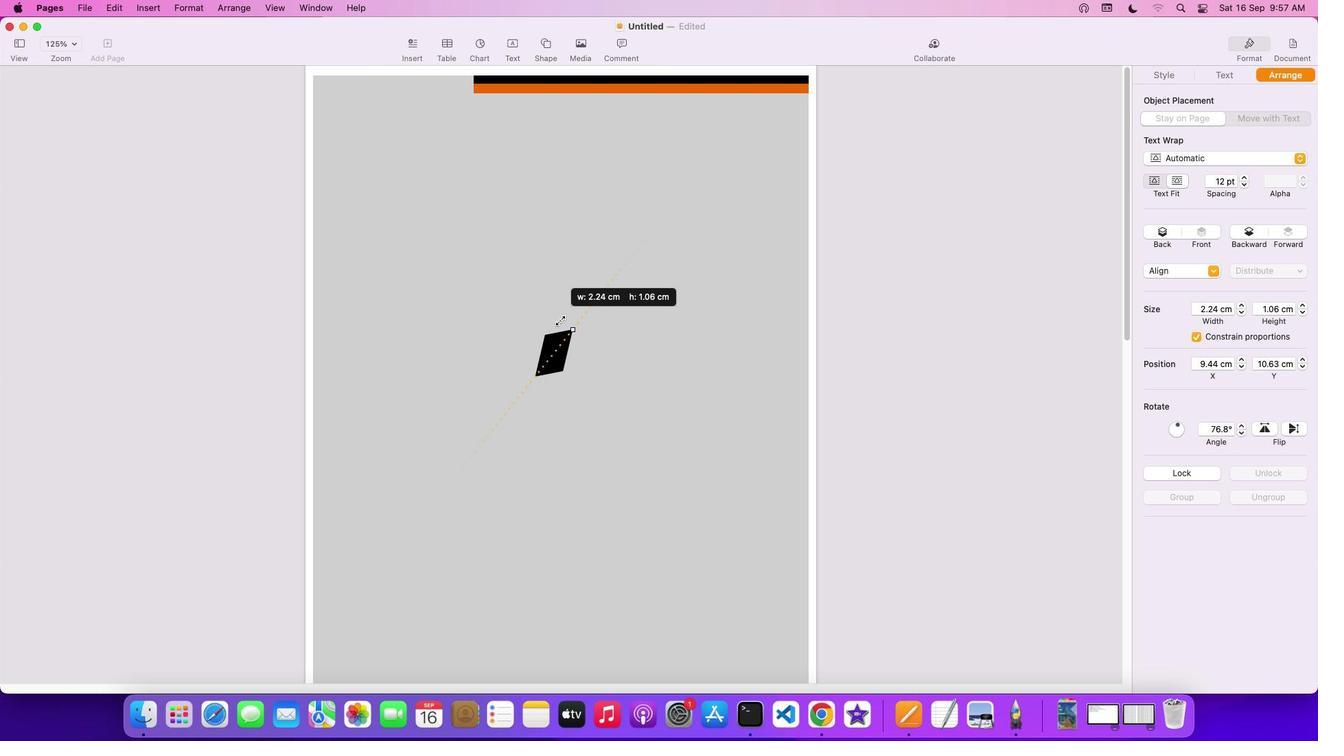 
Action: Mouse pressed left at (575, 328)
Screenshot: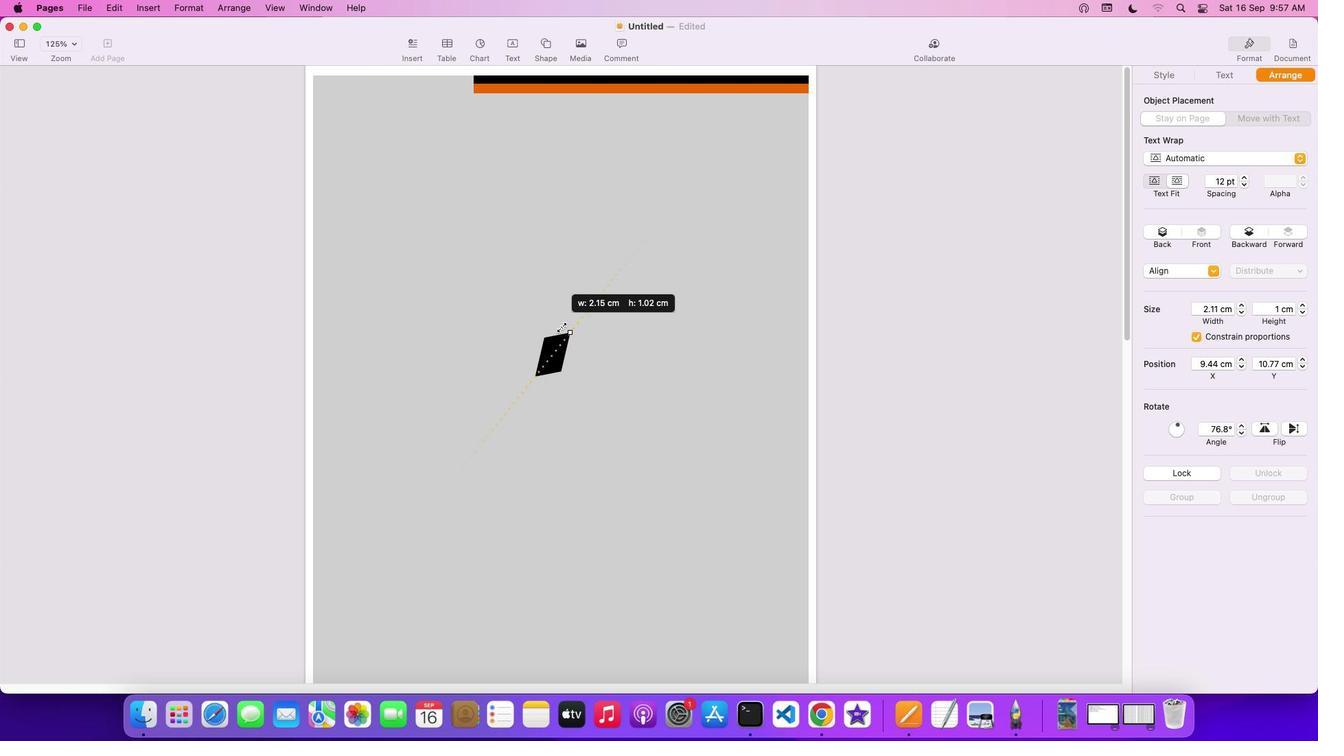 
Action: Mouse moved to (557, 357)
Screenshot: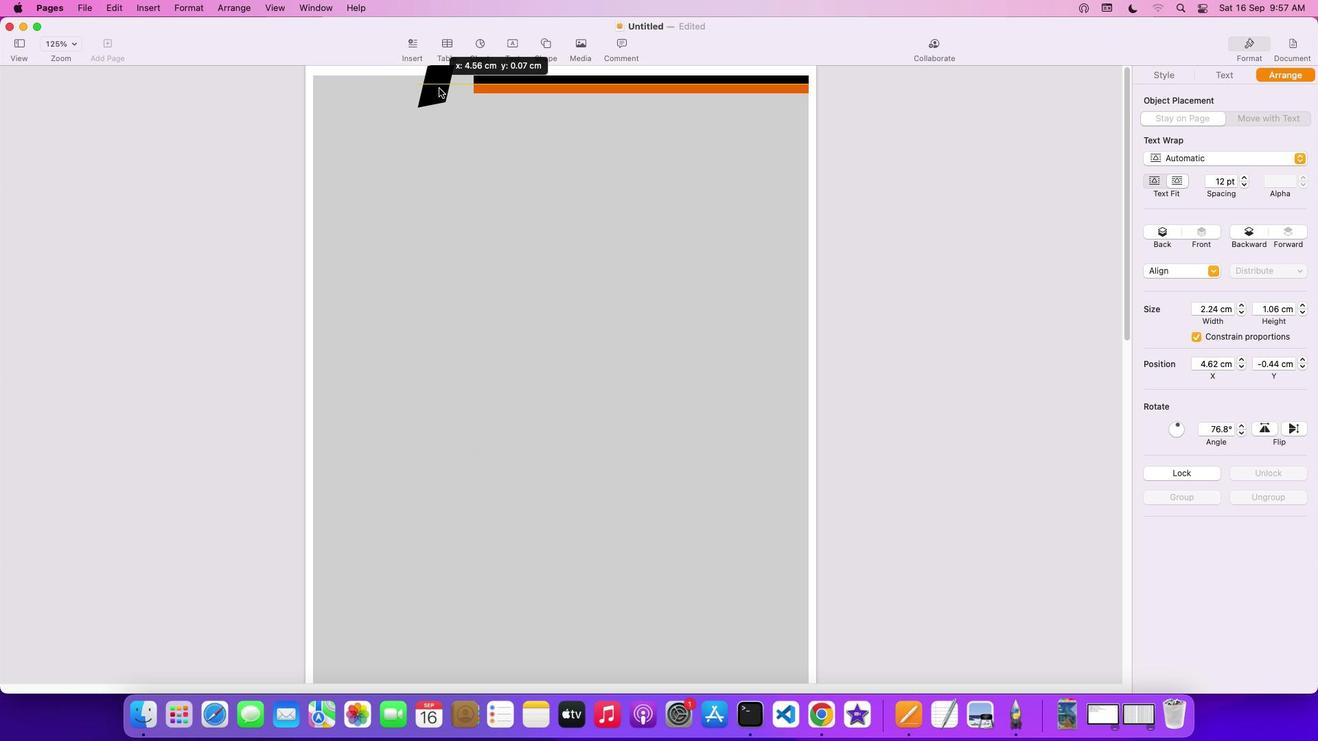 
Action: Mouse pressed left at (557, 357)
Screenshot: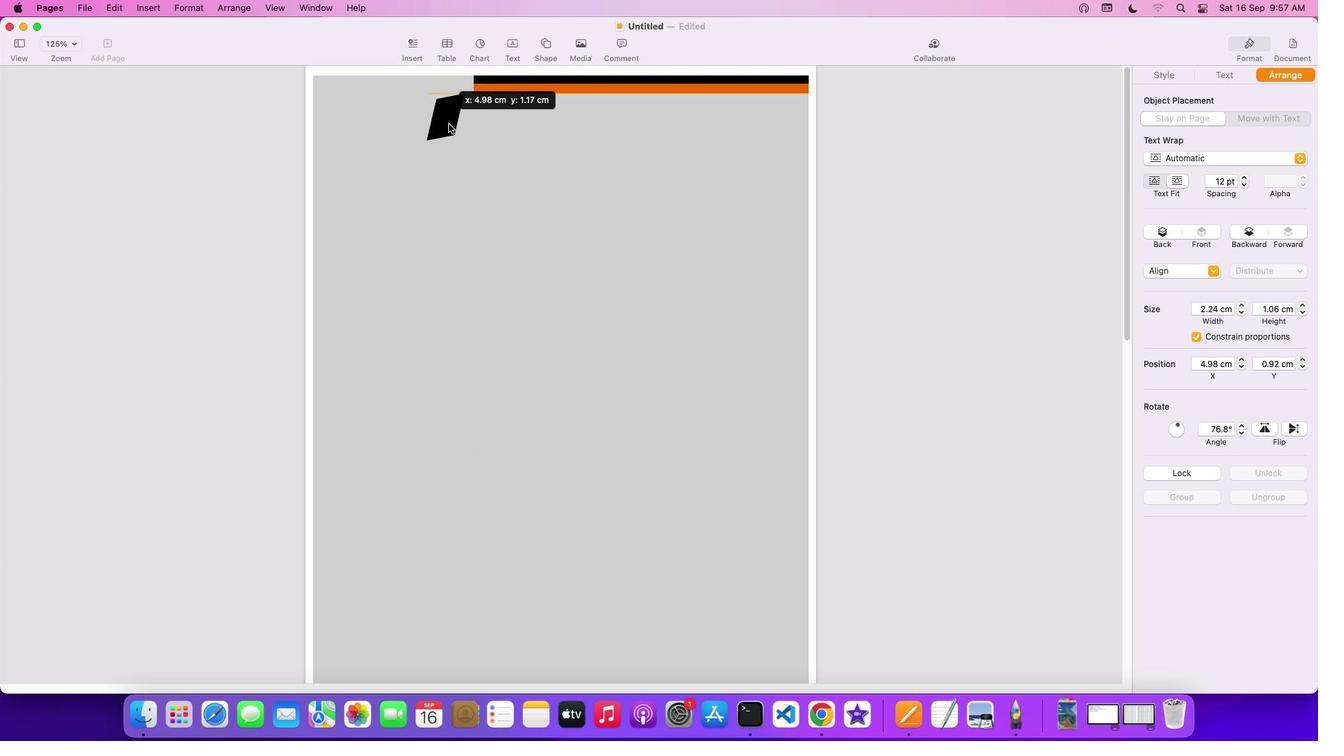 
Action: Mouse moved to (1266, 432)
Screenshot: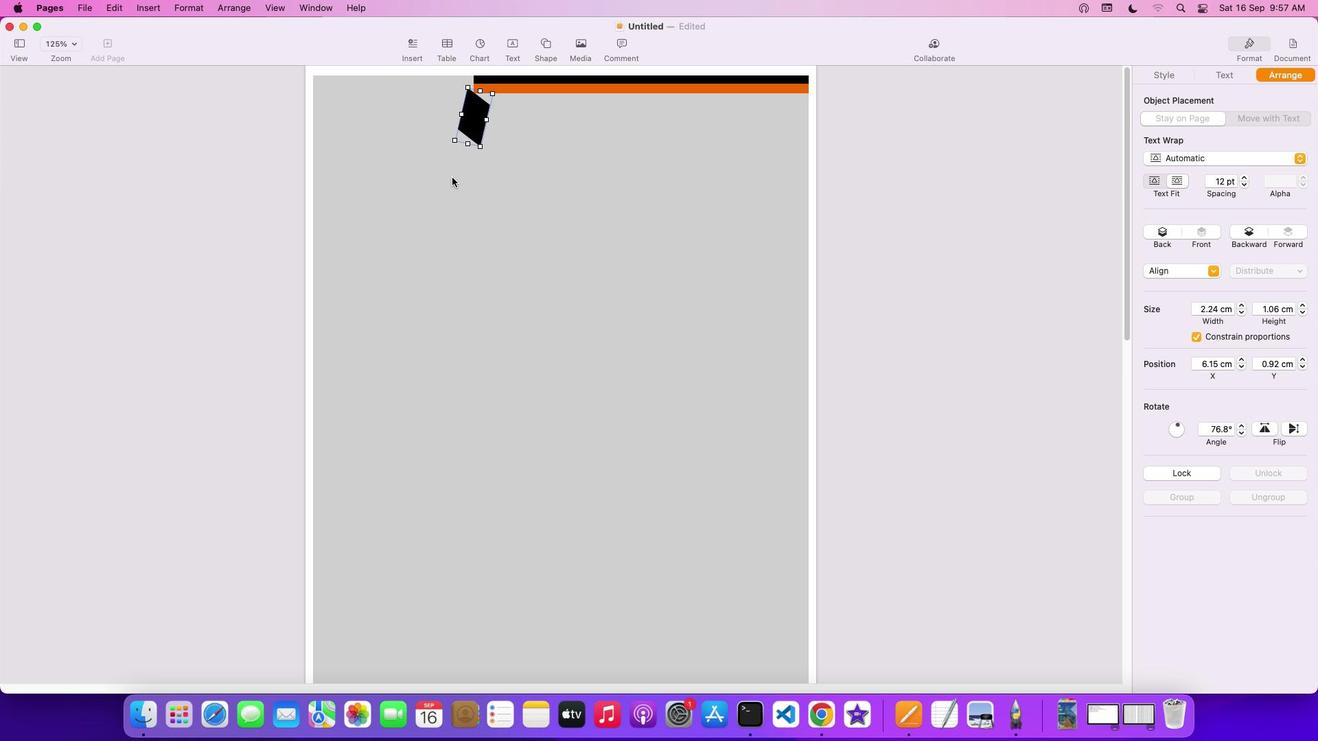 
Action: Mouse pressed left at (1266, 432)
Screenshot: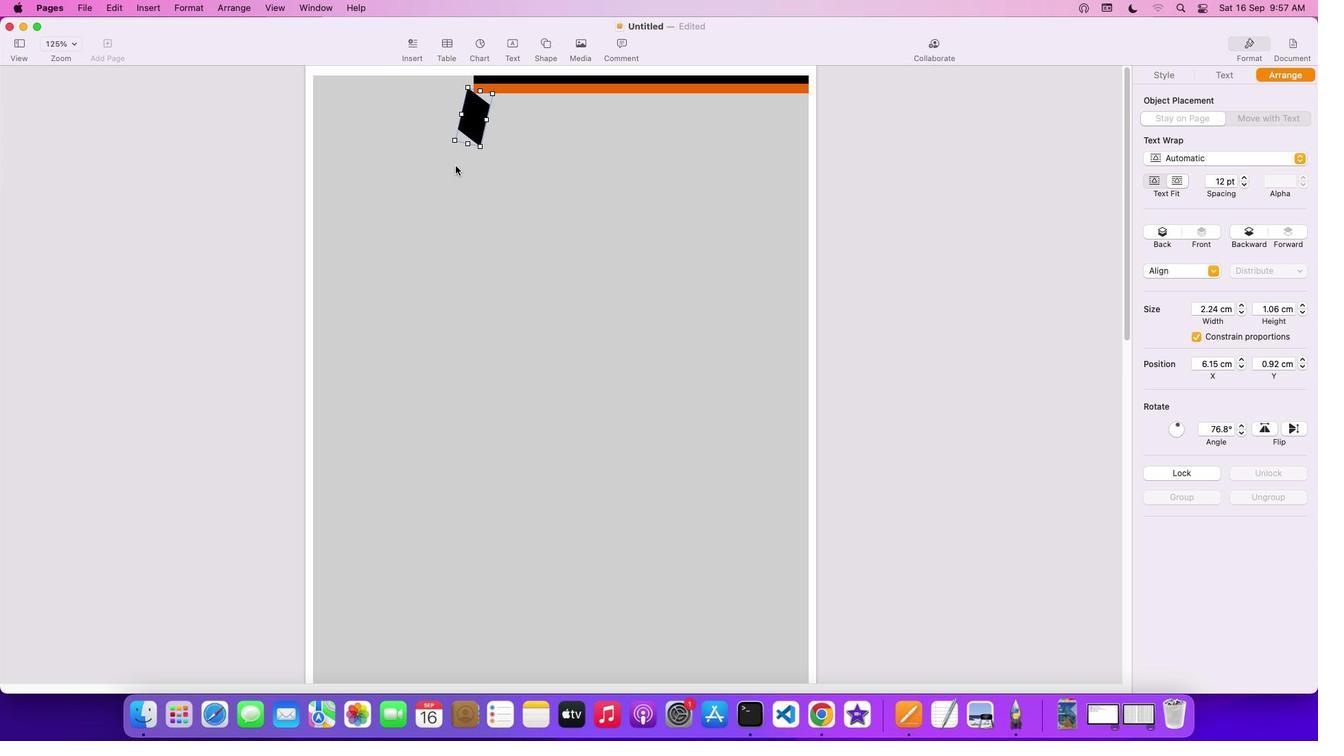 
Action: Mouse moved to (478, 113)
Screenshot: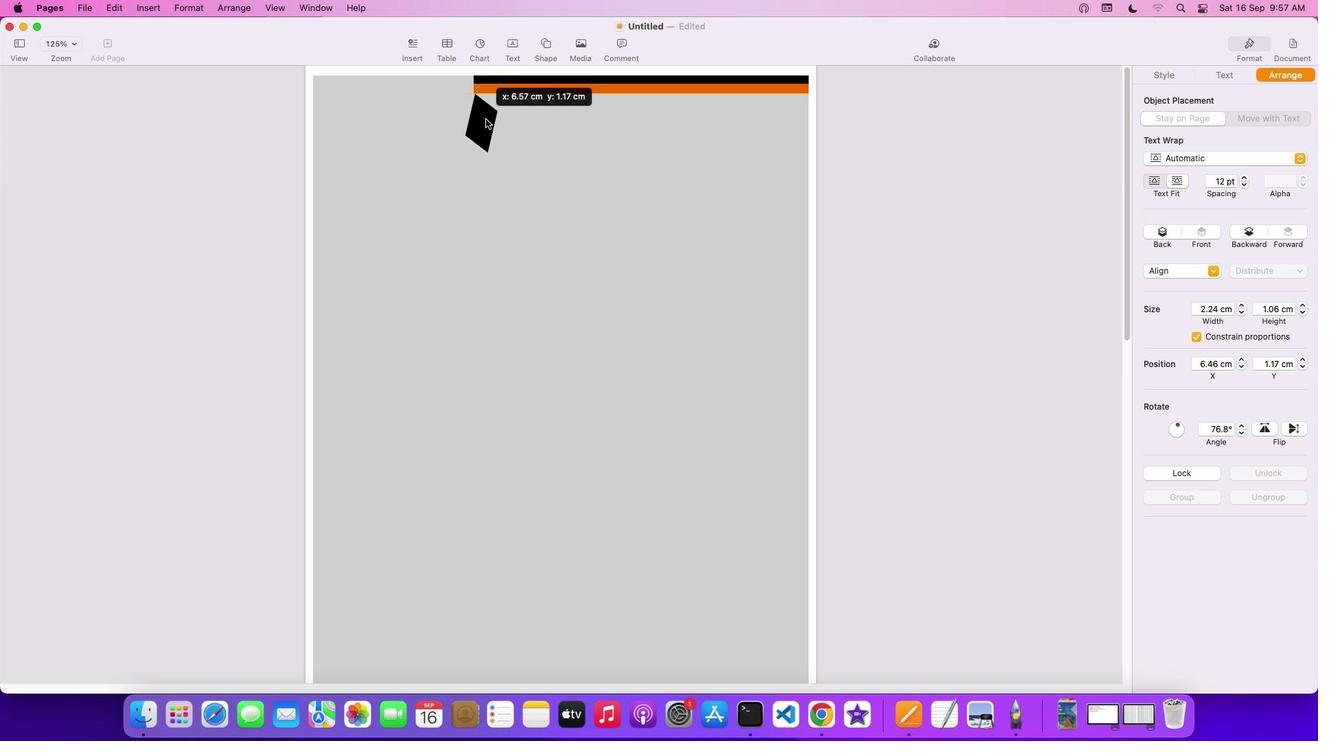 
Action: Mouse pressed left at (478, 113)
Screenshot: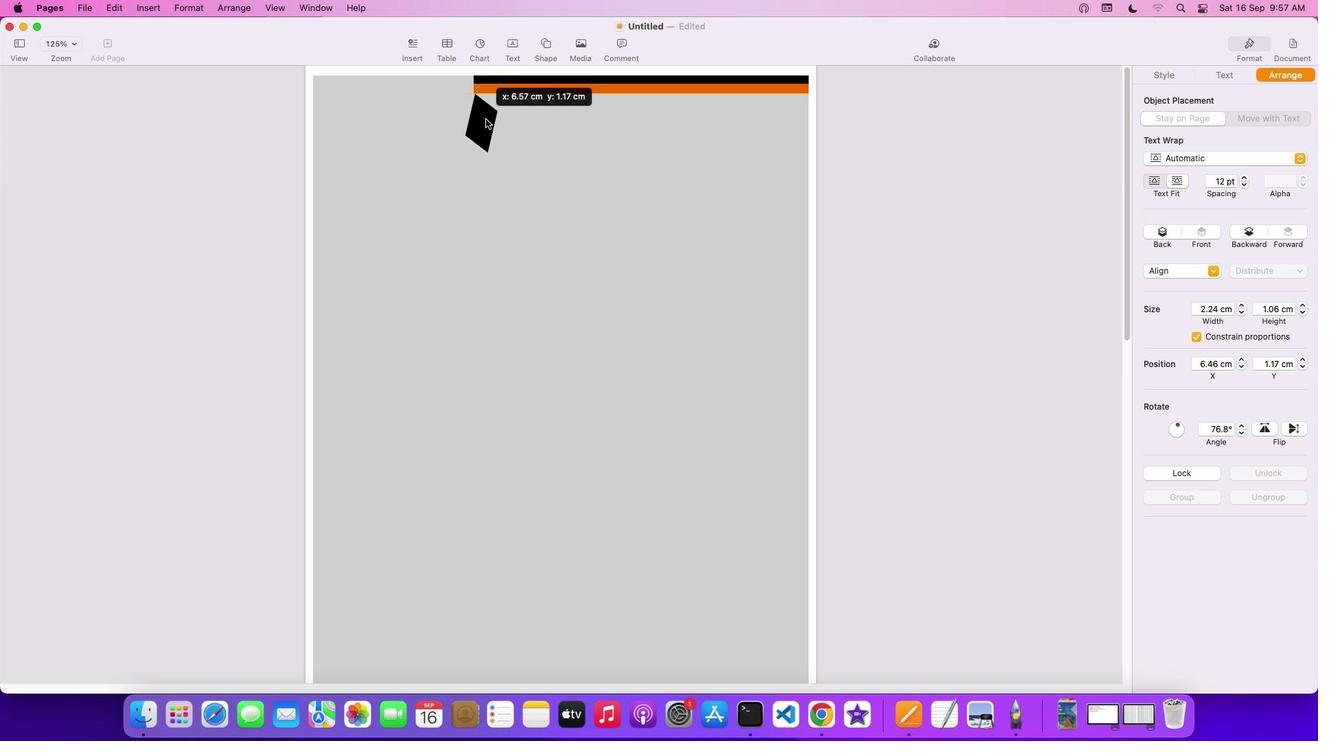 
Action: Mouse moved to (484, 118)
Screenshot: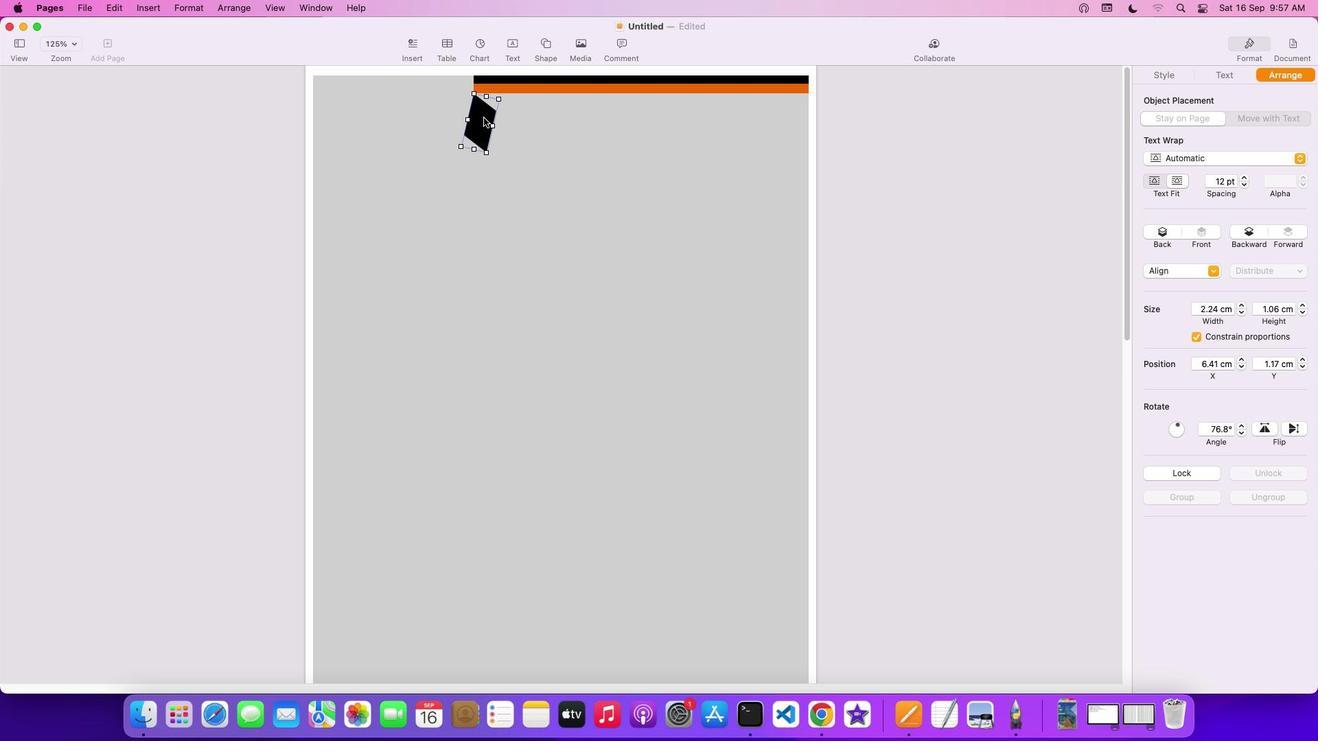 
Action: Key pressed Key.backspace
Screenshot: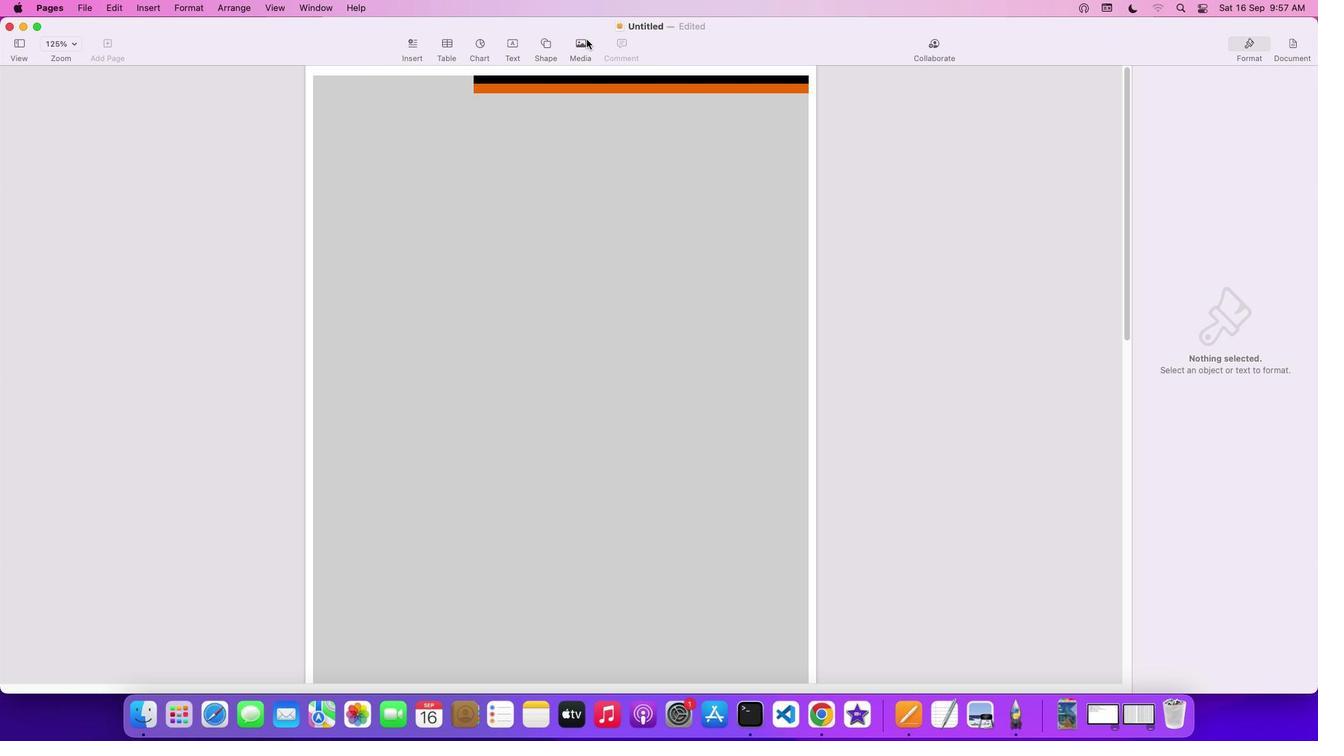 
Action: Mouse moved to (548, 46)
Screenshot: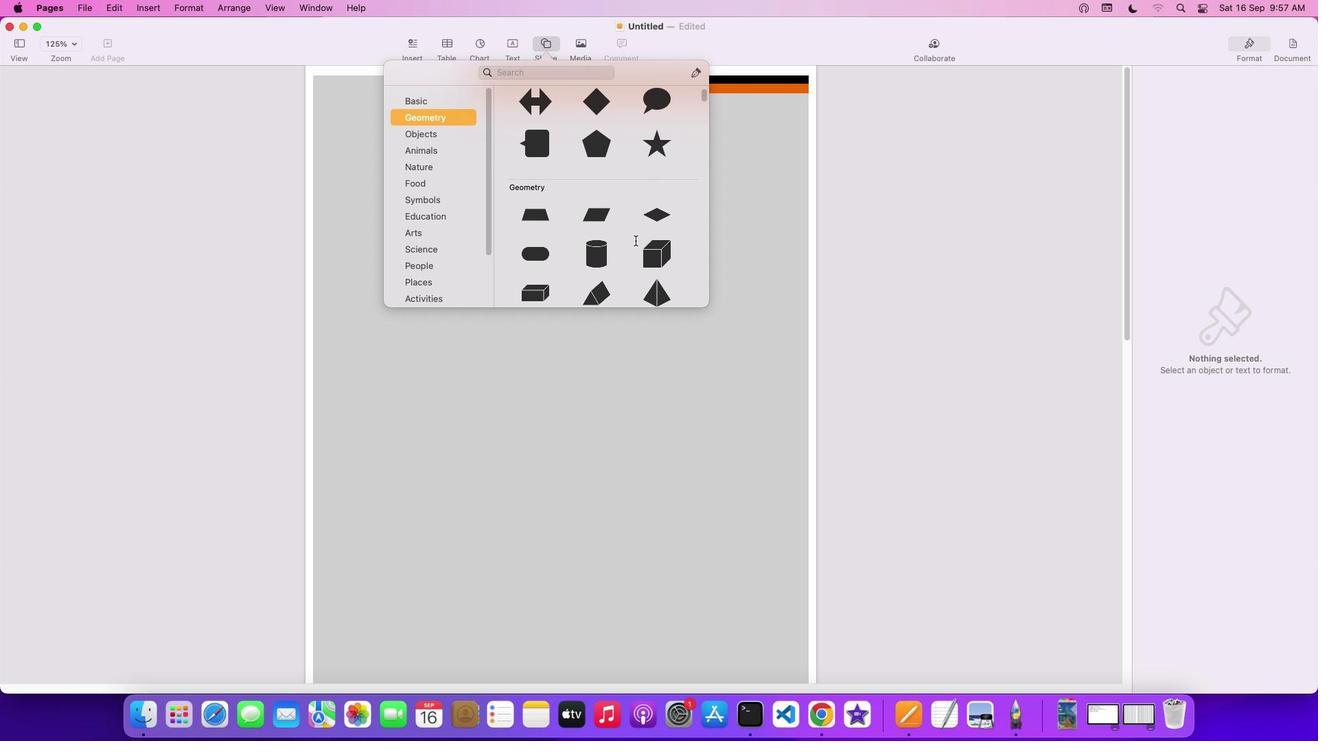 
Action: Mouse pressed left at (548, 46)
Screenshot: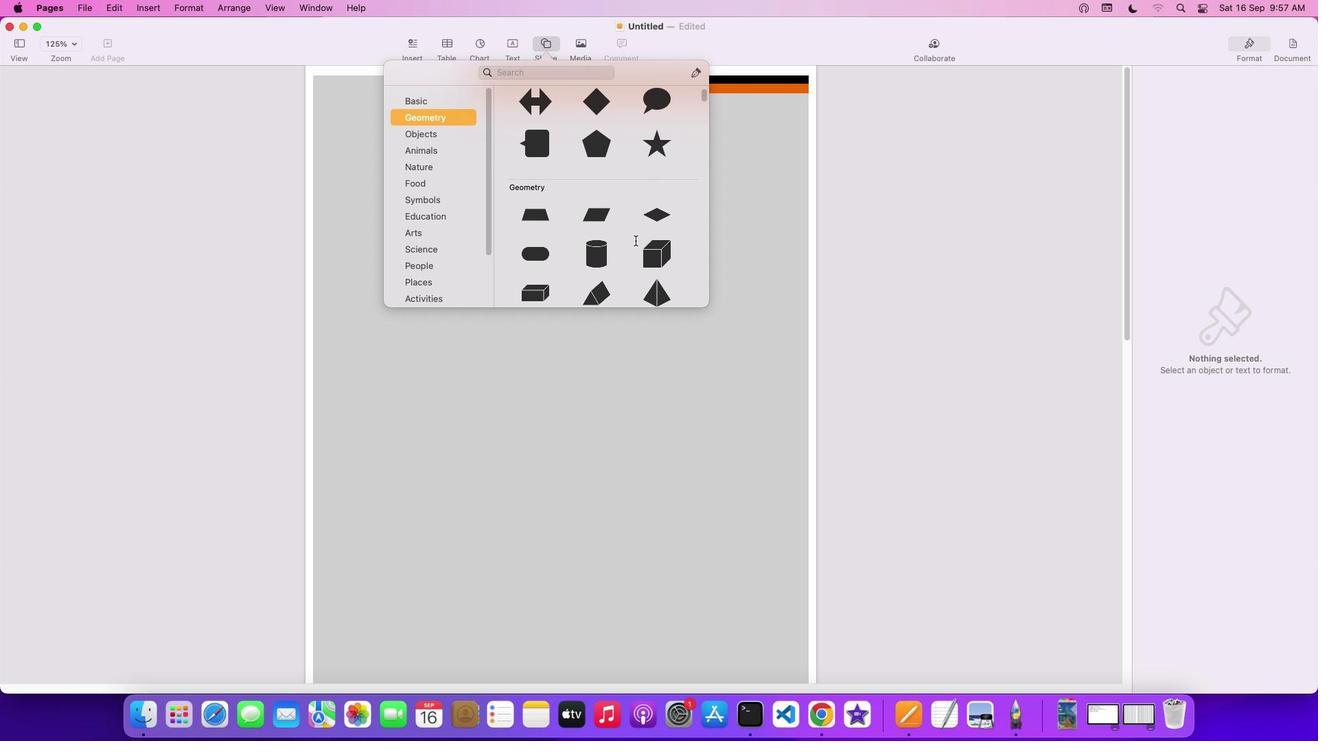 
Action: Mouse moved to (636, 241)
Screenshot: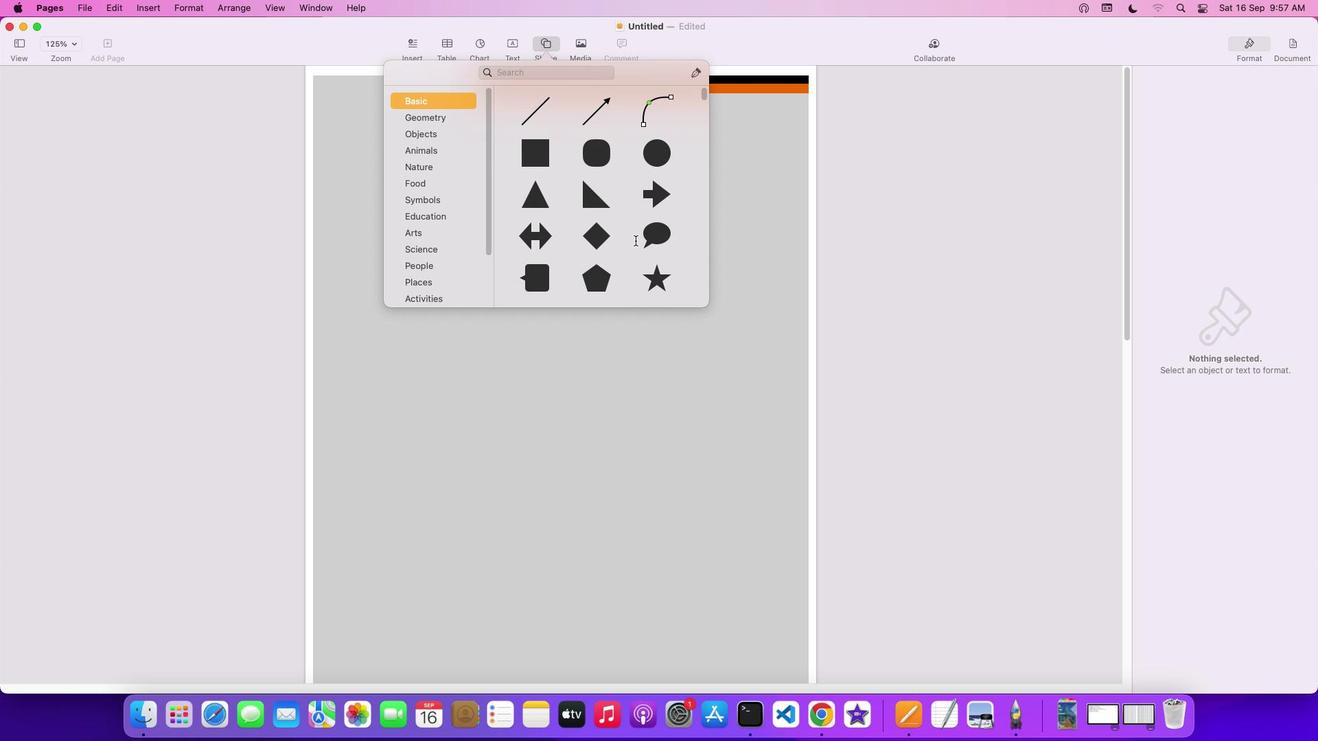 
Action: Mouse scrolled (636, 241) with delta (0, 0)
Screenshot: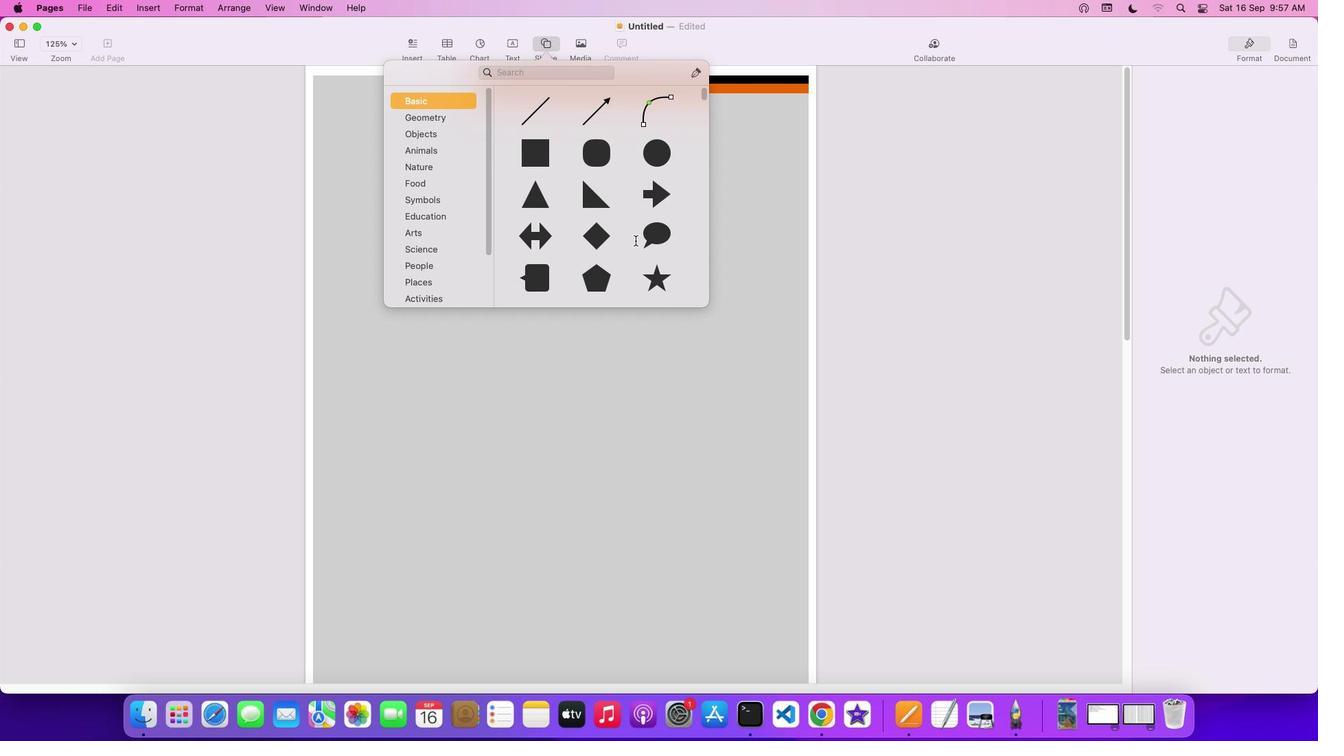 
Action: Mouse scrolled (636, 241) with delta (0, 0)
Screenshot: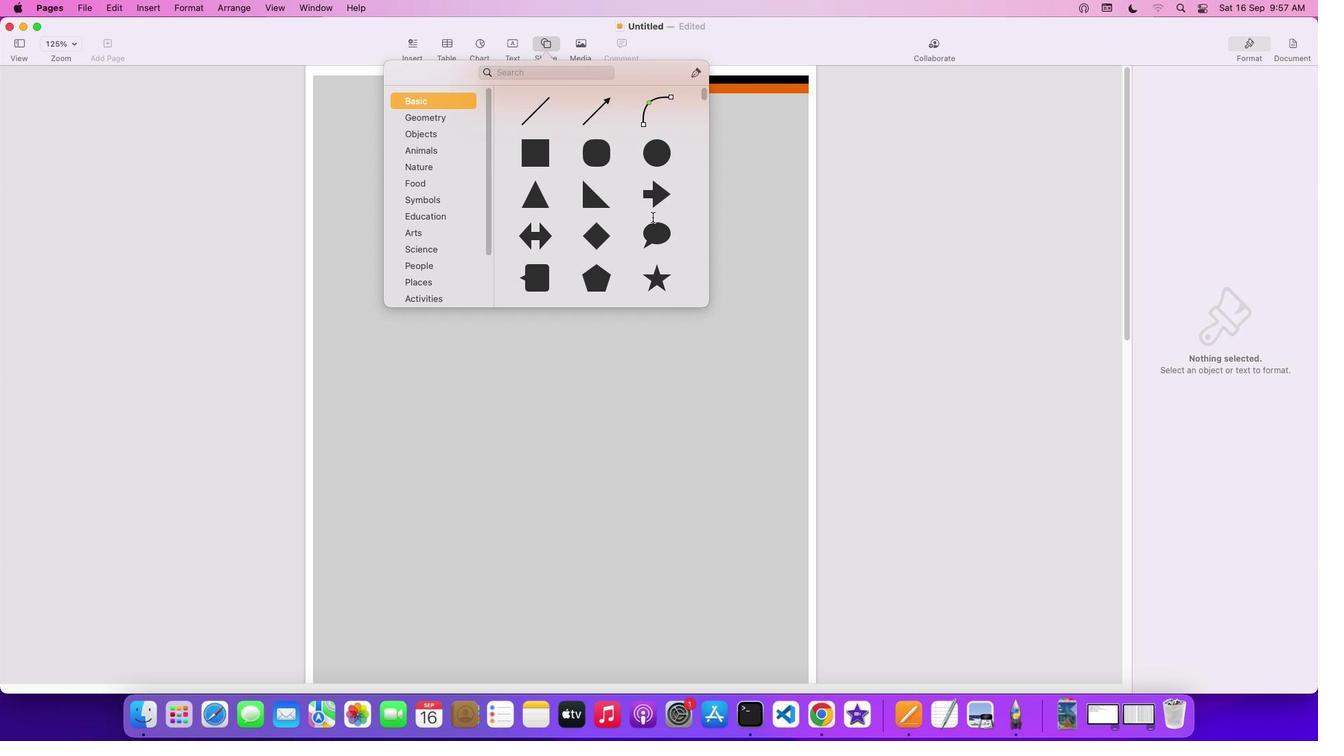 
Action: Mouse scrolled (636, 241) with delta (0, 0)
Screenshot: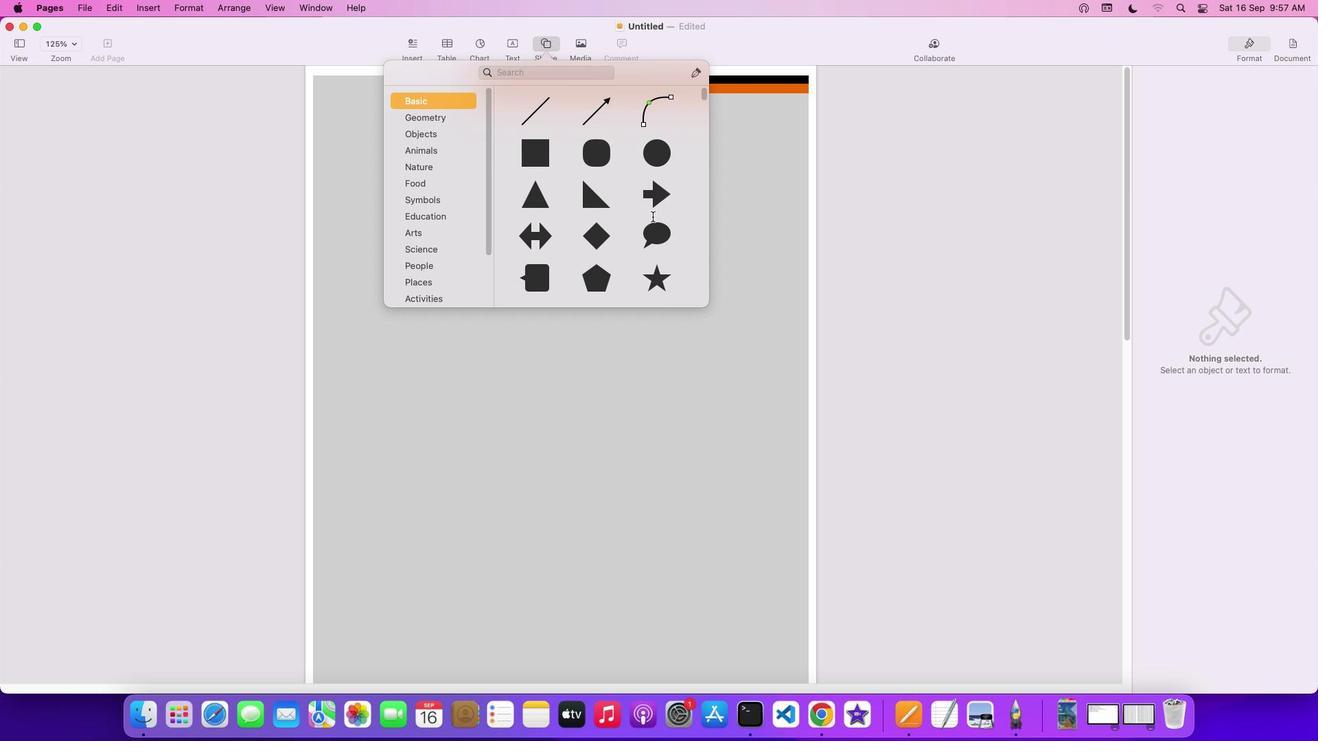 
Action: Mouse scrolled (636, 241) with delta (0, 2)
Screenshot: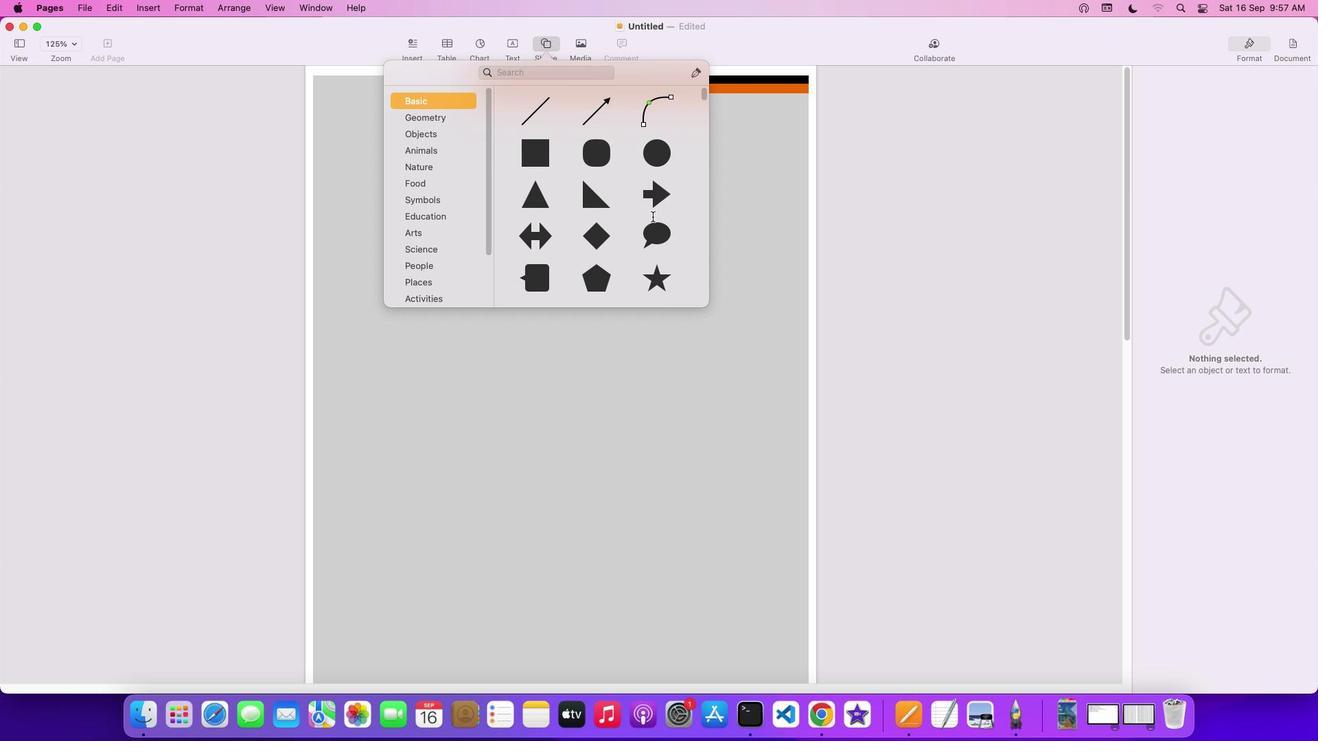 
Action: Mouse scrolled (636, 241) with delta (0, 3)
Screenshot: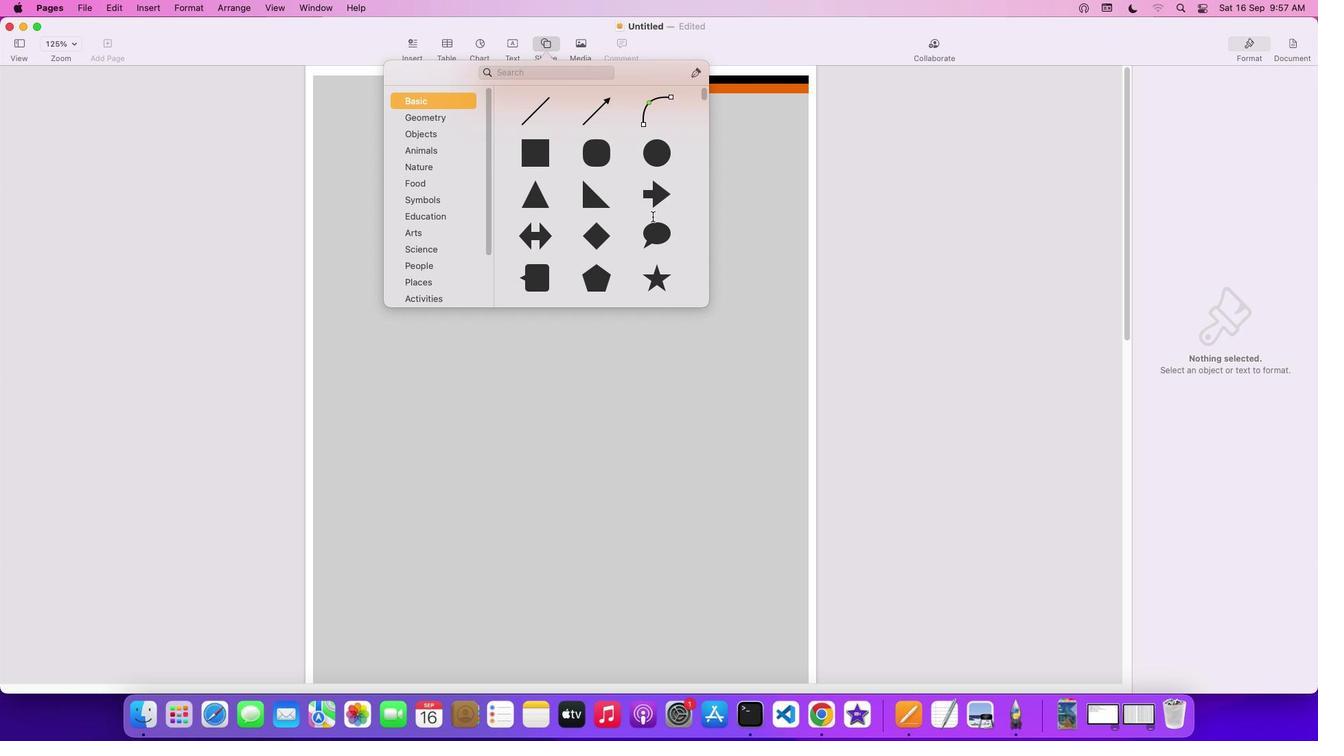 
Action: Mouse scrolled (636, 241) with delta (0, 0)
Screenshot: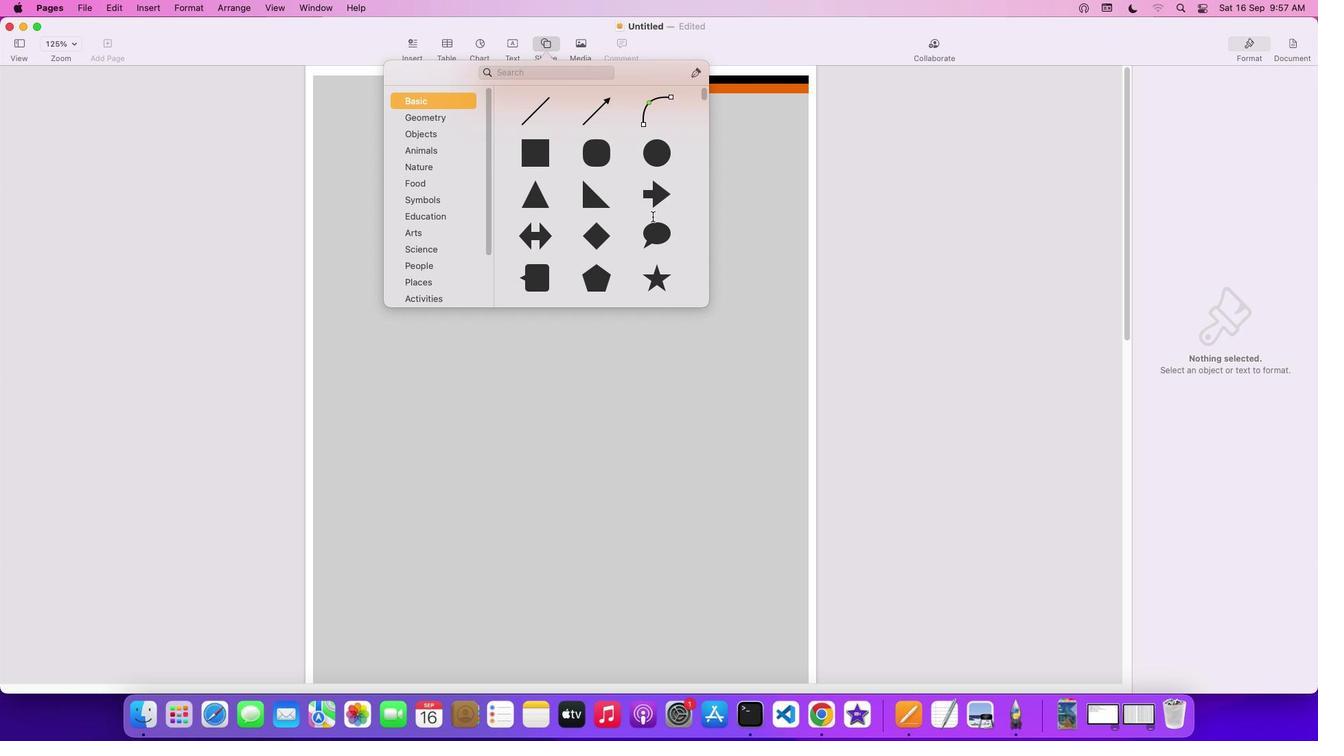 
Action: Mouse scrolled (636, 241) with delta (0, 0)
Screenshot: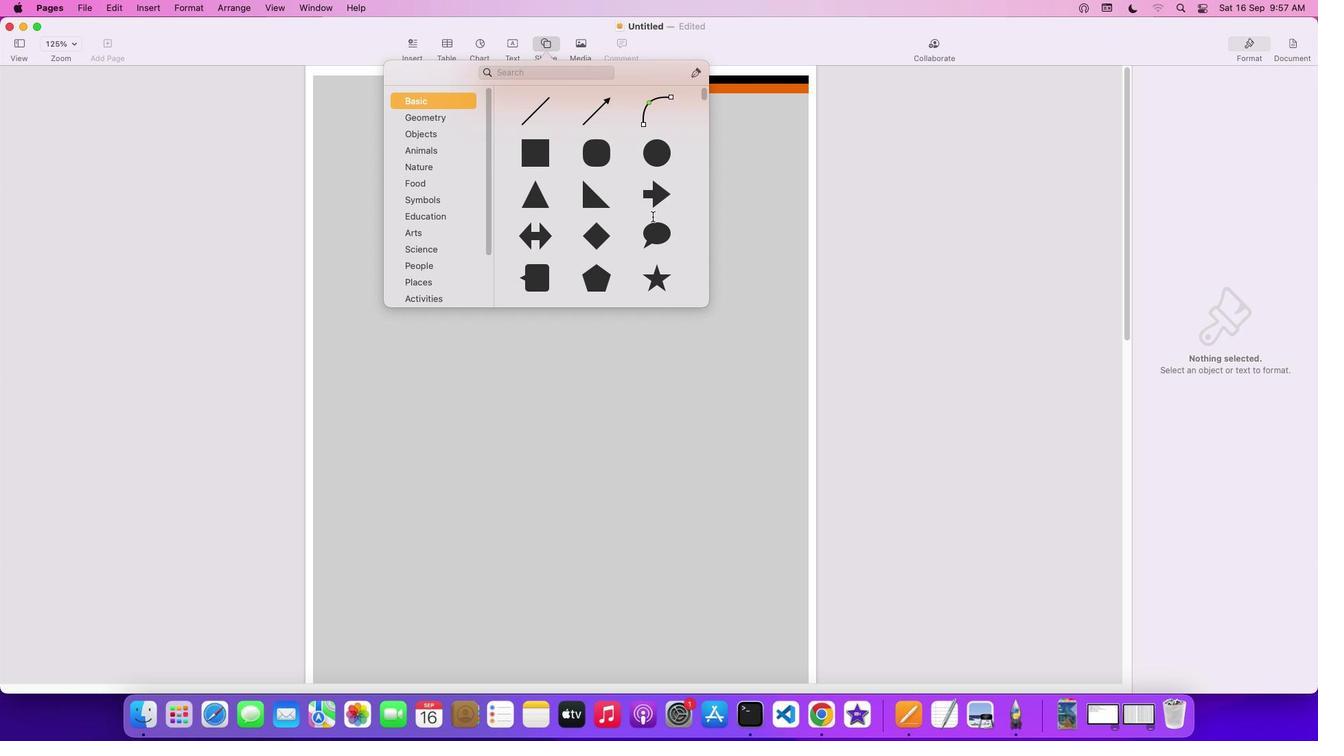 
Action: Mouse scrolled (636, 241) with delta (0, 2)
Screenshot: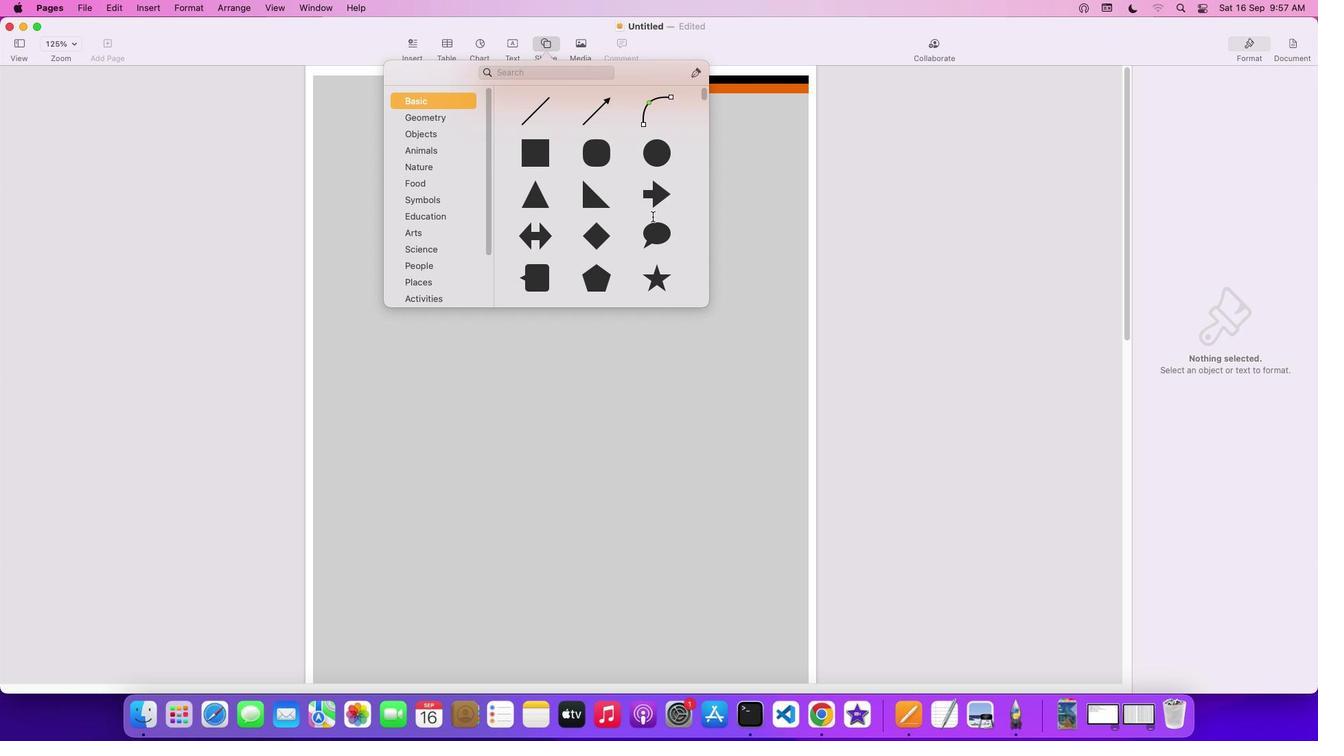
Action: Mouse scrolled (636, 241) with delta (0, 3)
Screenshot: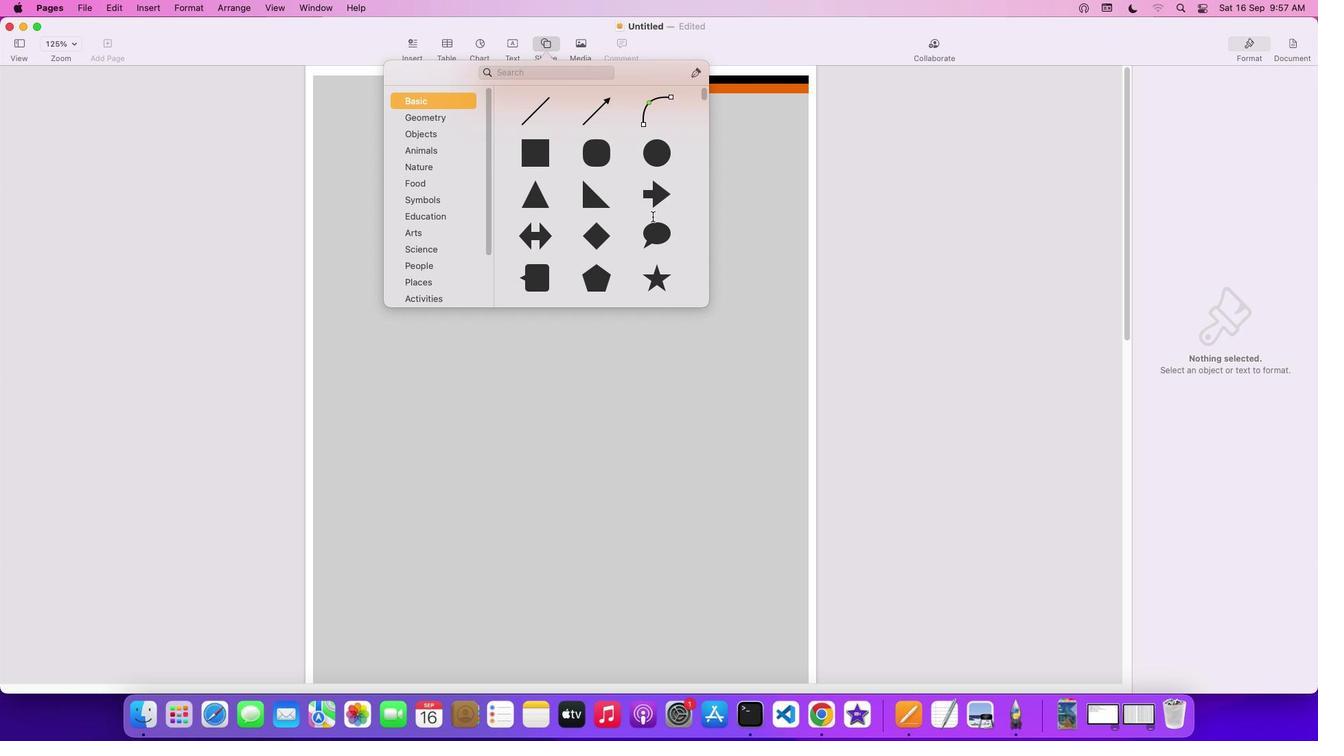 
Action: Mouse scrolled (636, 241) with delta (0, 0)
Screenshot: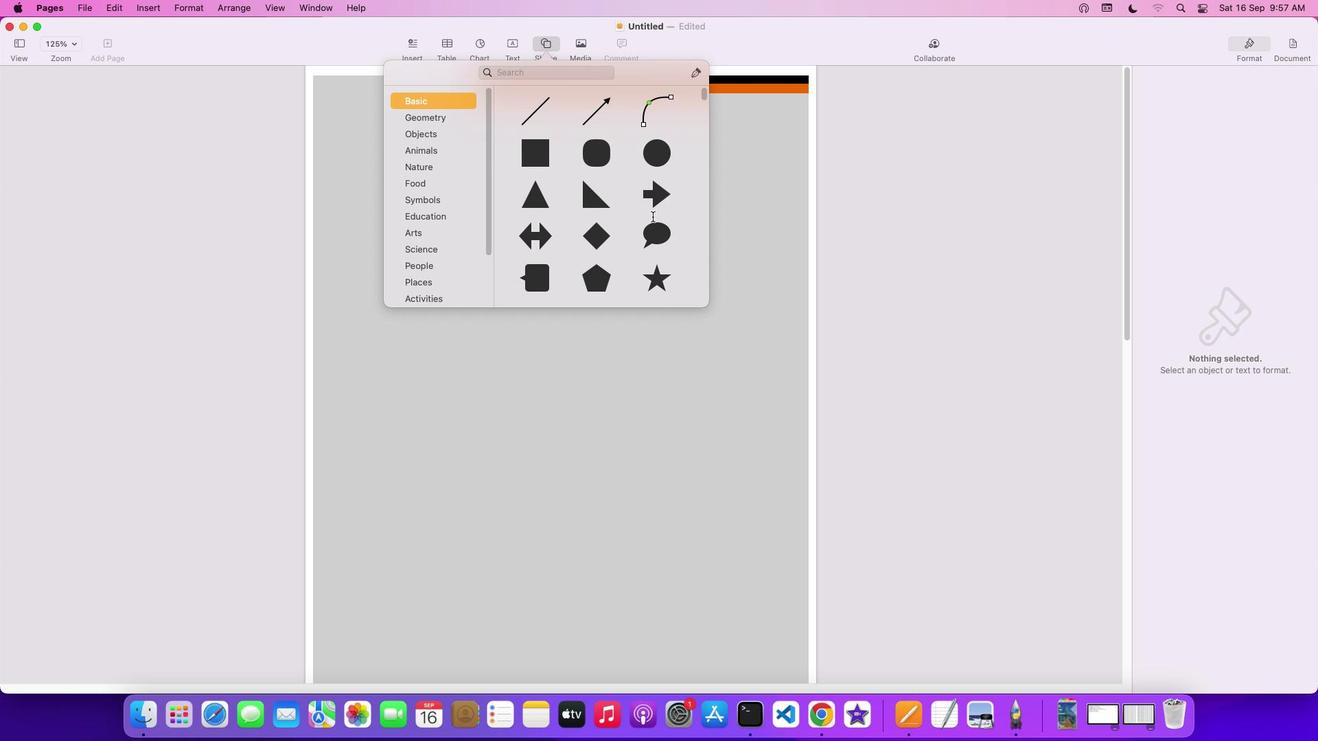 
Action: Mouse scrolled (636, 241) with delta (0, 0)
Screenshot: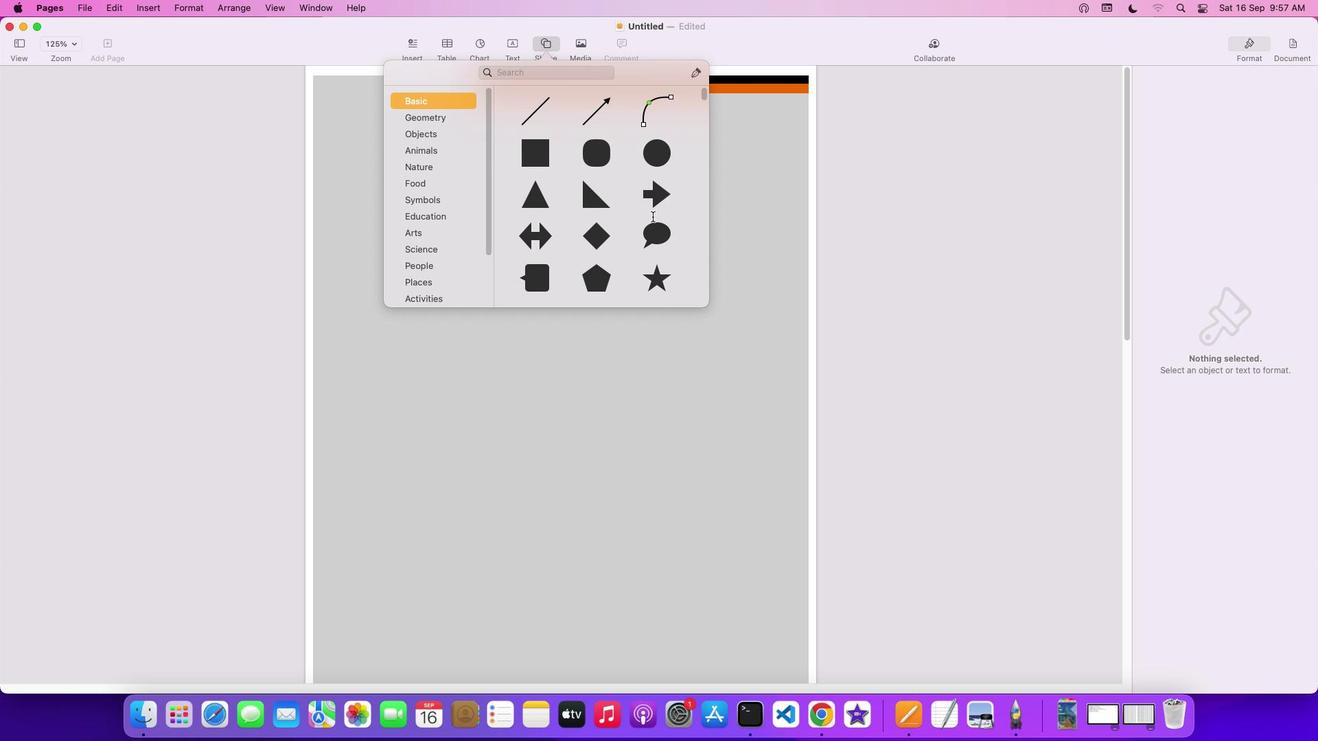 
Action: Mouse scrolled (636, 241) with delta (0, 2)
Screenshot: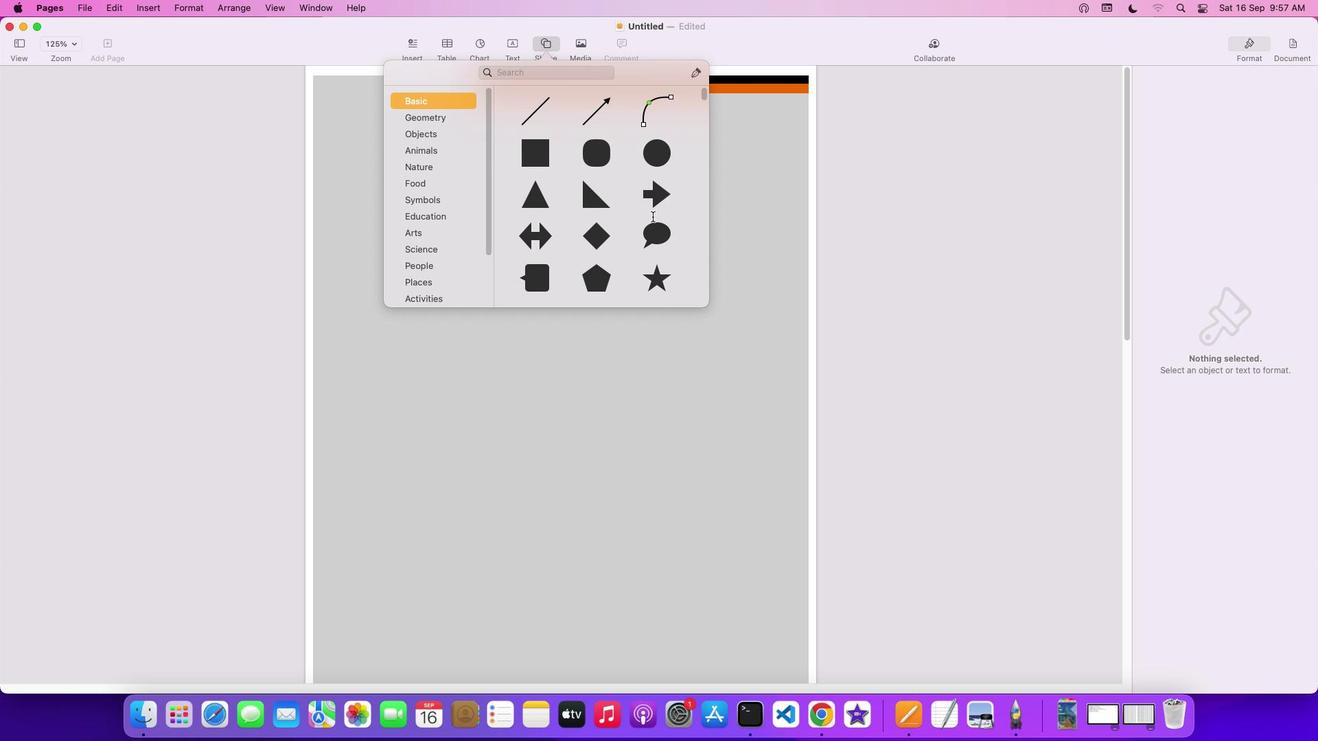 
Action: Mouse scrolled (636, 241) with delta (0, 3)
Screenshot: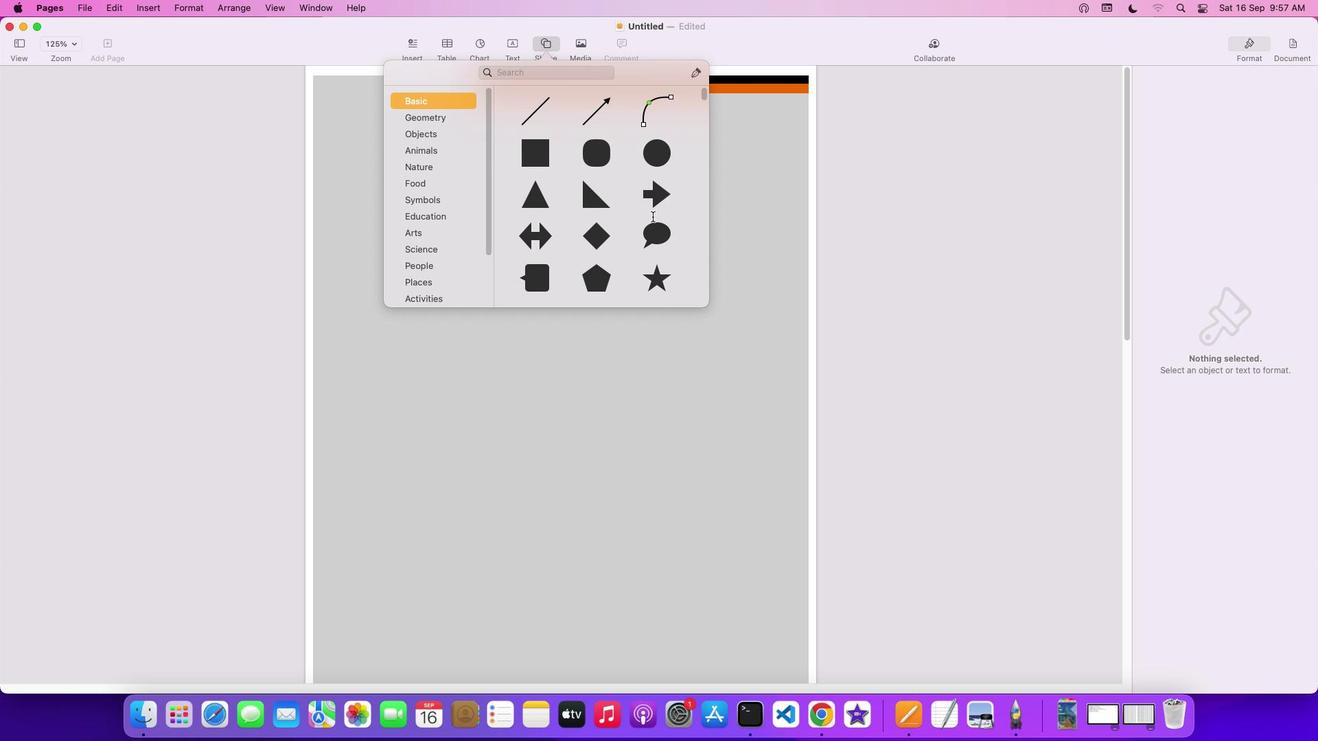
Action: Mouse moved to (547, 201)
Screenshot: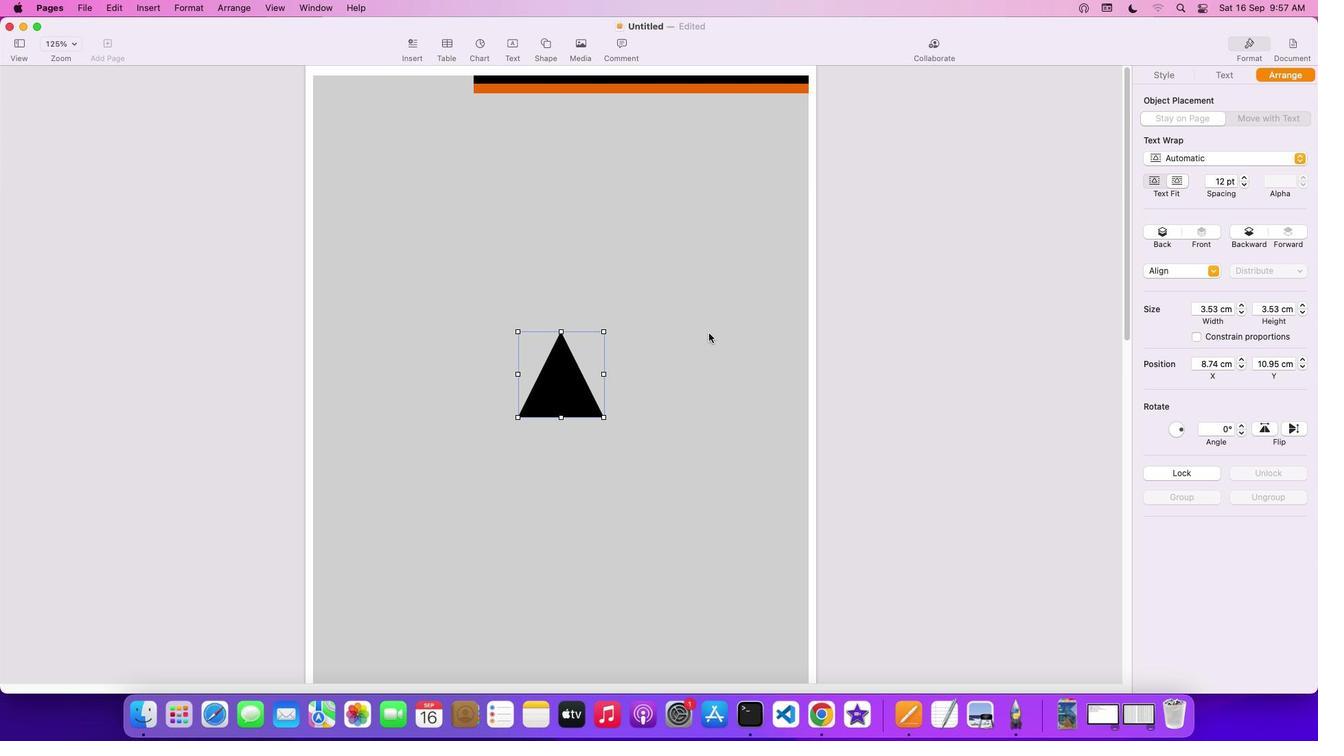 
Action: Mouse pressed left at (547, 201)
Screenshot: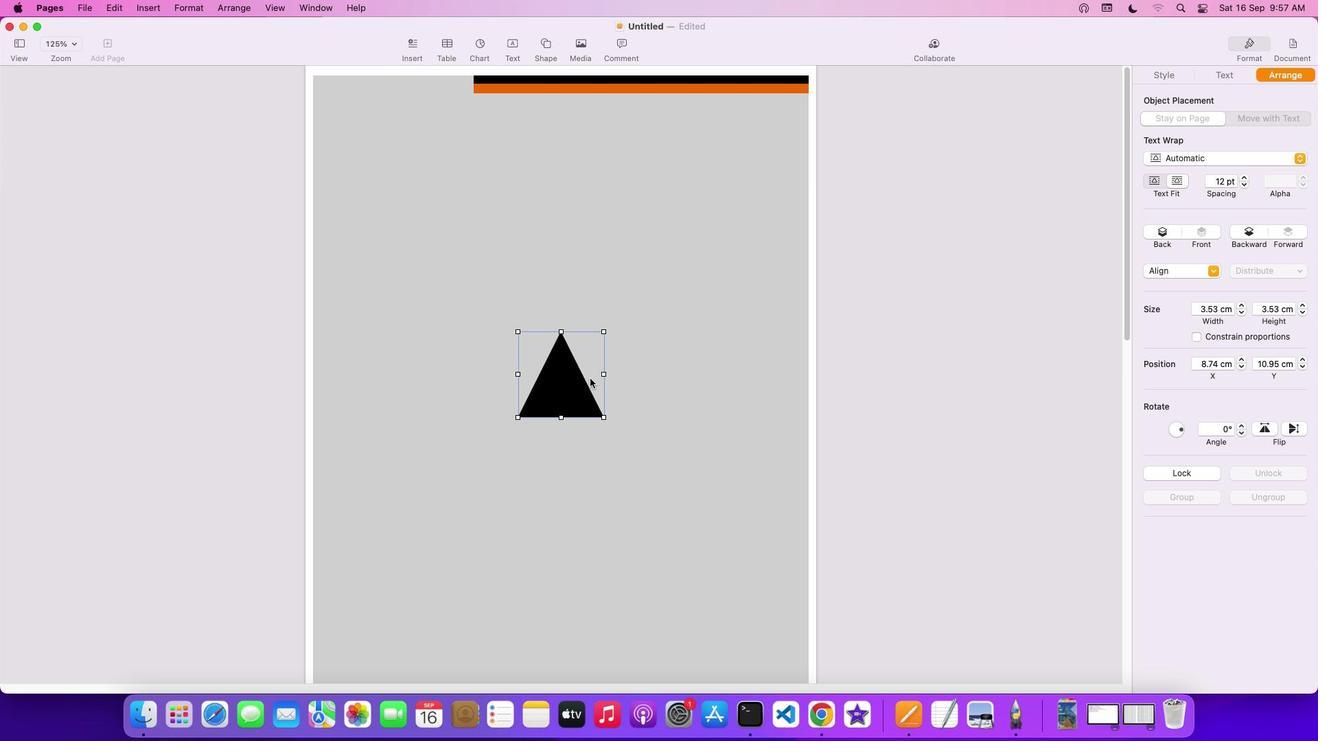 
Action: Mouse moved to (1253, 429)
Screenshot: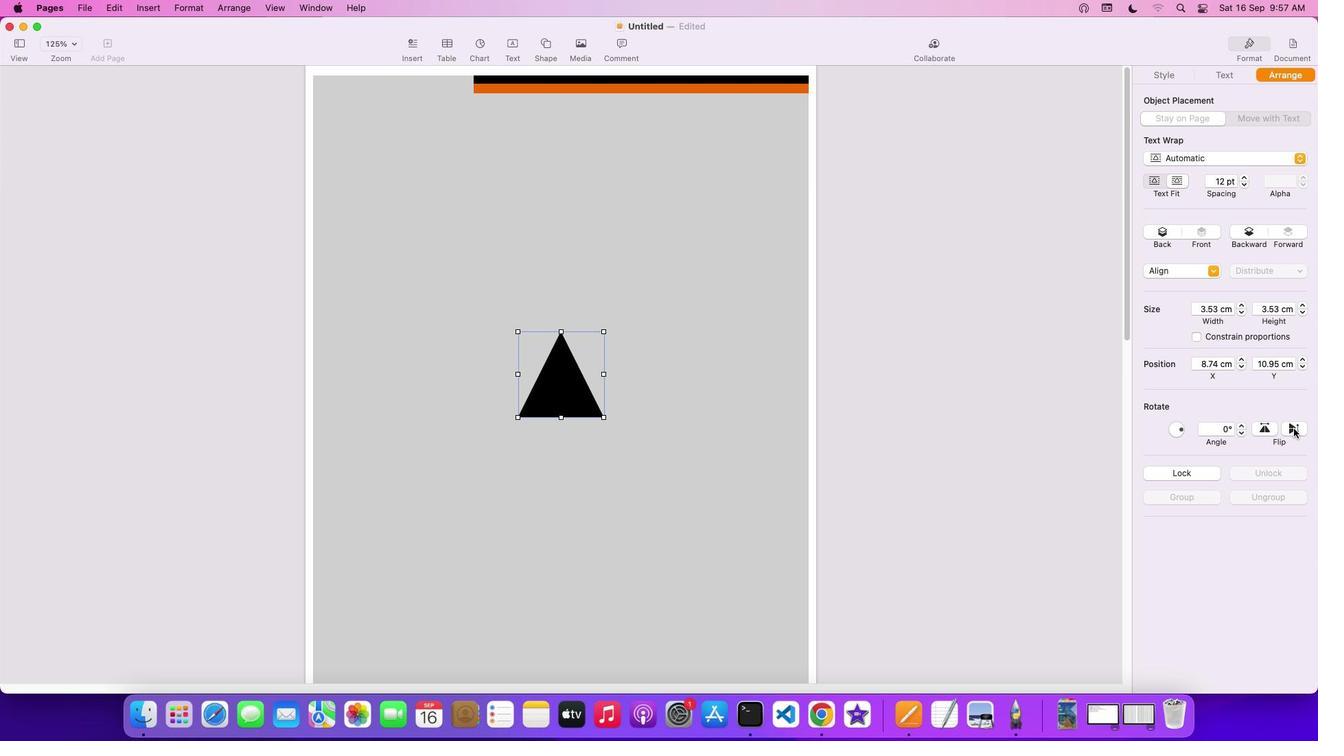 
Action: Mouse pressed left at (1253, 429)
Screenshot: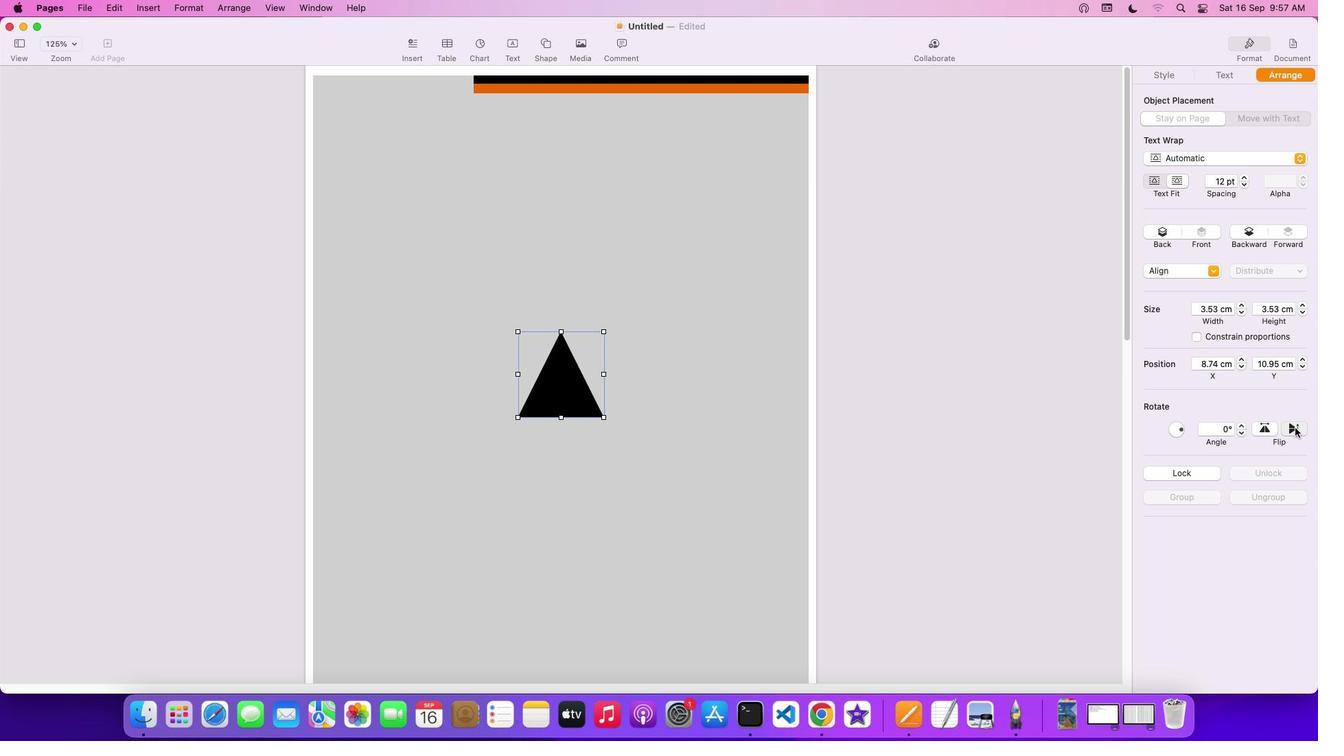 
Action: Mouse moved to (1295, 428)
Screenshot: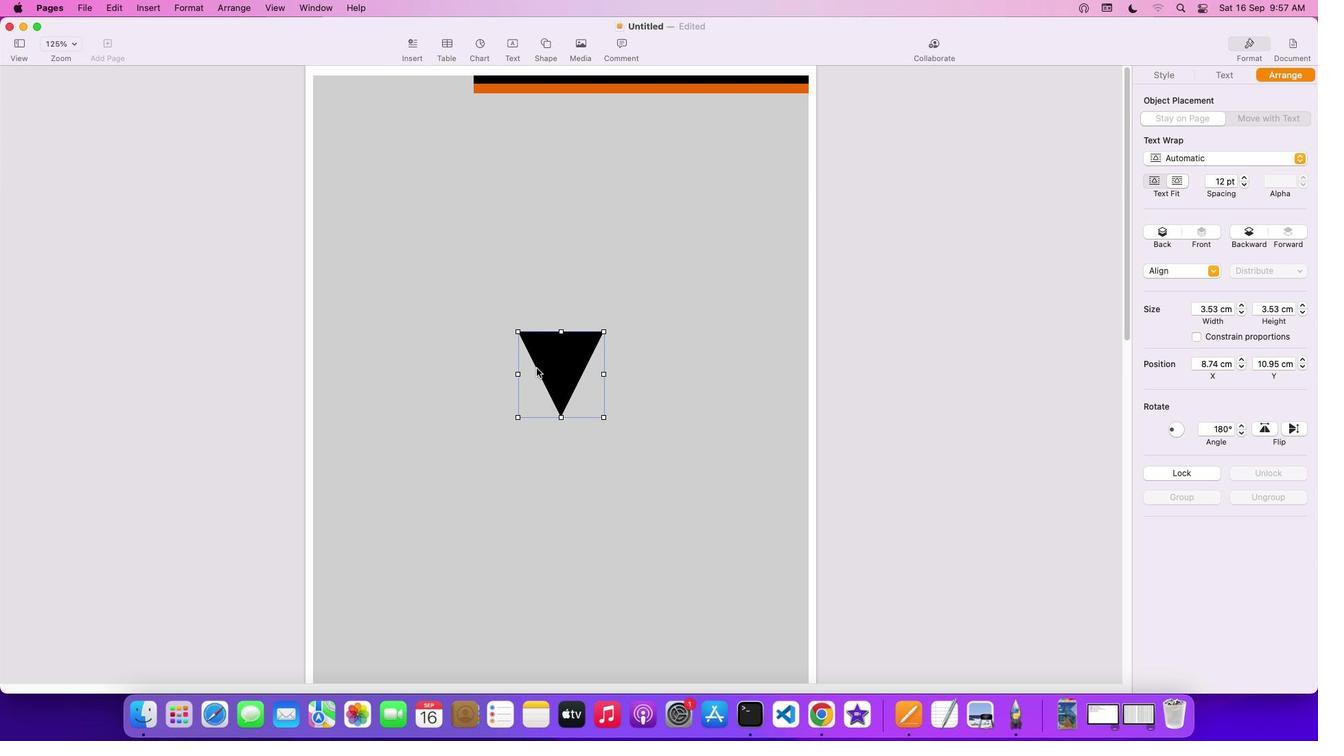 
Action: Mouse pressed left at (1295, 428)
Screenshot: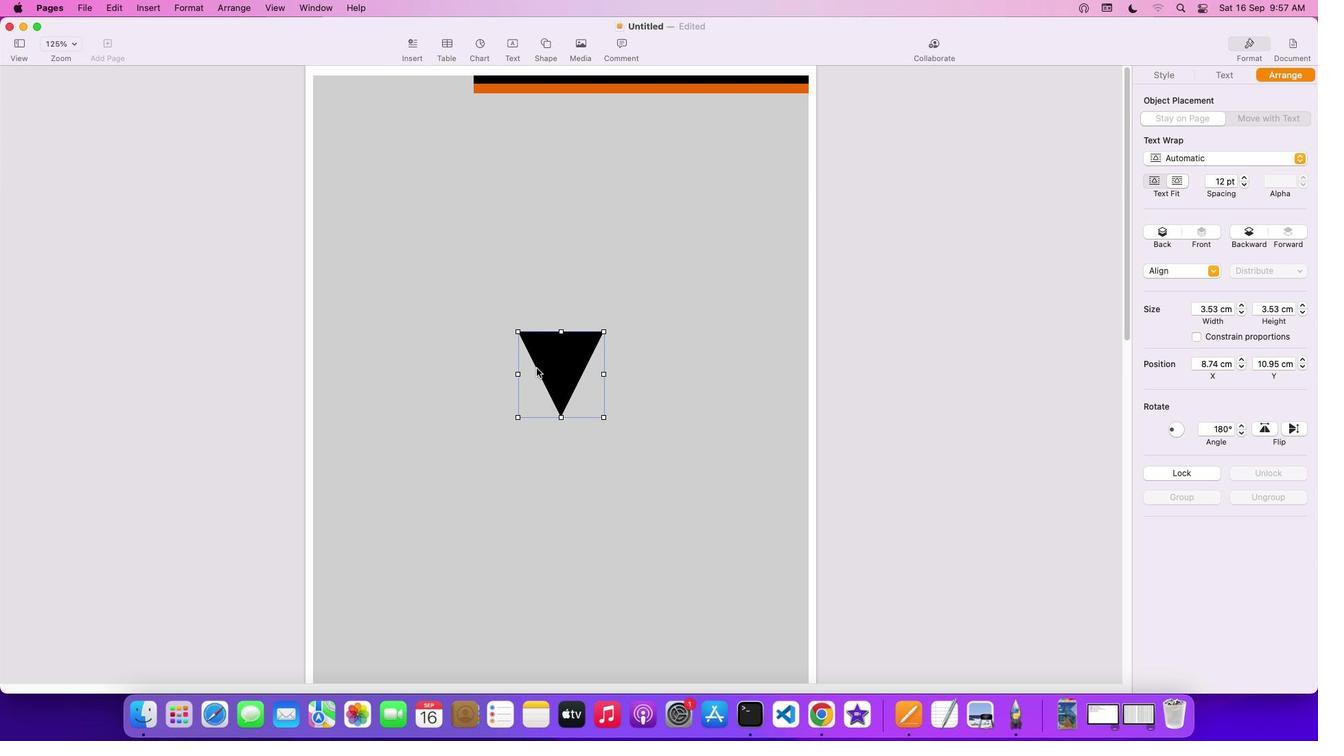 
Action: Mouse moved to (536, 368)
Screenshot: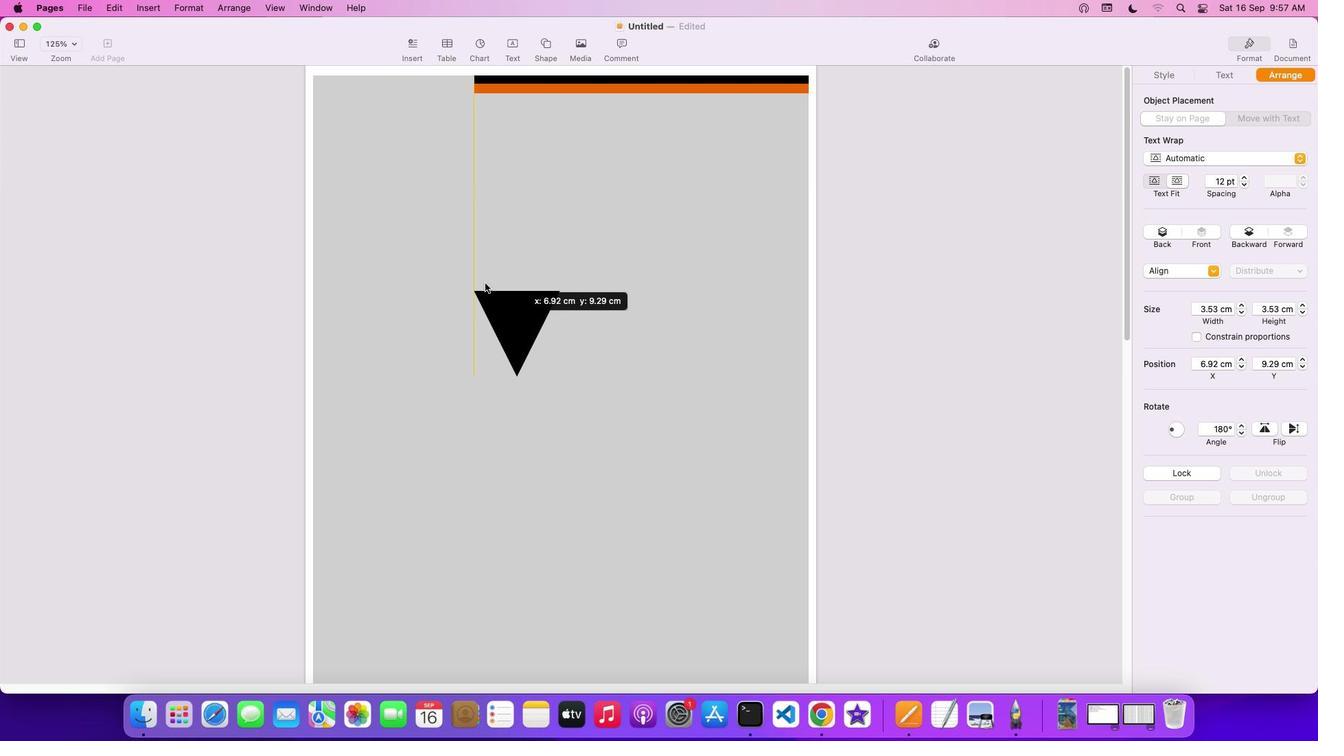 
Action: Mouse pressed left at (536, 368)
Screenshot: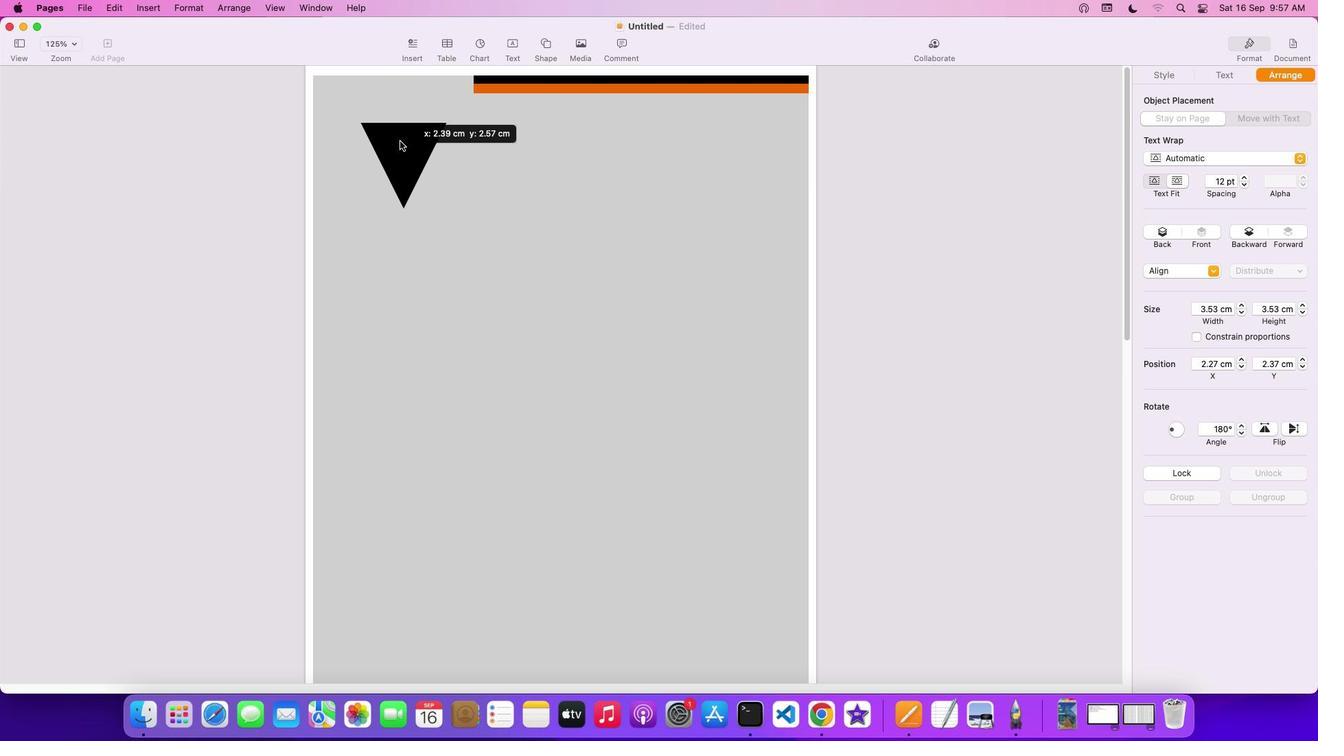 
Action: Mouse moved to (564, 364)
Screenshot: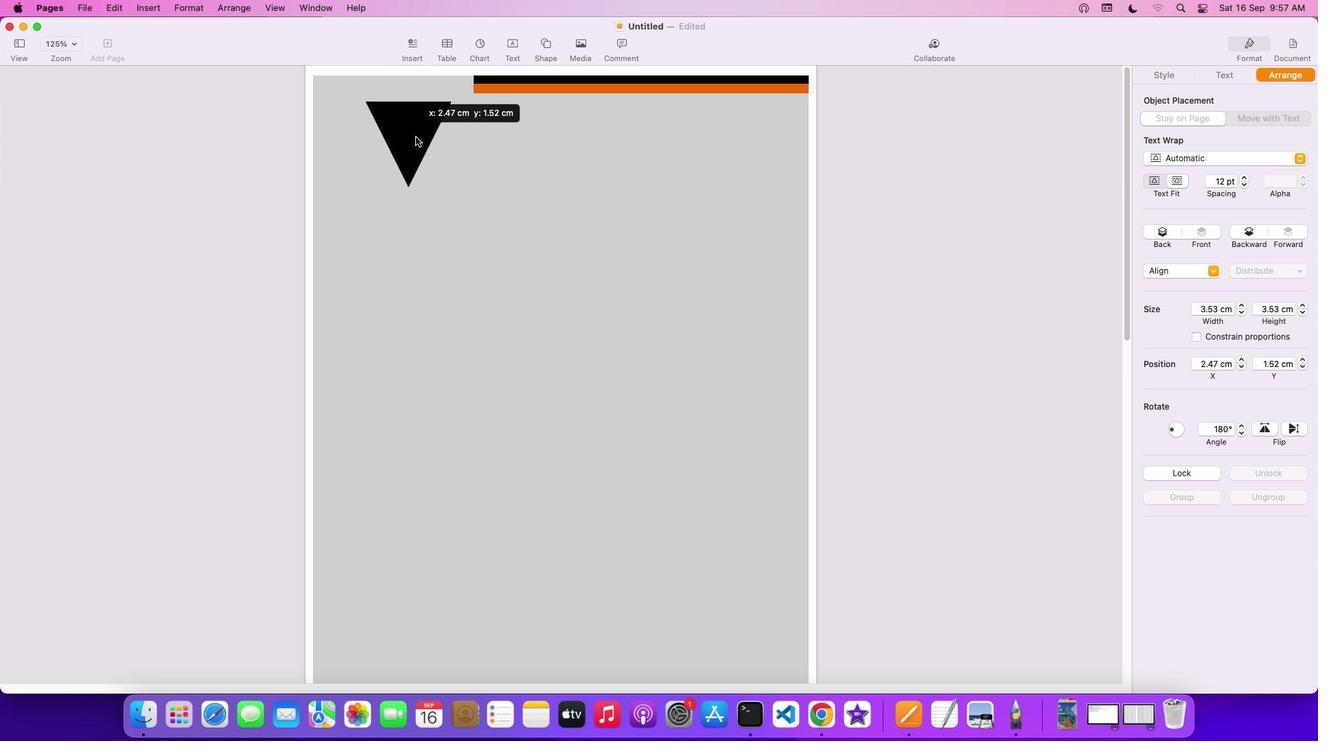
Action: Mouse pressed left at (564, 364)
Screenshot: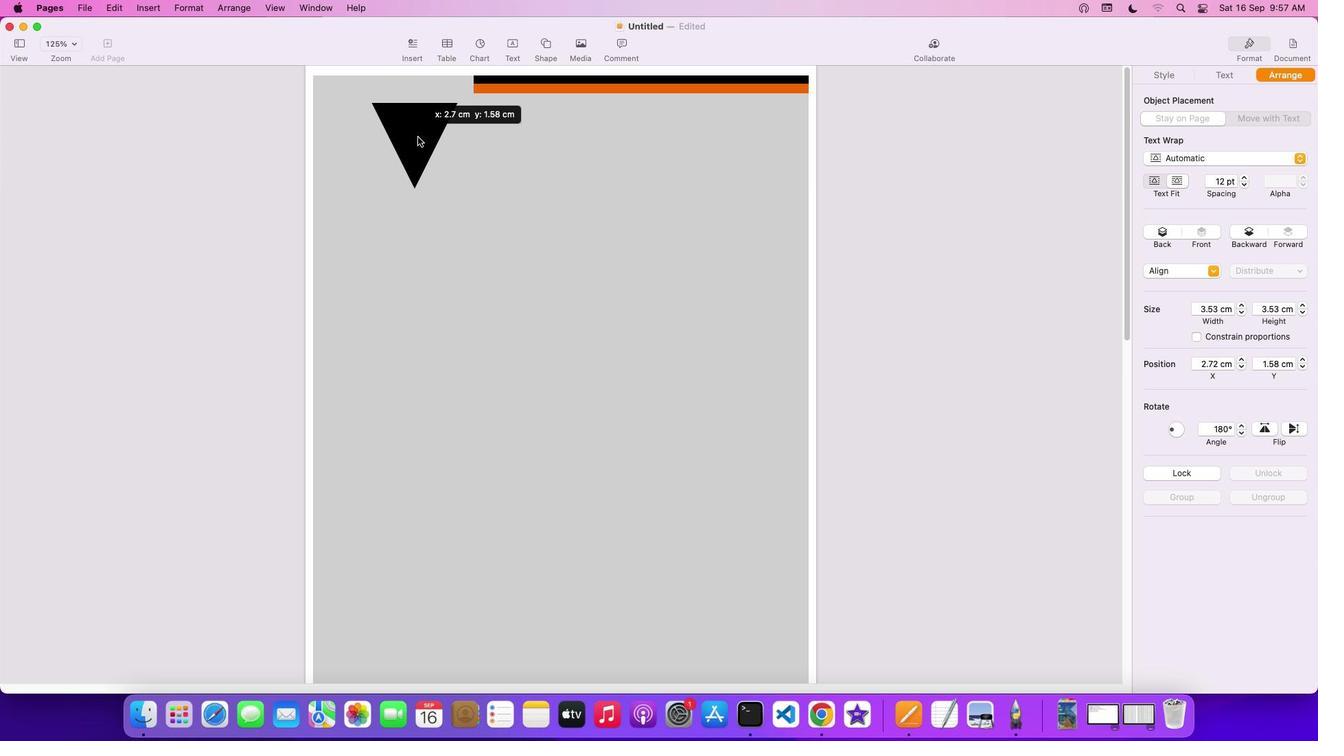 
Action: Mouse moved to (430, 127)
Screenshot: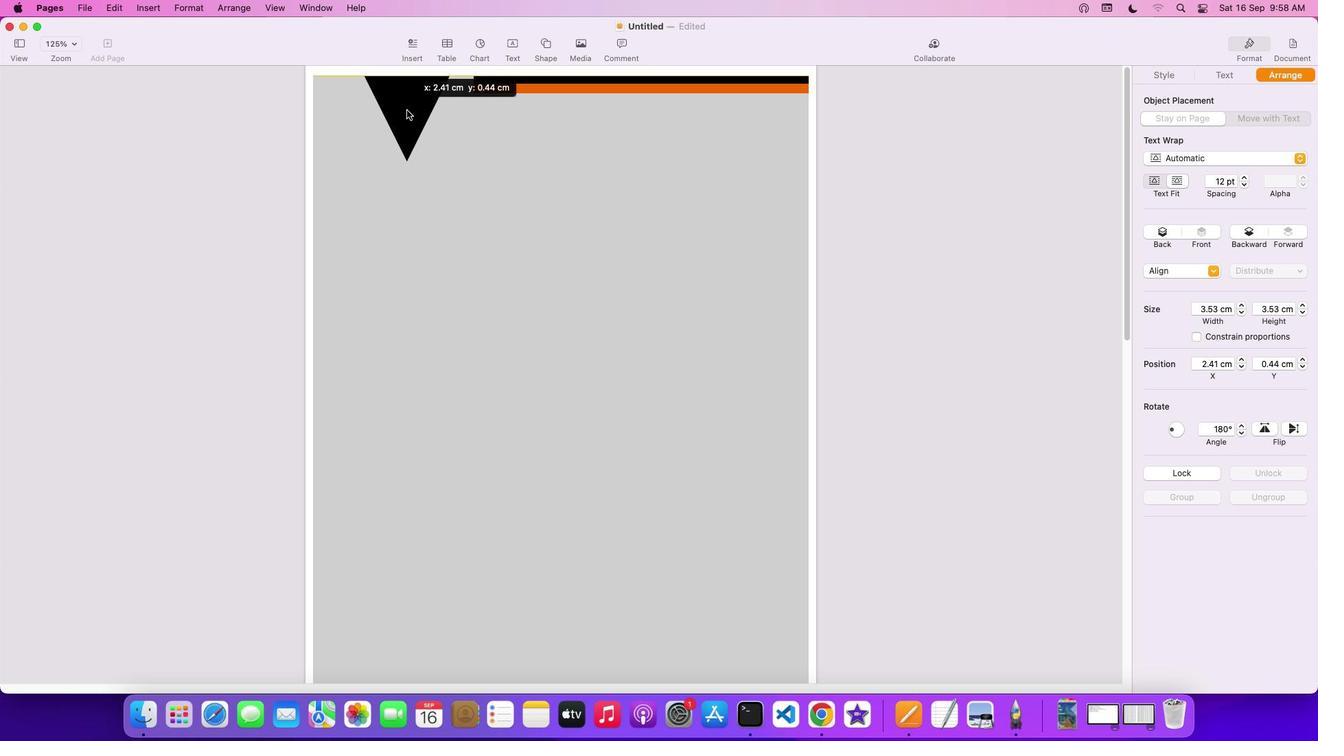 
Action: Mouse pressed left at (430, 127)
Screenshot: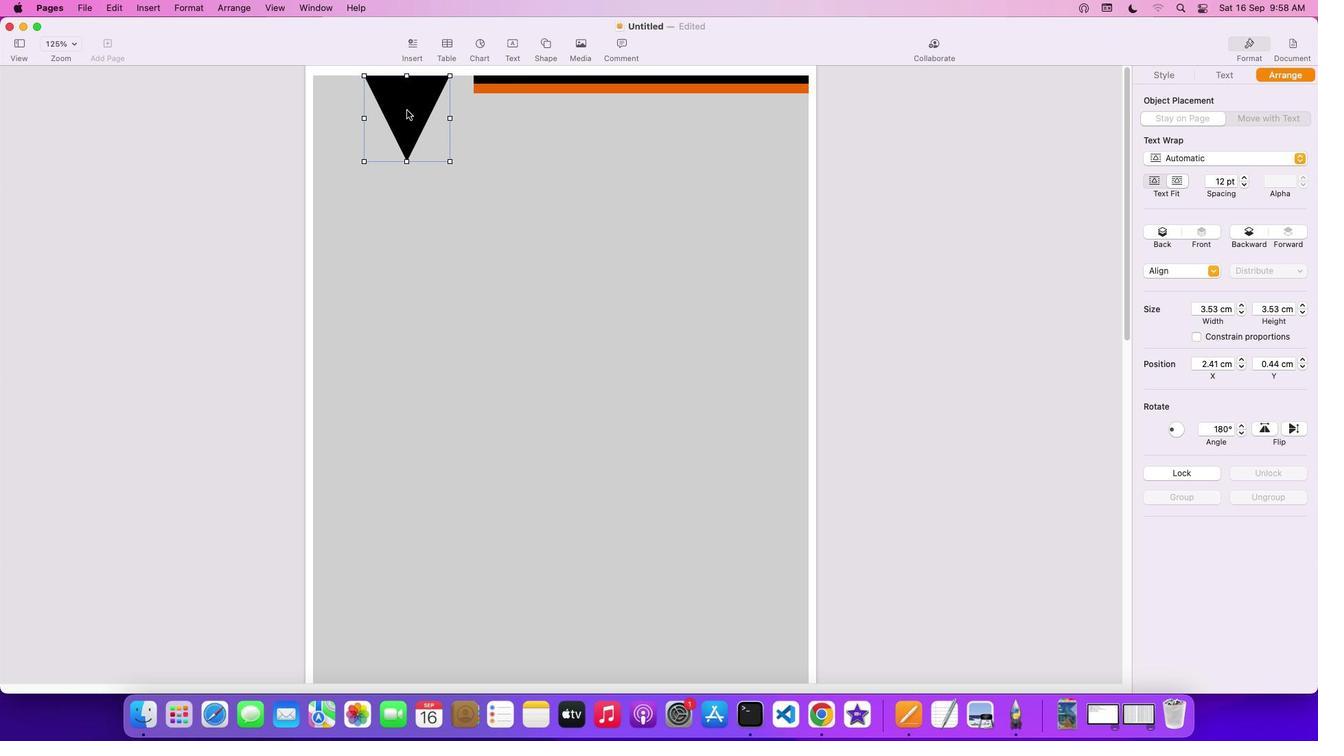 
Action: Mouse moved to (450, 74)
Screenshot: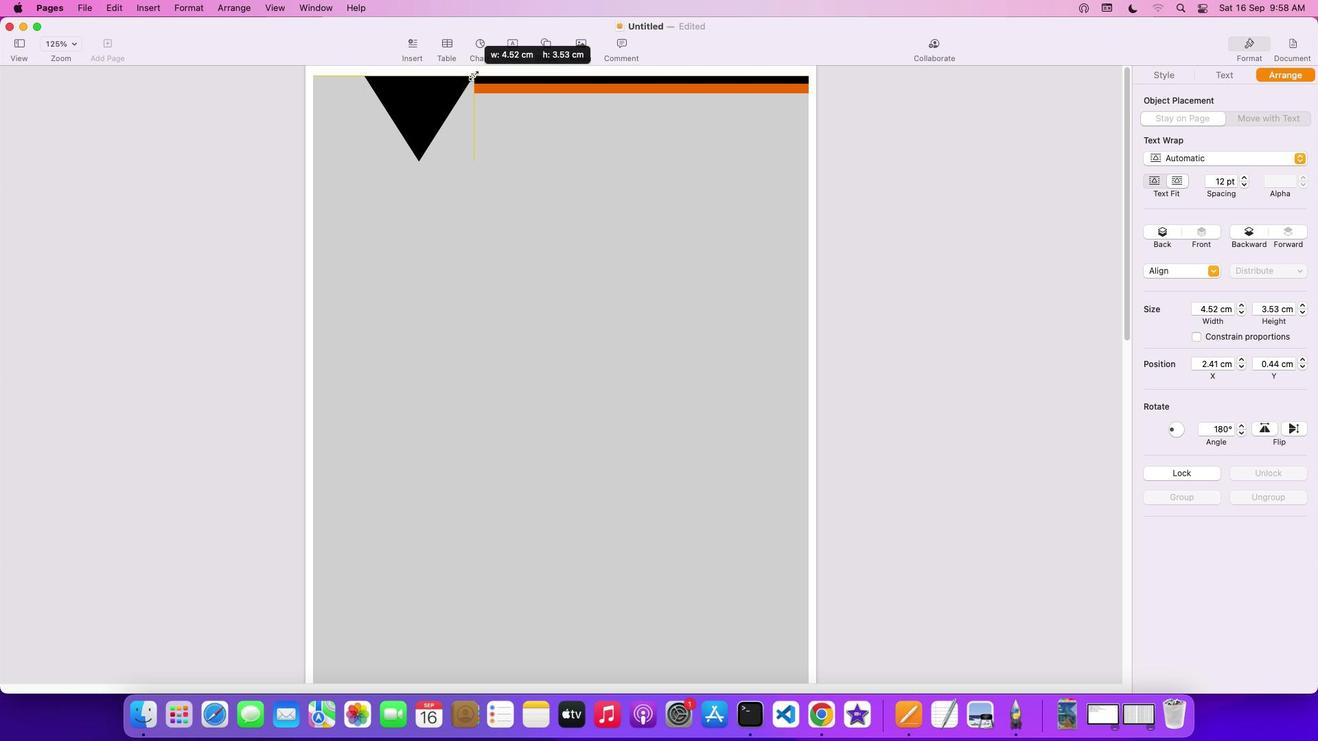 
Action: Mouse pressed left at (450, 74)
Screenshot: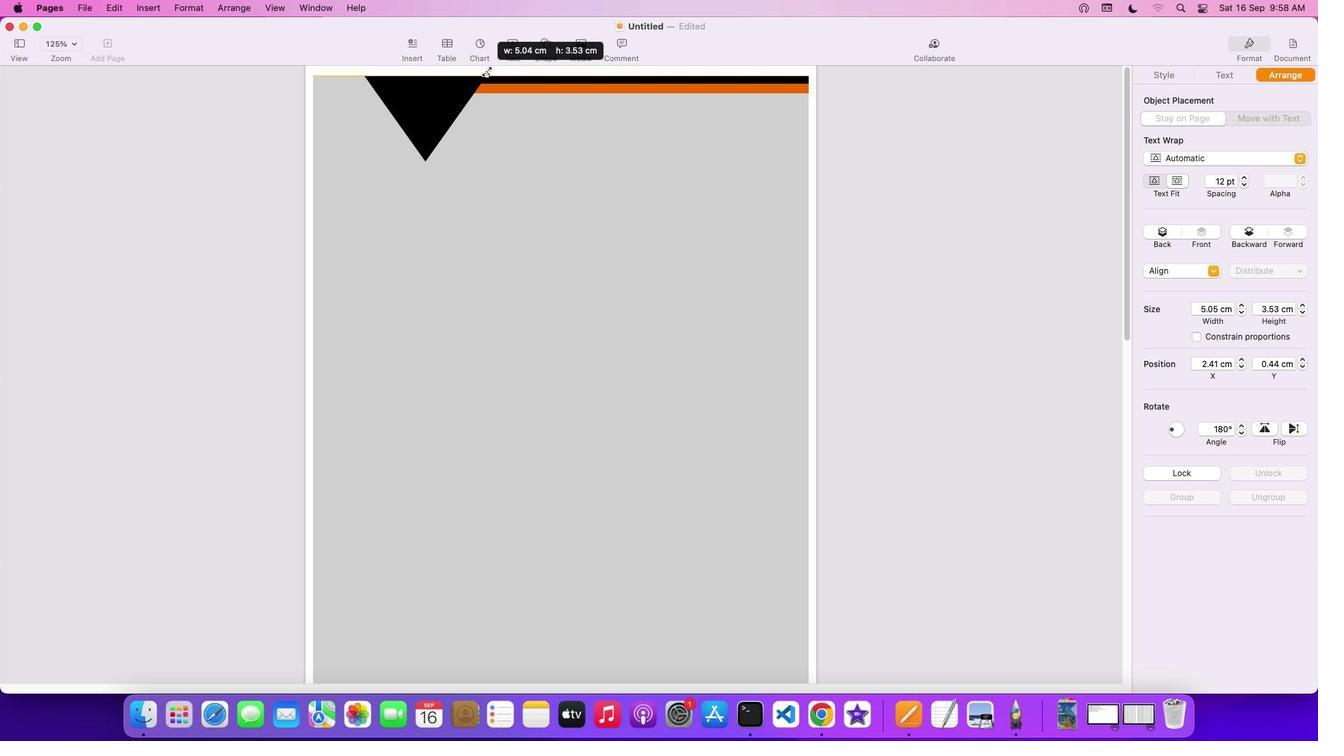 
Action: Mouse moved to (441, 98)
Screenshot: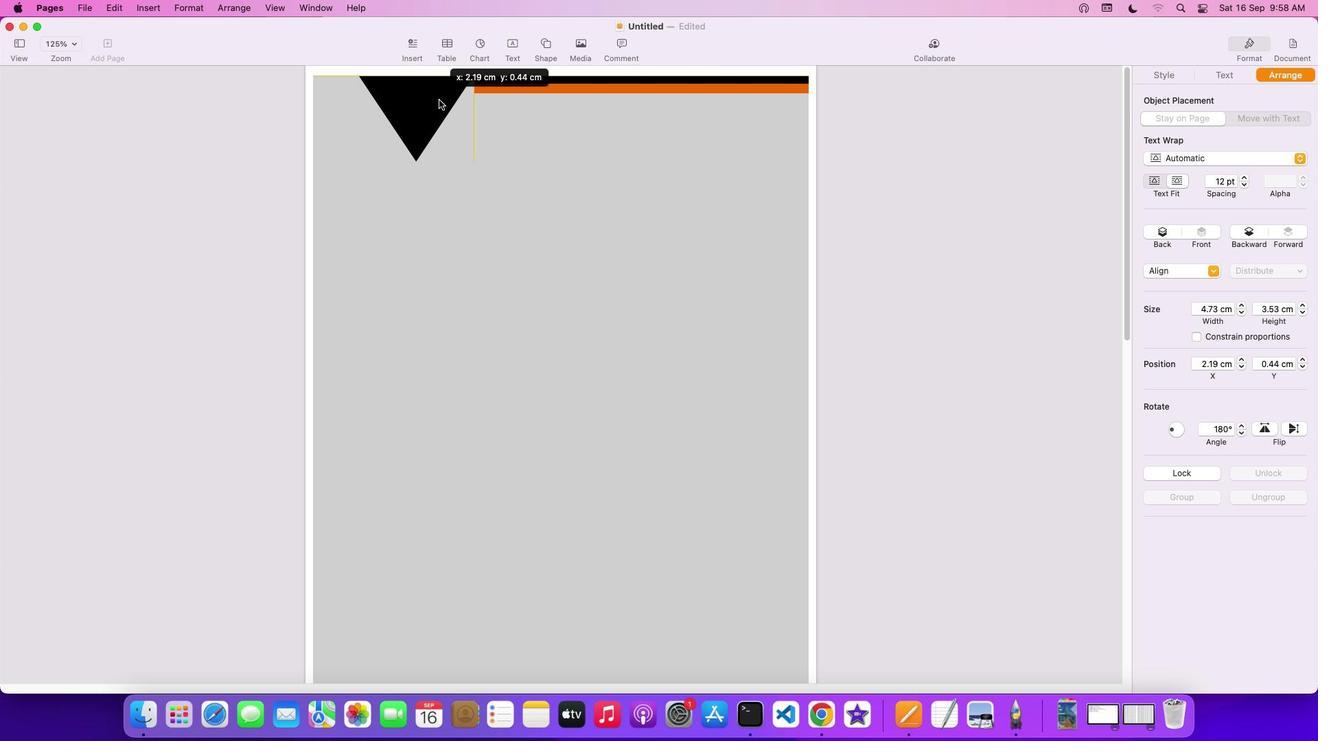 
Action: Mouse pressed left at (441, 98)
Screenshot: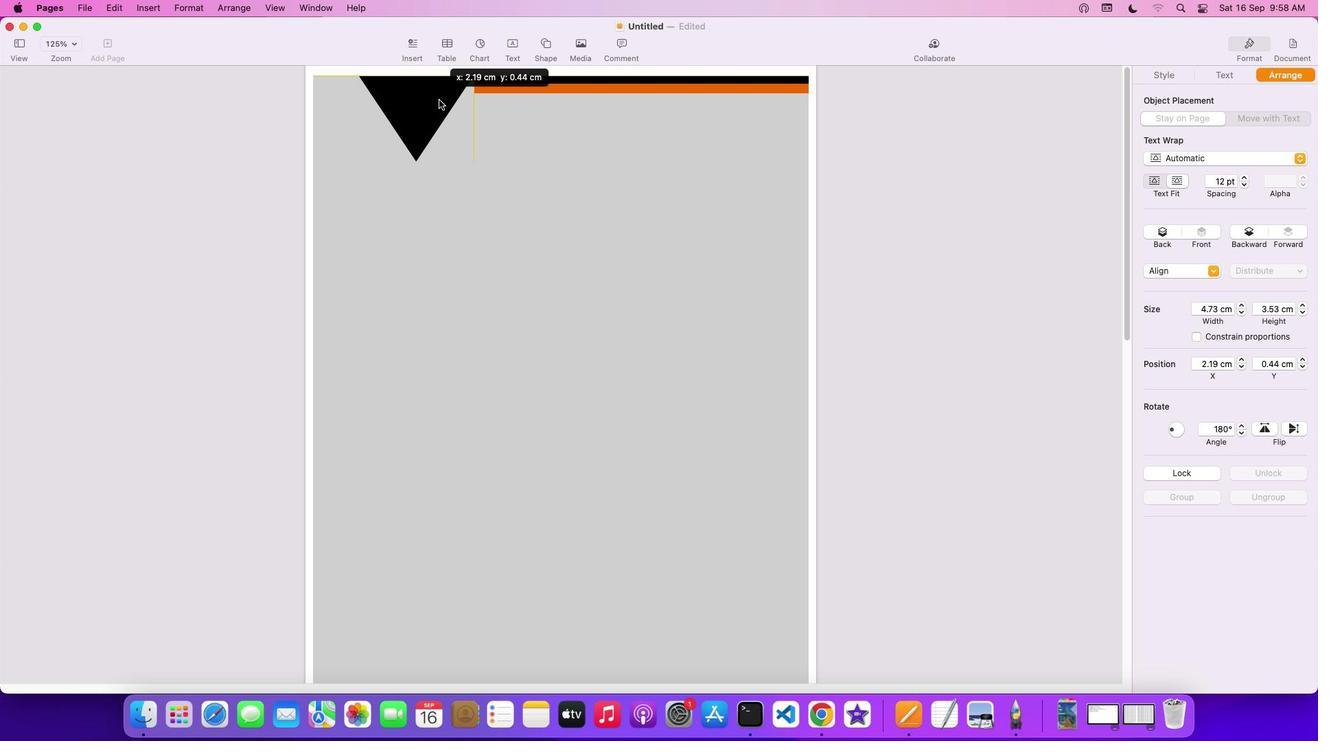 
Action: Mouse moved to (559, 123)
Screenshot: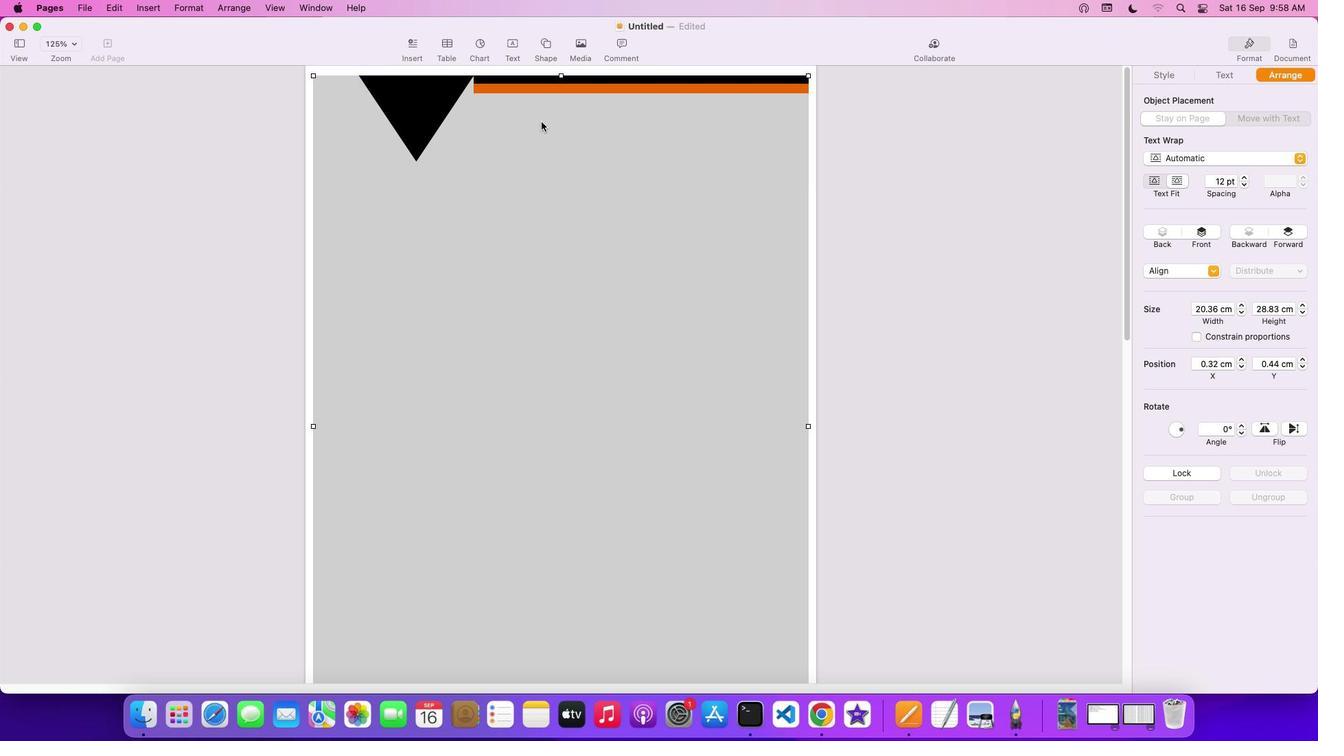 
Action: Mouse pressed left at (559, 123)
Screenshot: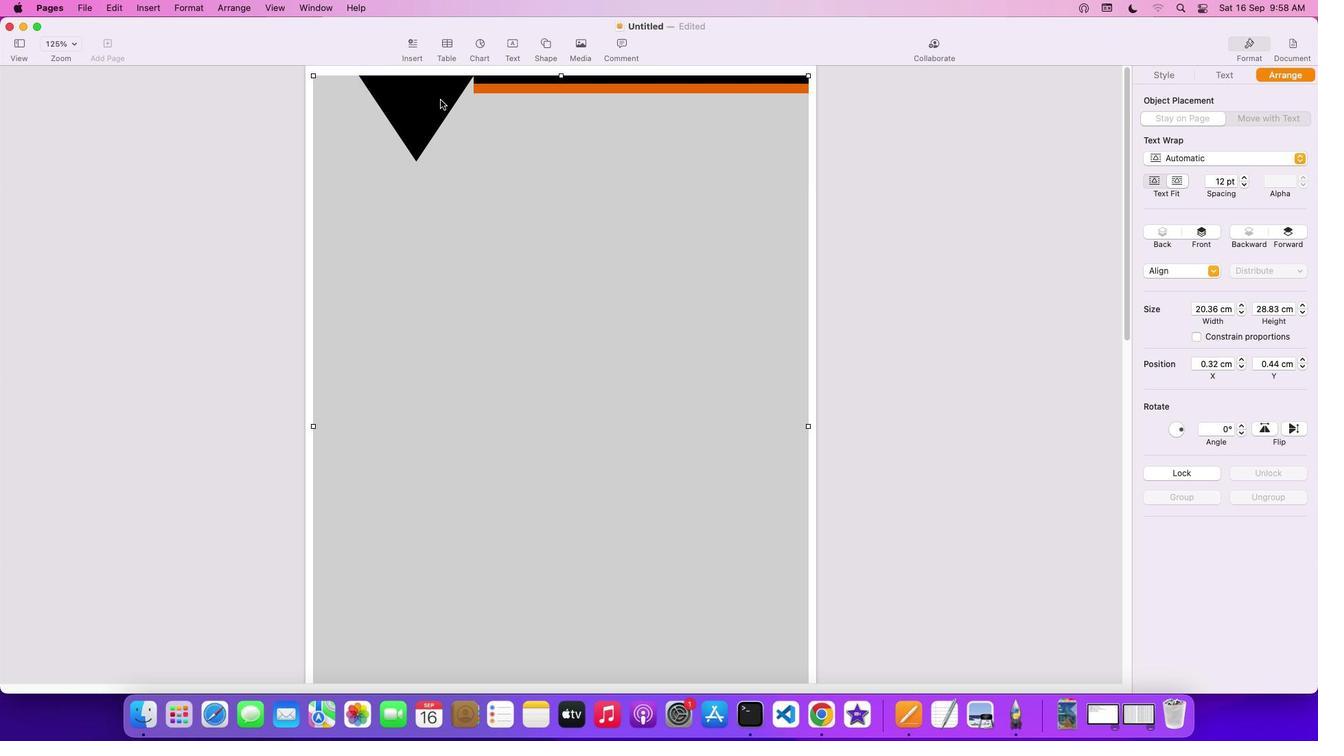 
Action: Mouse moved to (440, 99)
Screenshot: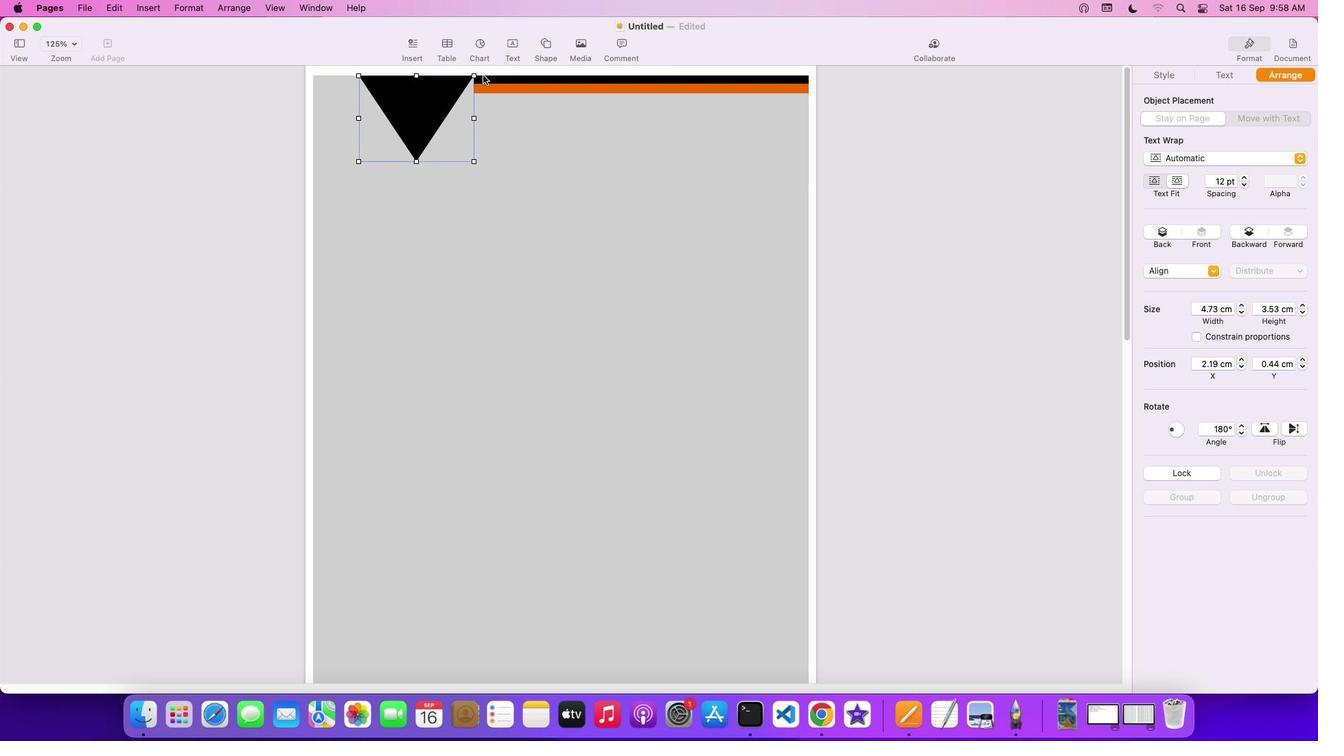 
Action: Mouse pressed left at (440, 99)
Screenshot: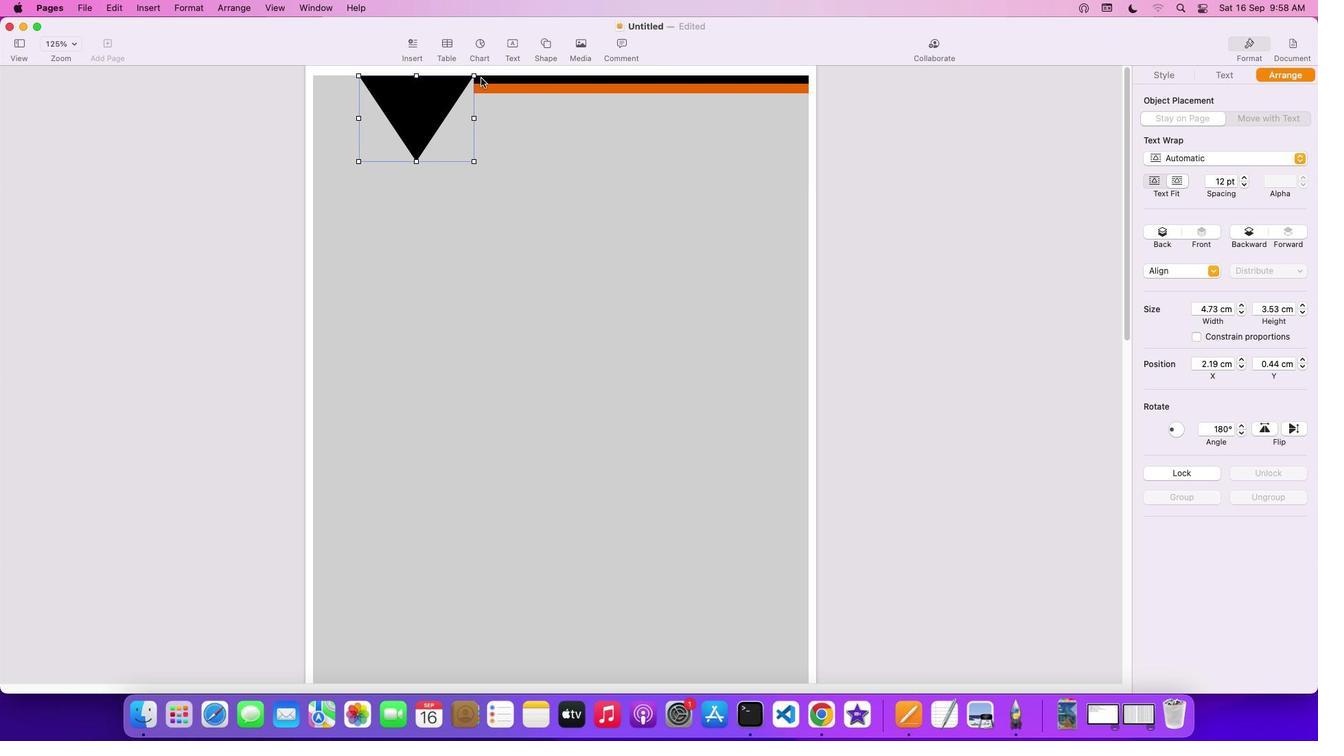 
Action: Mouse moved to (475, 77)
Screenshot: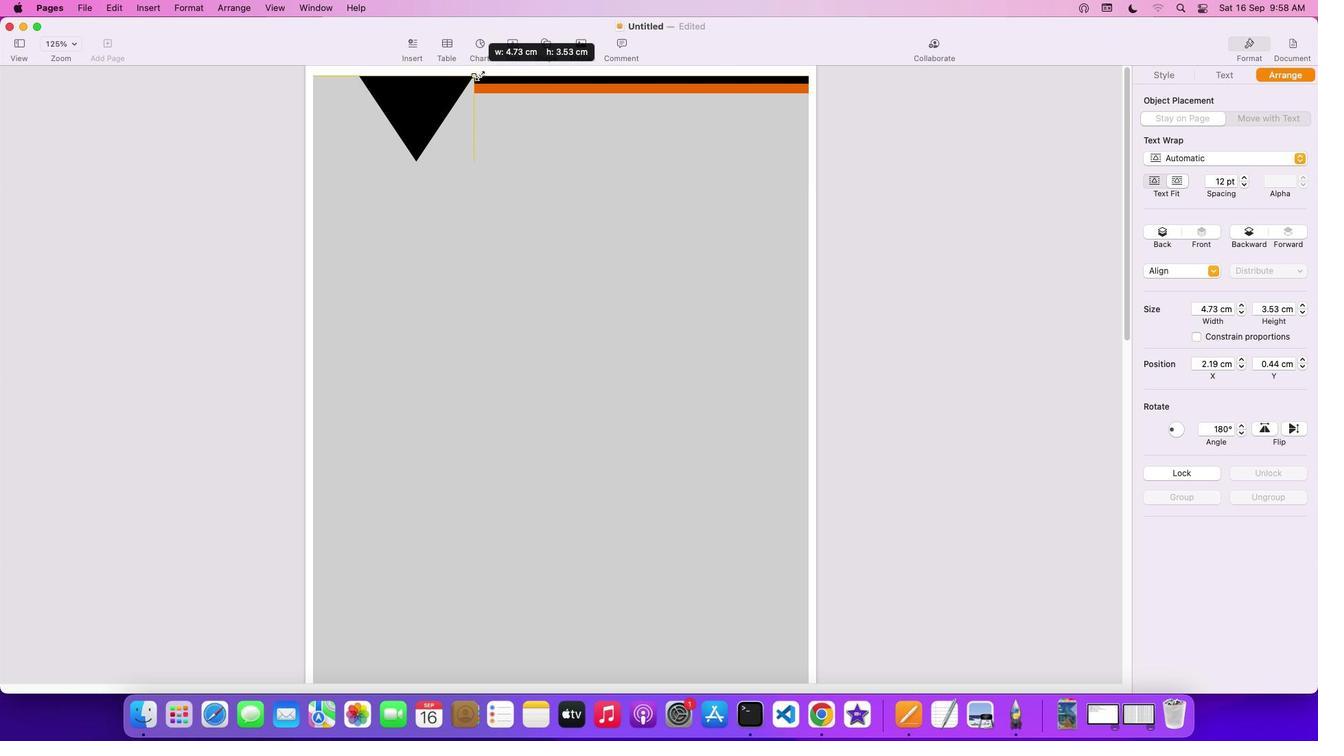 
Action: Mouse pressed left at (475, 77)
Screenshot: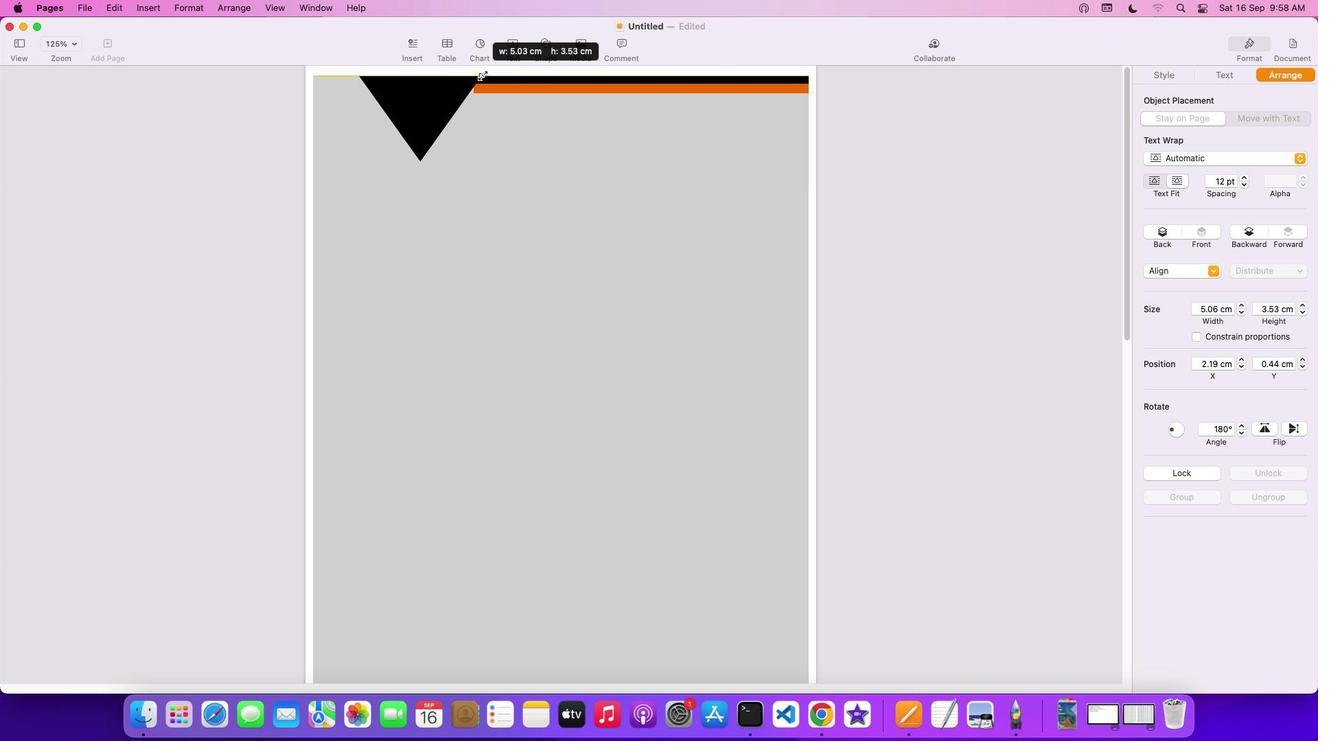
Action: Mouse moved to (603, 124)
Screenshot: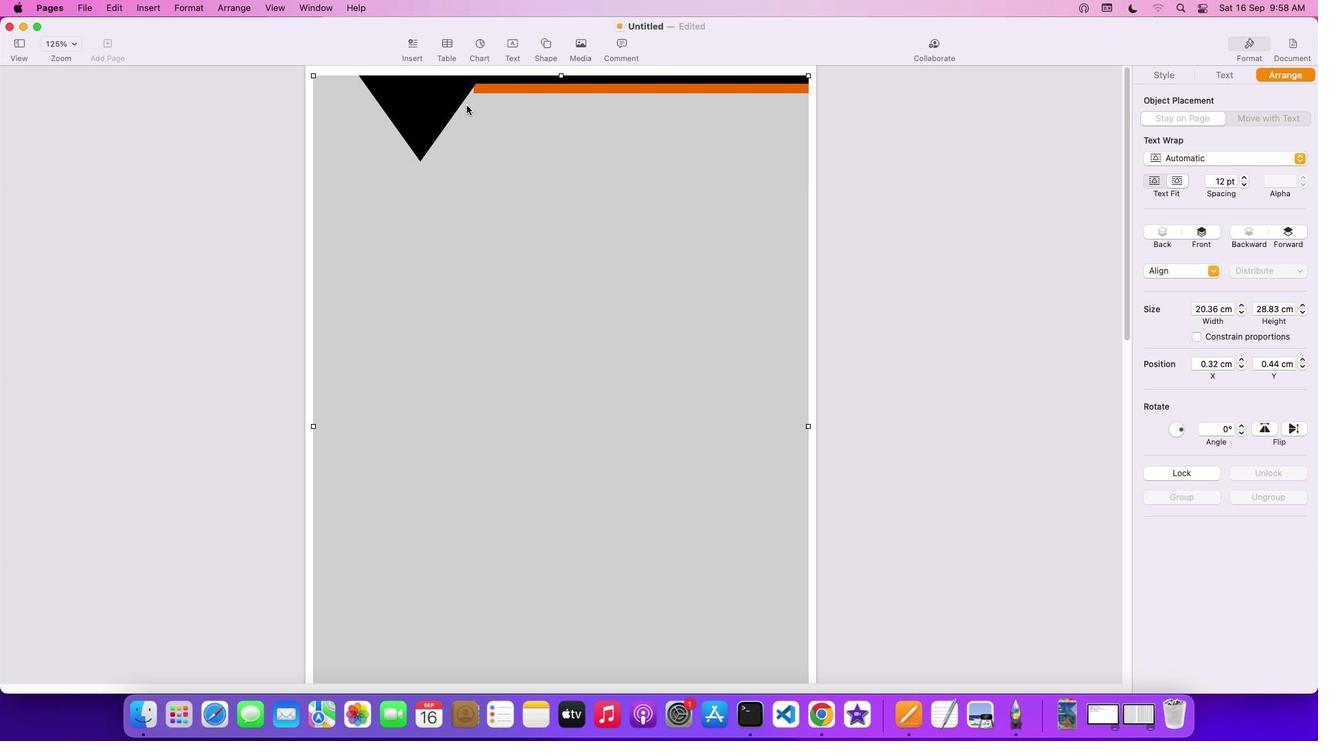 
Action: Mouse pressed left at (603, 124)
Screenshot: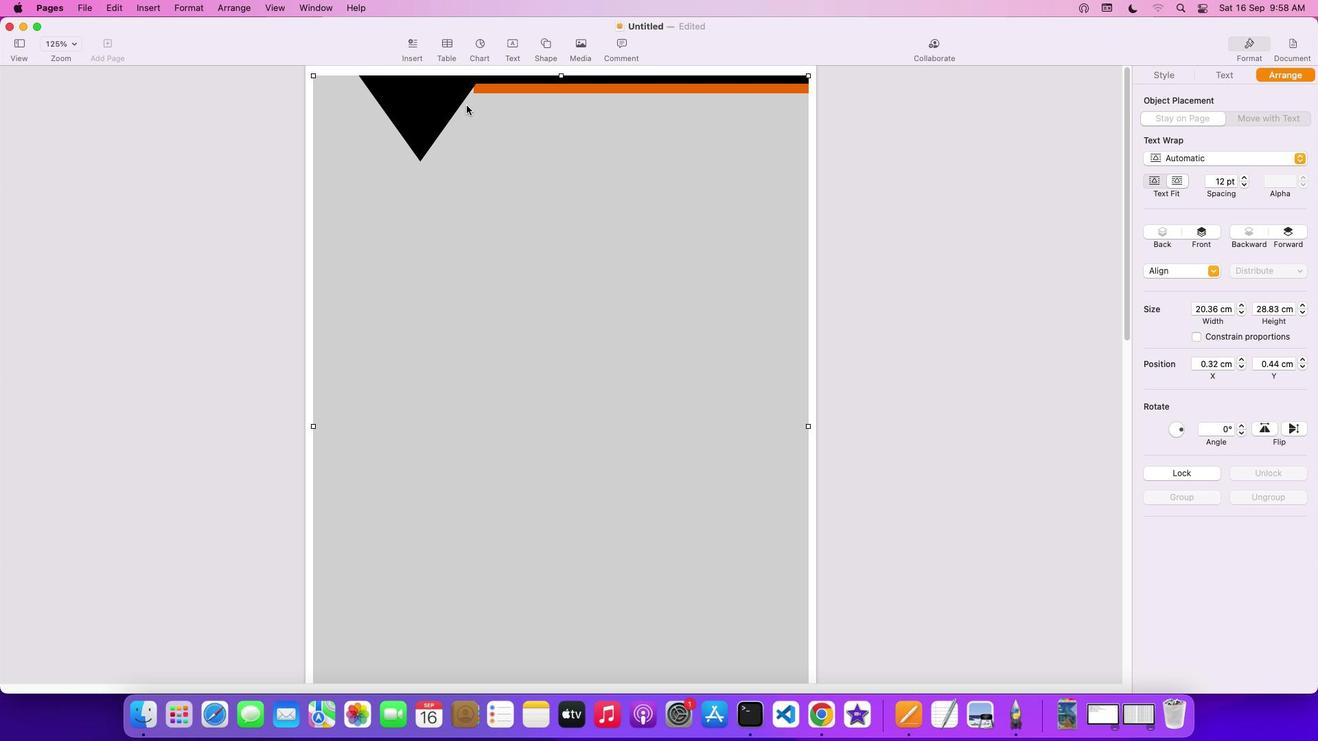 
Action: Mouse moved to (546, 41)
Screenshot: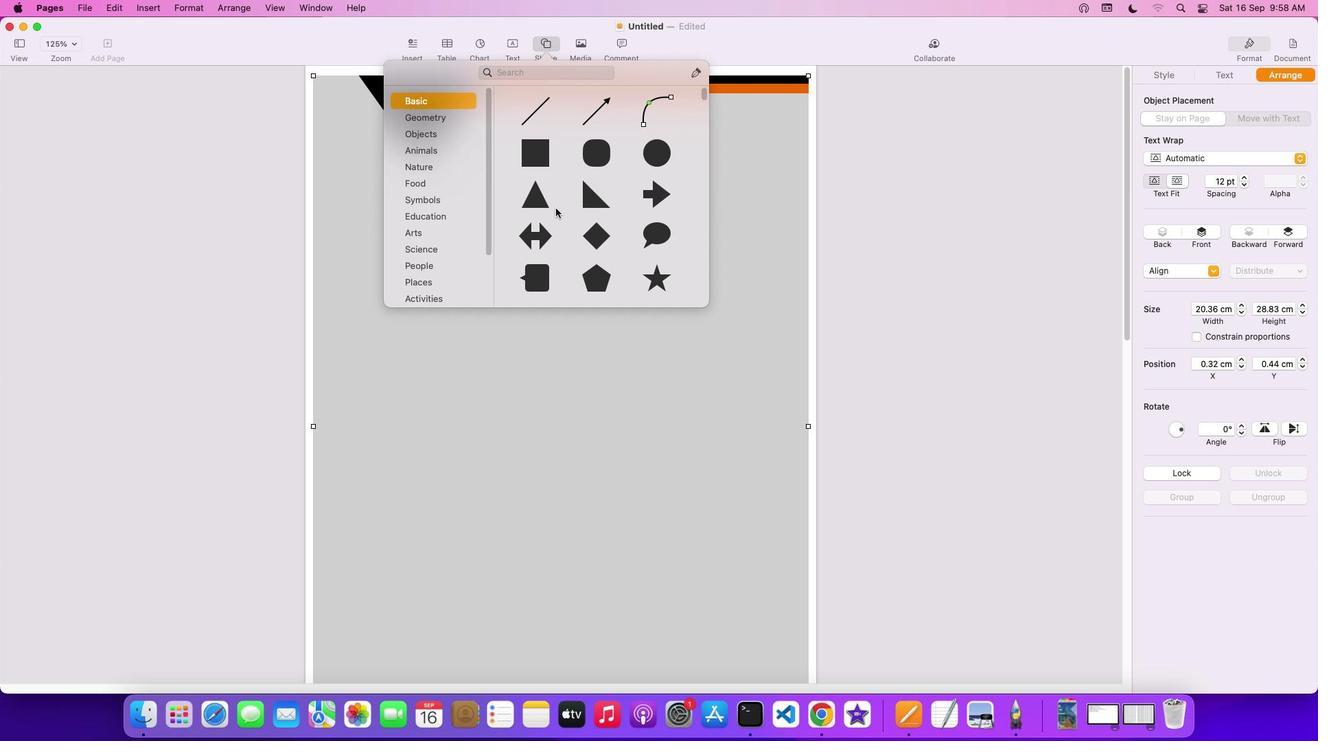 
Action: Mouse pressed left at (546, 41)
Screenshot: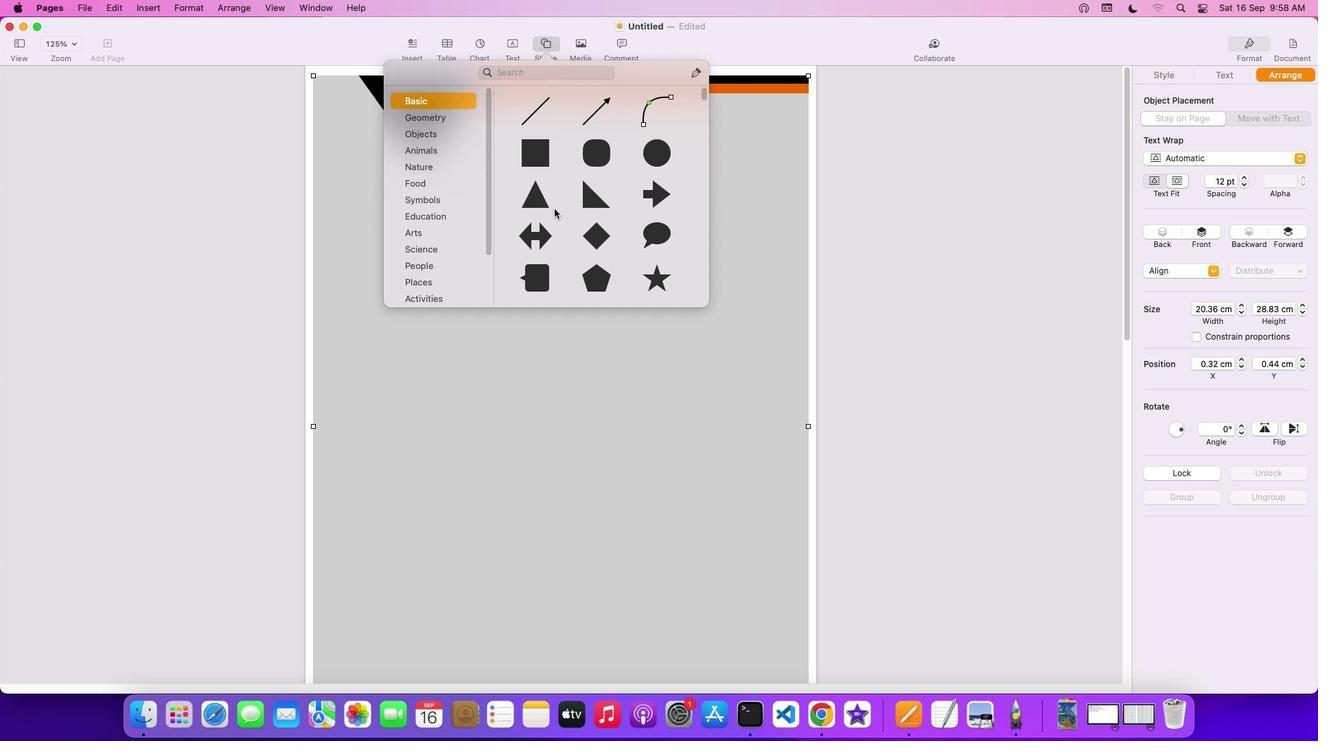 
Action: Mouse moved to (596, 331)
Screenshot: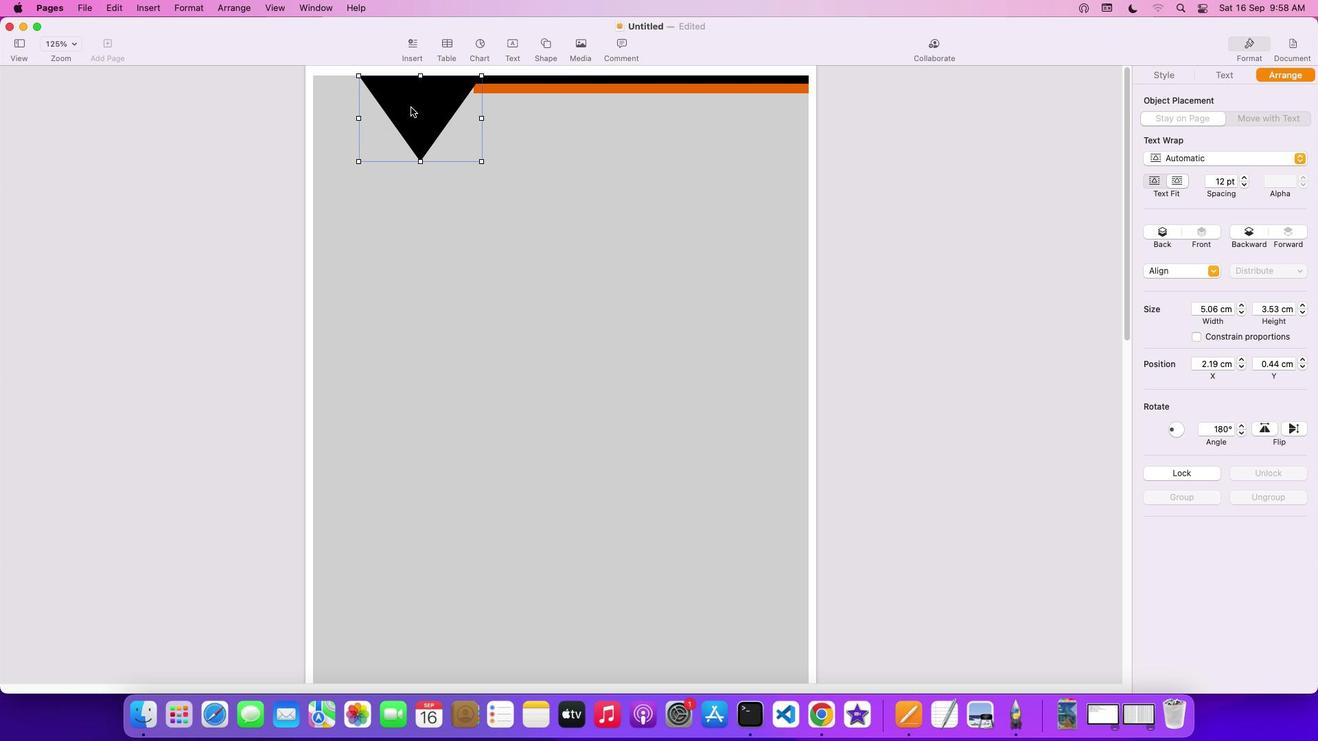 
Action: Mouse pressed left at (596, 331)
Screenshot: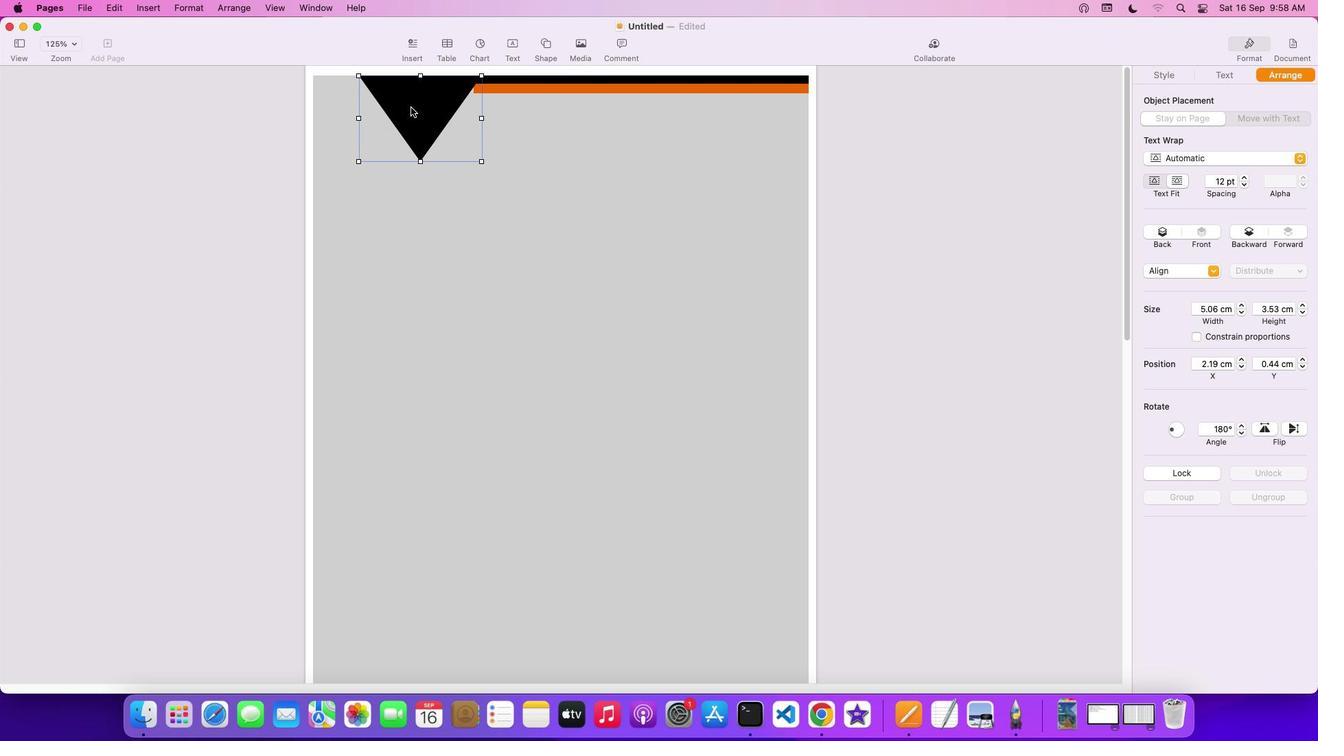 
Action: Mouse moved to (410, 107)
Screenshot: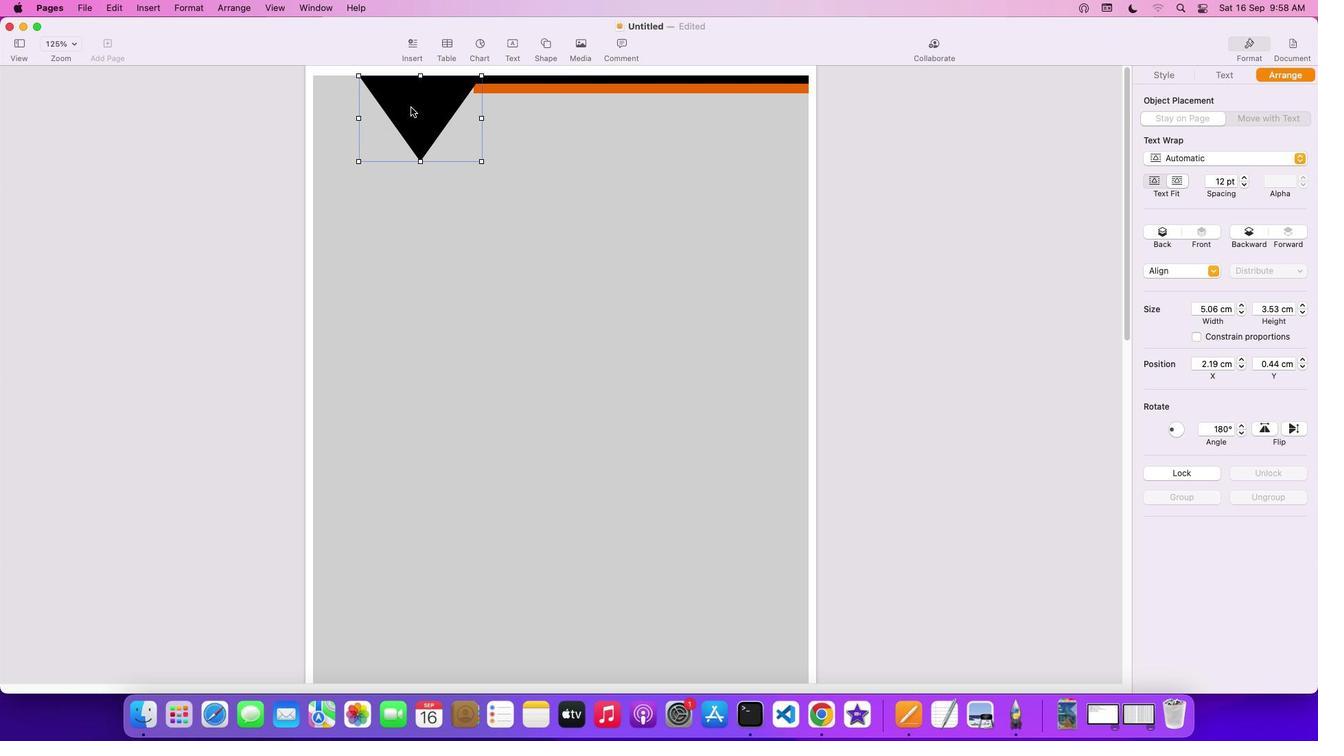 
Action: Mouse pressed left at (410, 107)
Screenshot: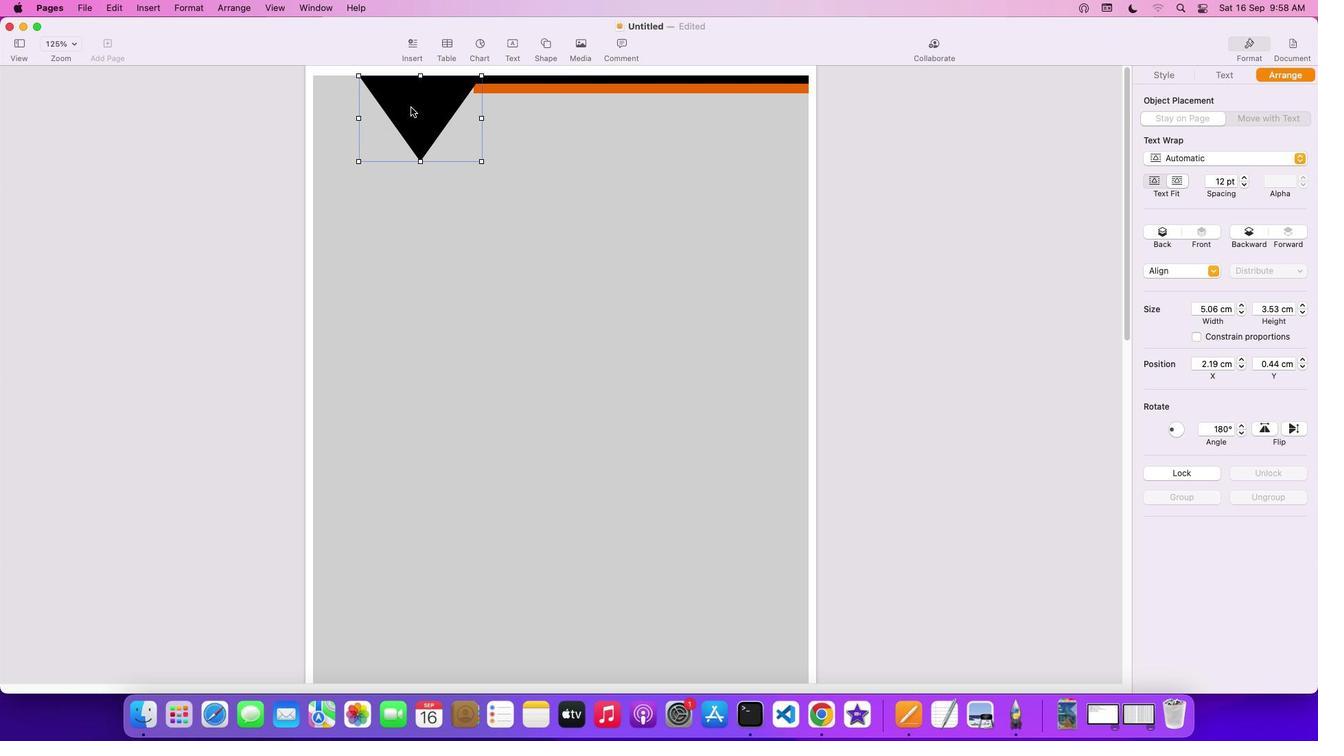 
Action: Key pressed Key.cmd'c'
Screenshot: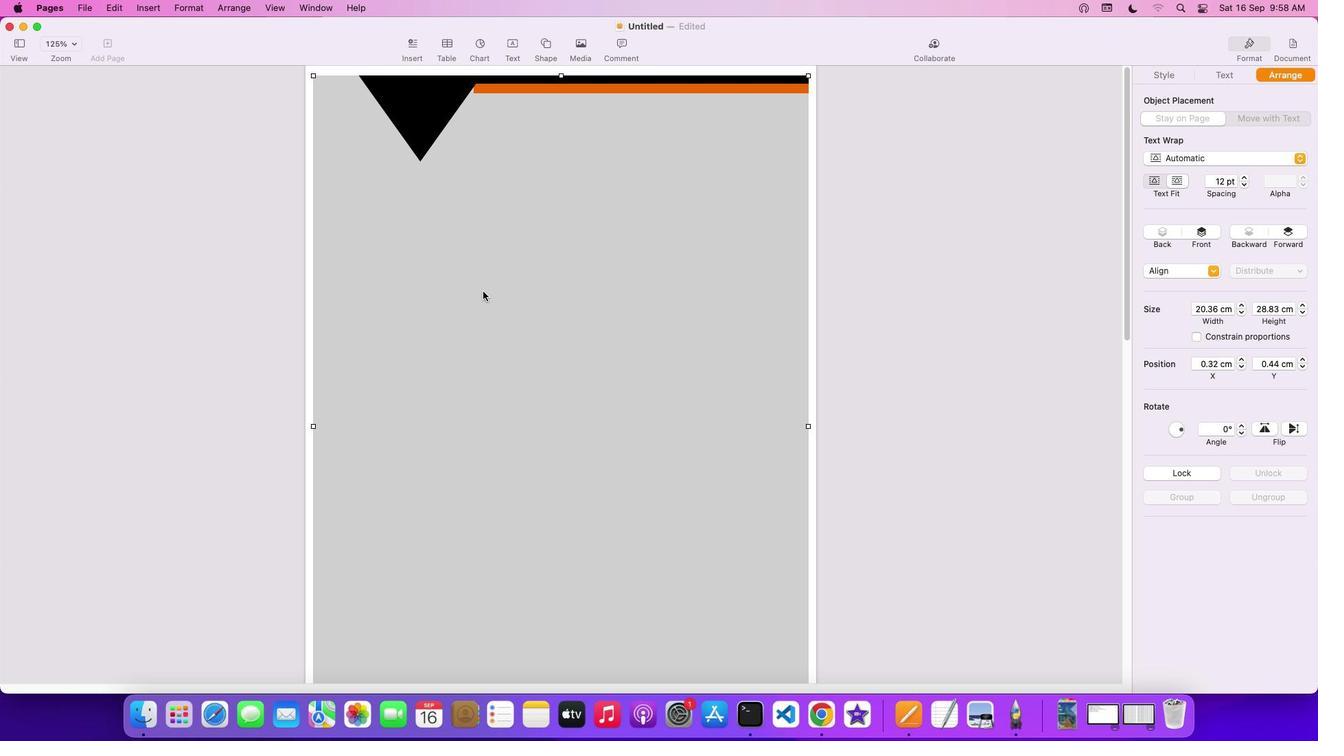 
Action: Mouse moved to (482, 291)
Screenshot: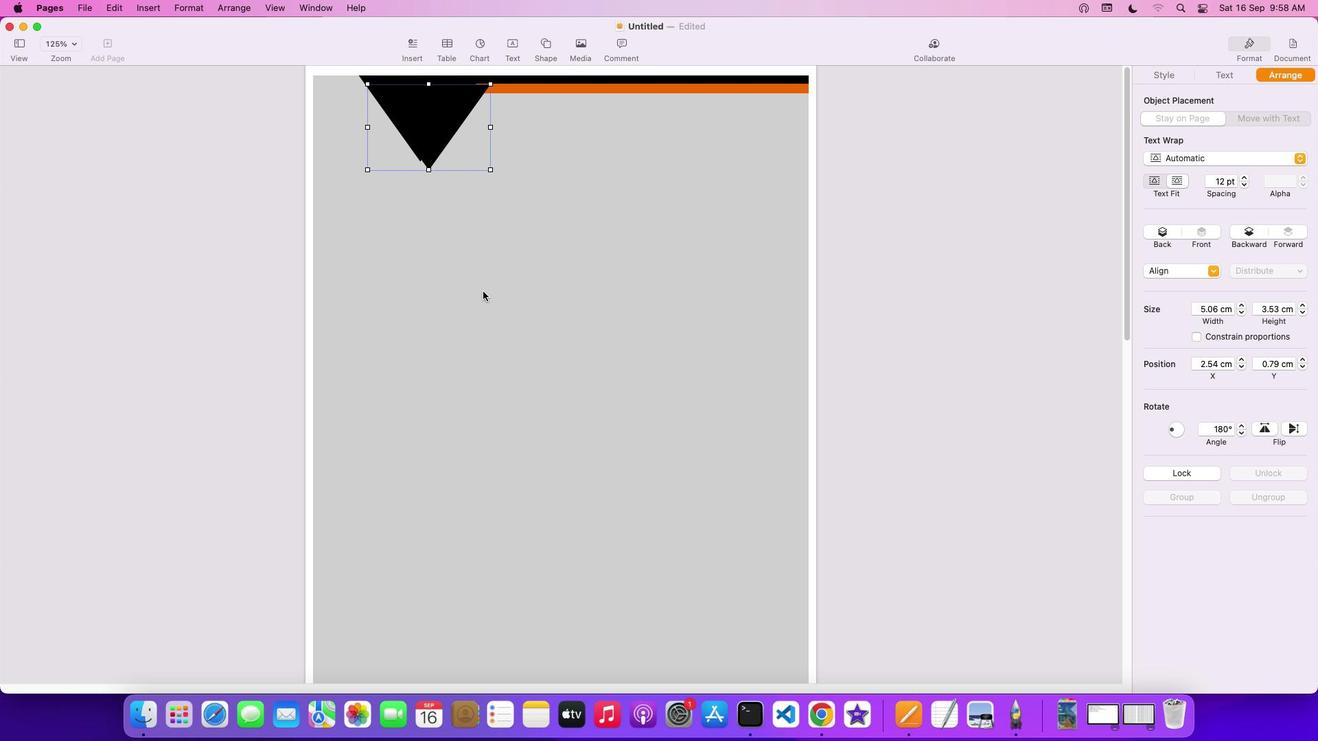 
Action: Mouse pressed left at (482, 291)
Screenshot: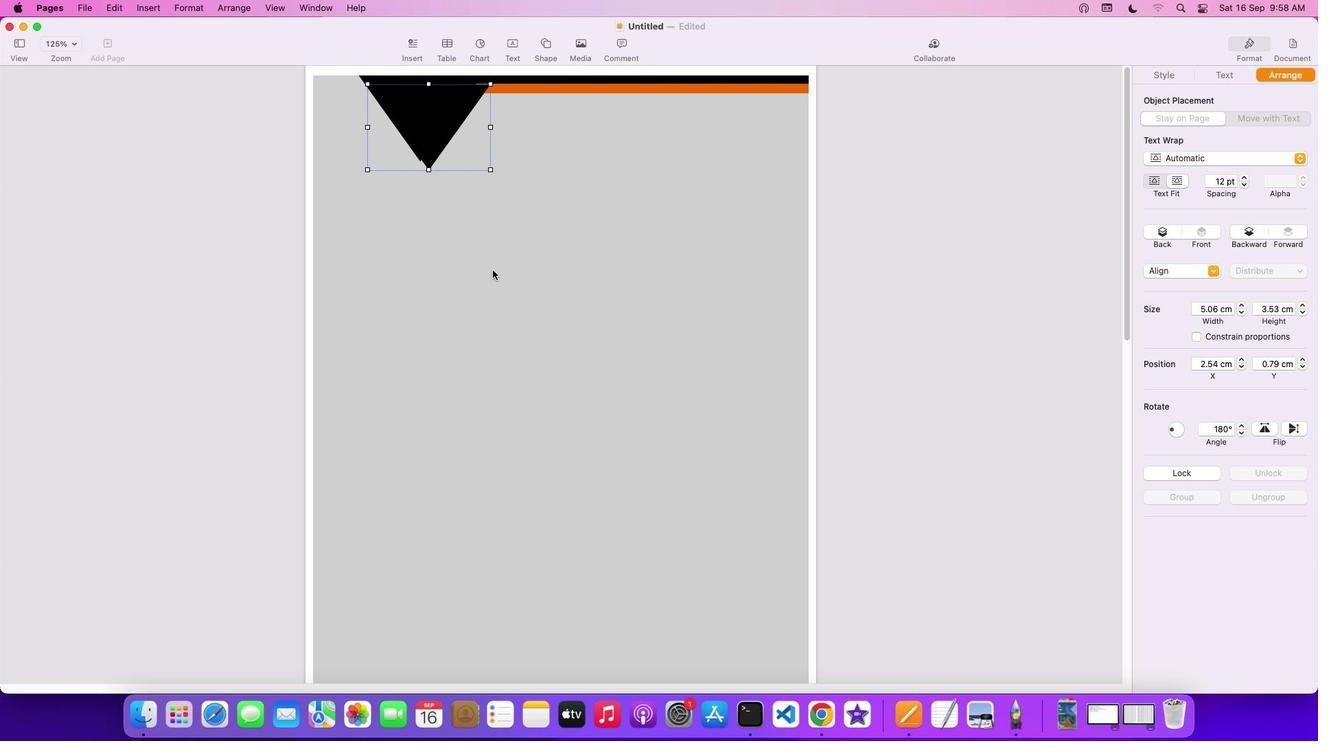 
Action: Key pressed Key.cmd'v'
Screenshot: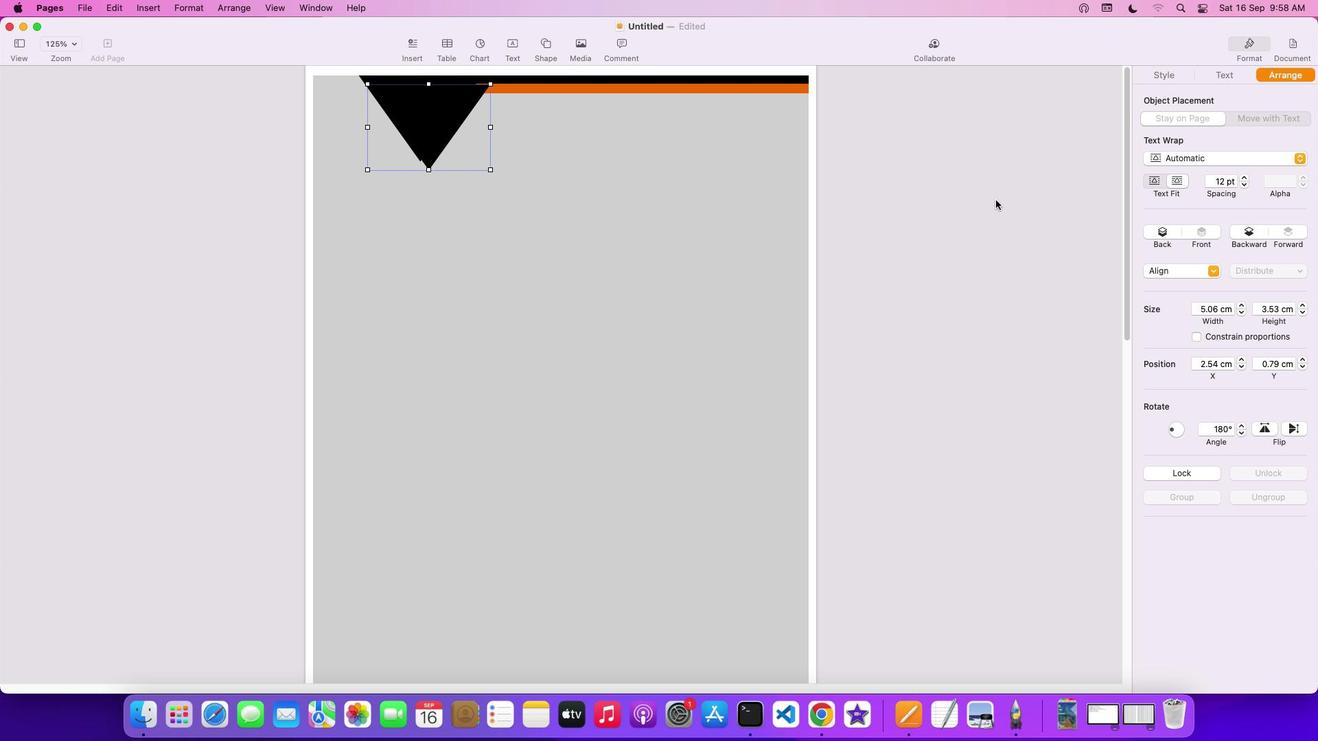 
Action: Mouse moved to (1185, 79)
Screenshot: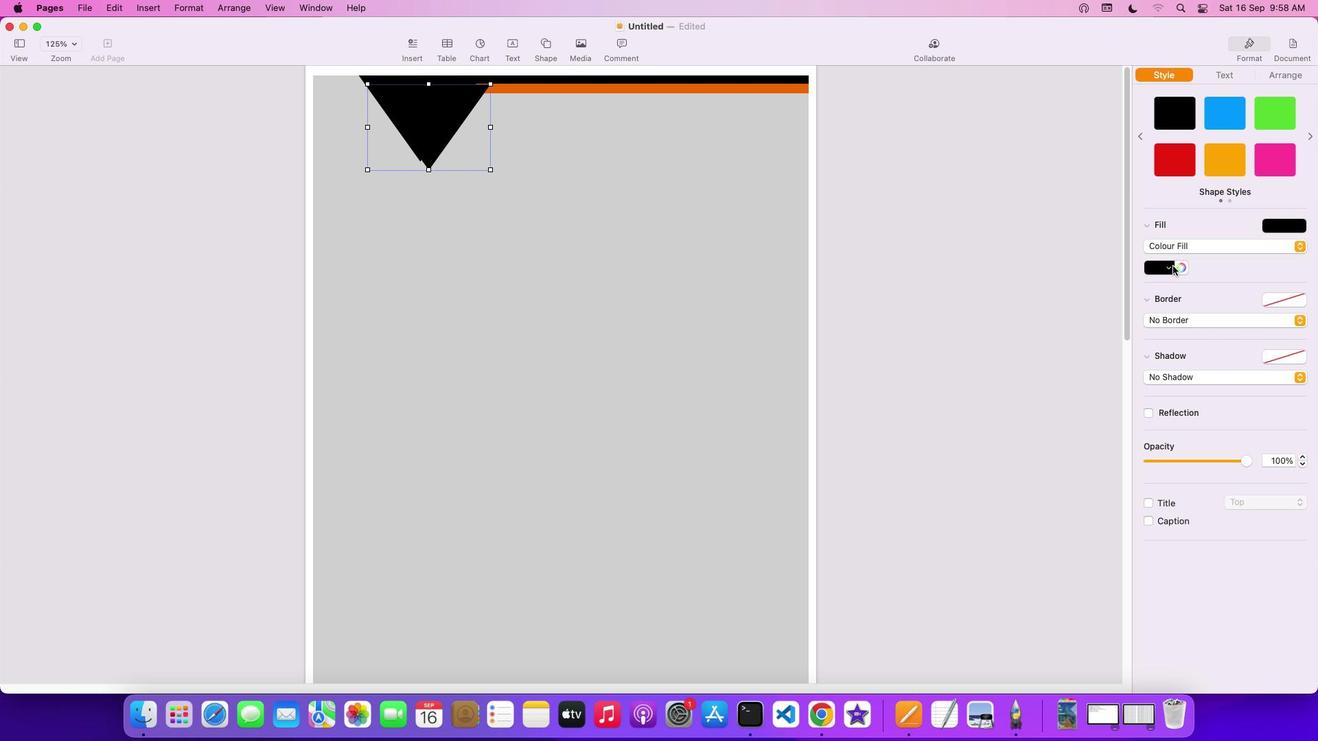
Action: Mouse pressed left at (1185, 79)
Screenshot: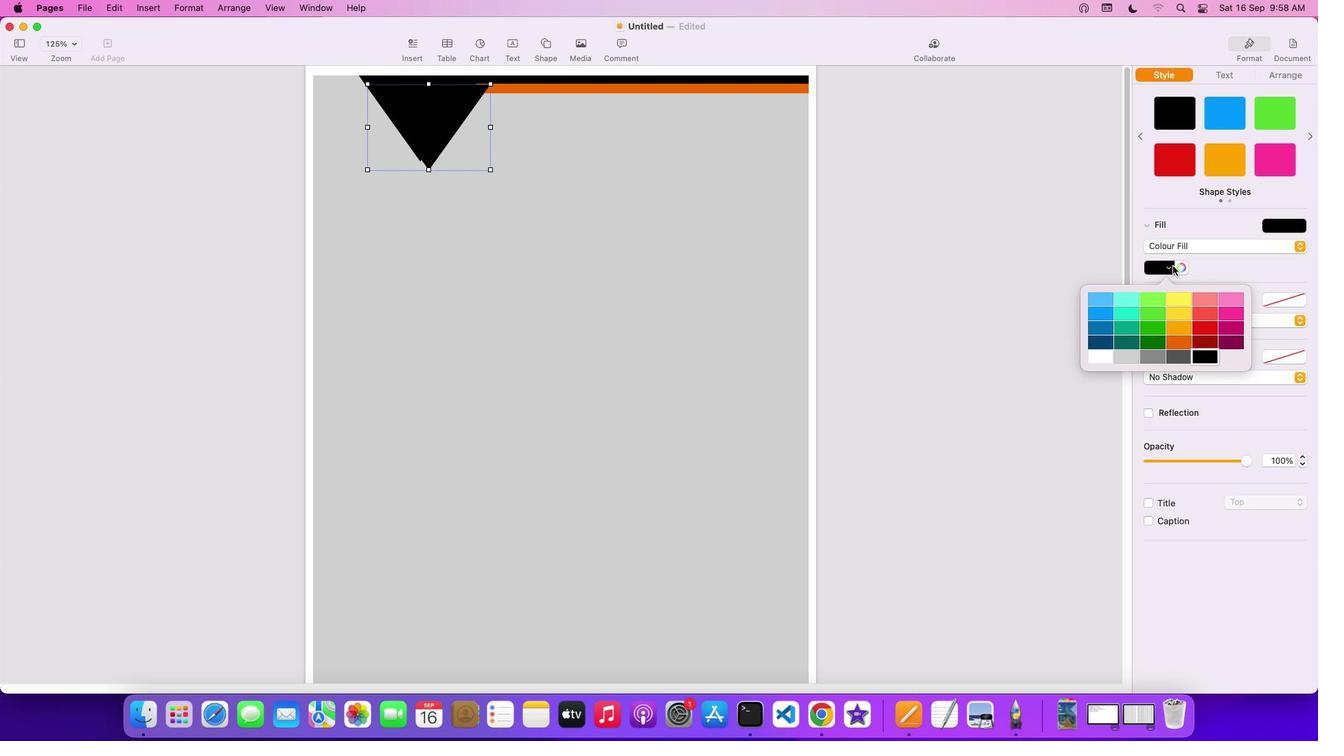 
Action: Mouse moved to (1173, 266)
Screenshot: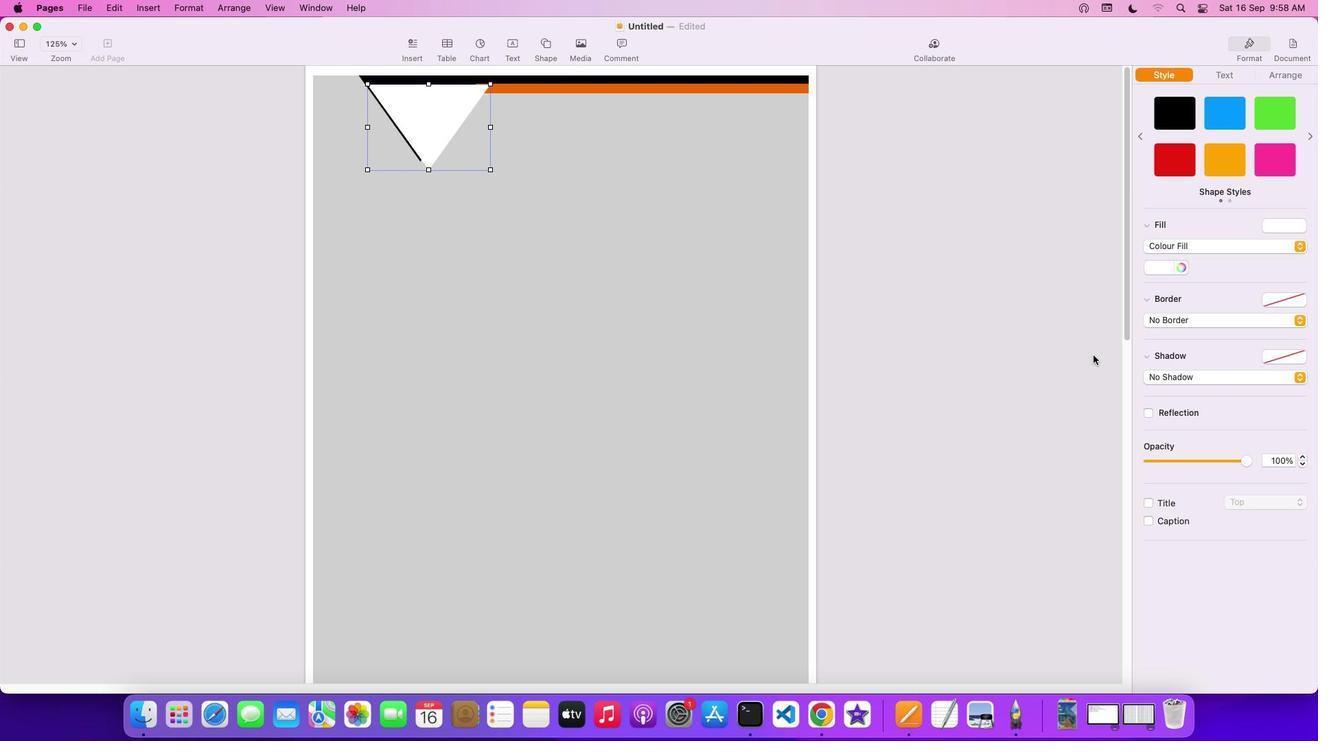 
Action: Mouse pressed left at (1173, 266)
Screenshot: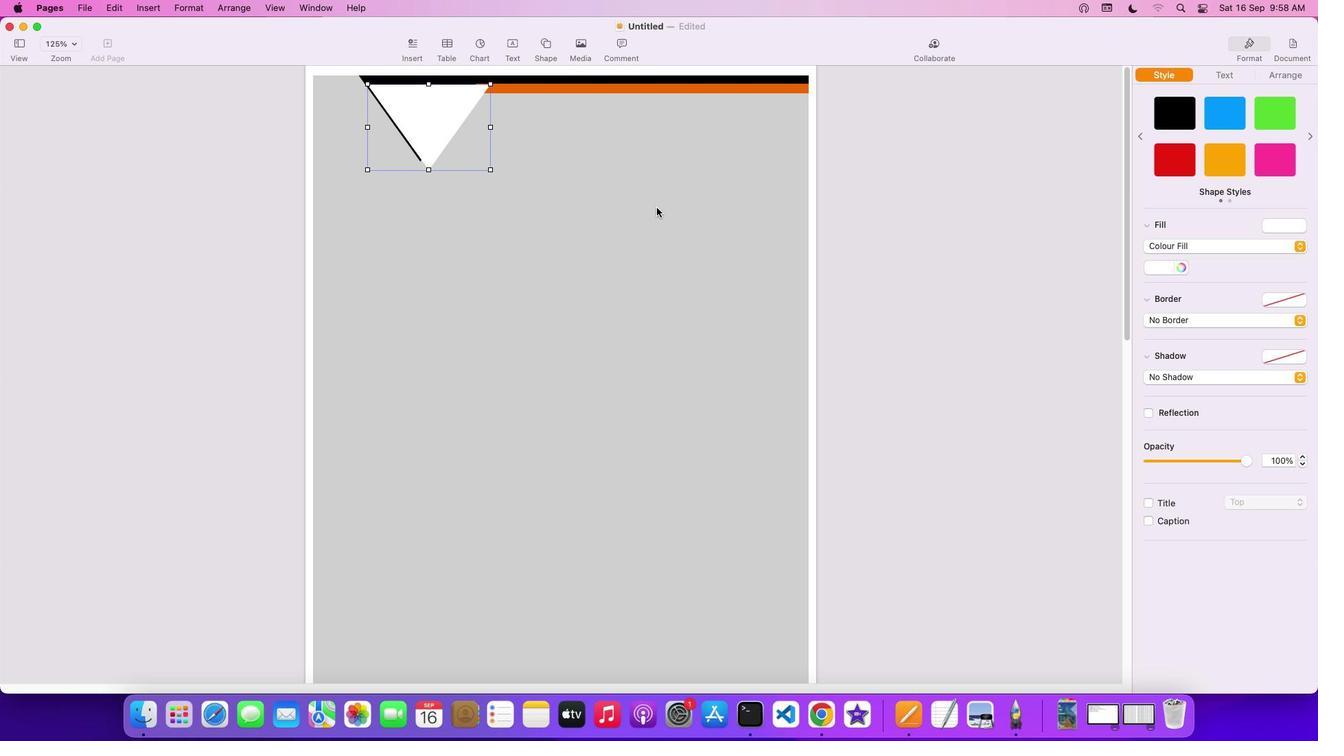 
Action: Mouse moved to (1108, 357)
Screenshot: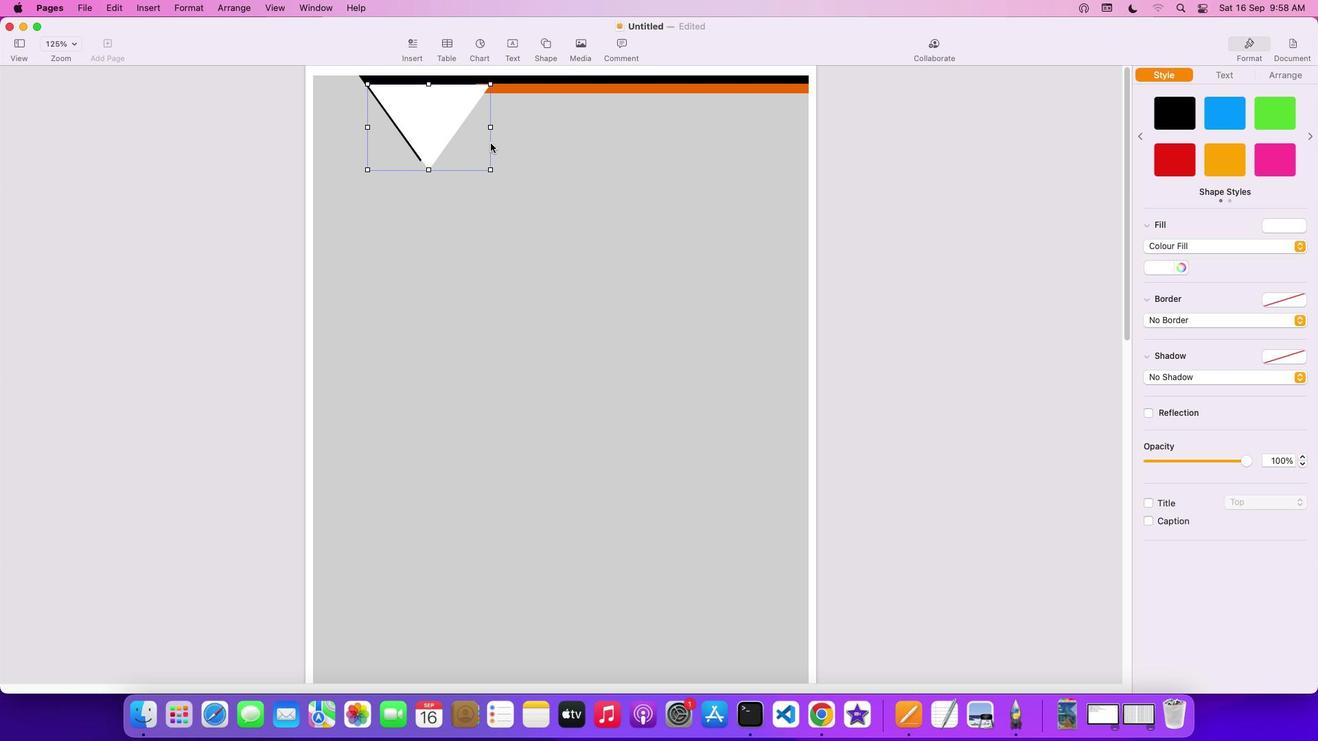 
Action: Mouse pressed left at (1108, 357)
Screenshot: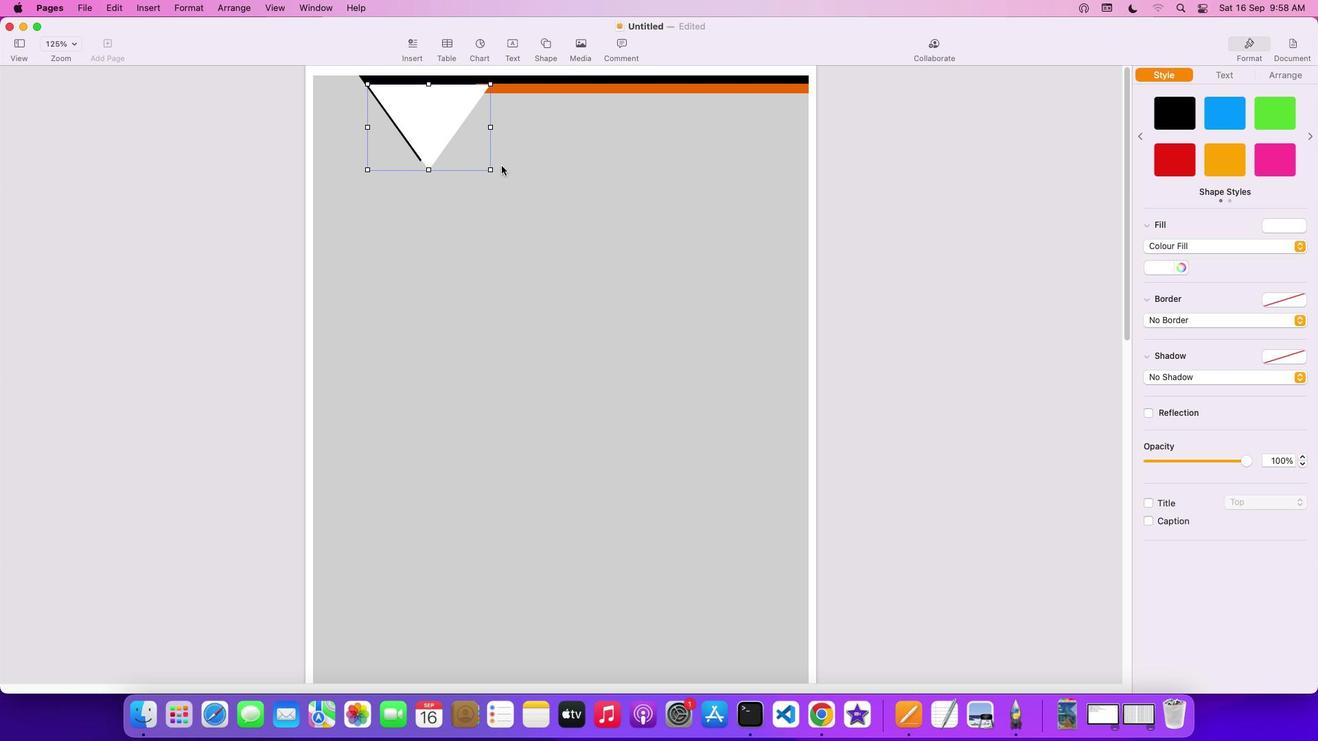 
Action: Mouse moved to (1169, 269)
Screenshot: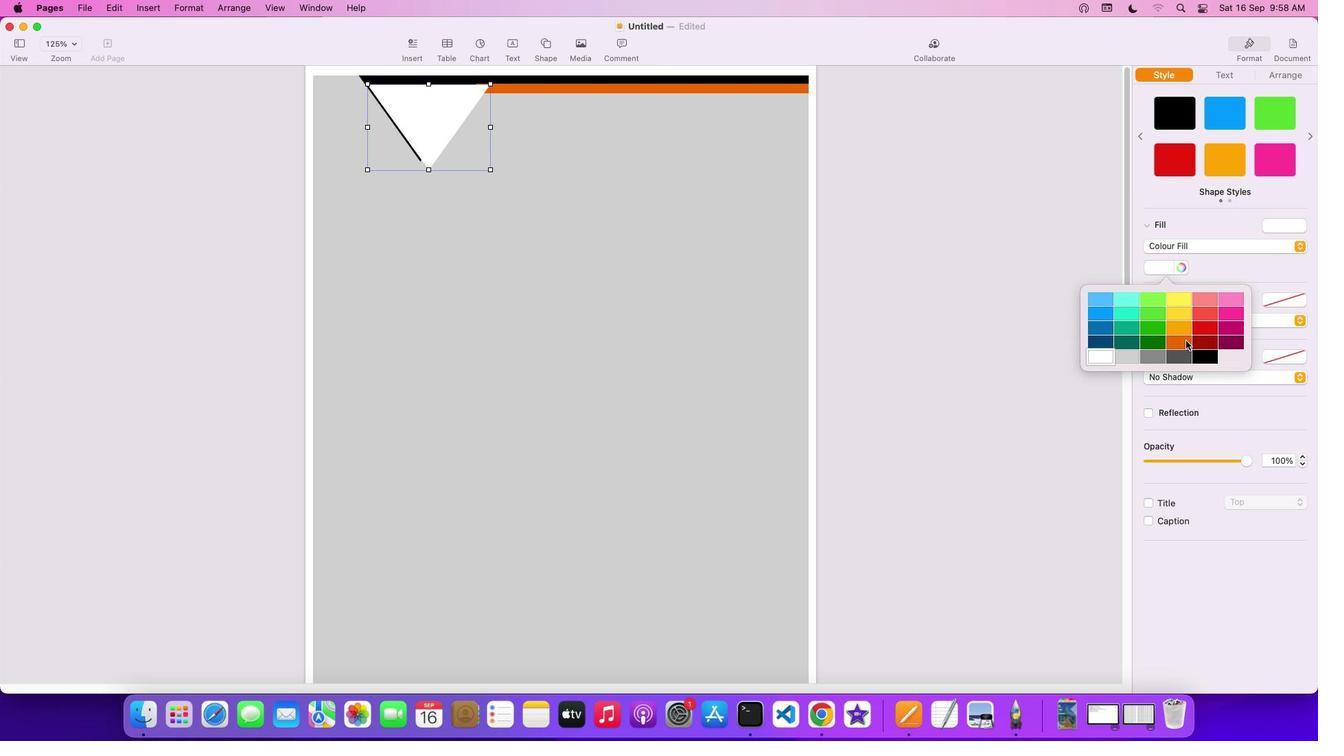 
Action: Mouse pressed left at (1169, 269)
Screenshot: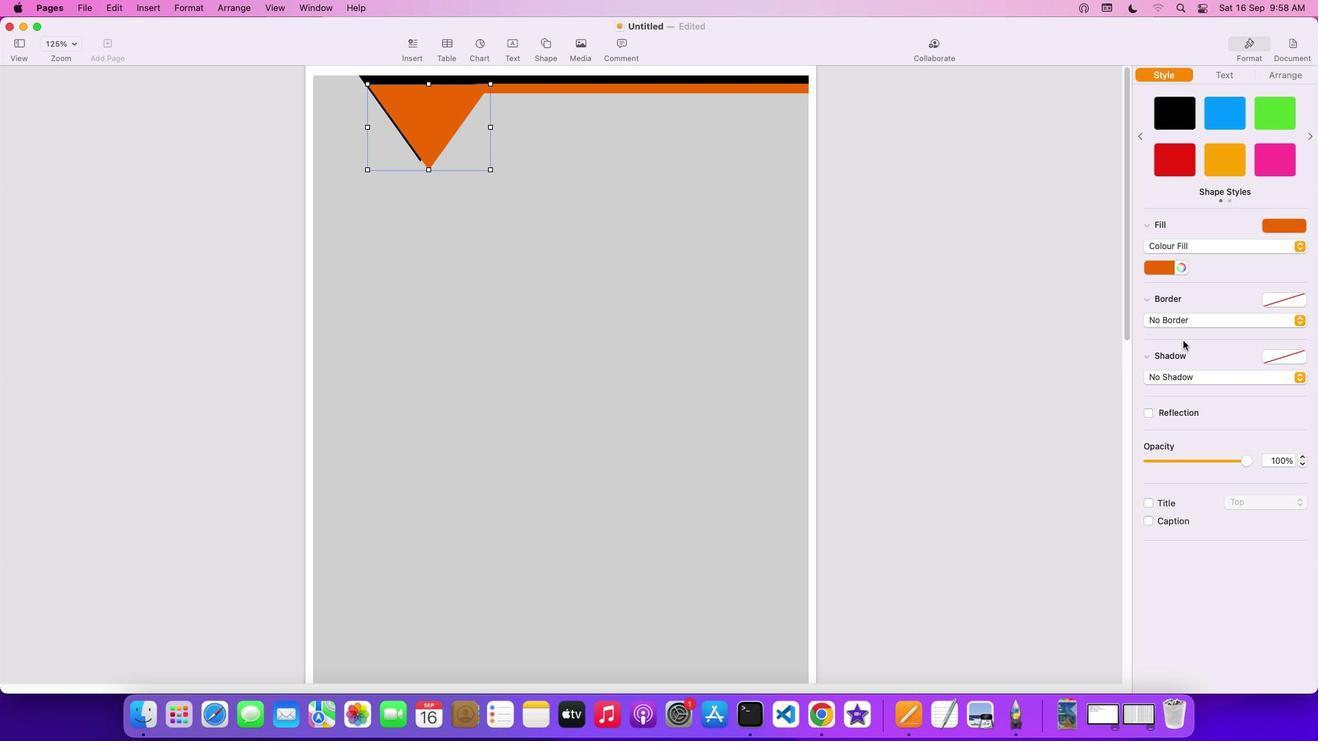 
Action: Mouse moved to (1187, 340)
Screenshot: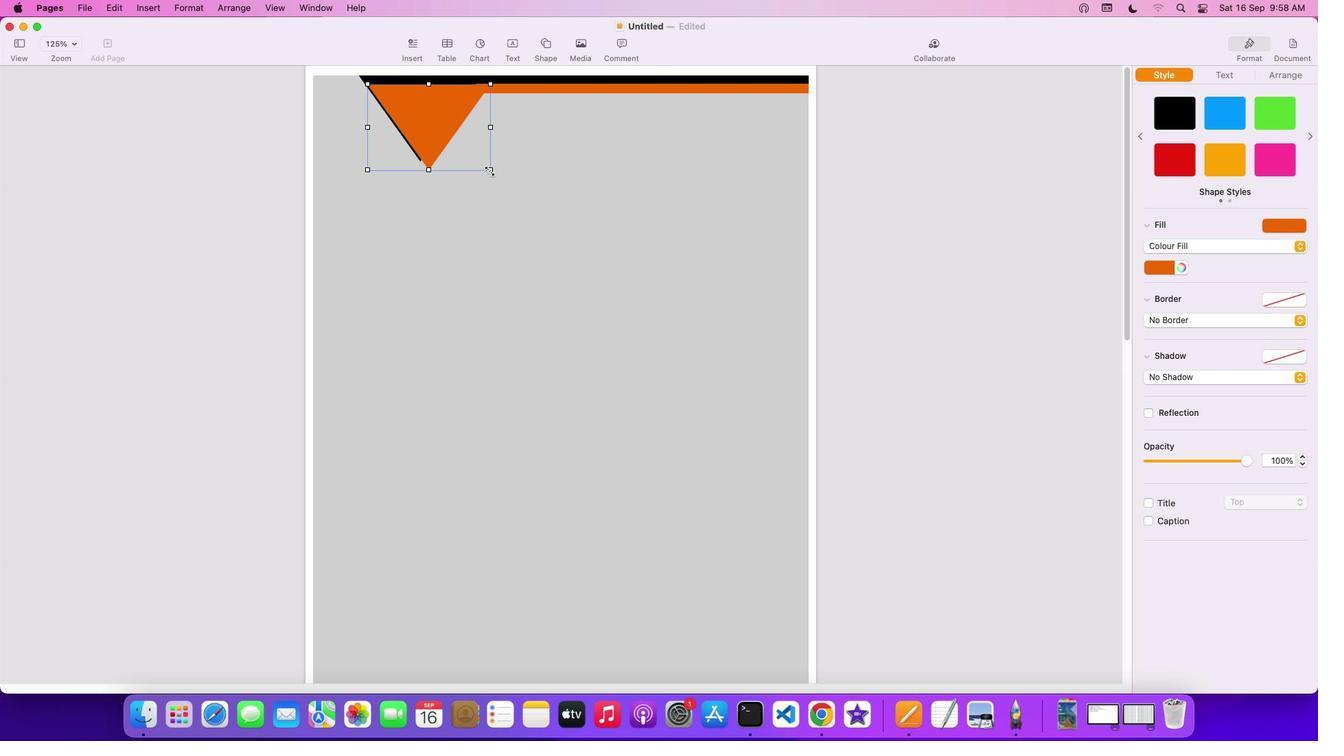 
Action: Mouse pressed left at (1187, 340)
Screenshot: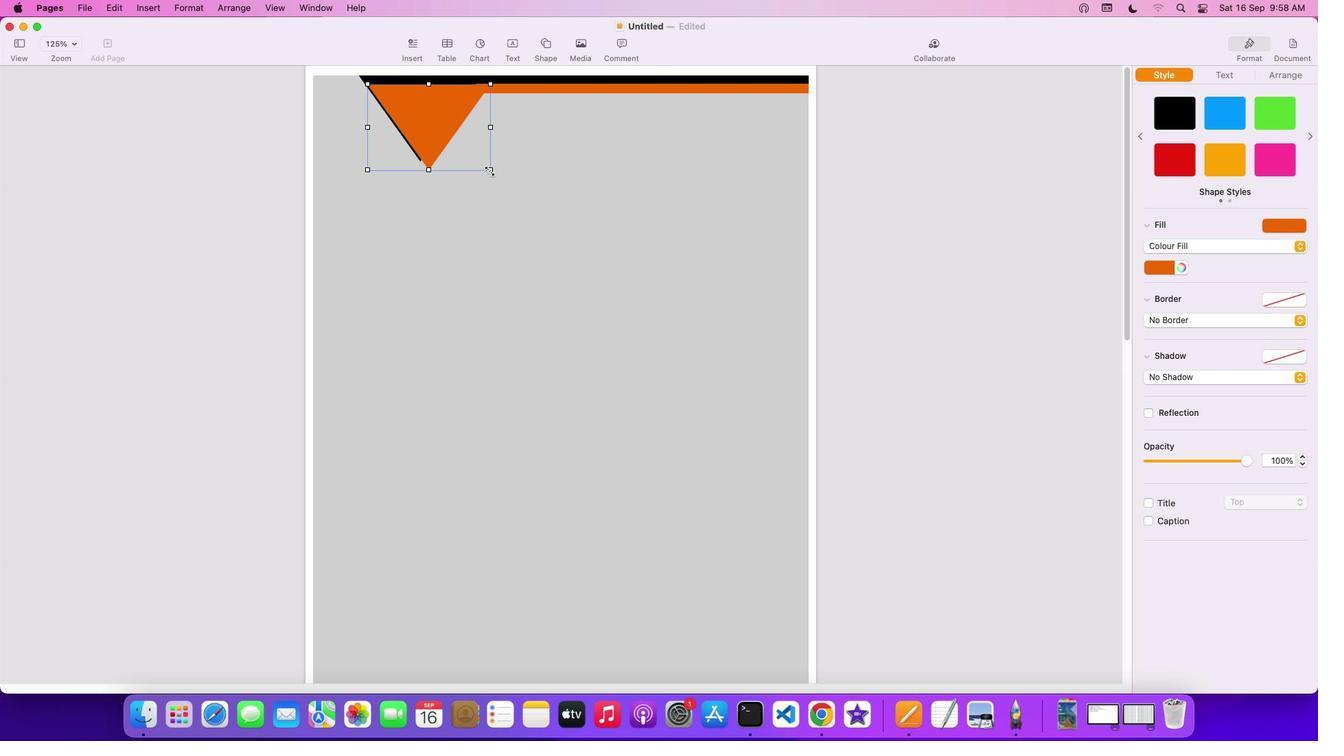 
Action: Mouse moved to (490, 171)
Screenshot: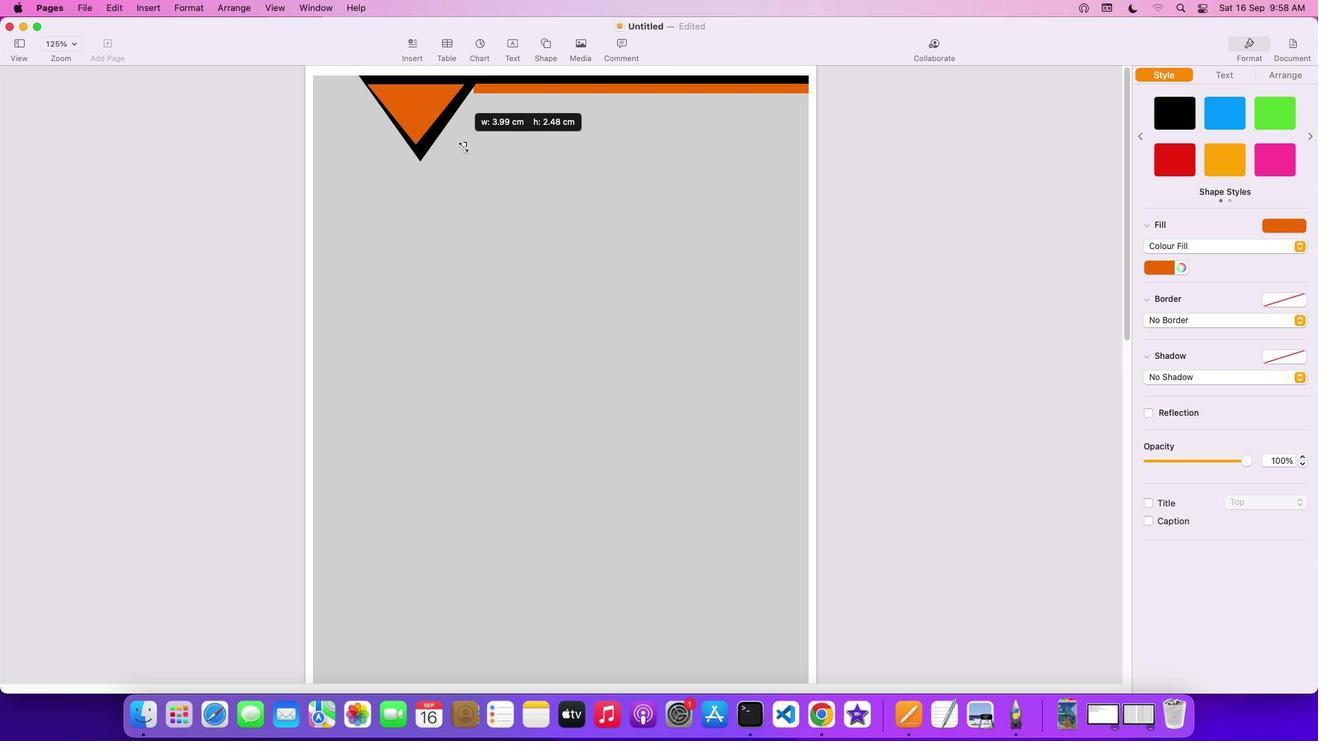 
Action: Mouse pressed left at (490, 171)
Screenshot: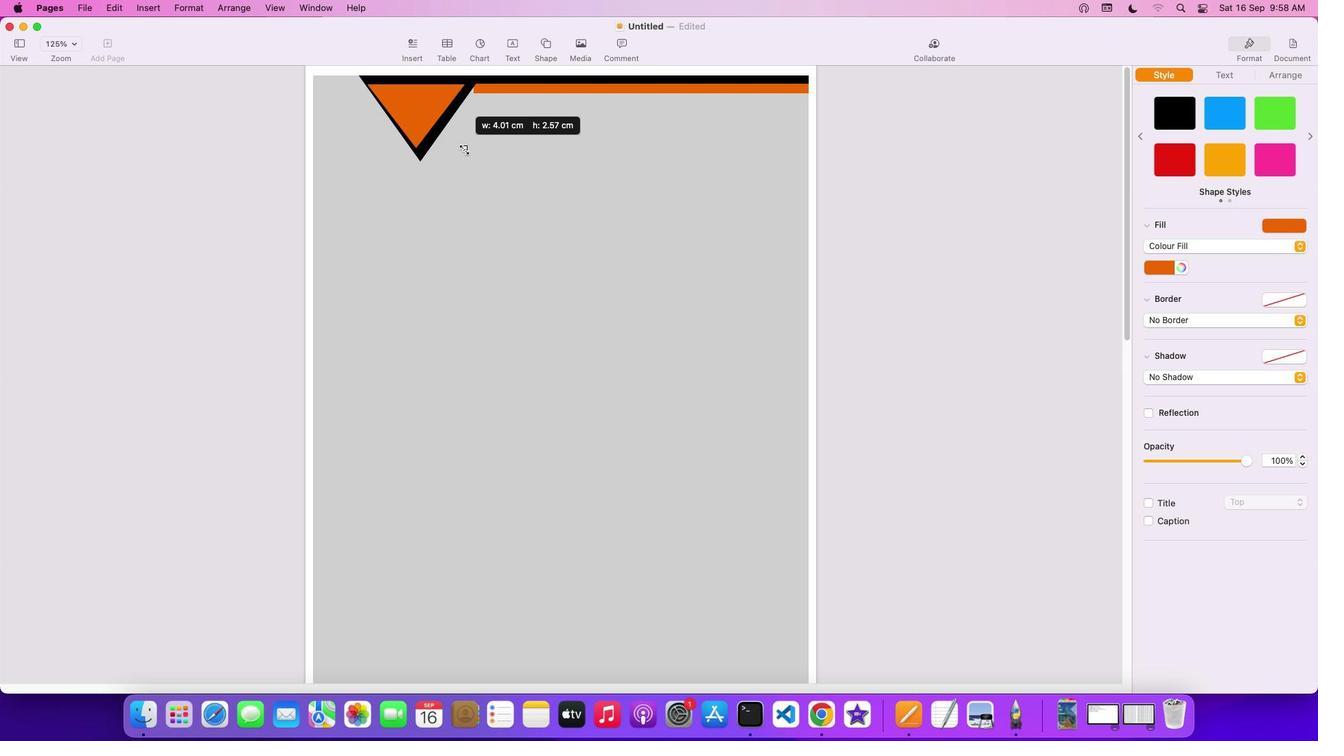 
Action: Mouse moved to (407, 112)
Screenshot: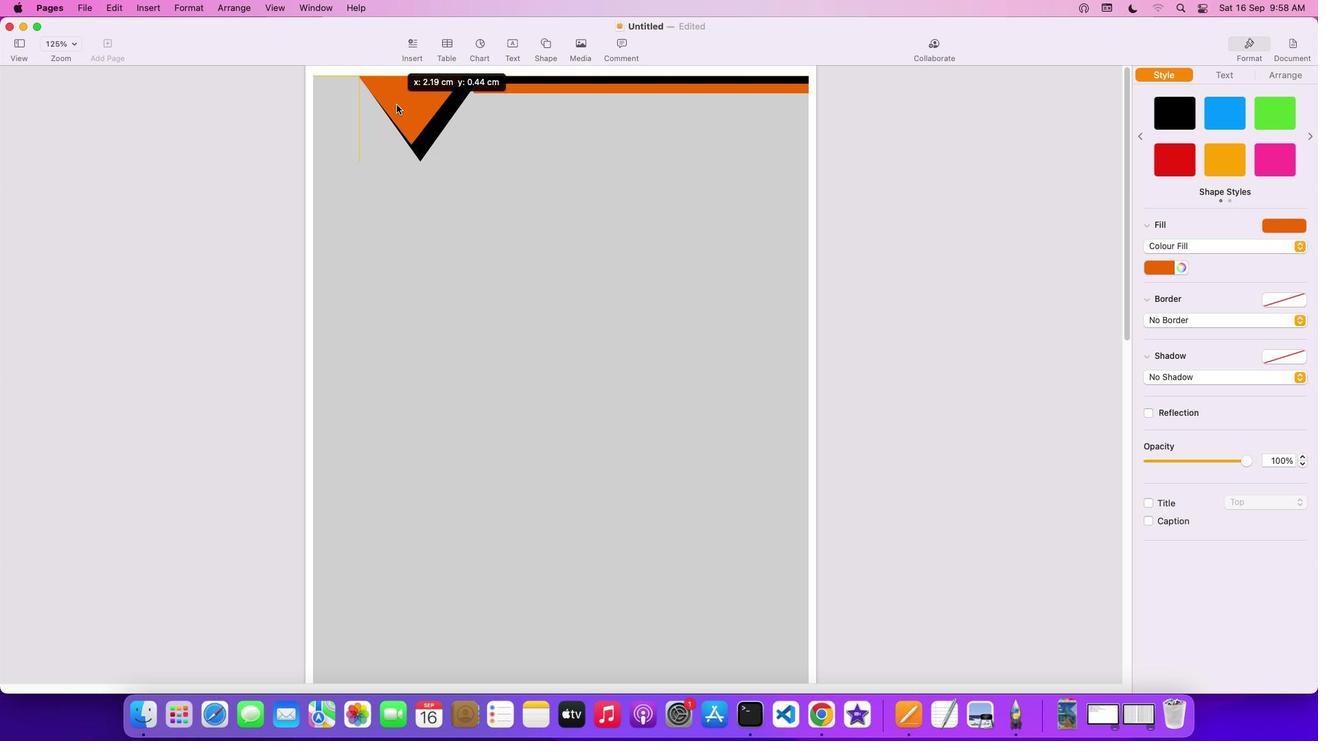 
Action: Mouse pressed left at (407, 112)
Screenshot: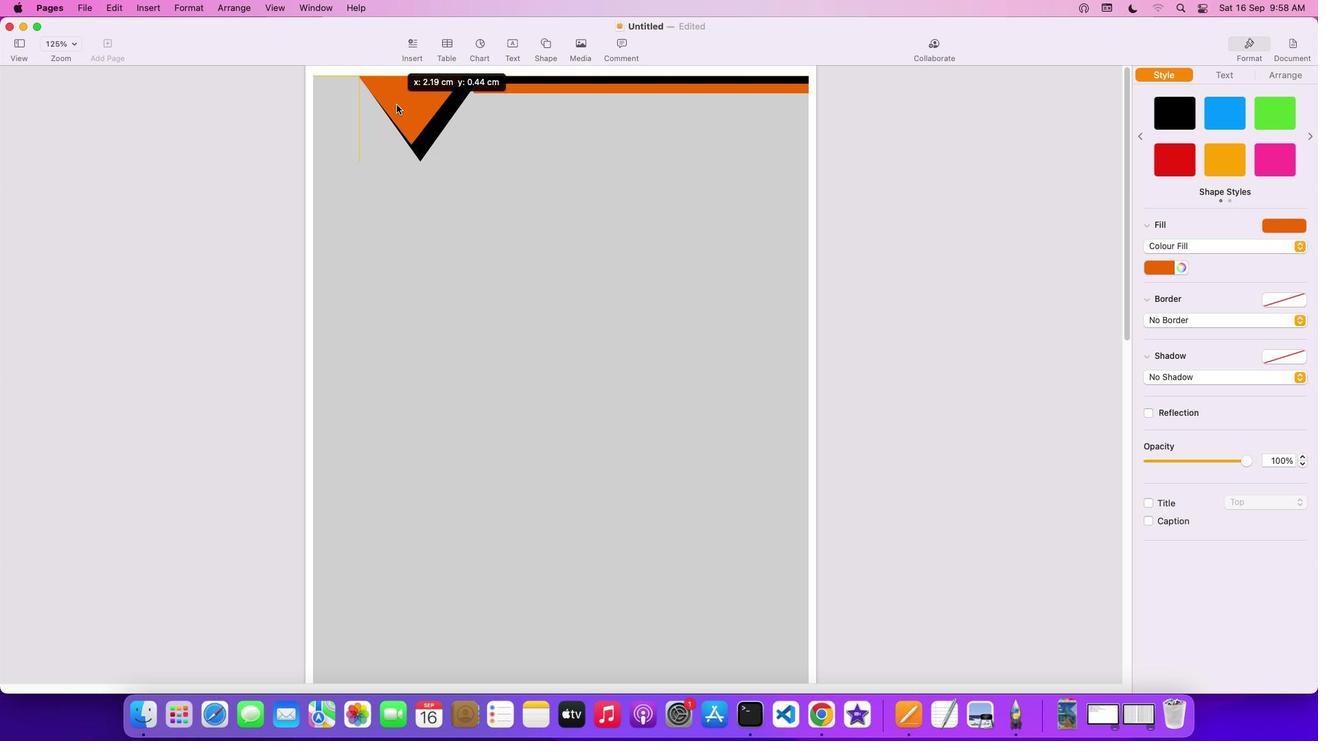 
Action: Mouse moved to (464, 145)
Screenshot: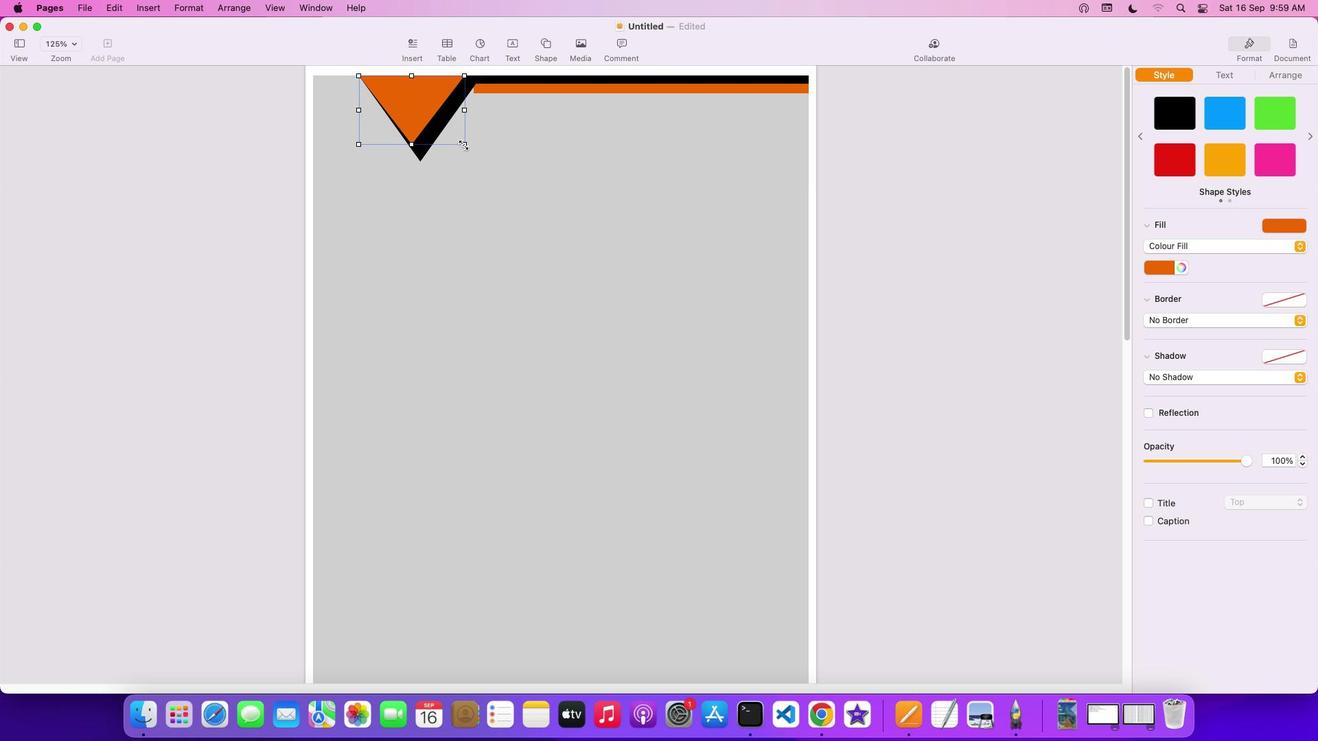 
Action: Mouse pressed left at (464, 145)
Screenshot: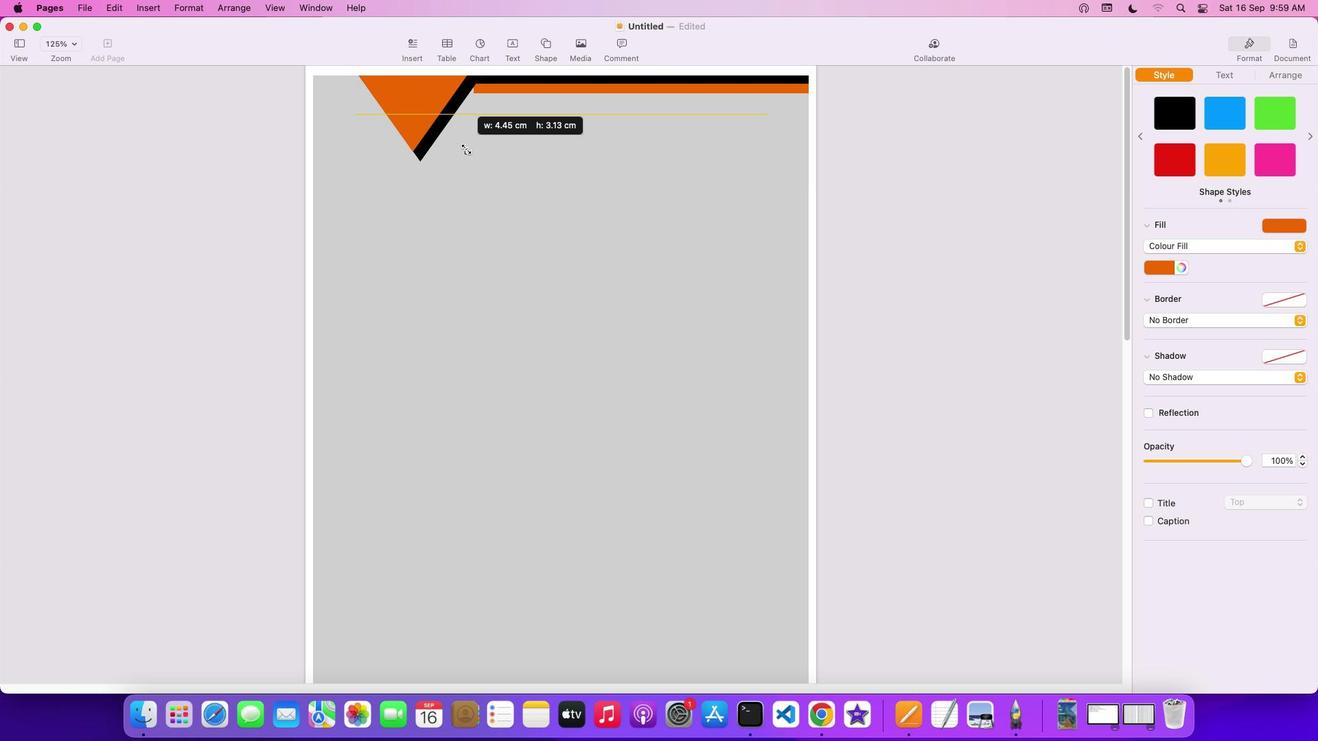 
Action: Mouse moved to (546, 173)
Screenshot: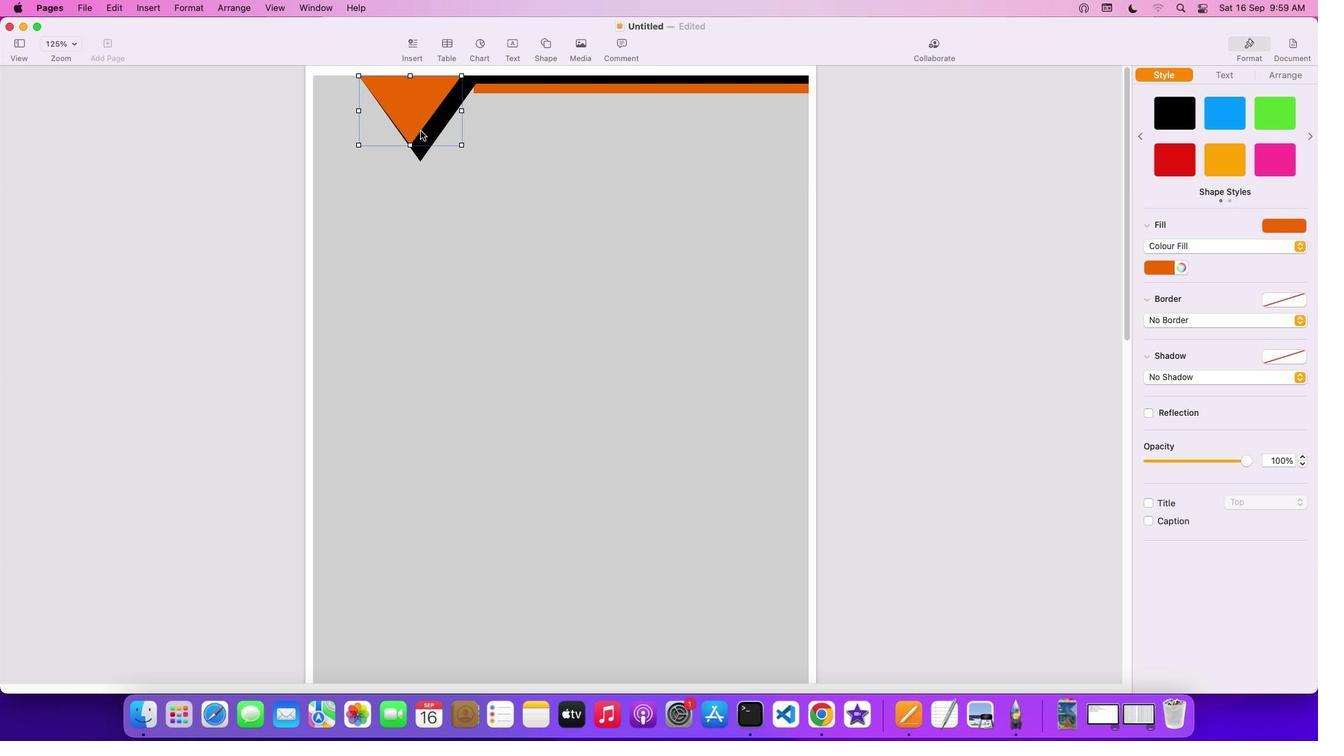 
Action: Mouse pressed left at (546, 173)
Screenshot: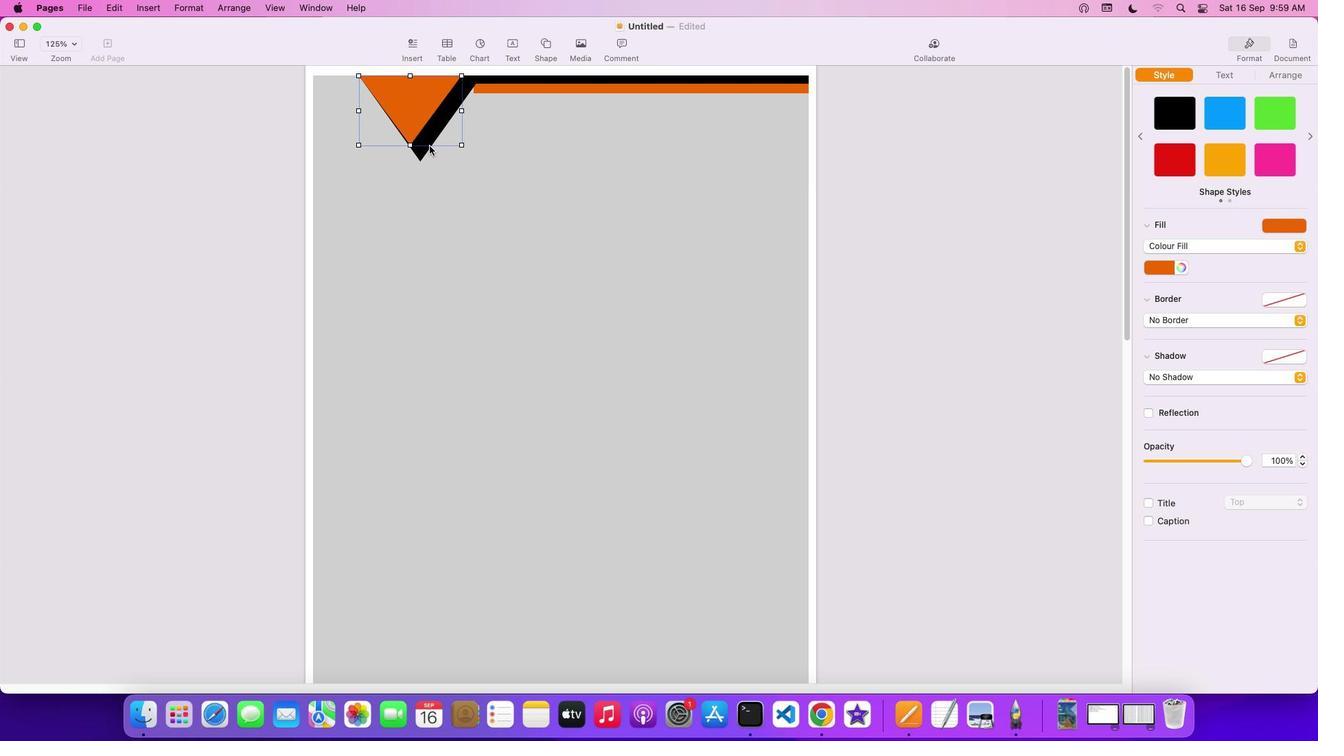 
Action: Mouse moved to (416, 125)
Screenshot: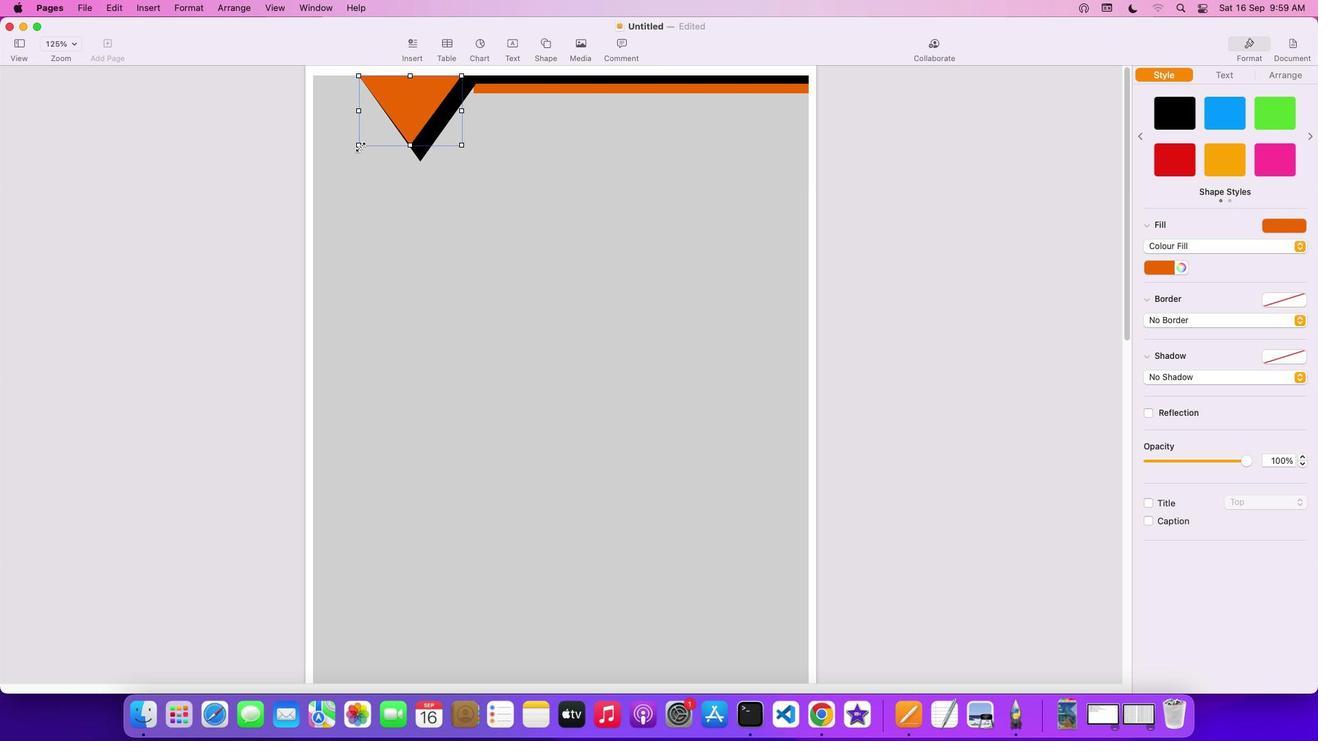 
Action: Mouse pressed left at (416, 125)
Screenshot: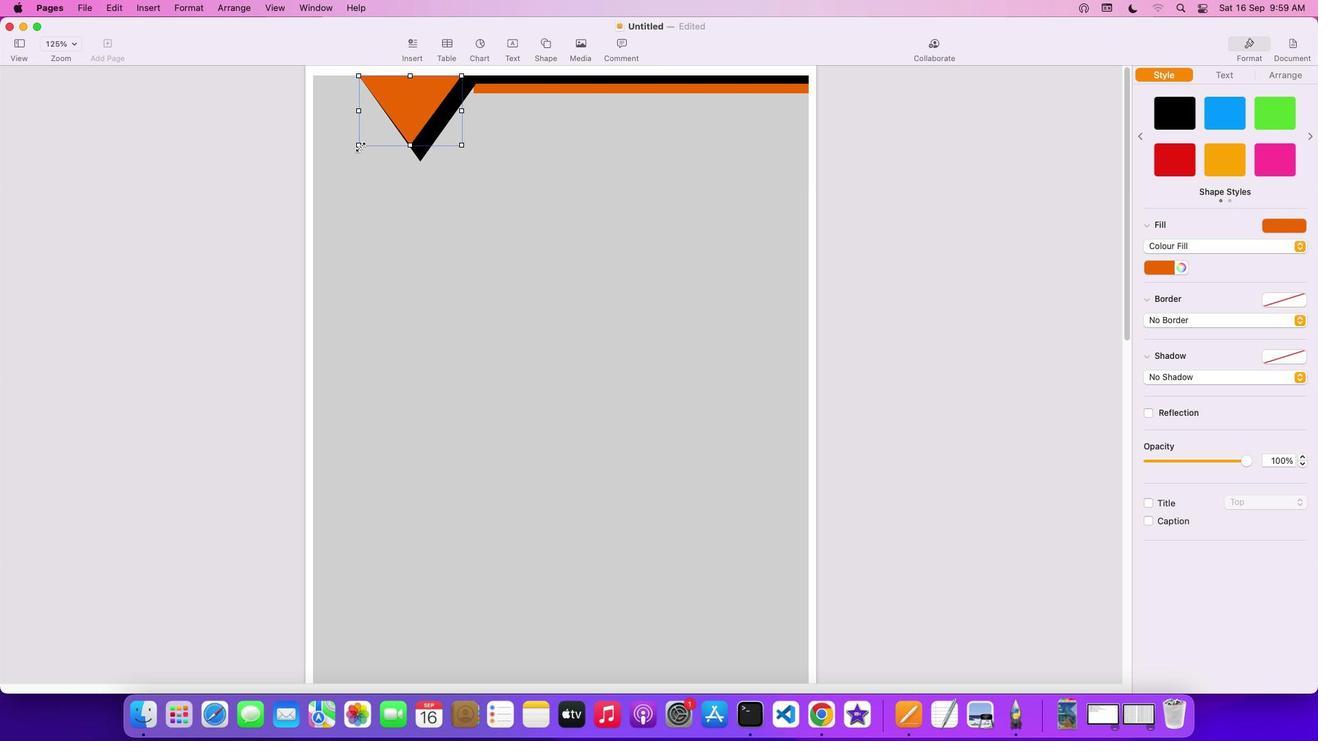 
Action: Mouse moved to (360, 147)
Screenshot: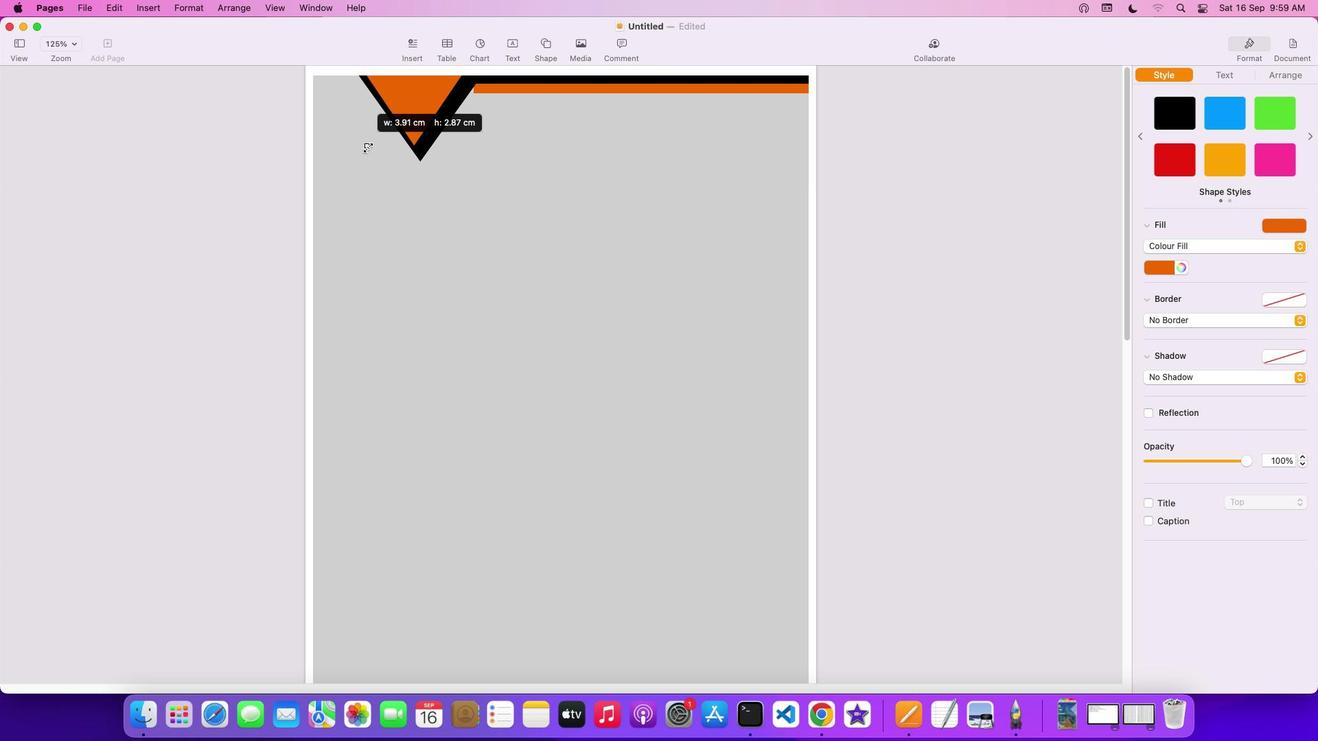 
Action: Mouse pressed left at (360, 147)
Screenshot: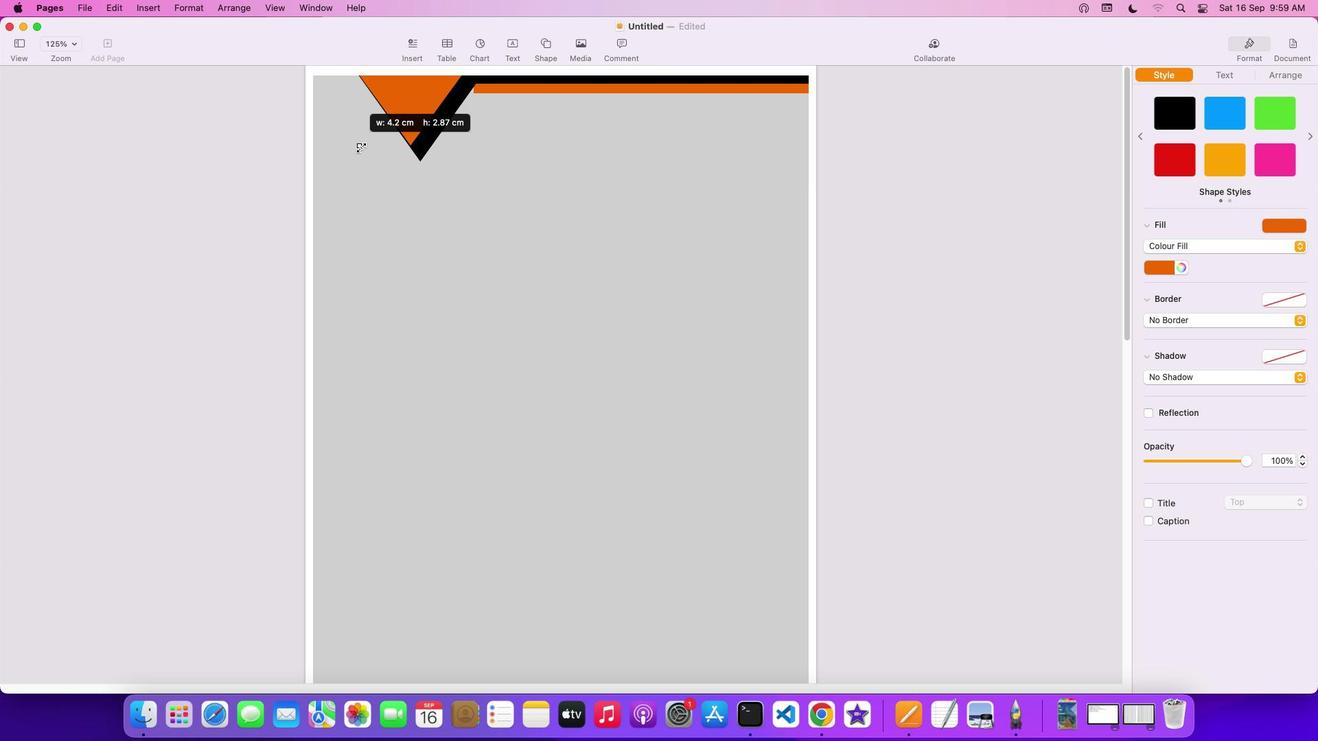 
Action: Mouse moved to (544, 154)
Screenshot: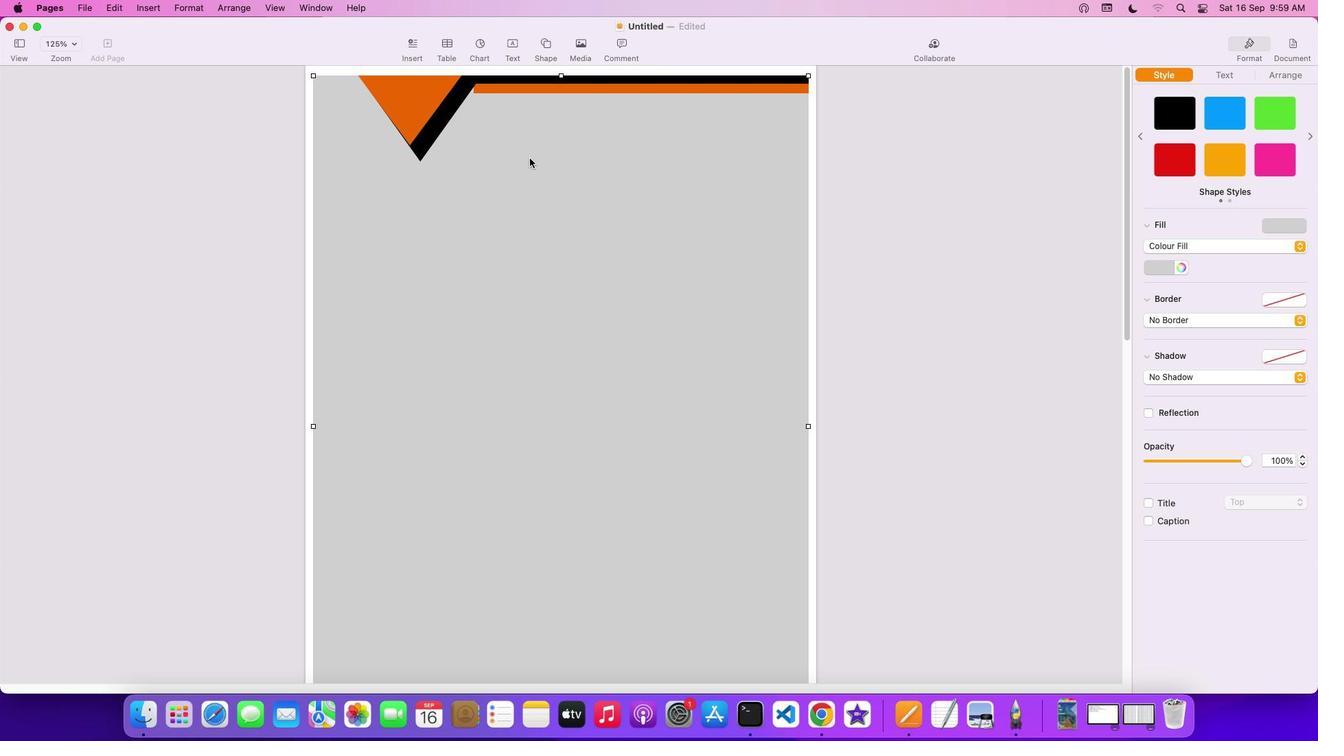 
Action: Mouse pressed left at (544, 154)
Screenshot: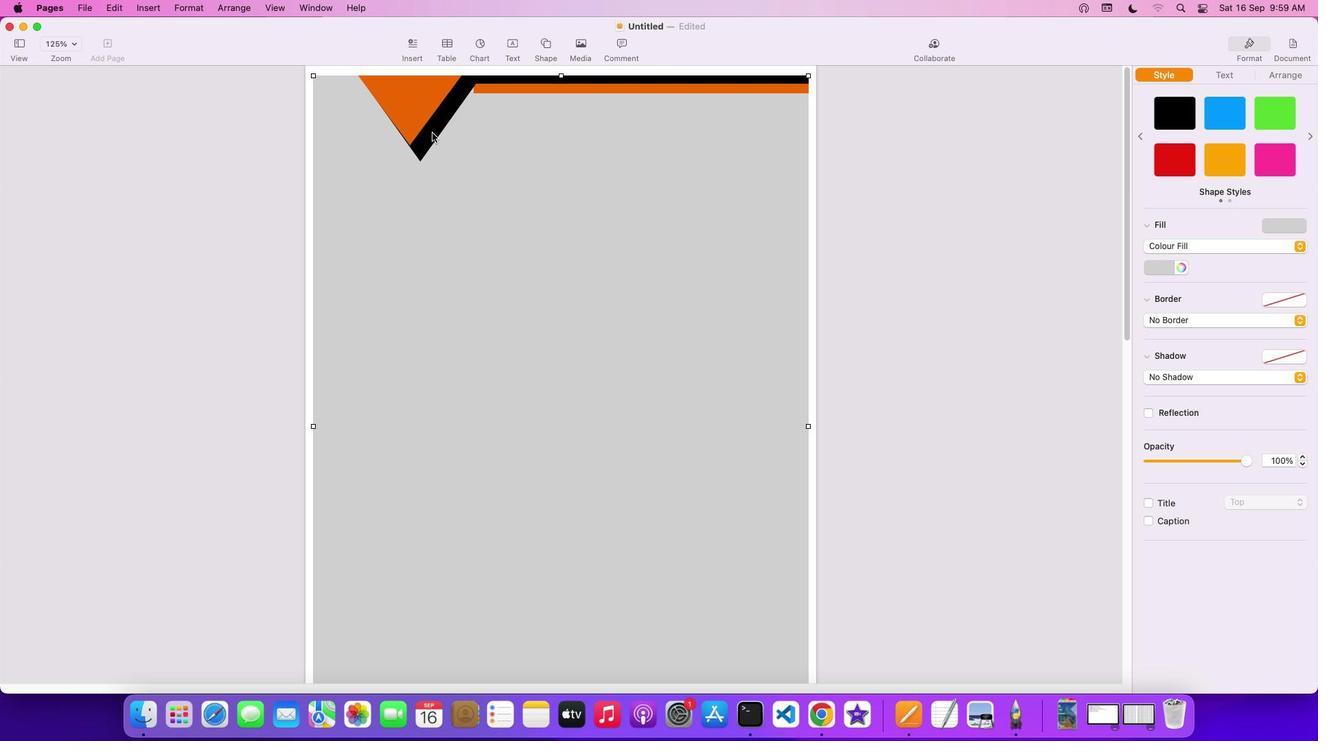 
Action: Mouse moved to (410, 111)
Screenshot: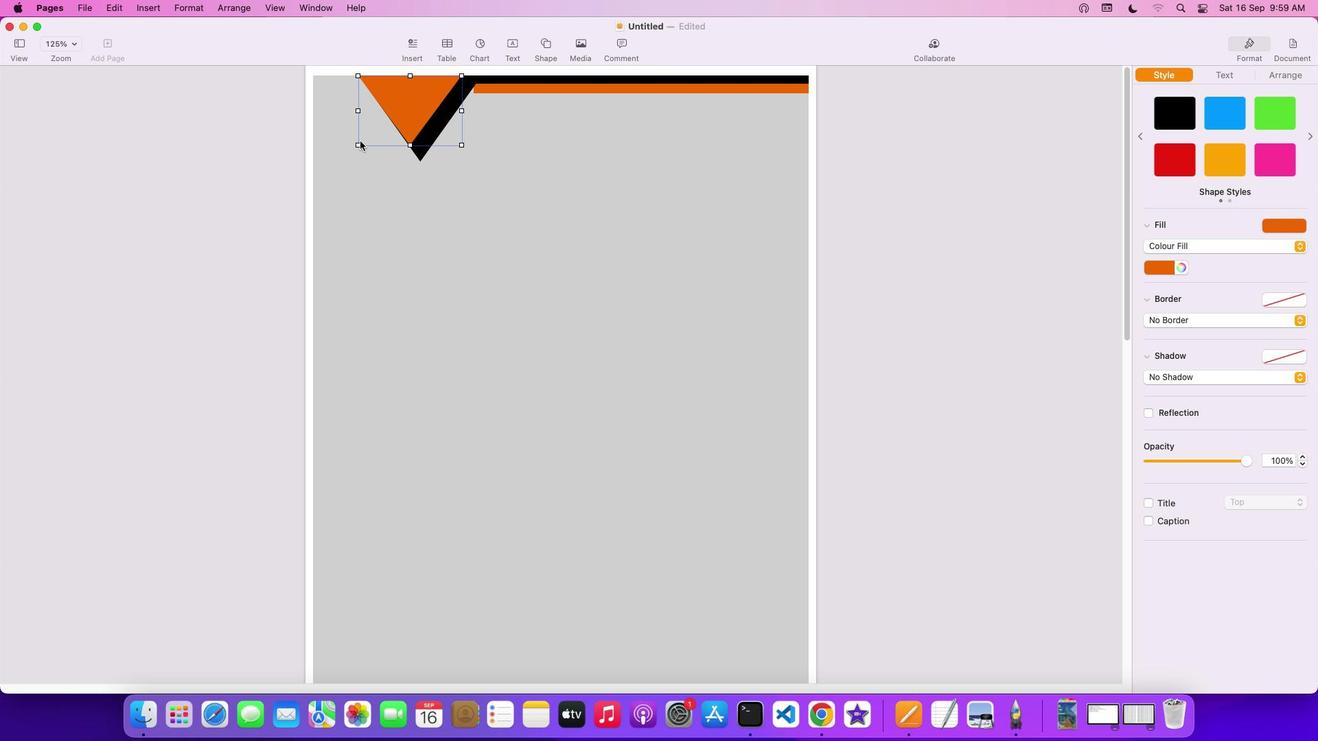 
Action: Mouse pressed left at (410, 111)
Screenshot: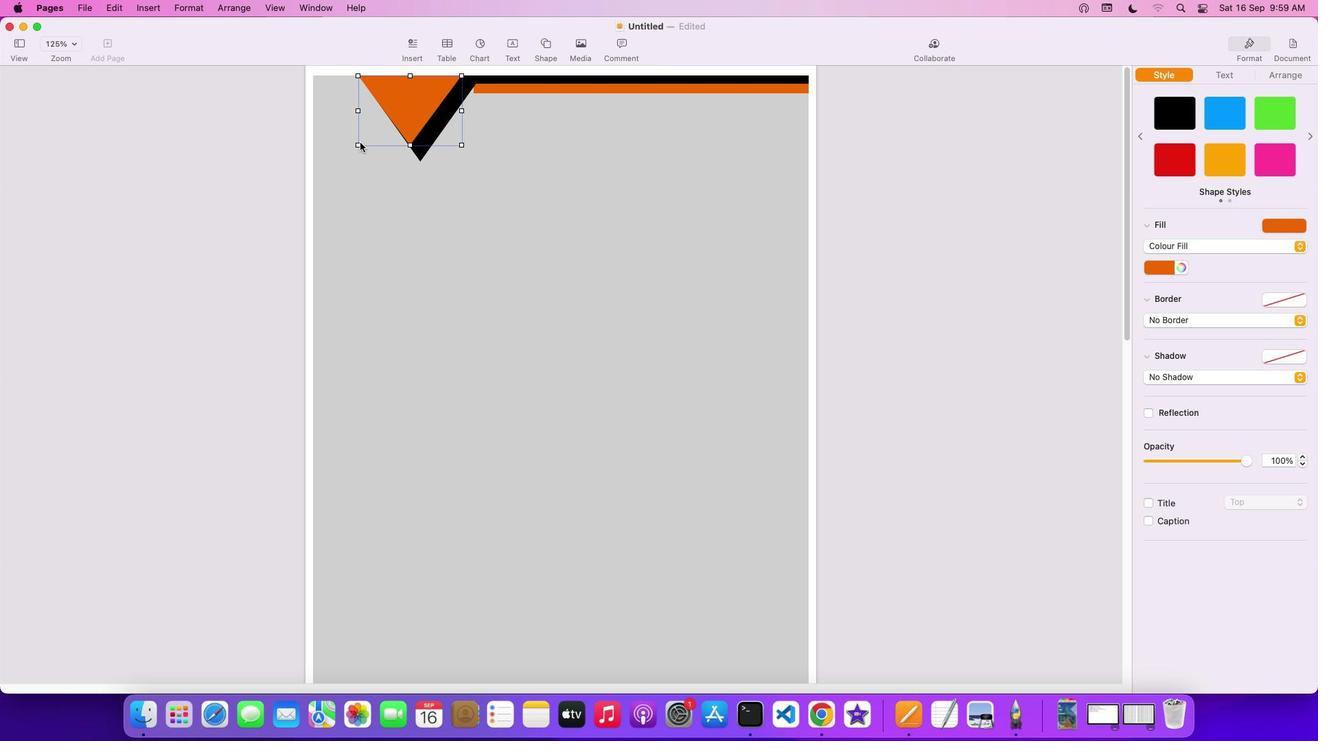 
Action: Mouse moved to (355, 143)
Screenshot: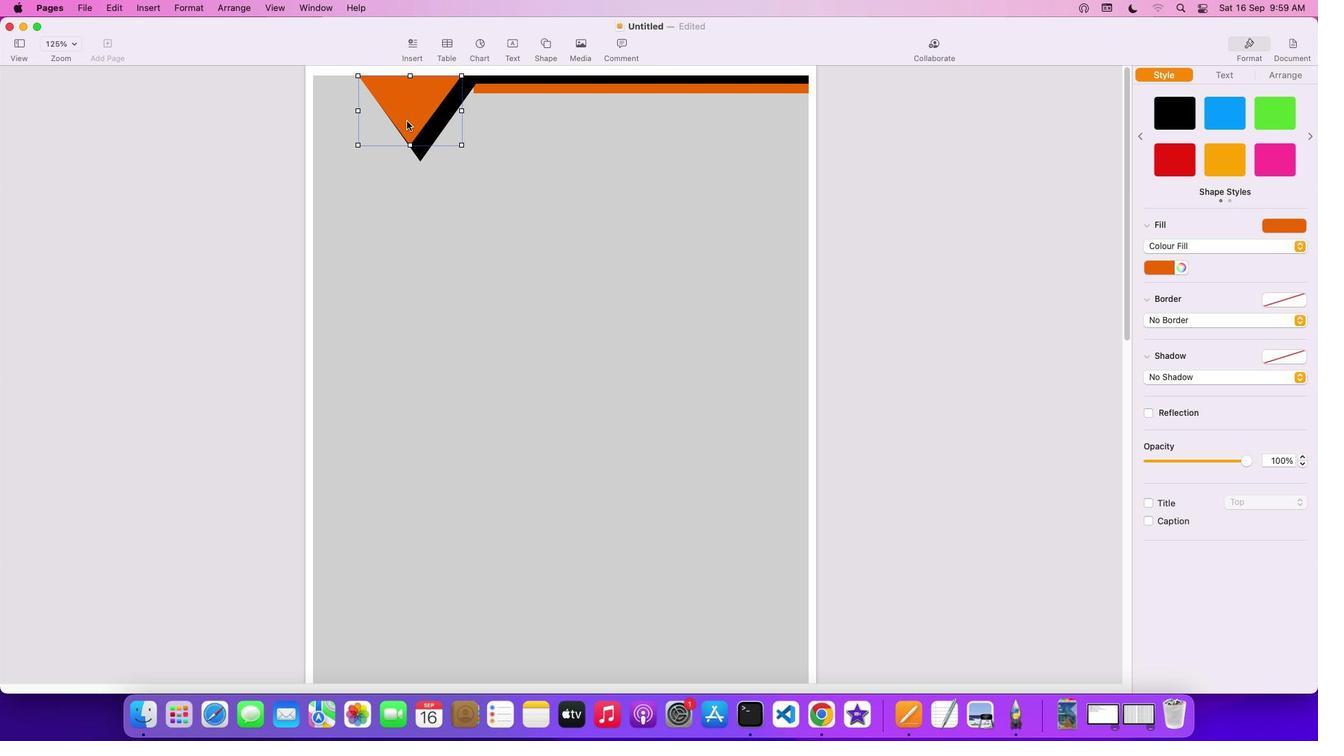 
Action: Mouse pressed left at (355, 143)
Screenshot: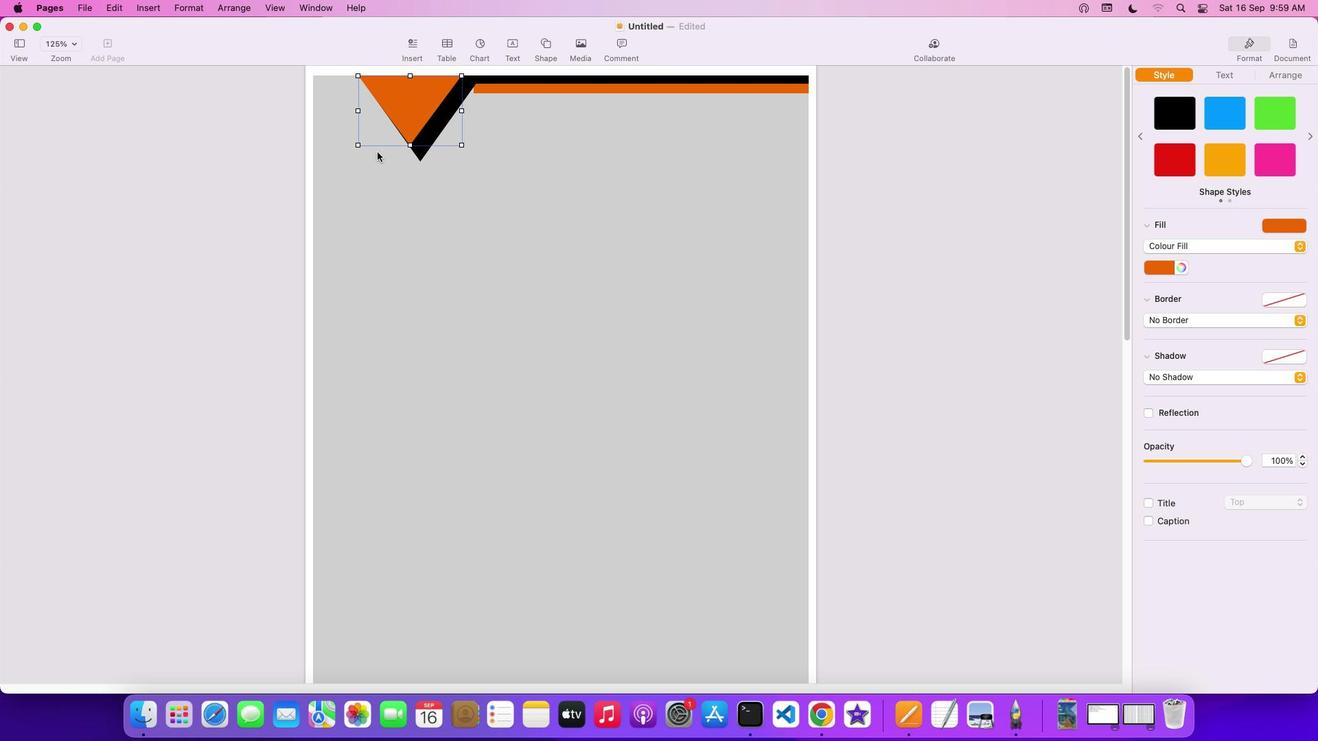 
Action: Mouse moved to (423, 98)
Screenshot: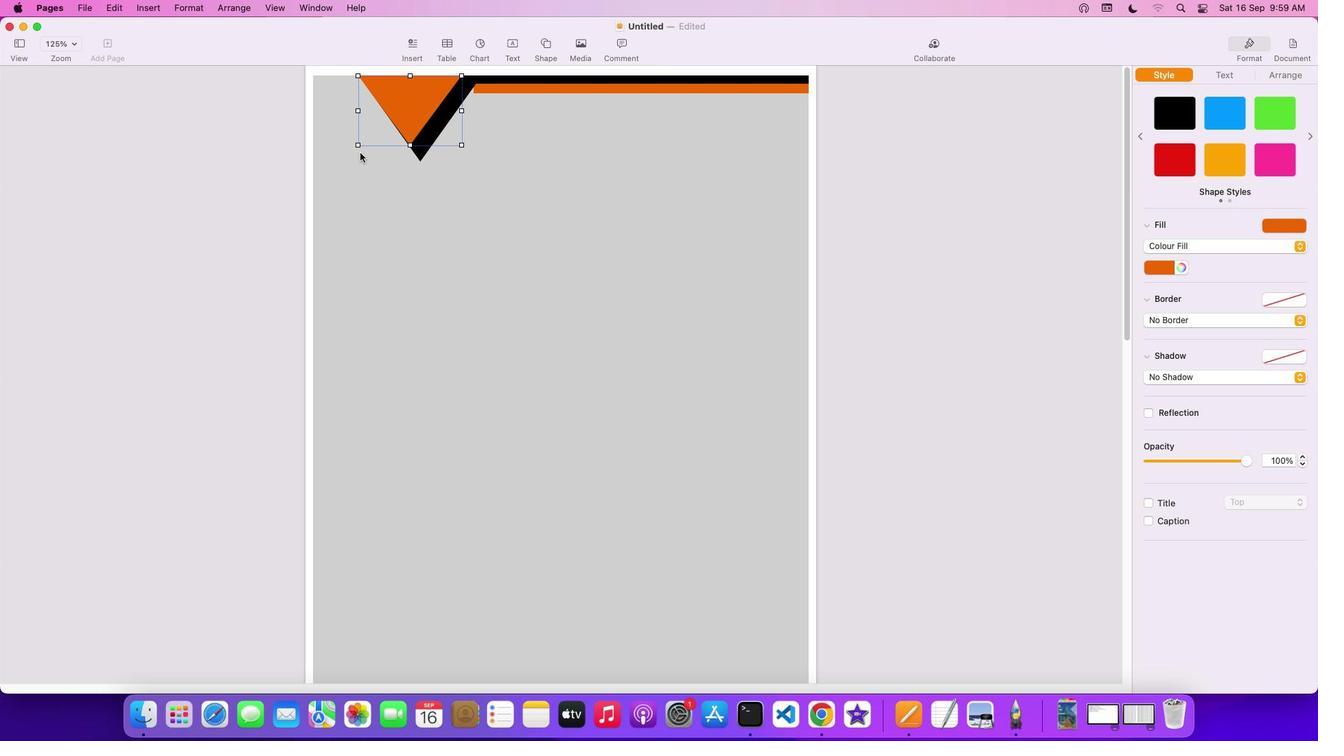 
Action: Mouse pressed left at (423, 98)
Screenshot: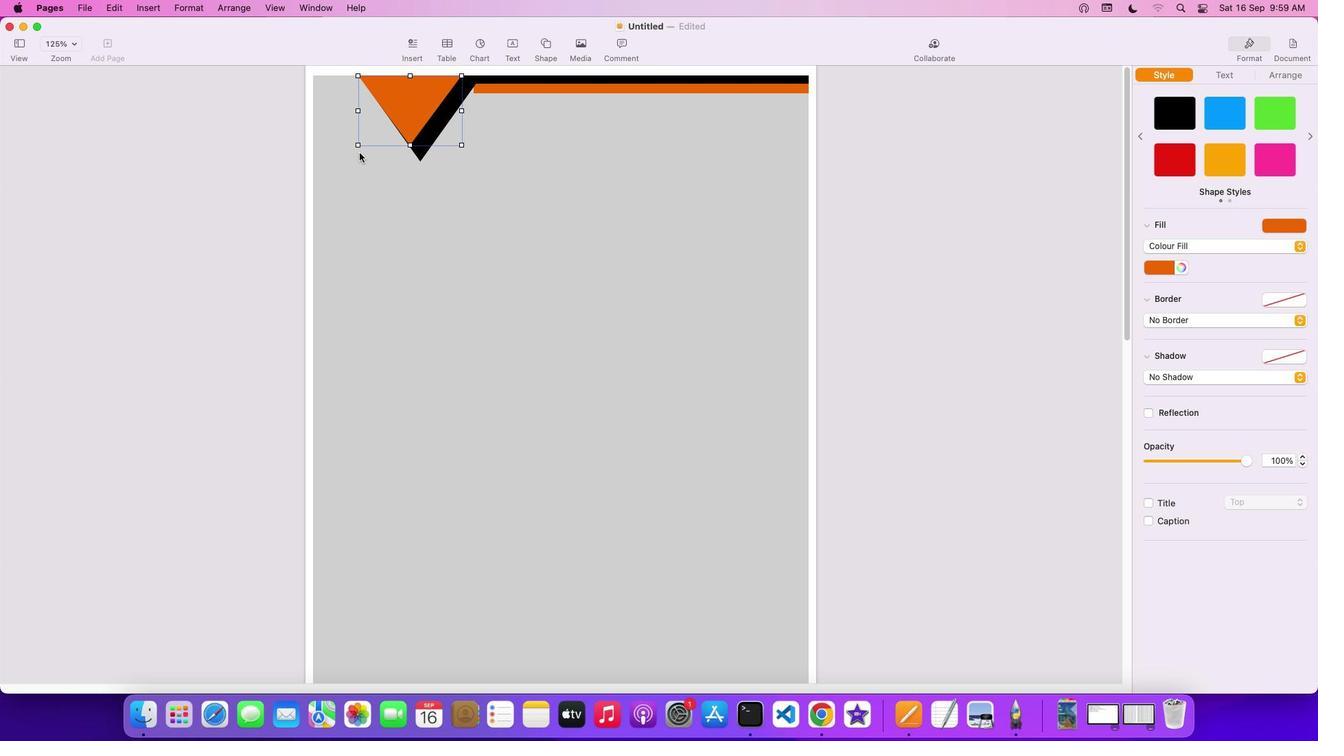
Action: Mouse moved to (358, 144)
Screenshot: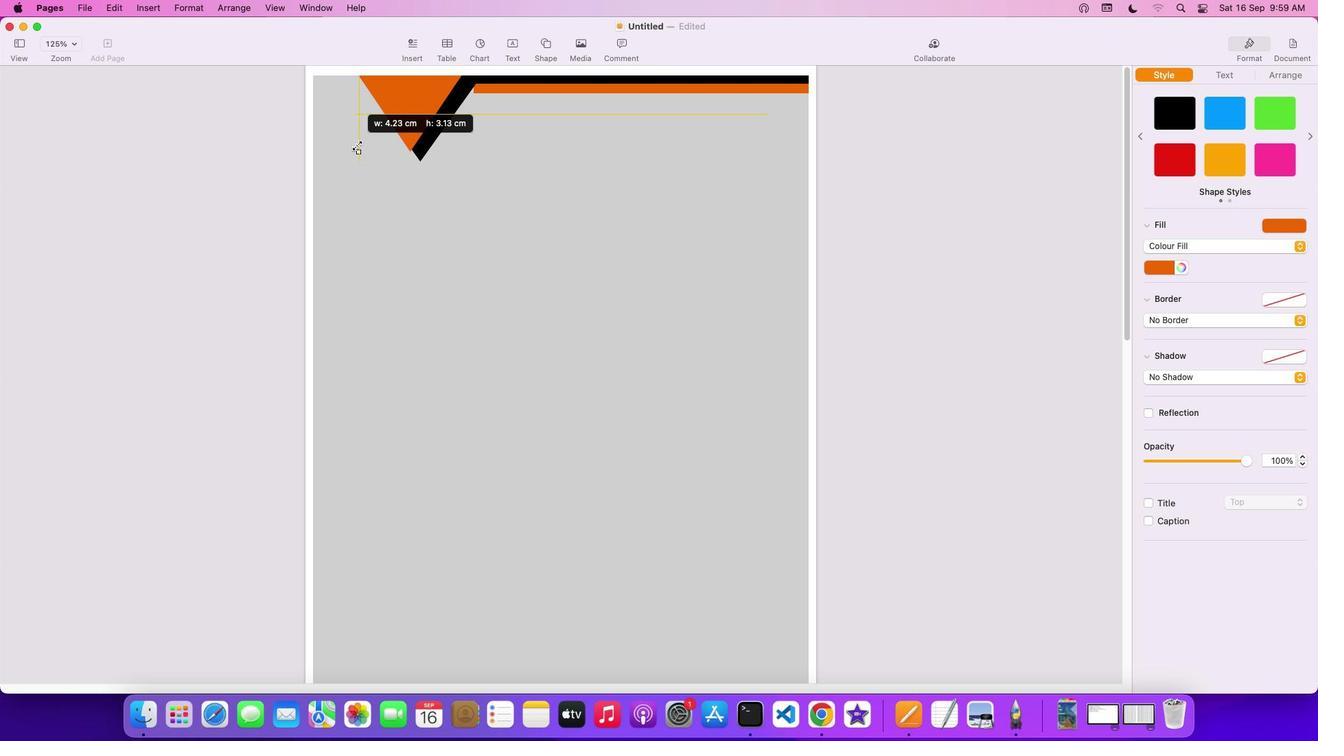 
Action: Mouse pressed left at (358, 144)
Screenshot: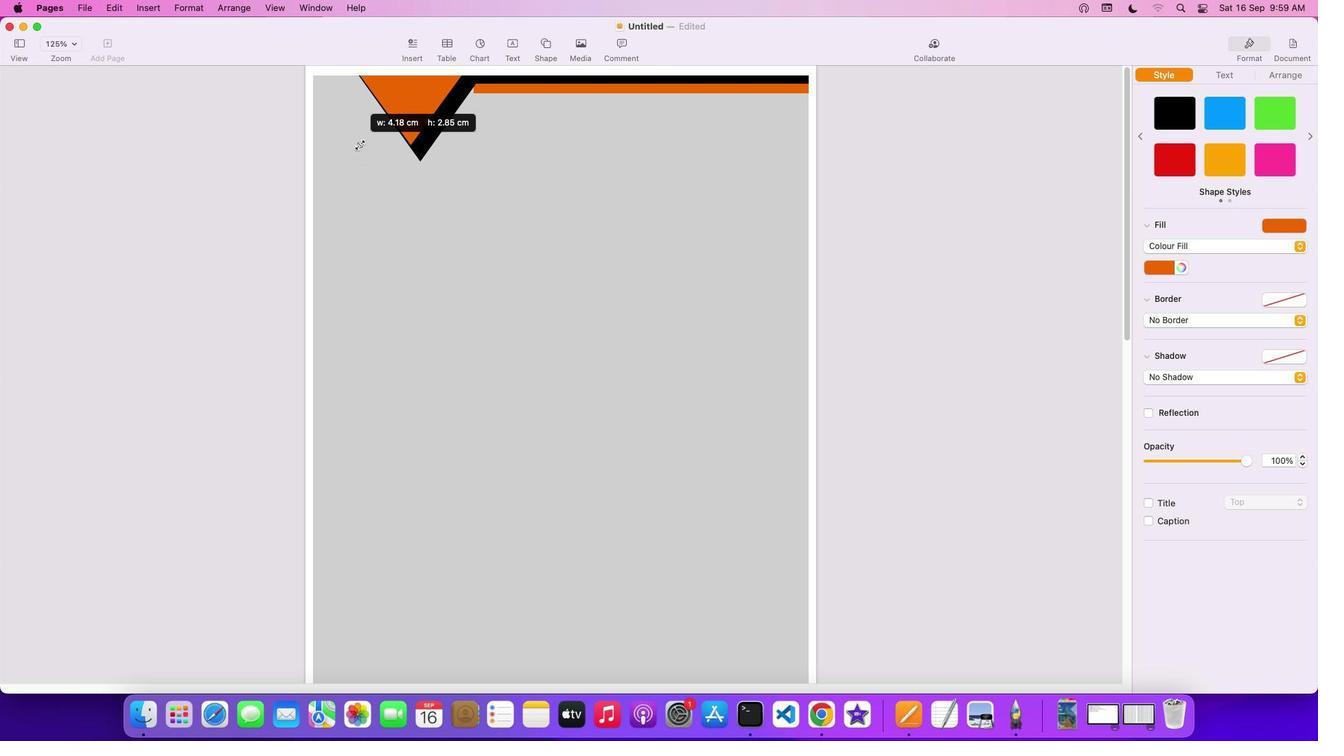 
Action: Mouse moved to (478, 162)
Screenshot: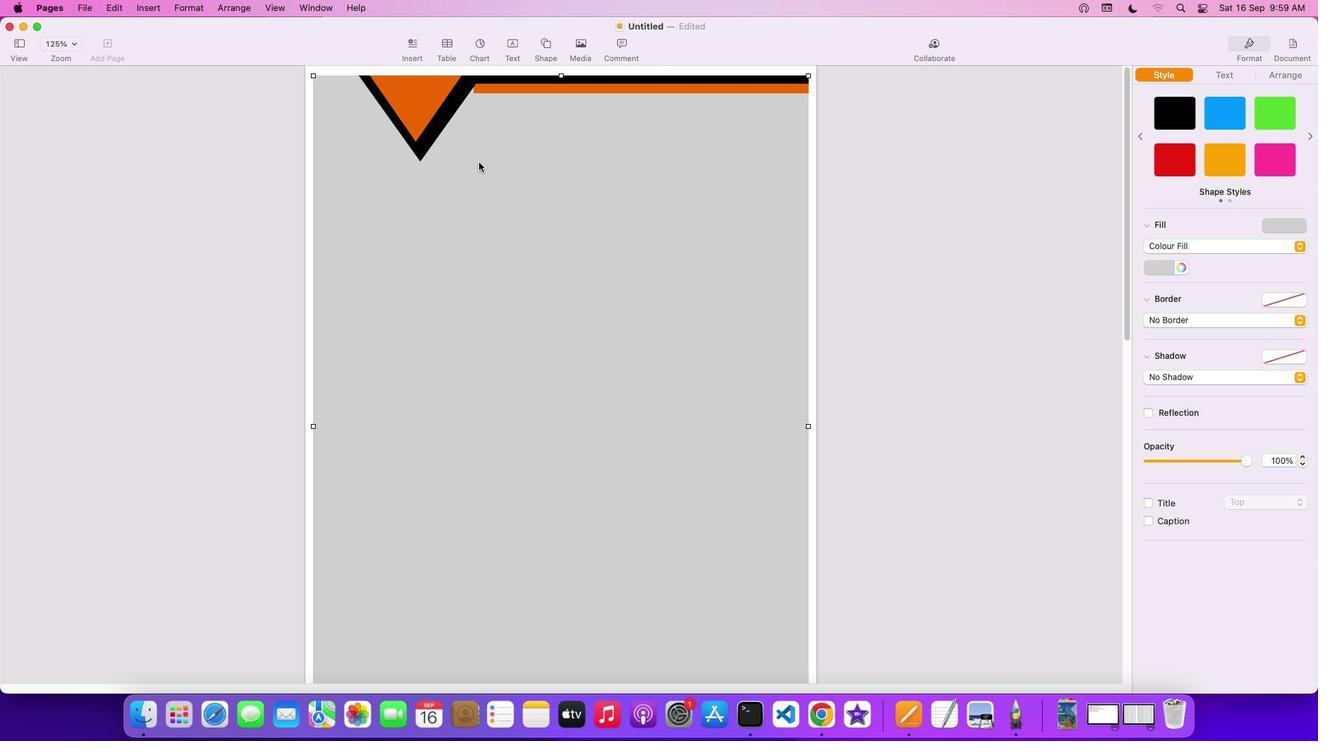 
Action: Mouse pressed left at (478, 162)
Screenshot: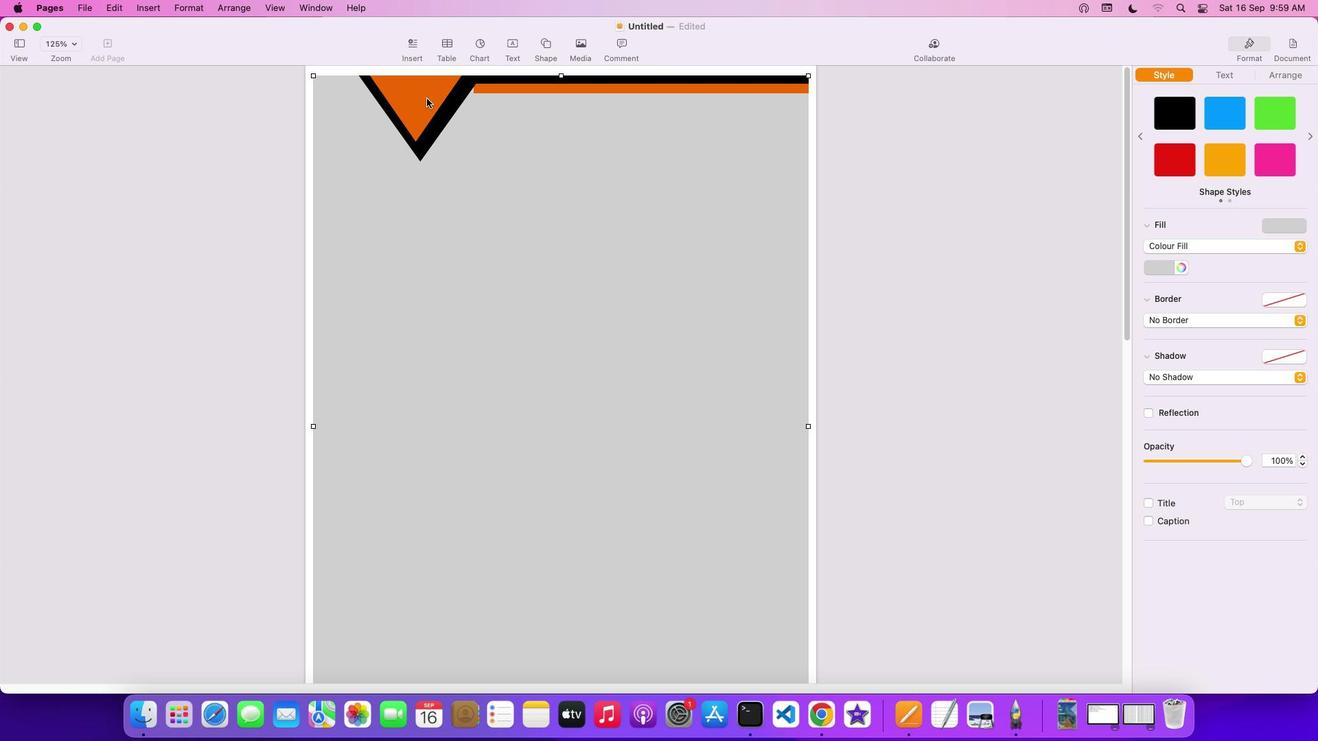 
Action: Mouse moved to (427, 98)
Screenshot: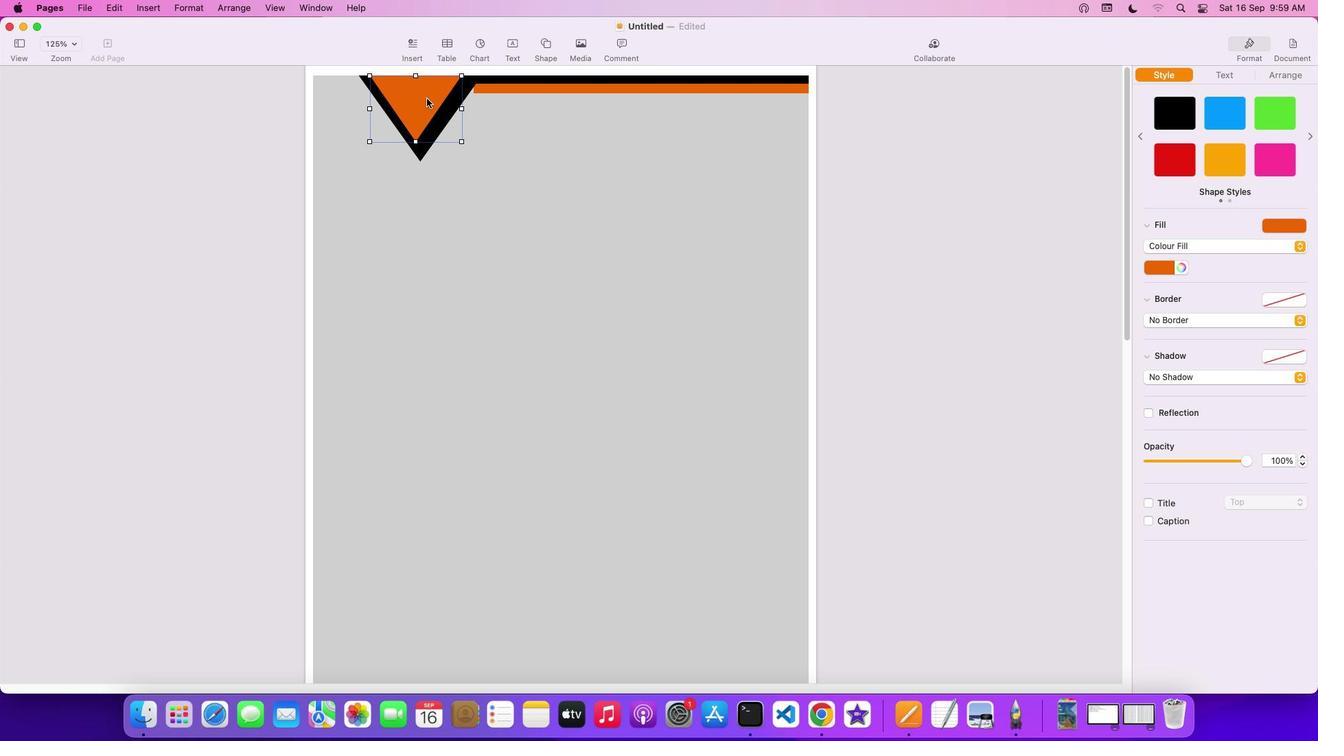 
Action: Mouse pressed left at (427, 98)
Screenshot: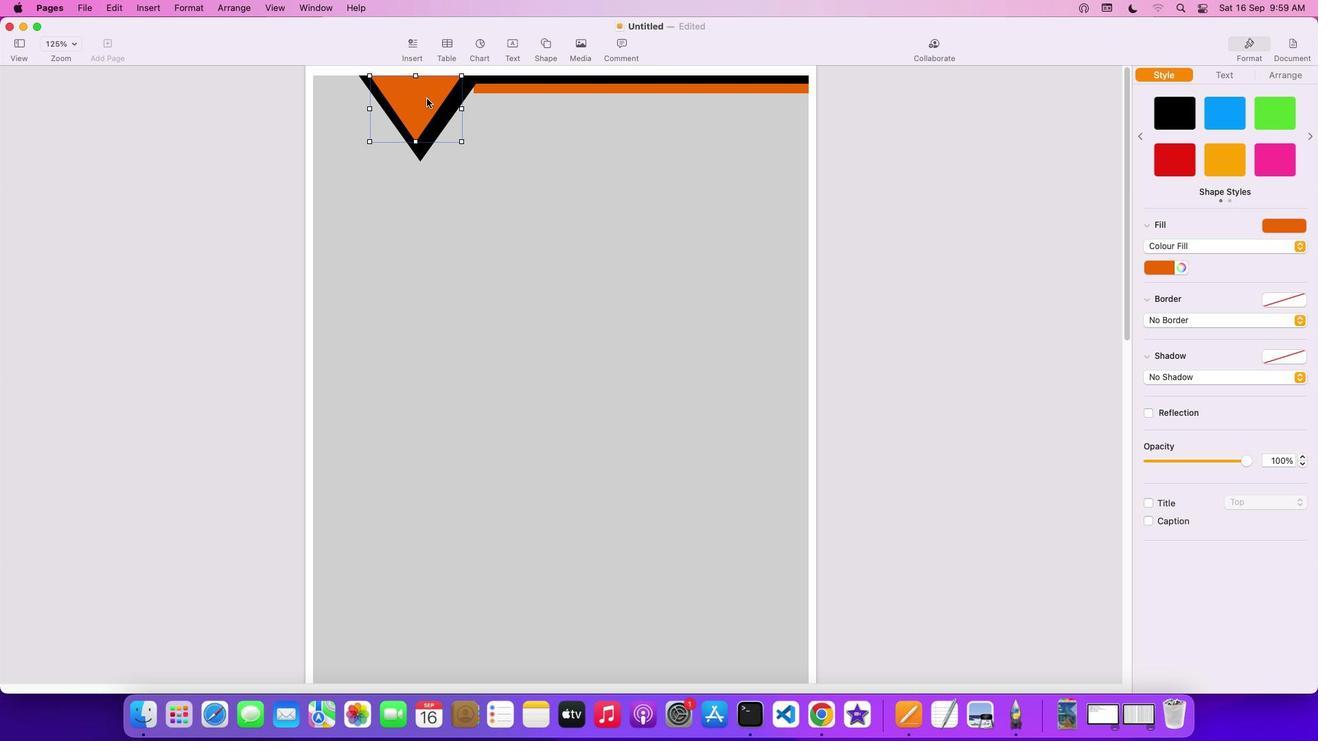 
Action: Key pressed Key.cmd'c'
Screenshot: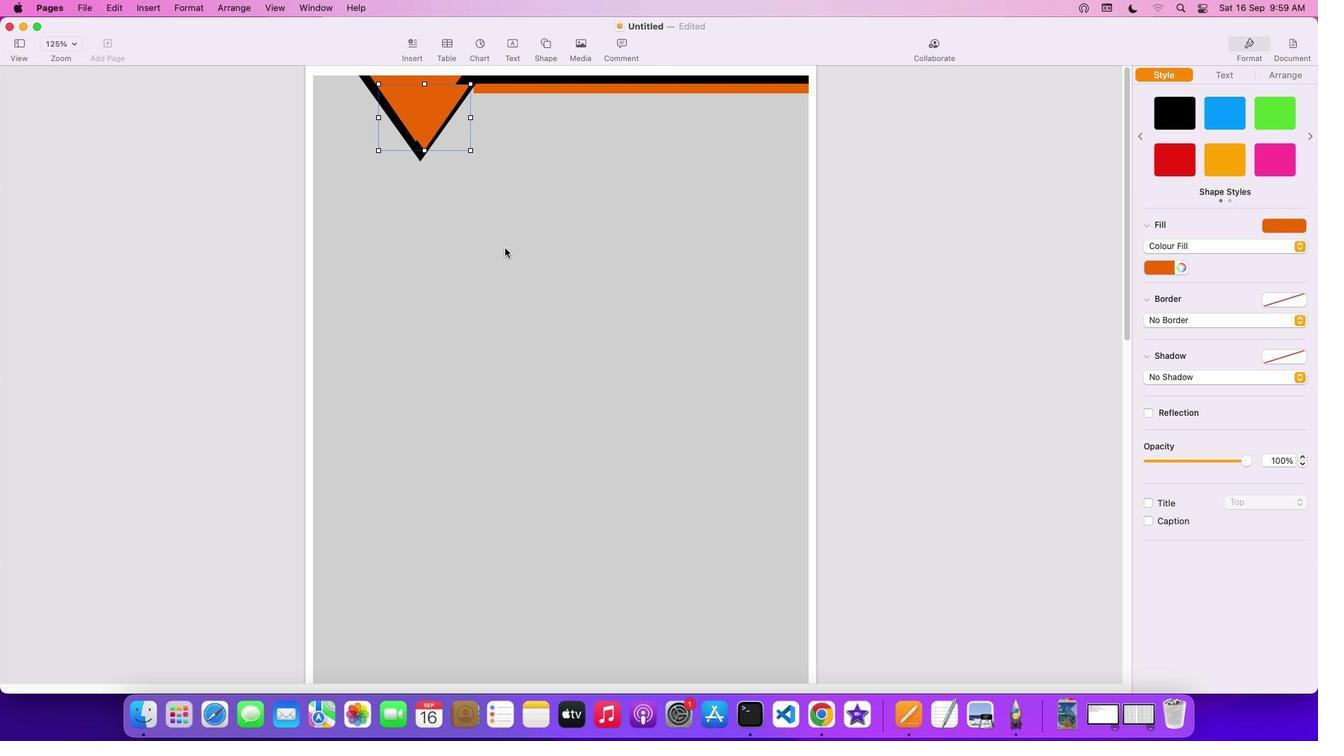 
Action: Mouse moved to (505, 247)
Screenshot: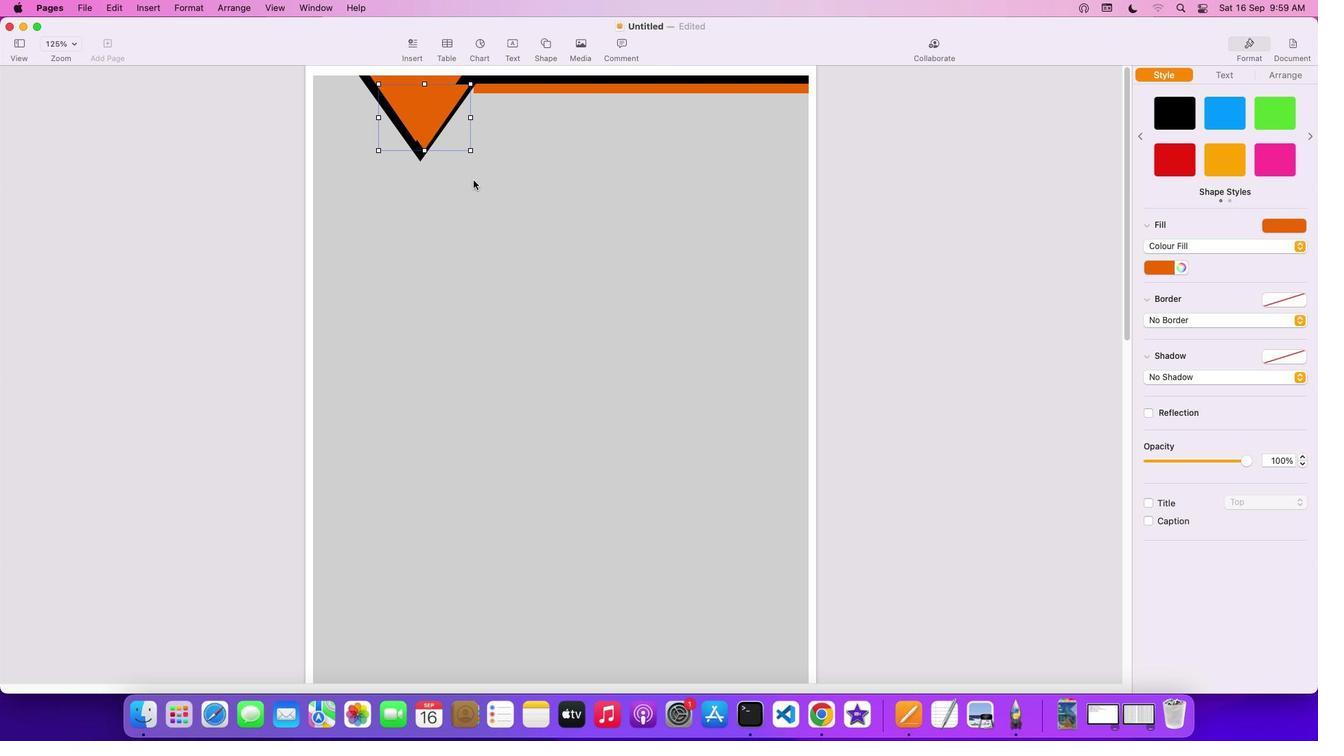 
Action: Mouse pressed left at (505, 247)
Screenshot: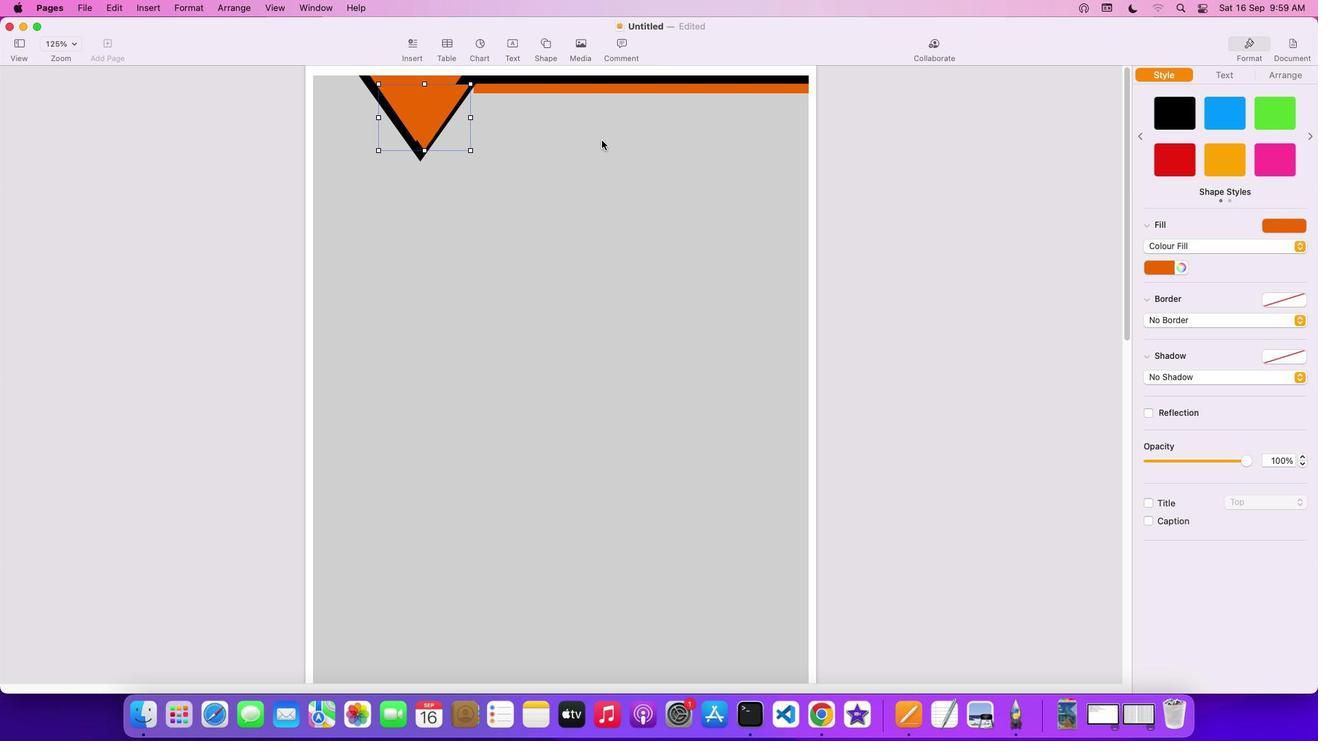 
Action: Key pressed Key.cmd'v'
Screenshot: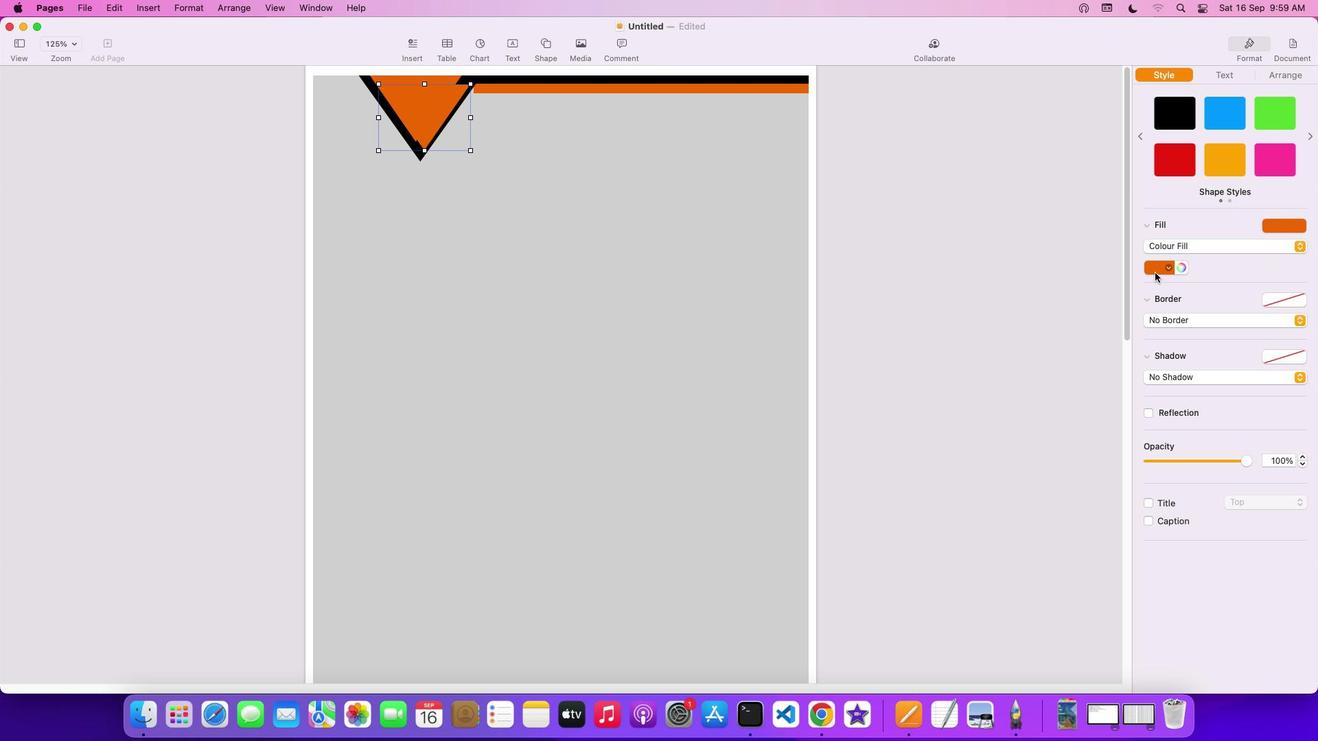 
Action: Mouse moved to (1171, 268)
Screenshot: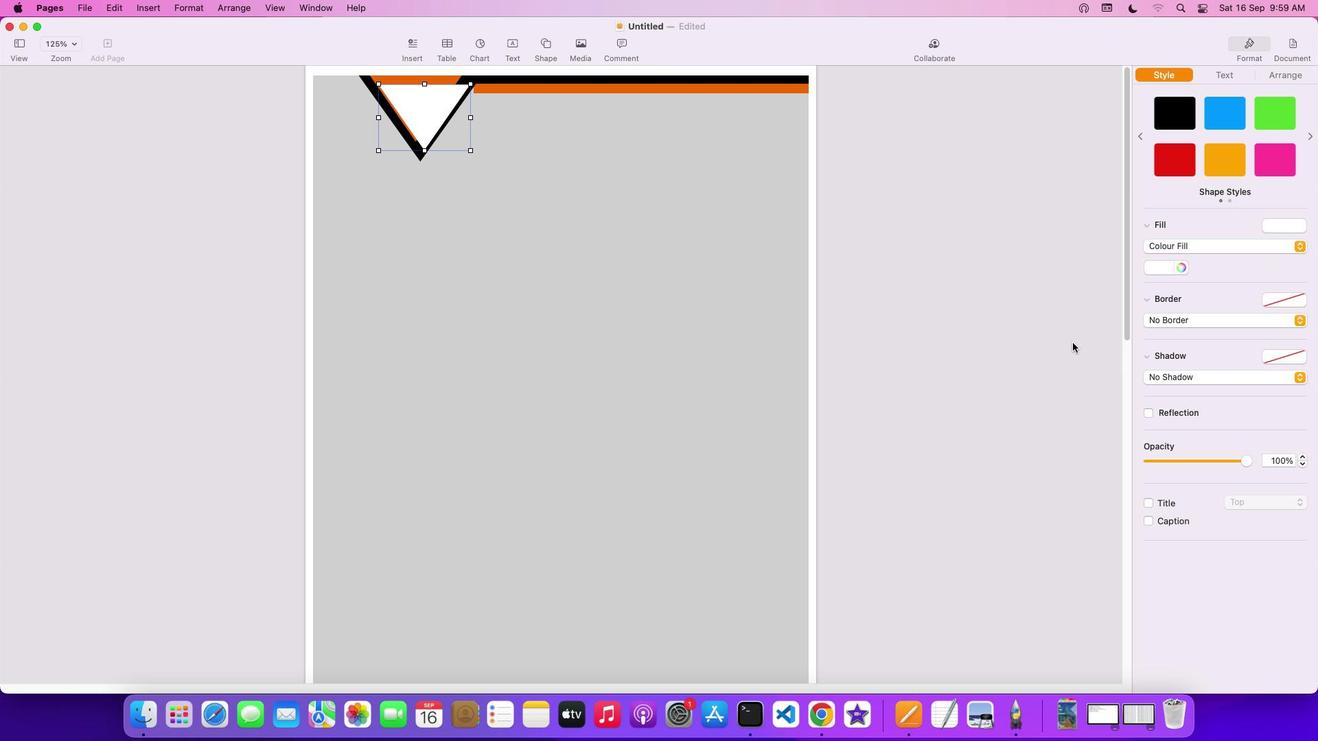 
Action: Mouse pressed left at (1171, 268)
Screenshot: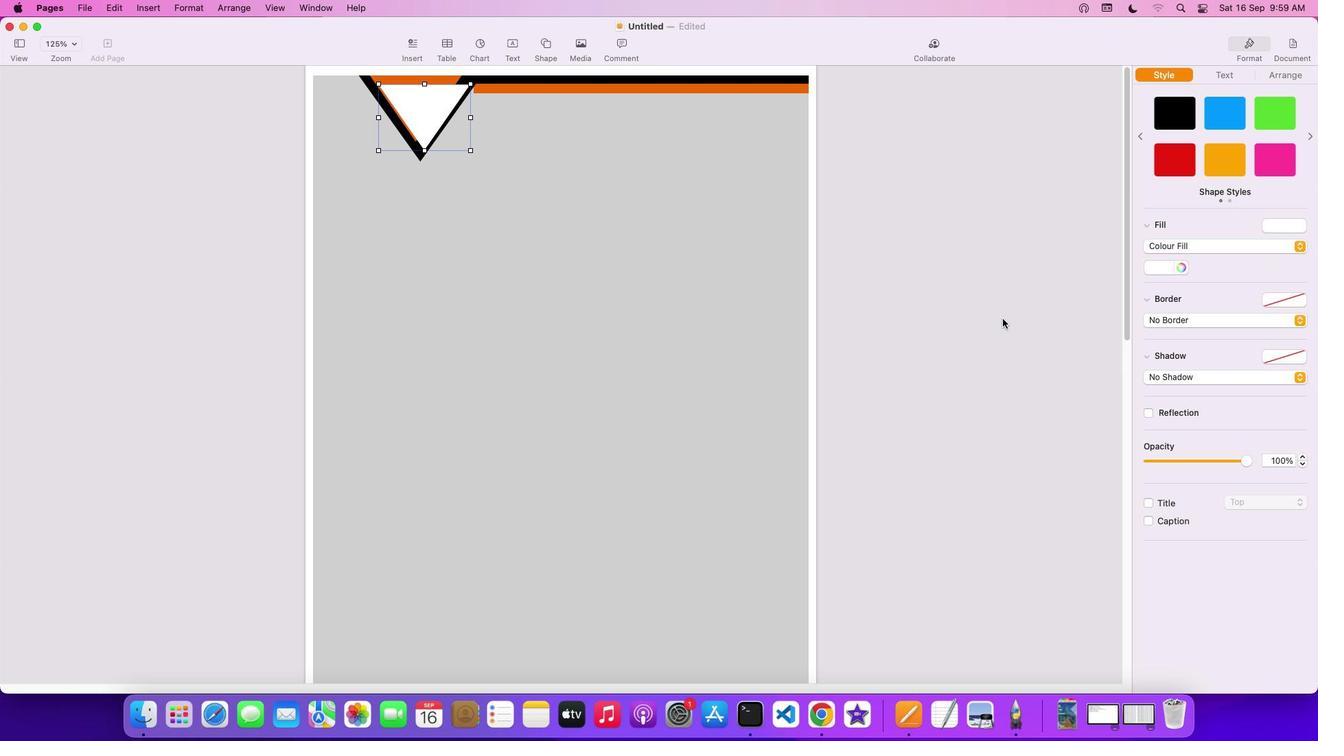 
Action: Mouse moved to (1095, 352)
